 Task: Research new construction projects in San Francisco, California, to compare floor plans, architectural styles, and energy-efficient features.
Action: Mouse moved to (321, 205)
Screenshot: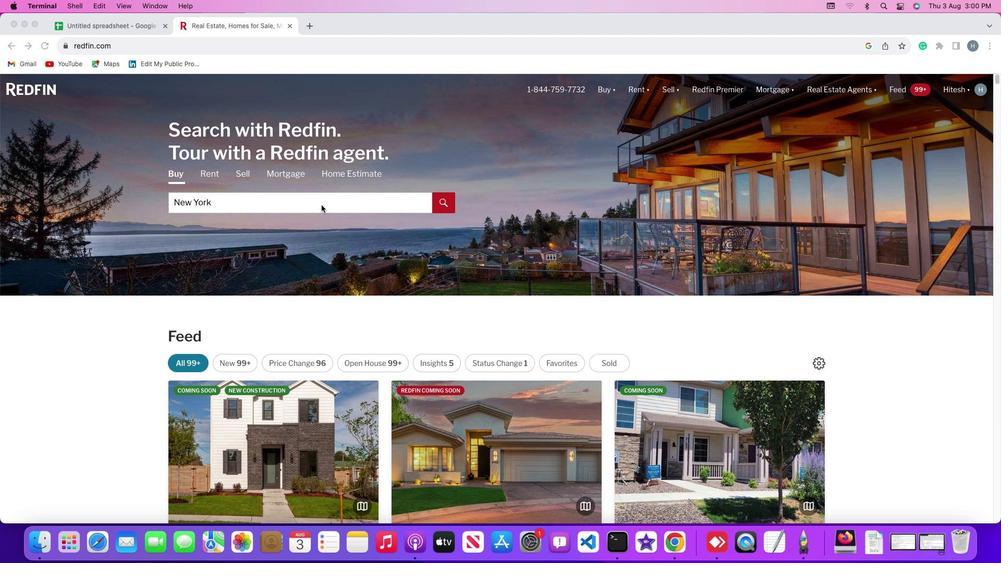 
Action: Mouse pressed left at (321, 205)
Screenshot: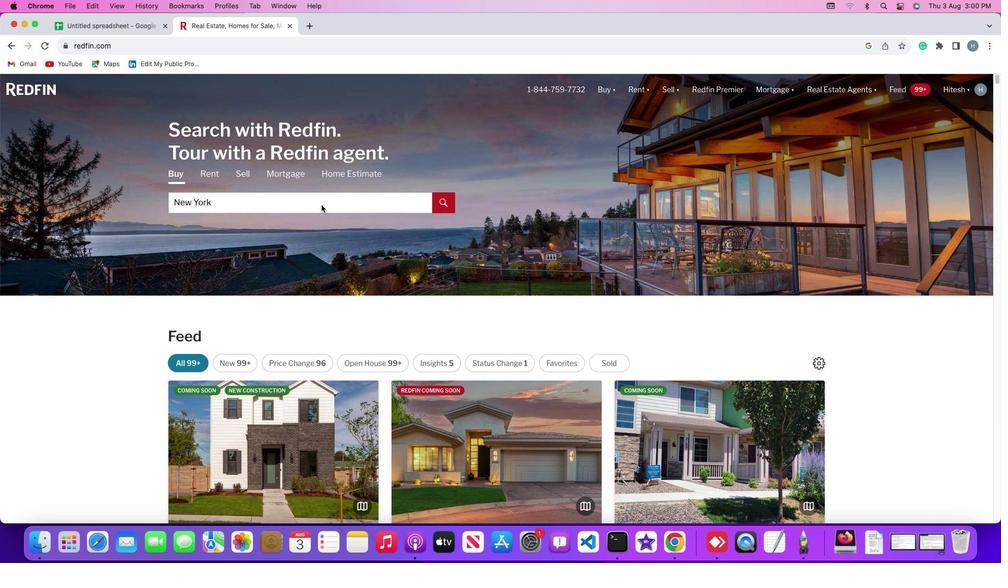 
Action: Mouse moved to (323, 202)
Screenshot: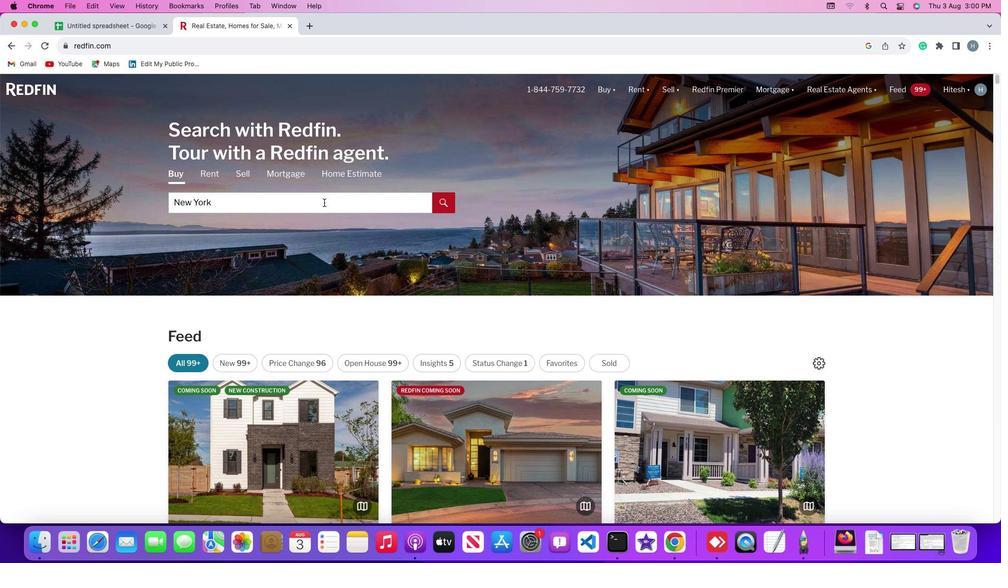 
Action: Mouse pressed left at (323, 202)
Screenshot: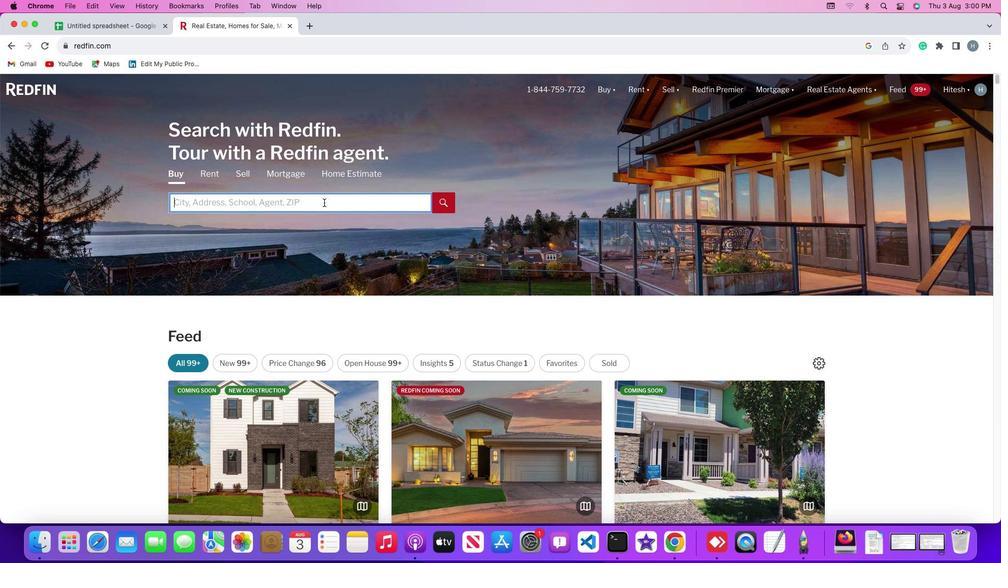 
Action: Mouse moved to (323, 202)
Screenshot: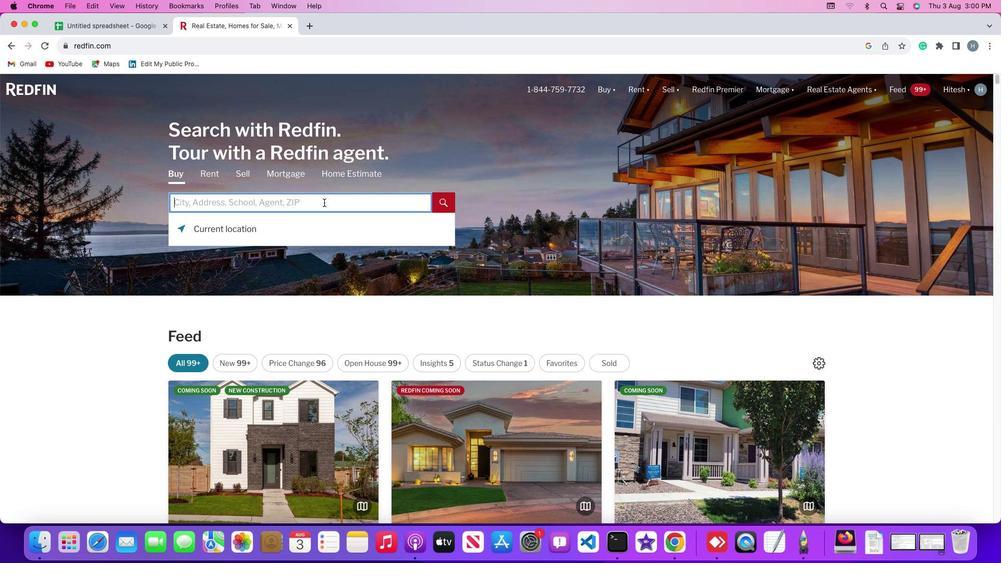 
Action: Key pressed Key.shift'S''a''n'Key.spaceKey.shift'F''r''a''n''c''i''s''c''o'
Screenshot: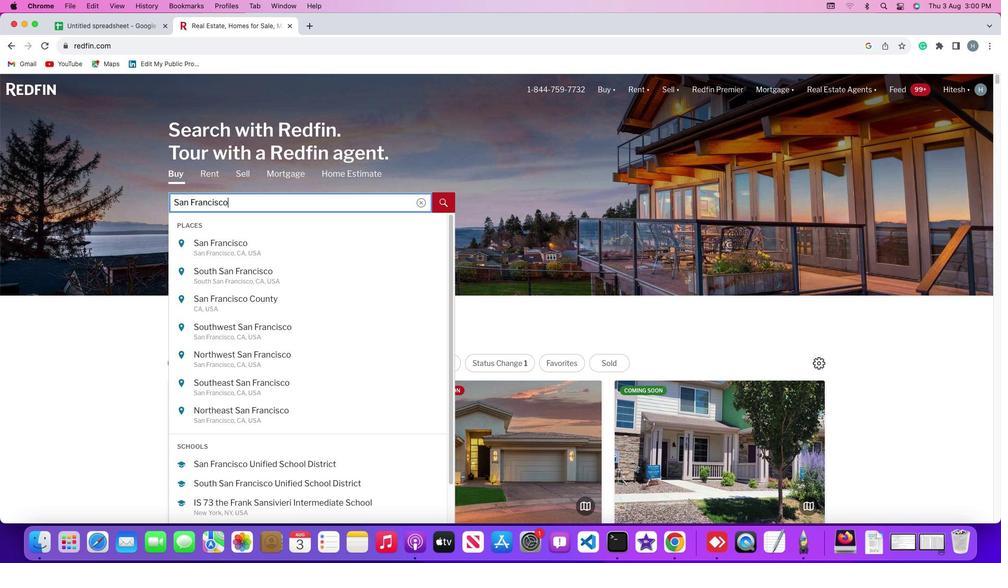 
Action: Mouse moved to (306, 245)
Screenshot: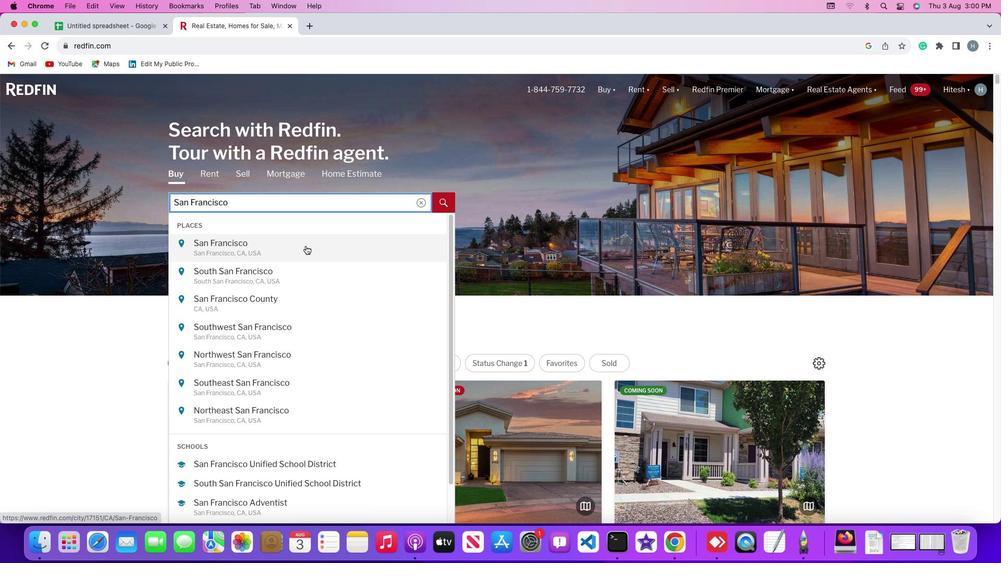 
Action: Mouse pressed left at (306, 245)
Screenshot: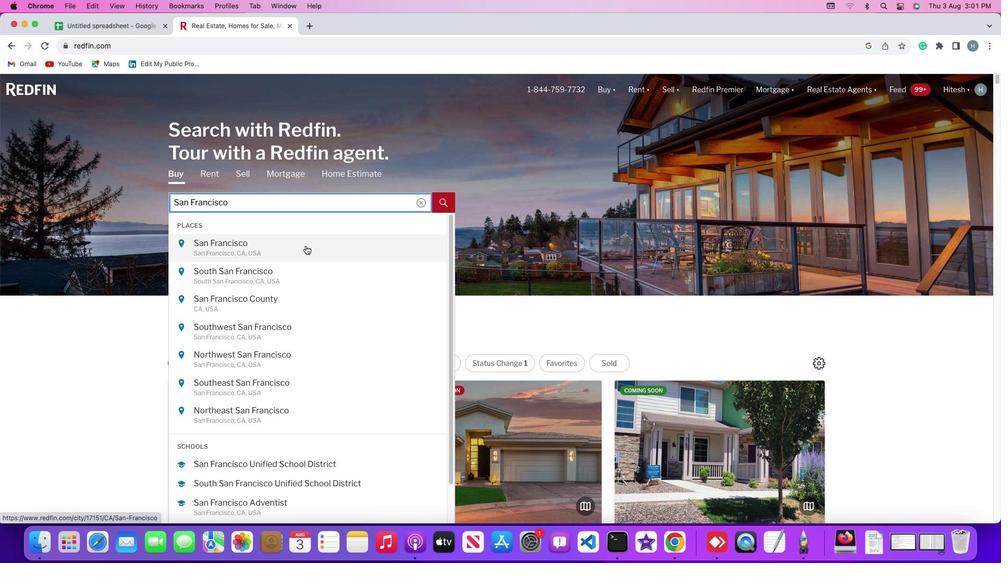 
Action: Mouse moved to (905, 155)
Screenshot: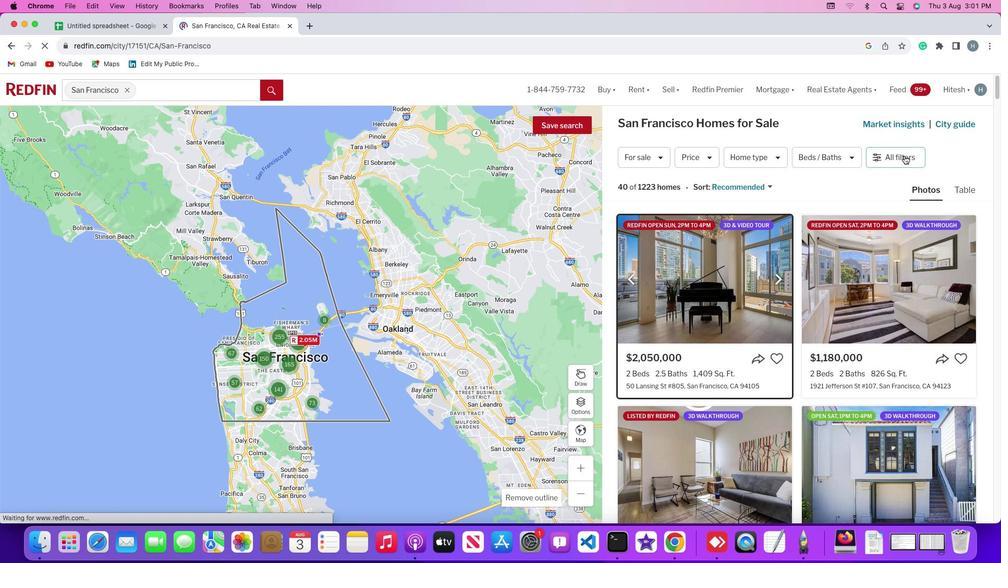 
Action: Mouse pressed left at (905, 155)
Screenshot: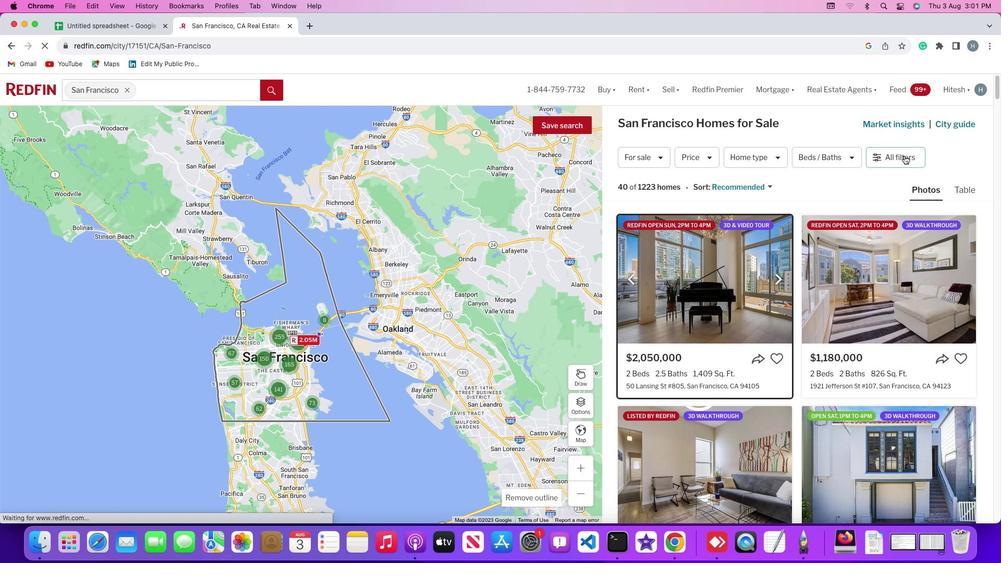 
Action: Mouse moved to (831, 306)
Screenshot: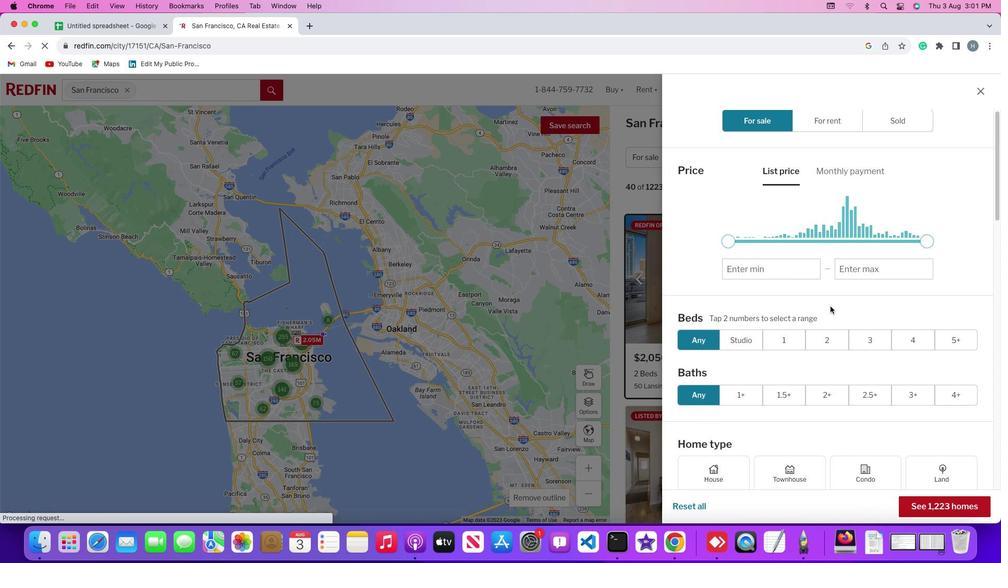 
Action: Mouse scrolled (831, 306) with delta (0, 0)
Screenshot: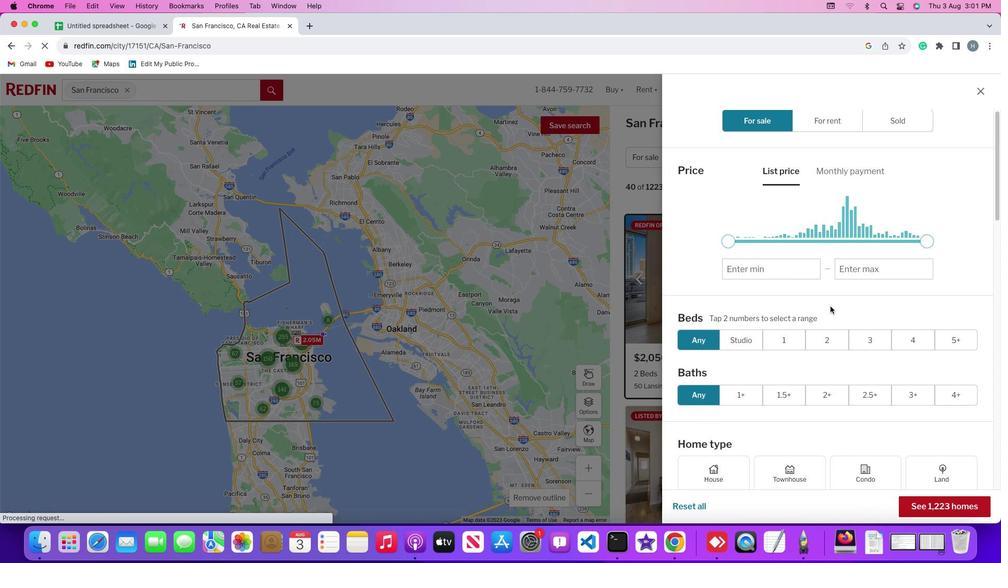 
Action: Mouse moved to (831, 306)
Screenshot: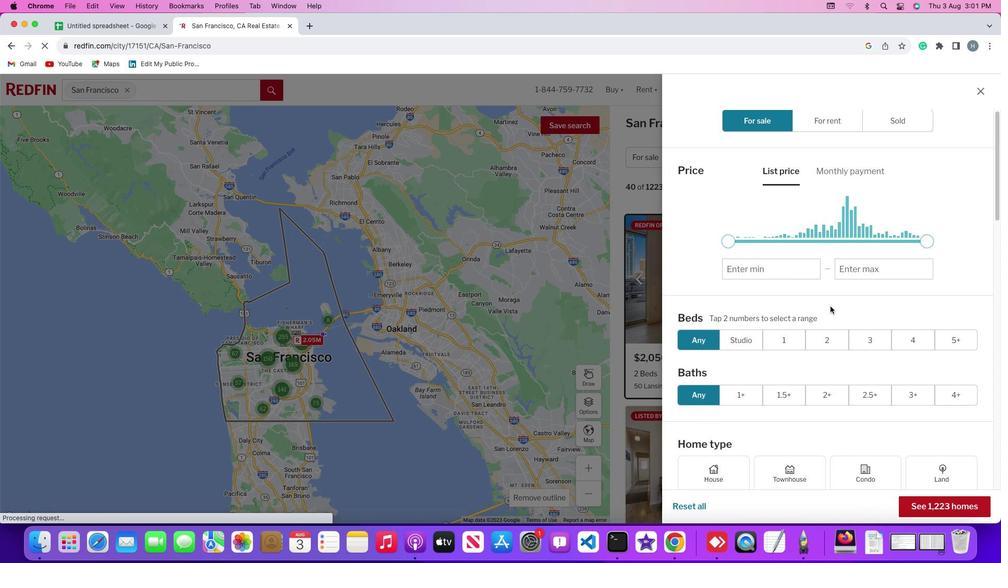 
Action: Mouse scrolled (831, 306) with delta (0, 0)
Screenshot: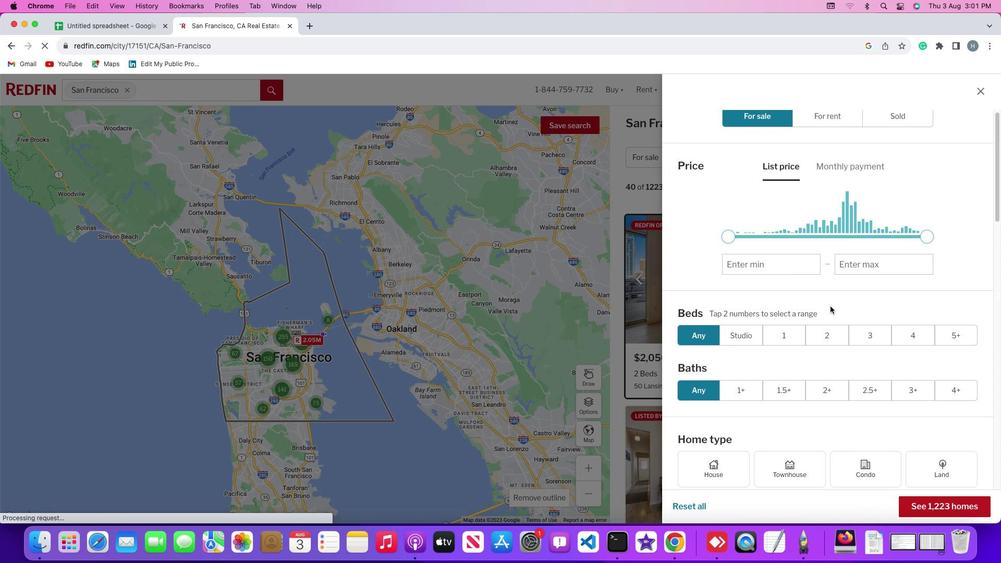 
Action: Mouse scrolled (831, 306) with delta (0, -1)
Screenshot: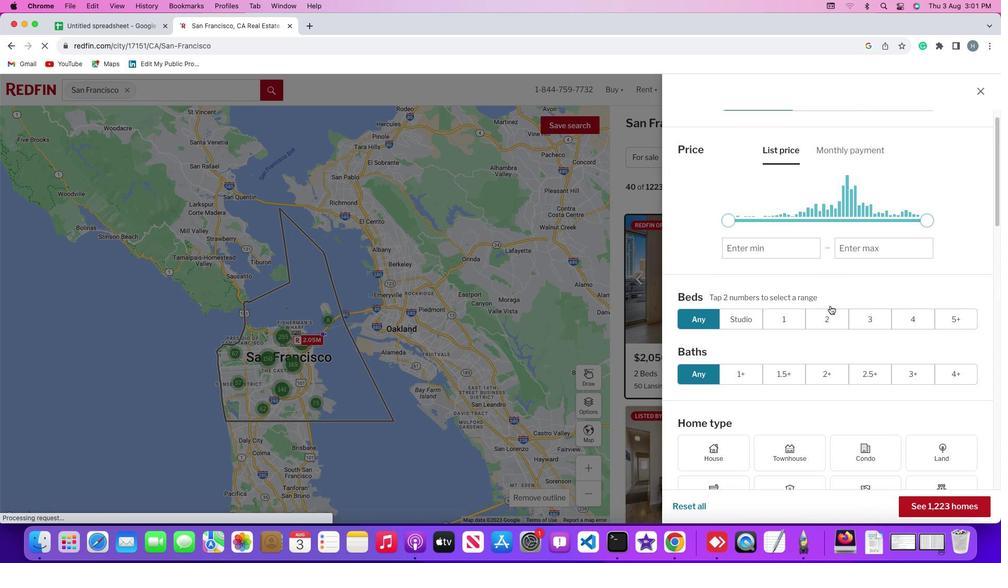 
Action: Mouse scrolled (831, 306) with delta (0, -2)
Screenshot: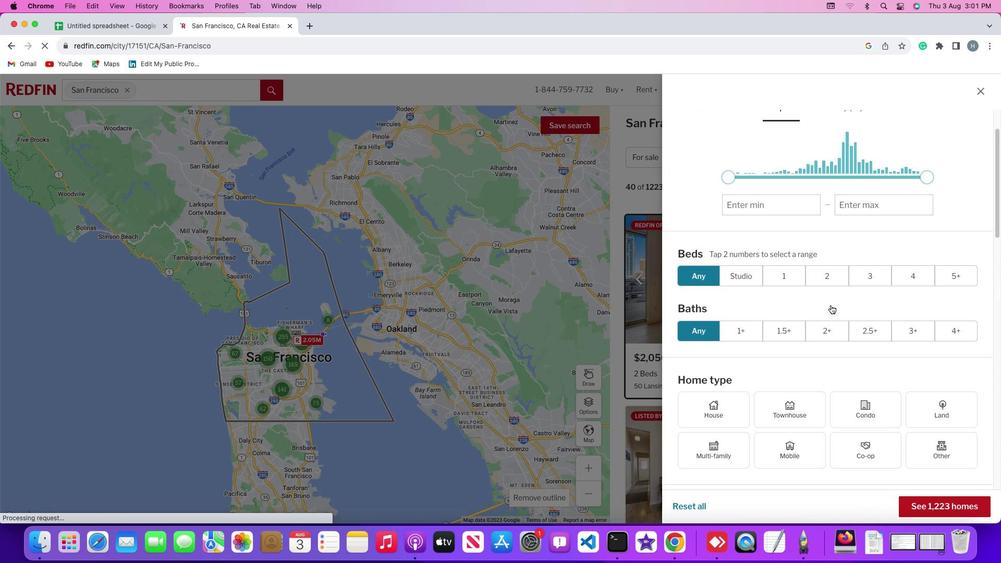 
Action: Mouse moved to (845, 307)
Screenshot: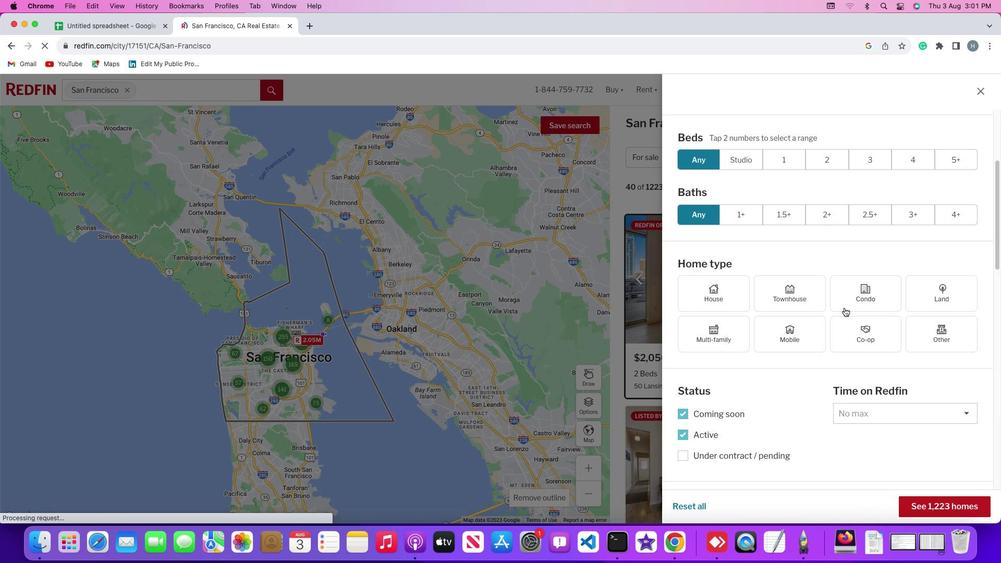 
Action: Mouse scrolled (845, 307) with delta (0, 0)
Screenshot: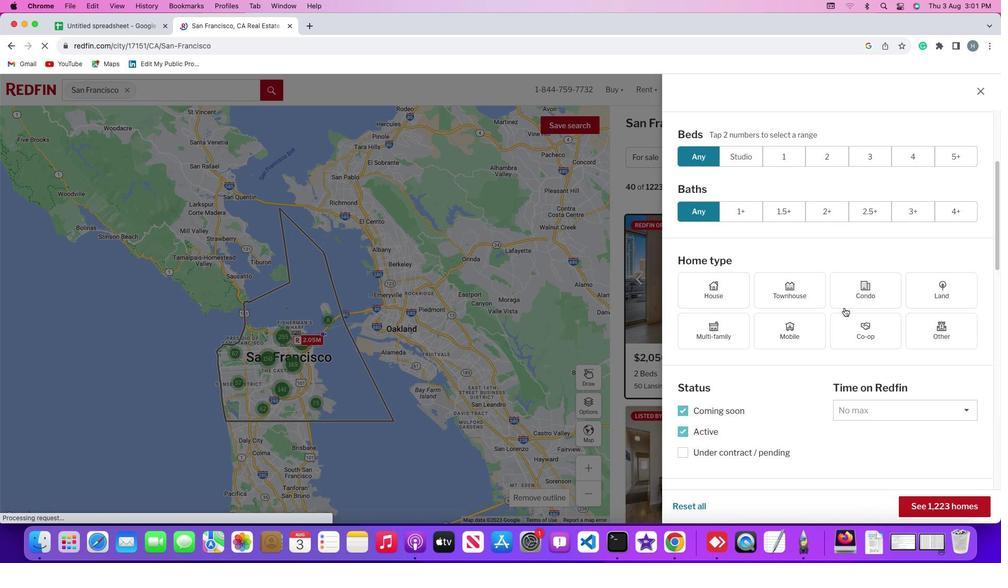
Action: Mouse moved to (845, 307)
Screenshot: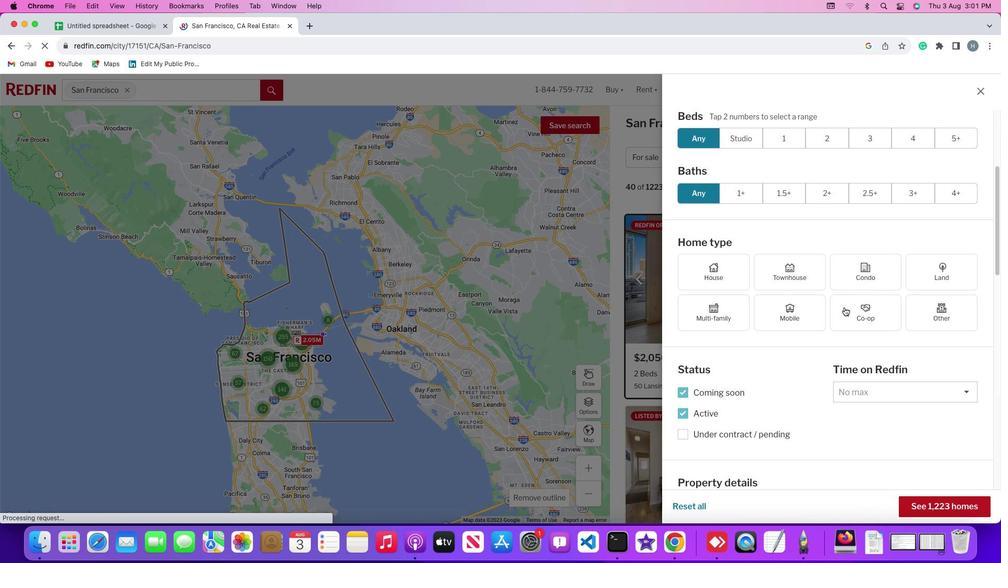 
Action: Mouse scrolled (845, 307) with delta (0, 0)
Screenshot: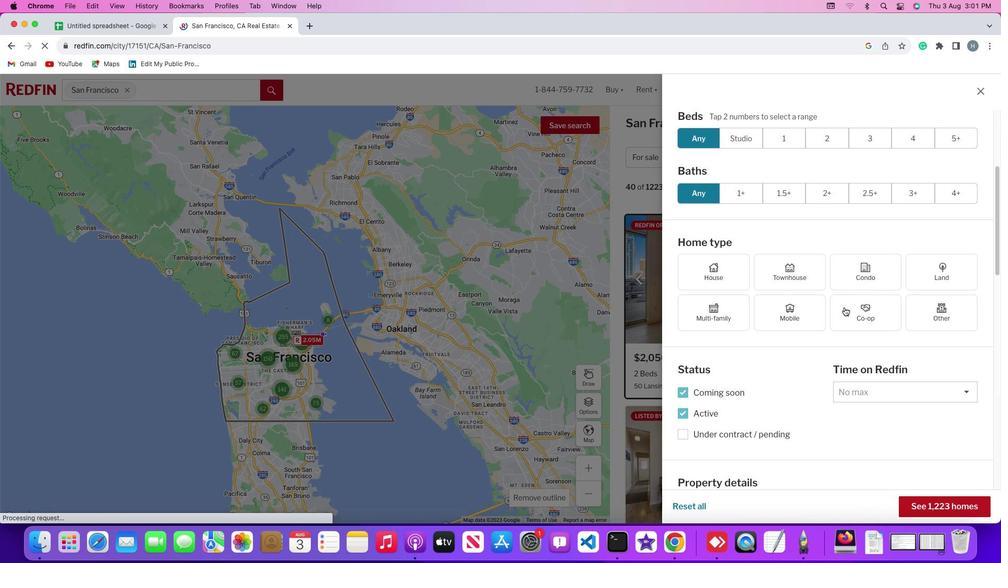 
Action: Mouse scrolled (845, 307) with delta (0, -1)
Screenshot: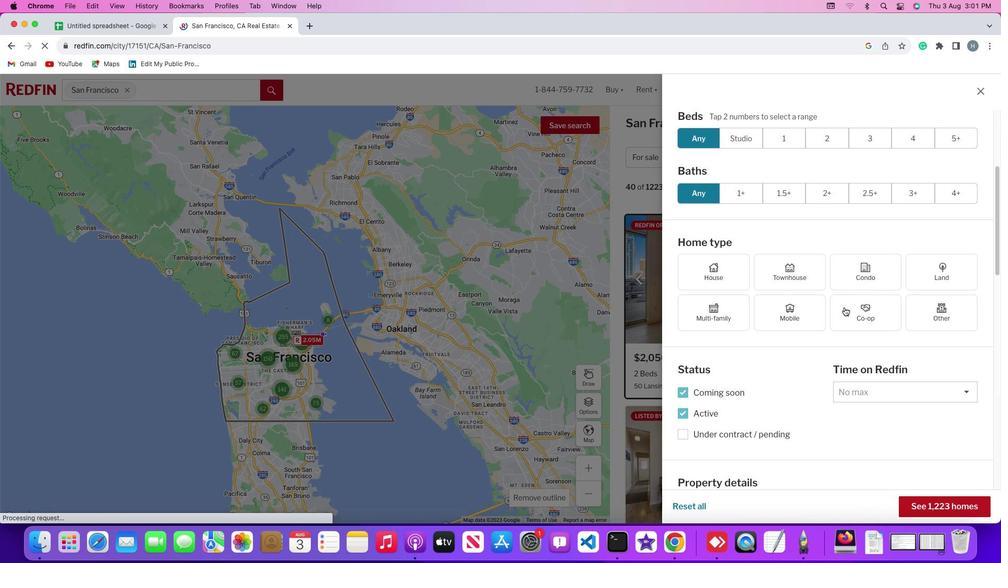 
Action: Mouse moved to (845, 307)
Screenshot: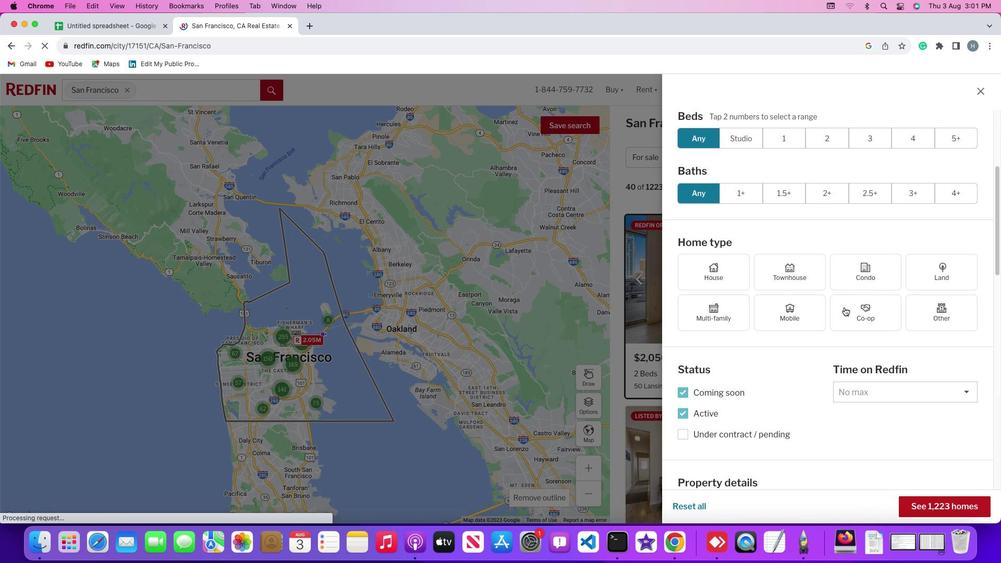 
Action: Mouse scrolled (845, 307) with delta (0, -2)
Screenshot: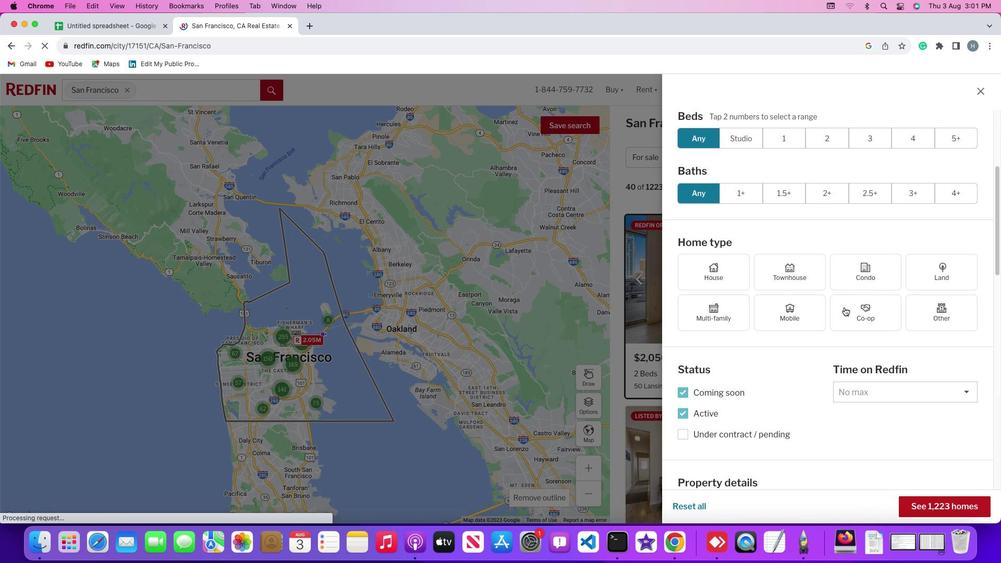 
Action: Mouse moved to (845, 307)
Screenshot: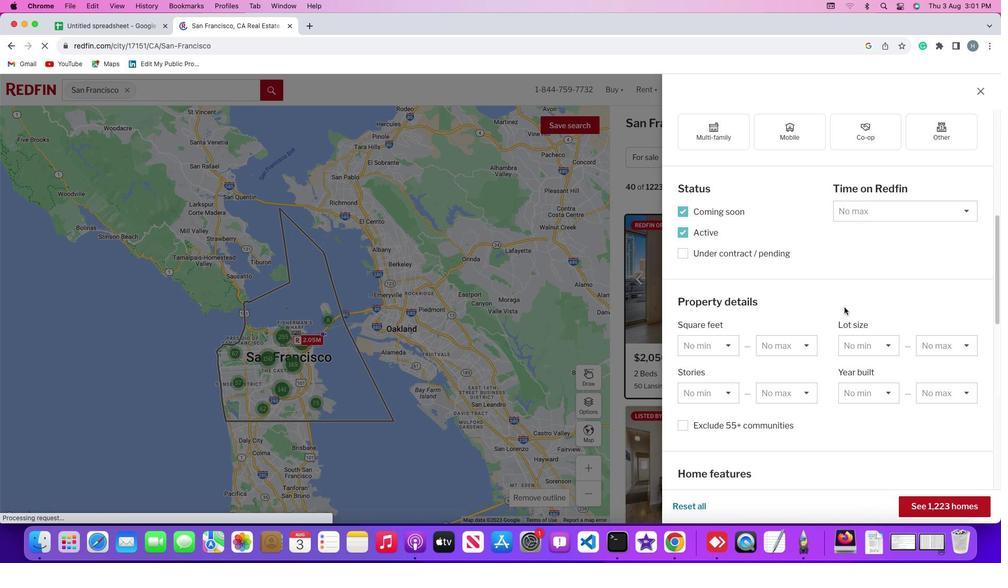 
Action: Mouse scrolled (845, 307) with delta (0, 0)
Screenshot: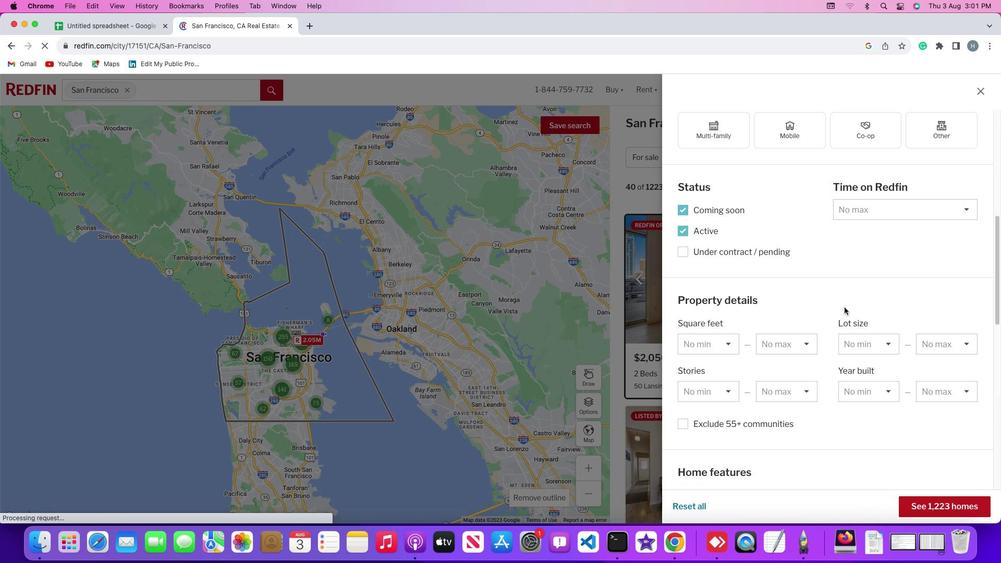 
Action: Mouse scrolled (845, 307) with delta (0, 0)
Screenshot: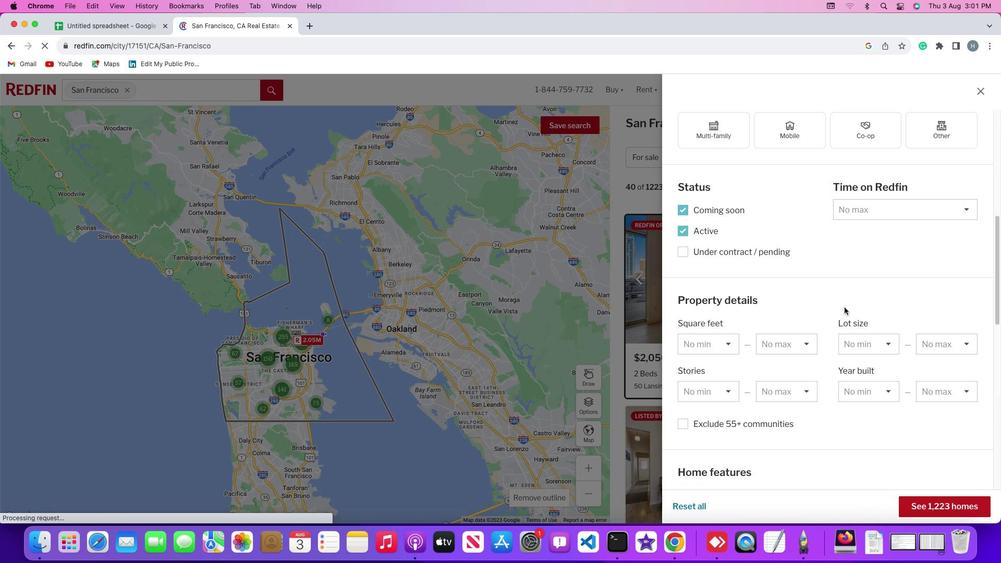 
Action: Mouse scrolled (845, 307) with delta (0, -1)
Screenshot: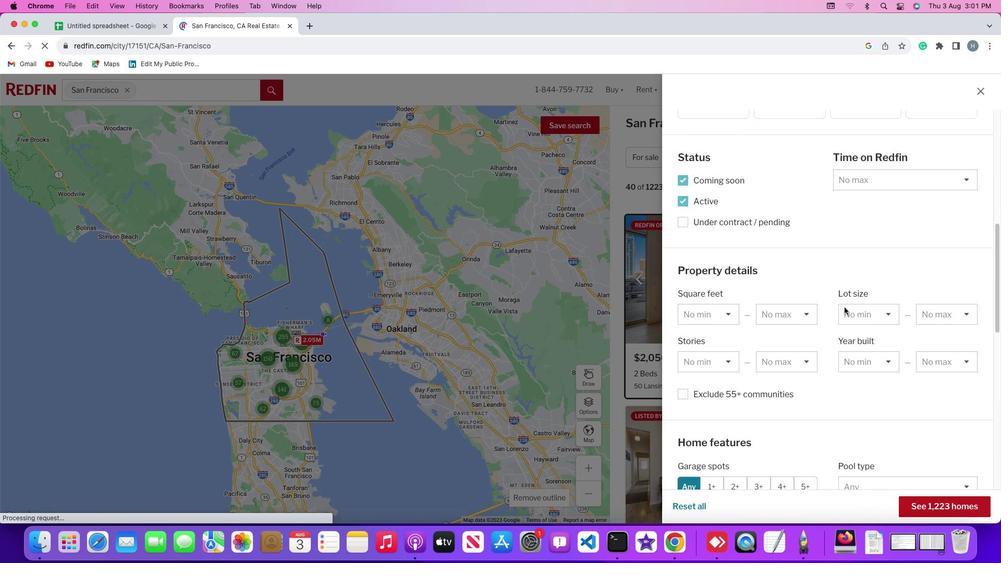 
Action: Mouse scrolled (845, 307) with delta (0, -2)
Screenshot: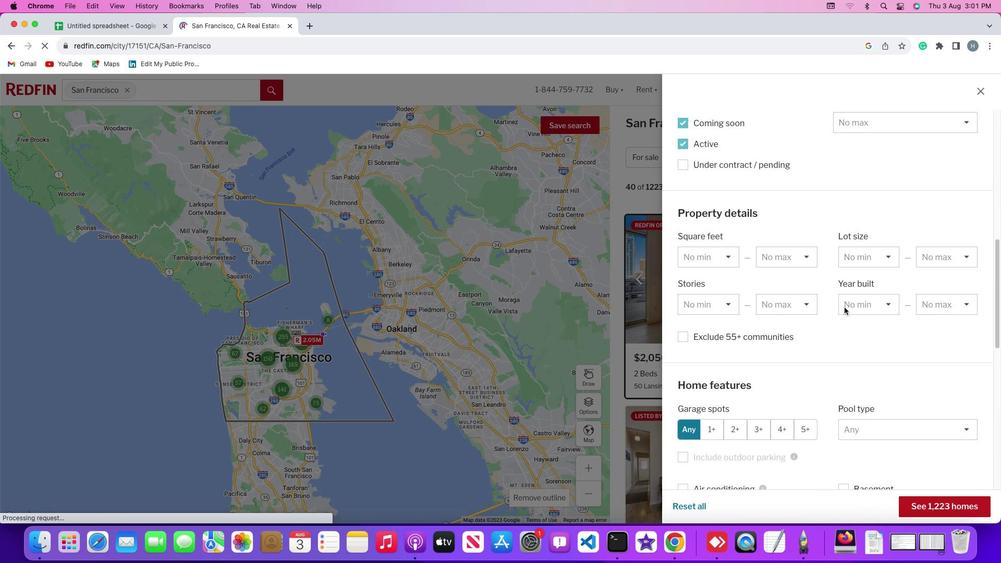 
Action: Mouse scrolled (845, 307) with delta (0, 0)
Screenshot: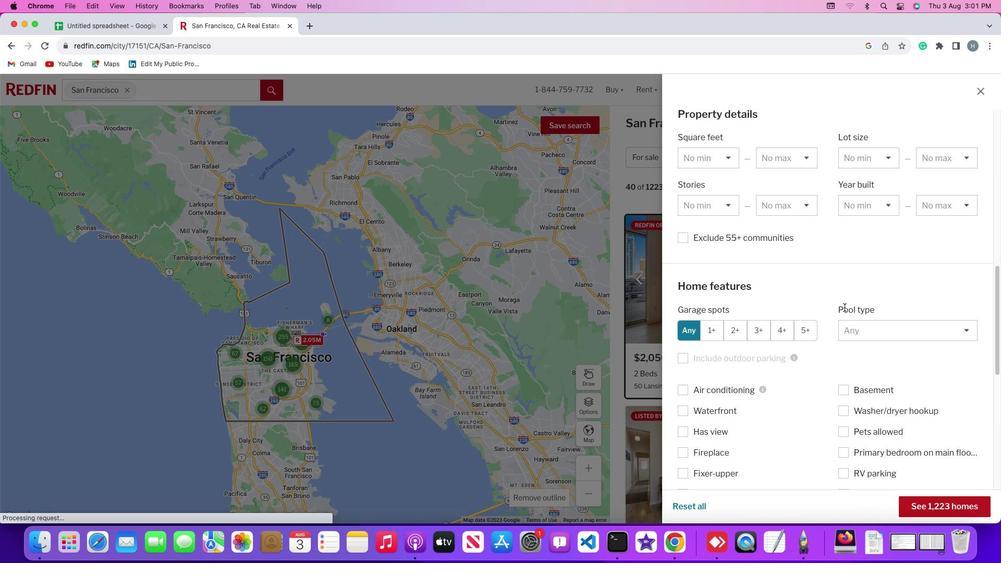 
Action: Mouse scrolled (845, 307) with delta (0, 0)
Screenshot: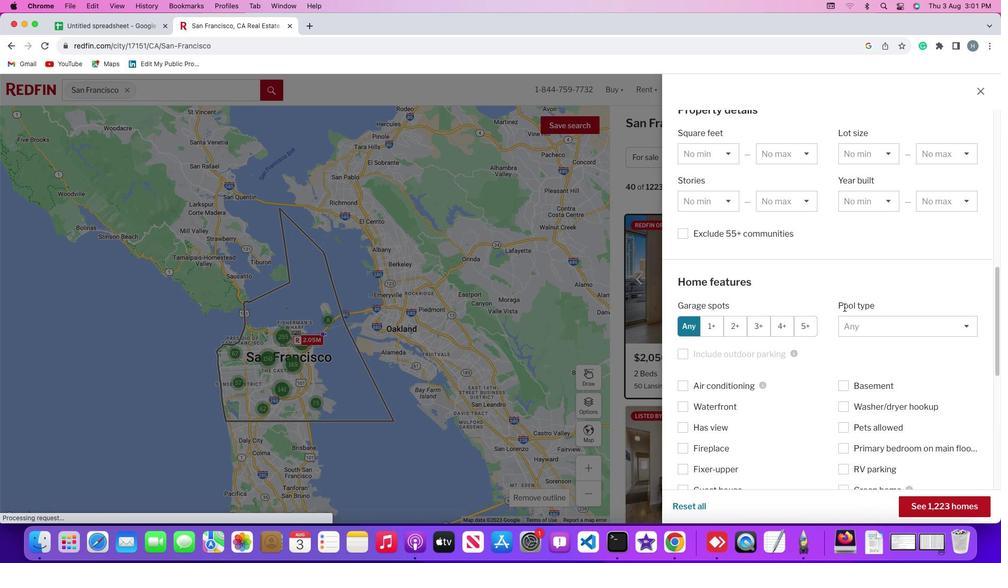 
Action: Mouse scrolled (845, 307) with delta (0, -1)
Screenshot: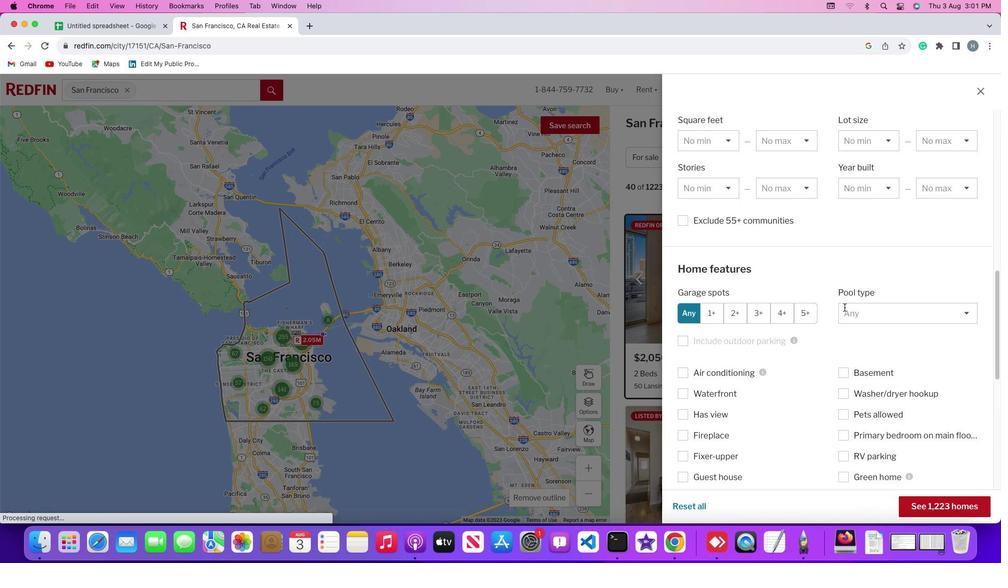 
Action: Mouse scrolled (845, 307) with delta (0, -2)
Screenshot: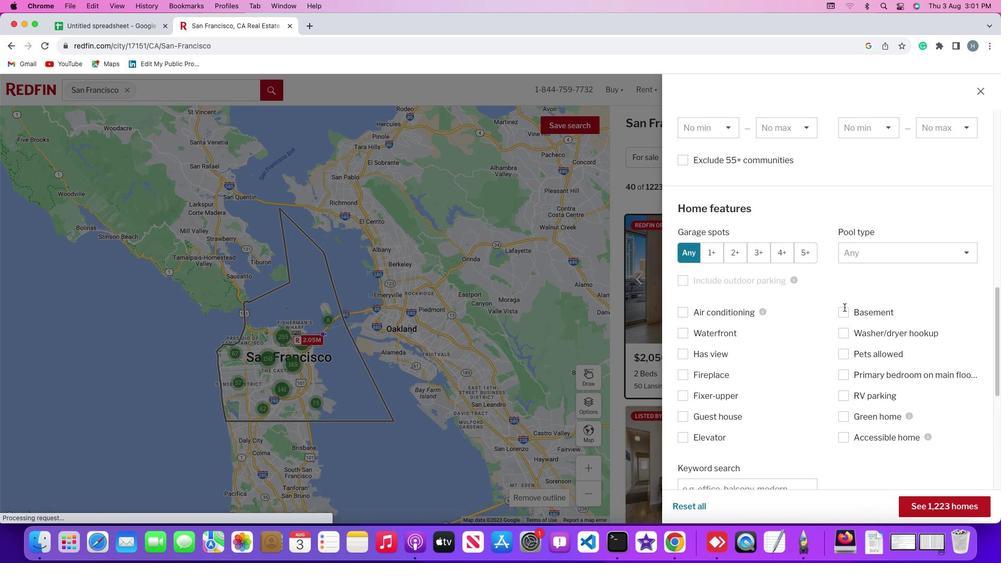 
Action: Mouse scrolled (845, 307) with delta (0, 0)
Screenshot: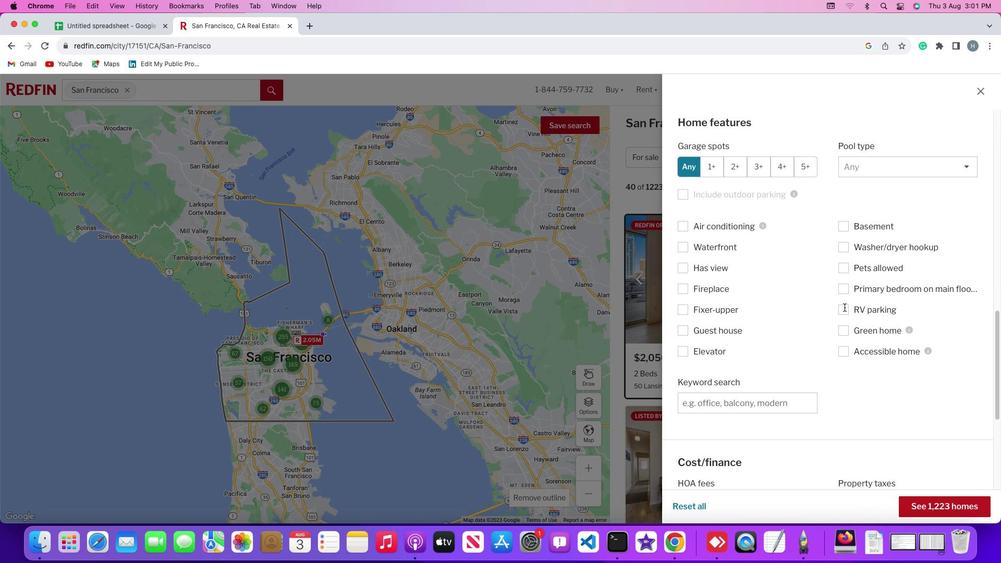 
Action: Mouse scrolled (845, 307) with delta (0, 0)
Screenshot: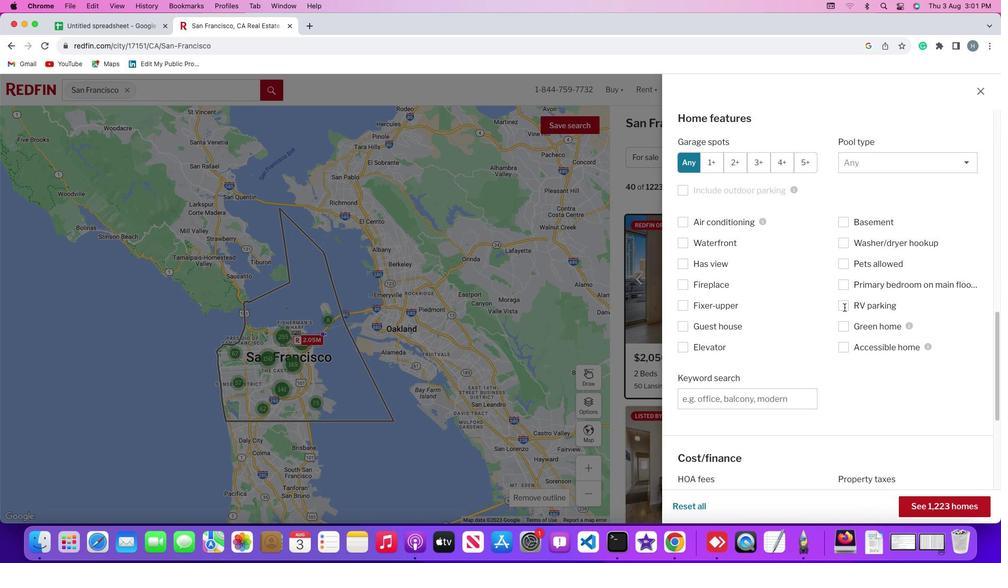 
Action: Mouse scrolled (845, 307) with delta (0, -1)
Screenshot: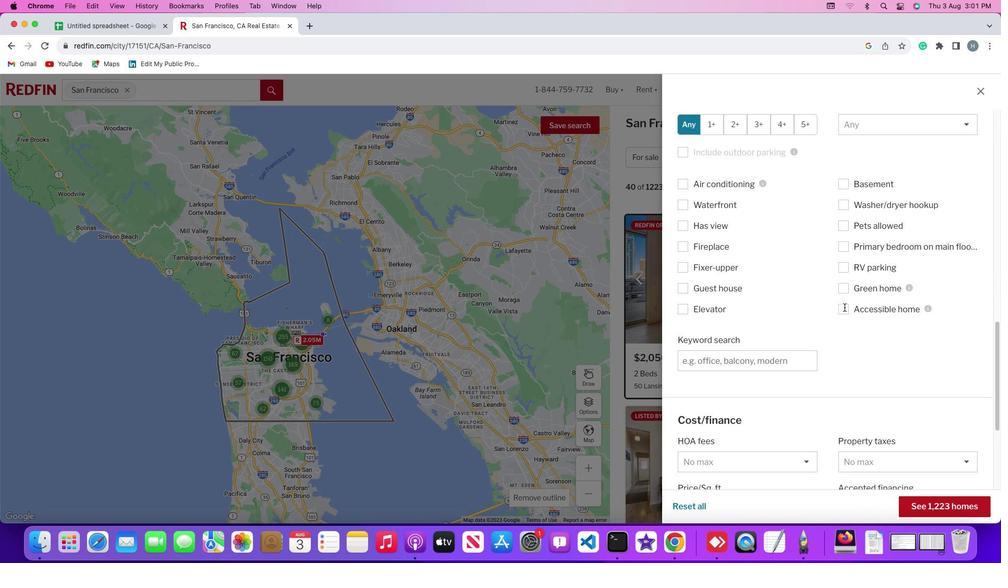 
Action: Mouse scrolled (845, 307) with delta (0, -2)
Screenshot: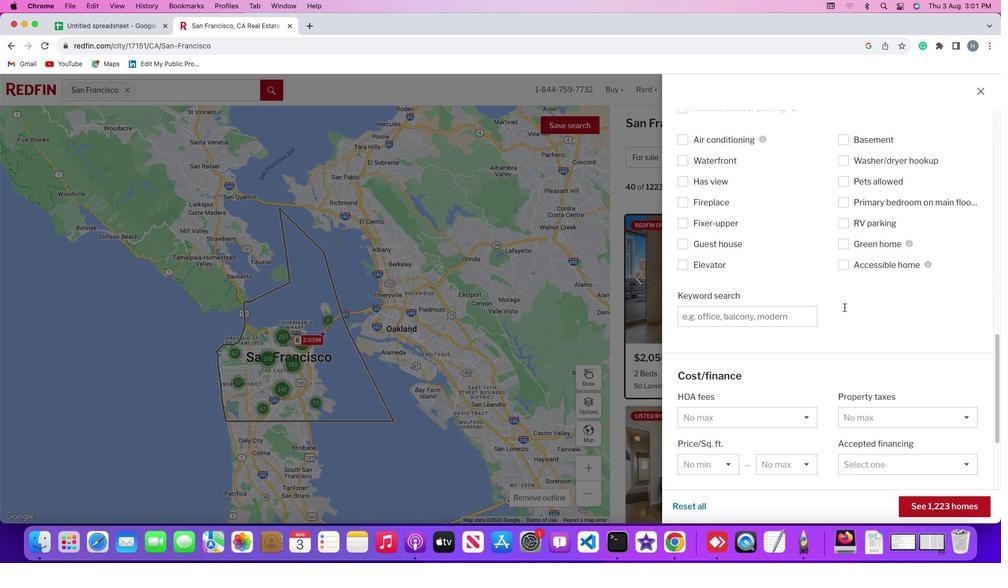 
Action: Mouse scrolled (845, 307) with delta (0, 0)
Screenshot: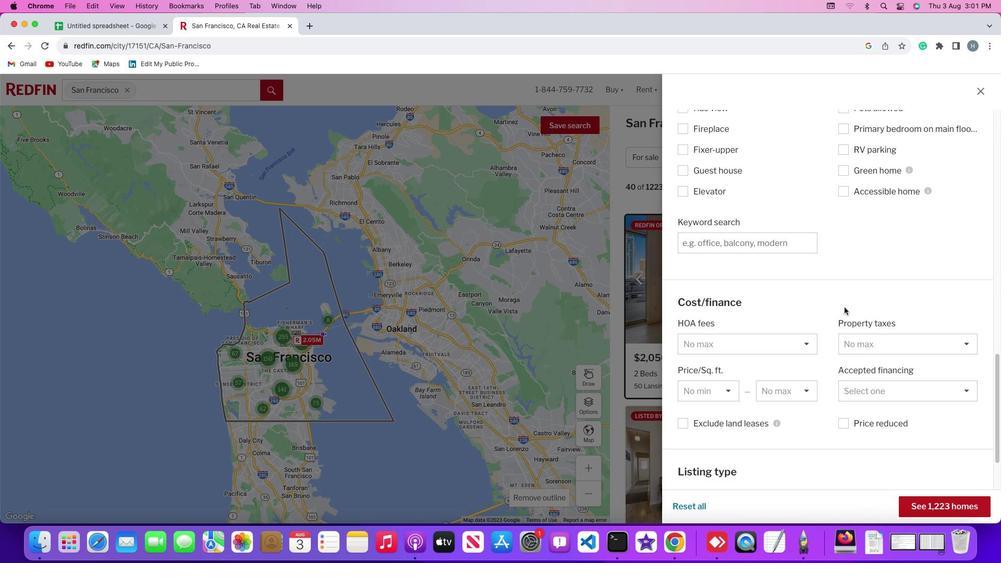 
Action: Mouse scrolled (845, 307) with delta (0, 0)
Screenshot: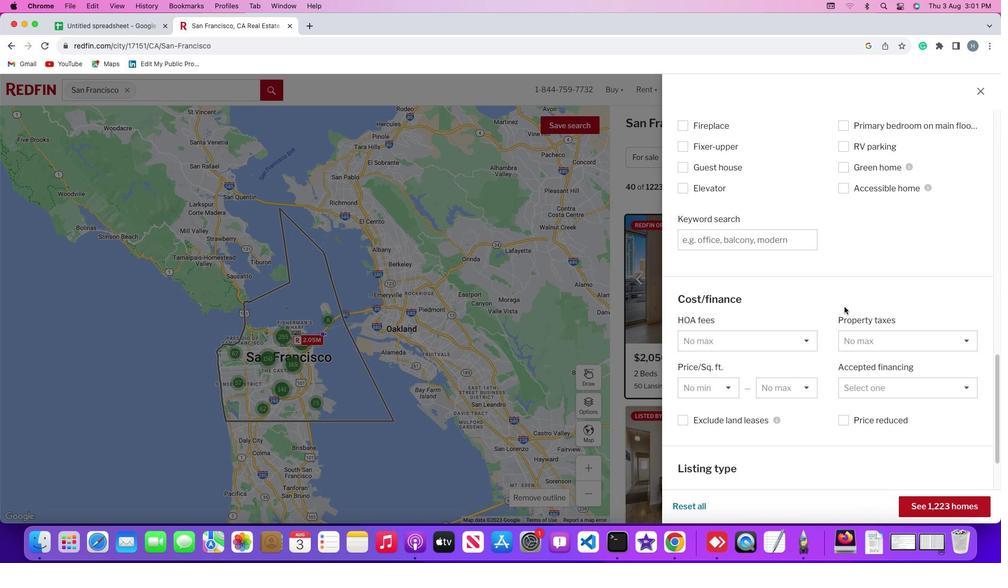 
Action: Mouse moved to (845, 307)
Screenshot: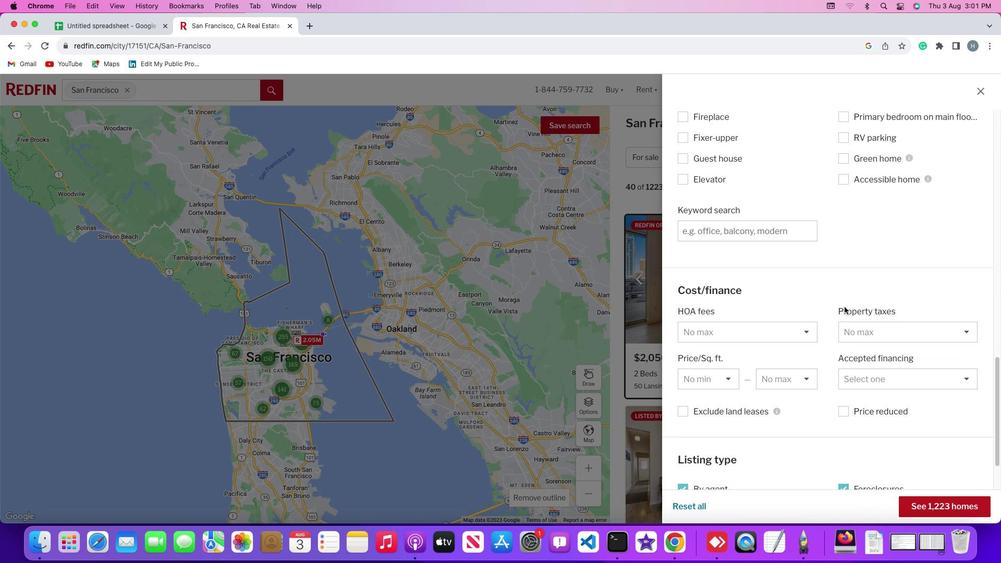
Action: Mouse scrolled (845, 307) with delta (0, -1)
Screenshot: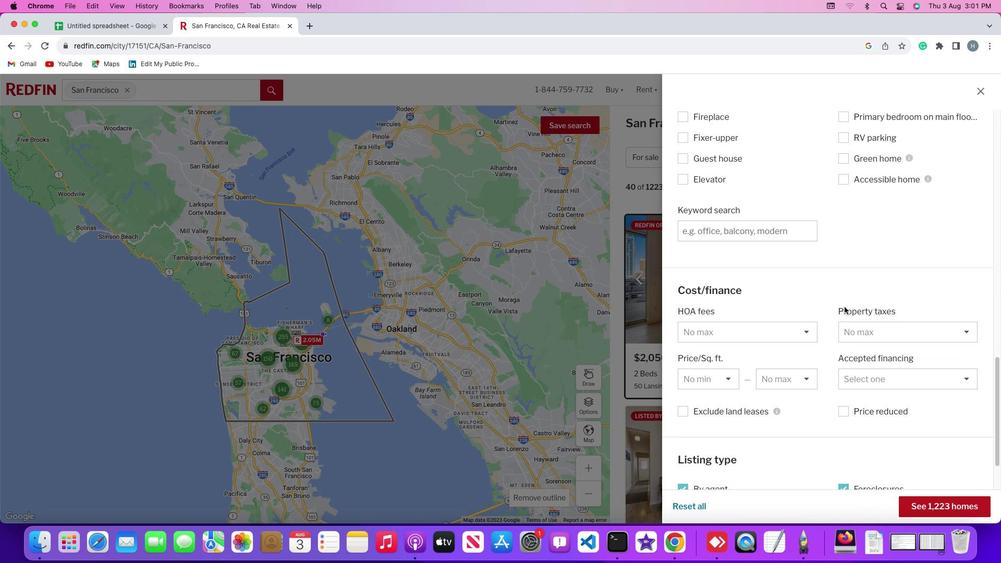 
Action: Mouse moved to (845, 306)
Screenshot: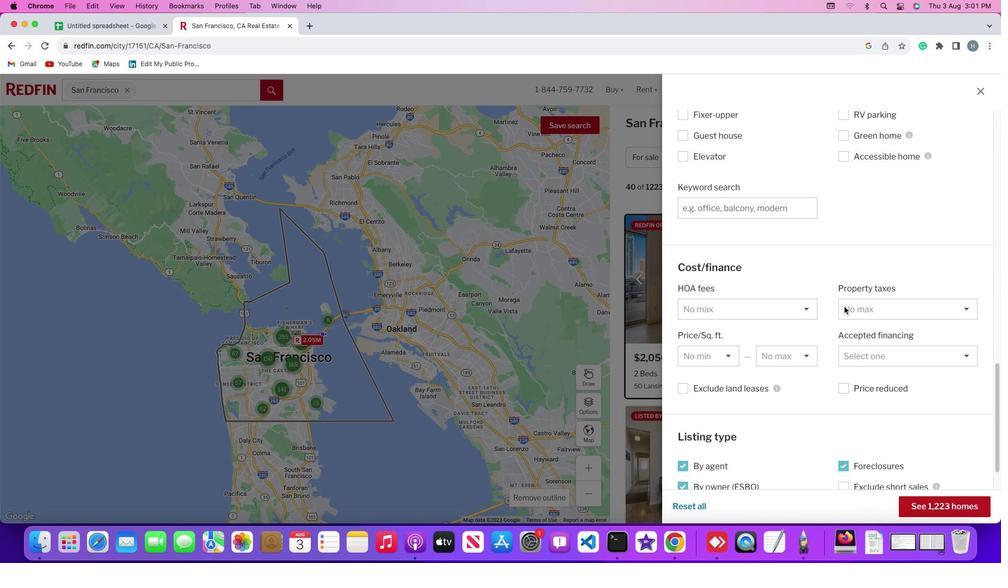 
Action: Mouse scrolled (845, 306) with delta (0, -1)
Screenshot: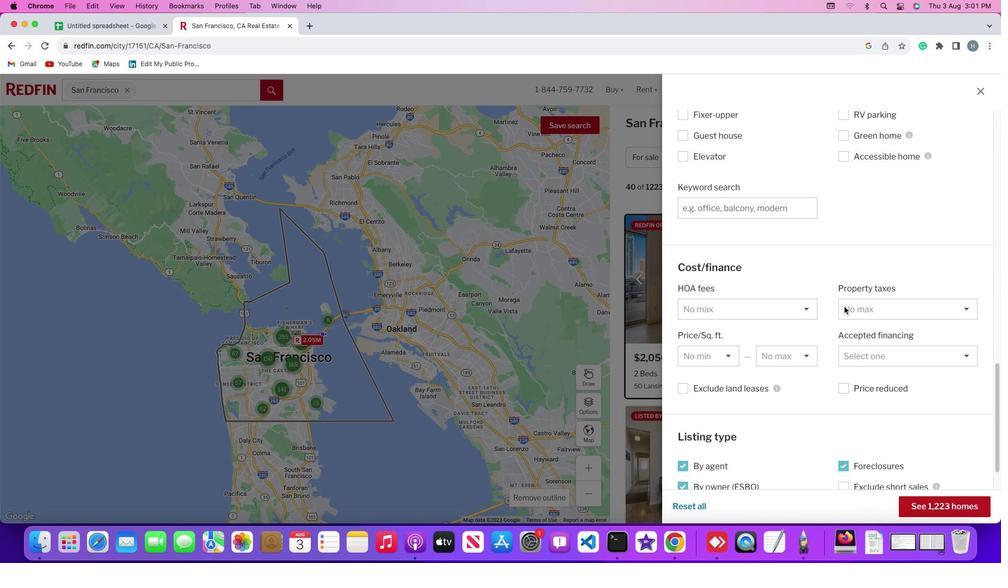 
Action: Mouse scrolled (845, 306) with delta (0, -1)
Screenshot: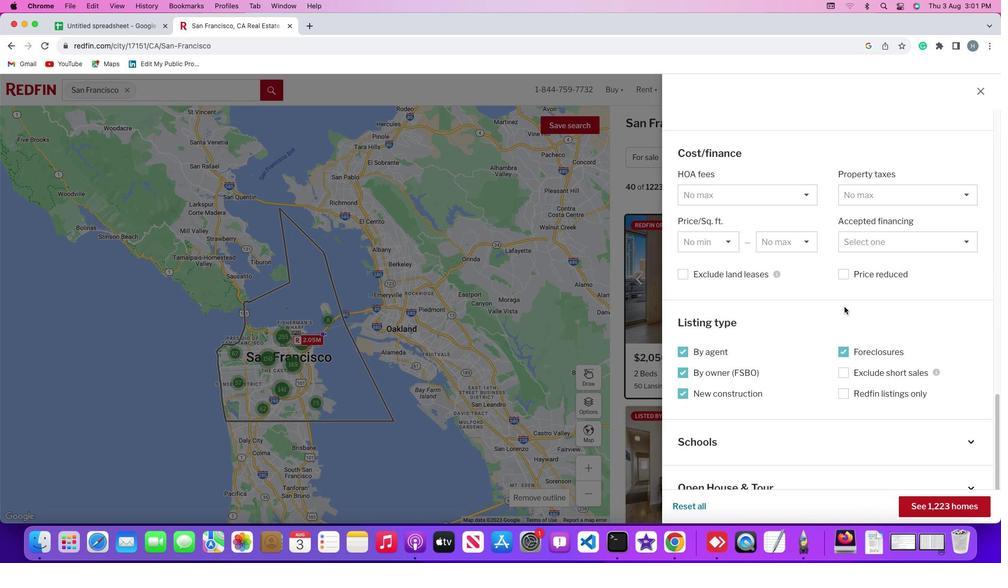 
Action: Mouse scrolled (845, 306) with delta (0, 0)
Screenshot: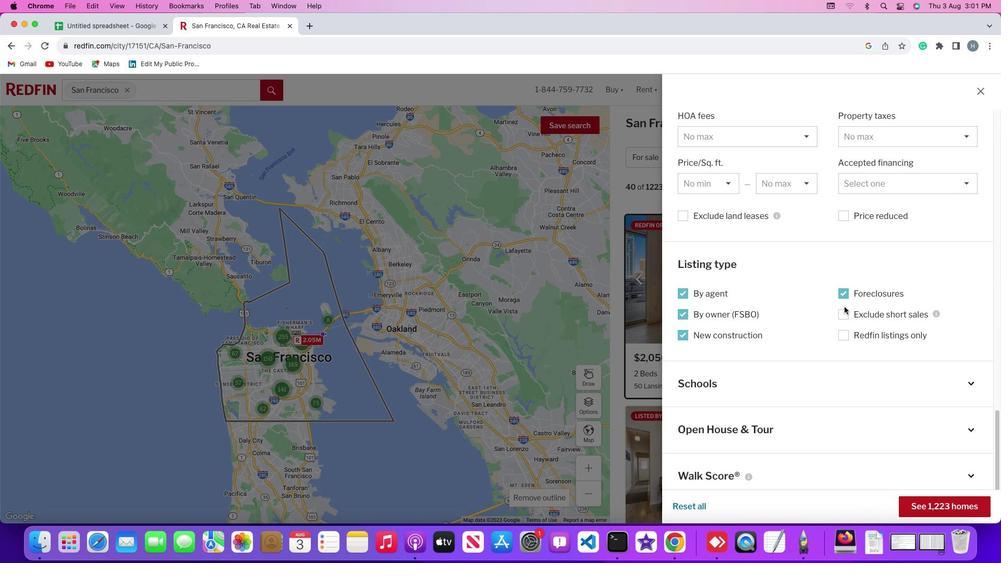 
Action: Mouse scrolled (845, 306) with delta (0, 0)
Screenshot: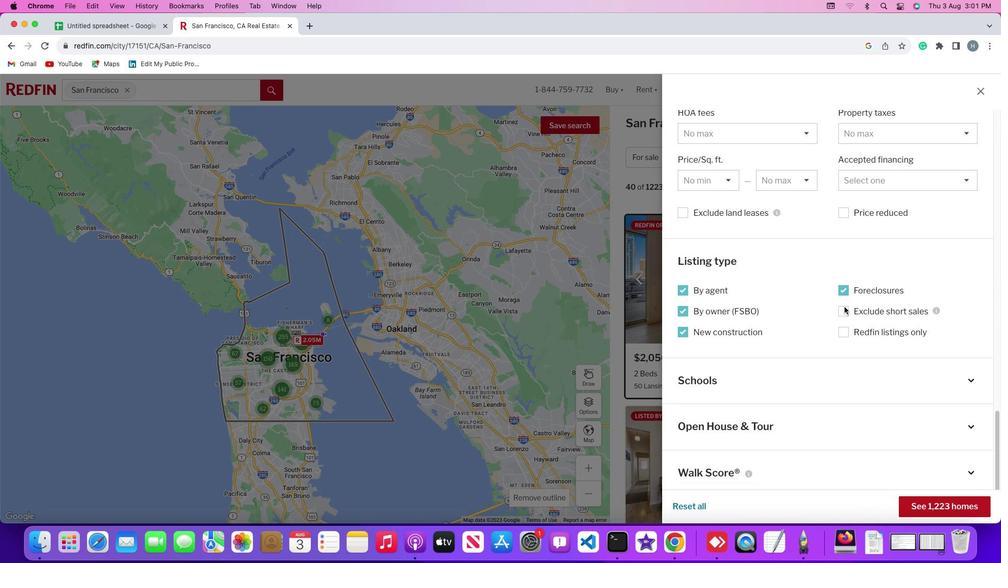 
Action: Mouse scrolled (845, 306) with delta (0, -1)
Screenshot: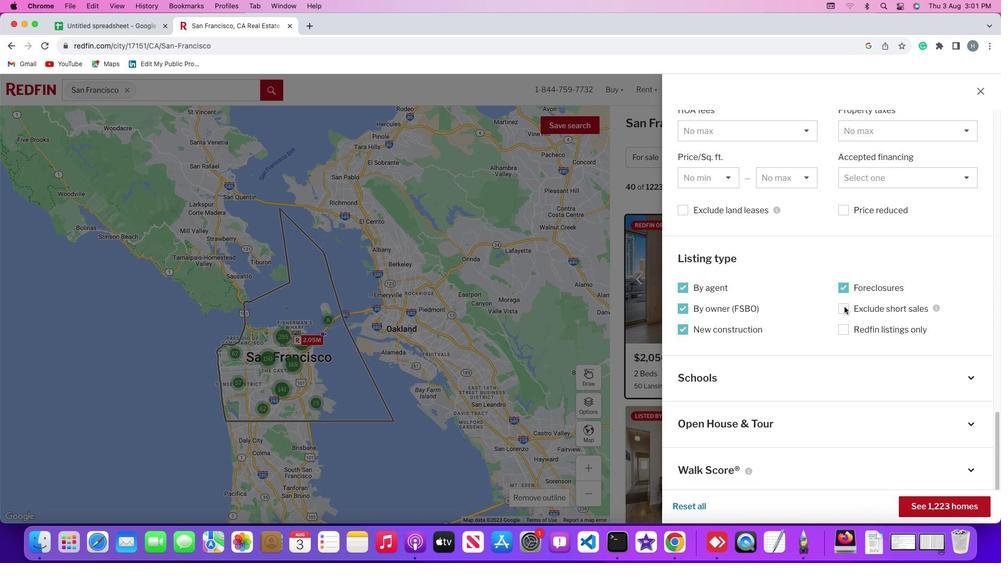 
Action: Mouse scrolled (845, 306) with delta (0, -2)
Screenshot: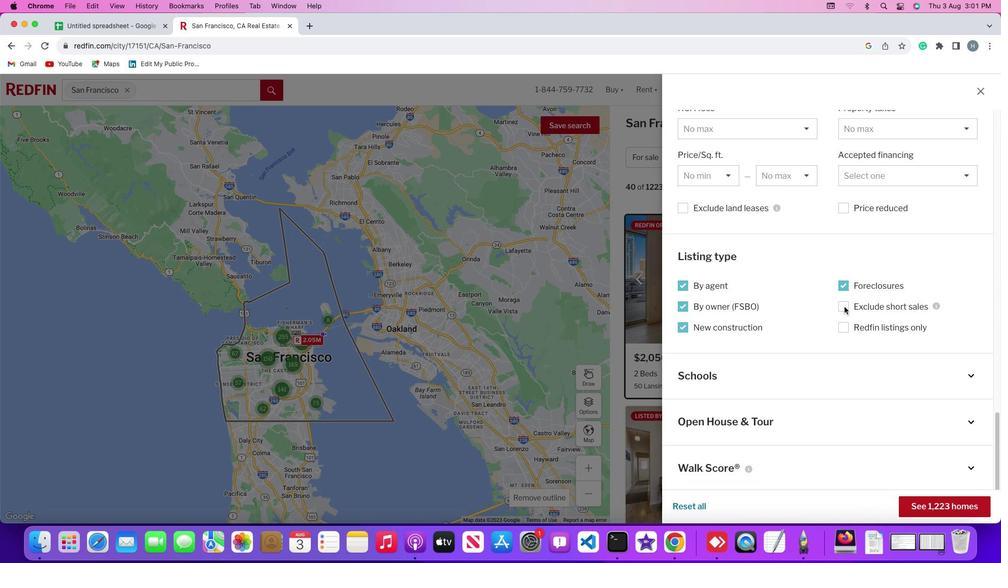 
Action: Mouse moved to (685, 308)
Screenshot: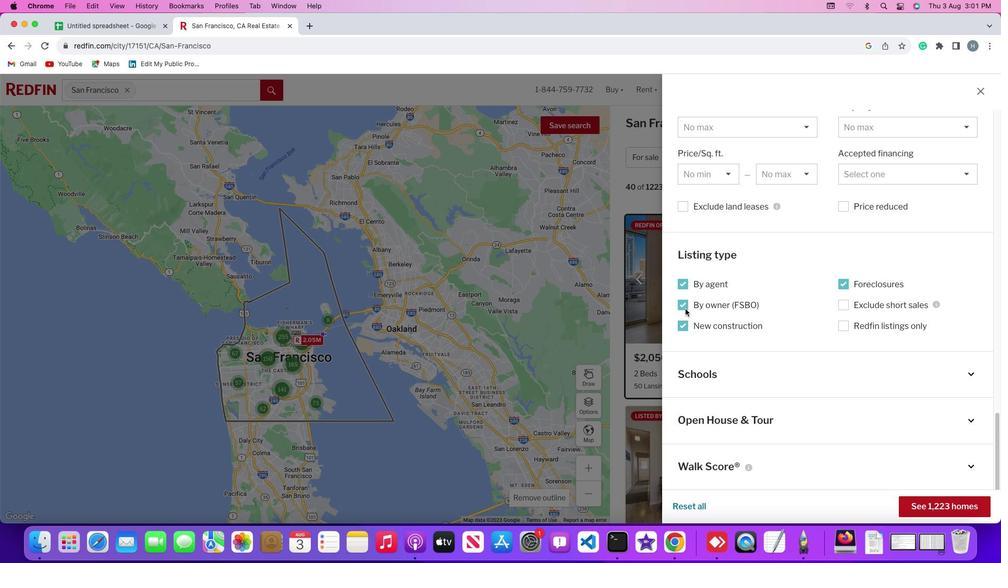 
Action: Mouse pressed left at (685, 308)
Screenshot: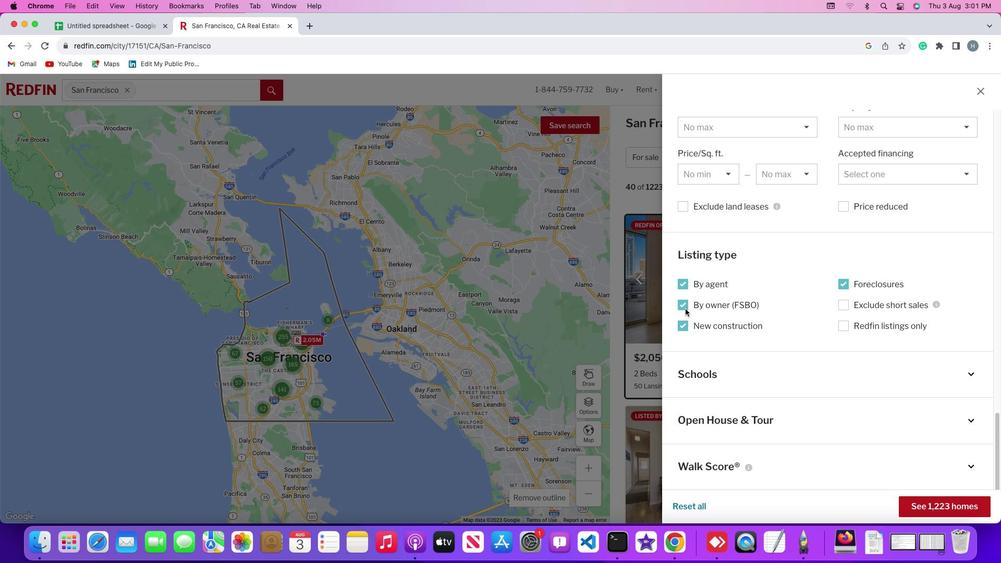 
Action: Mouse moved to (679, 283)
Screenshot: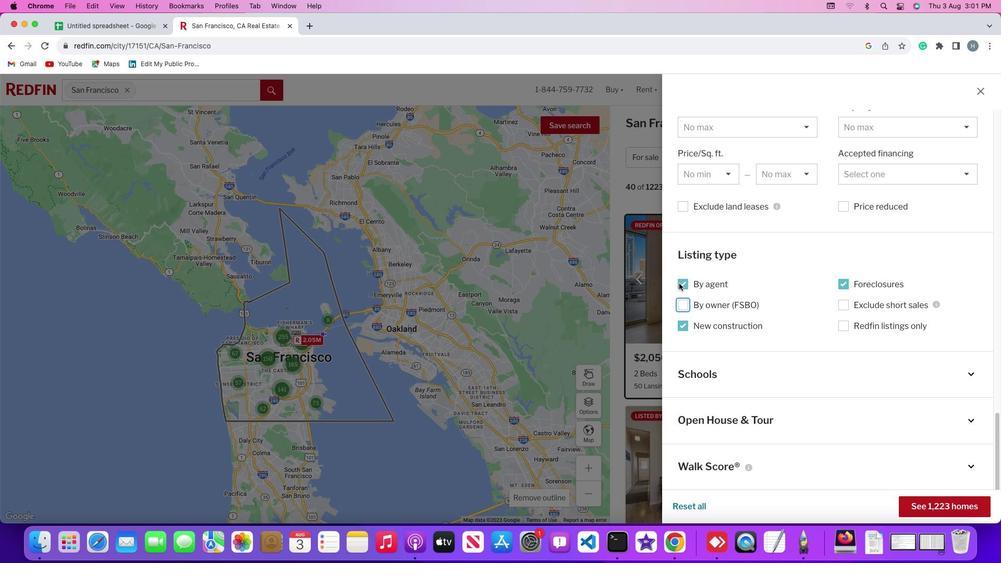 
Action: Mouse pressed left at (679, 283)
Screenshot: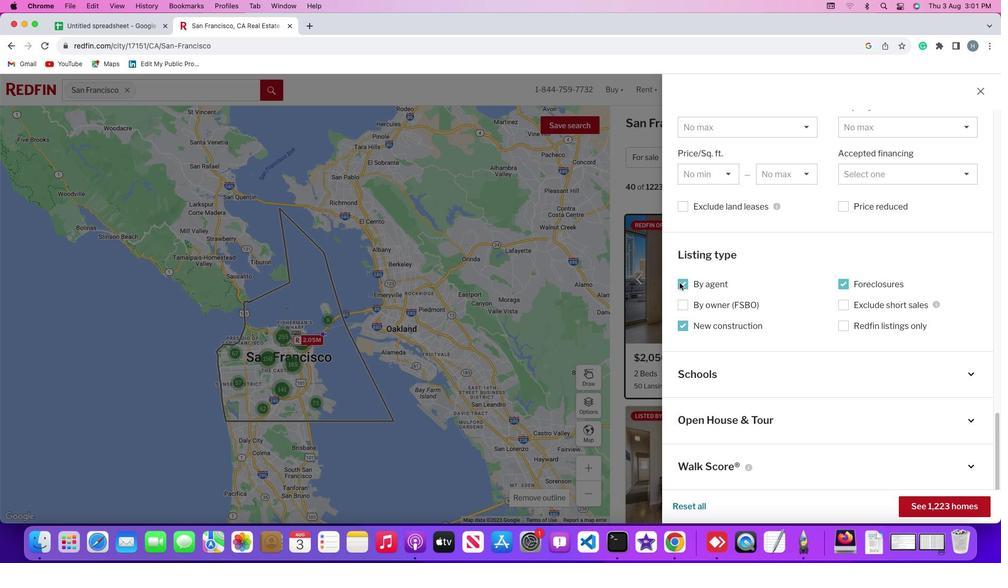 
Action: Mouse moved to (843, 282)
Screenshot: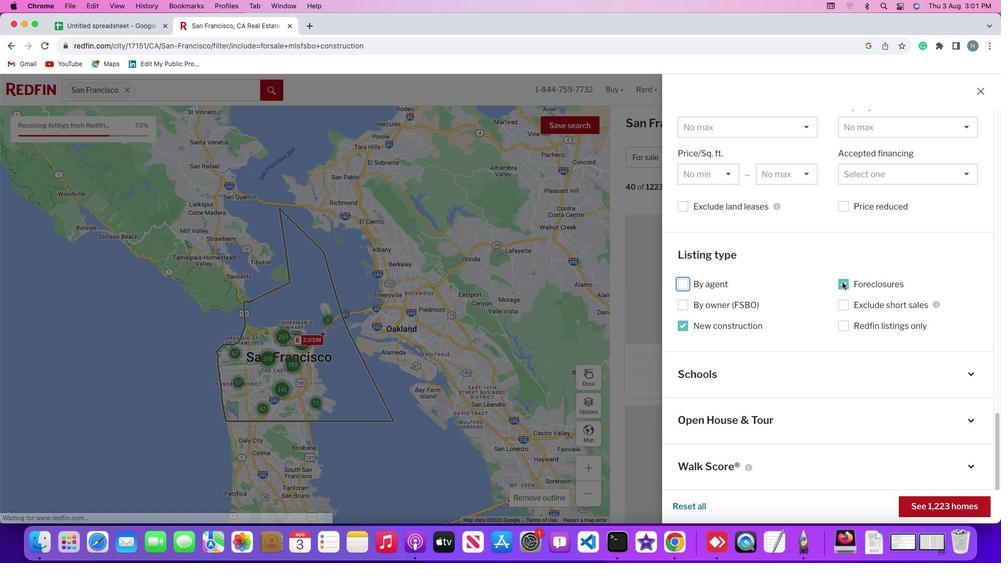
Action: Mouse pressed left at (843, 282)
Screenshot: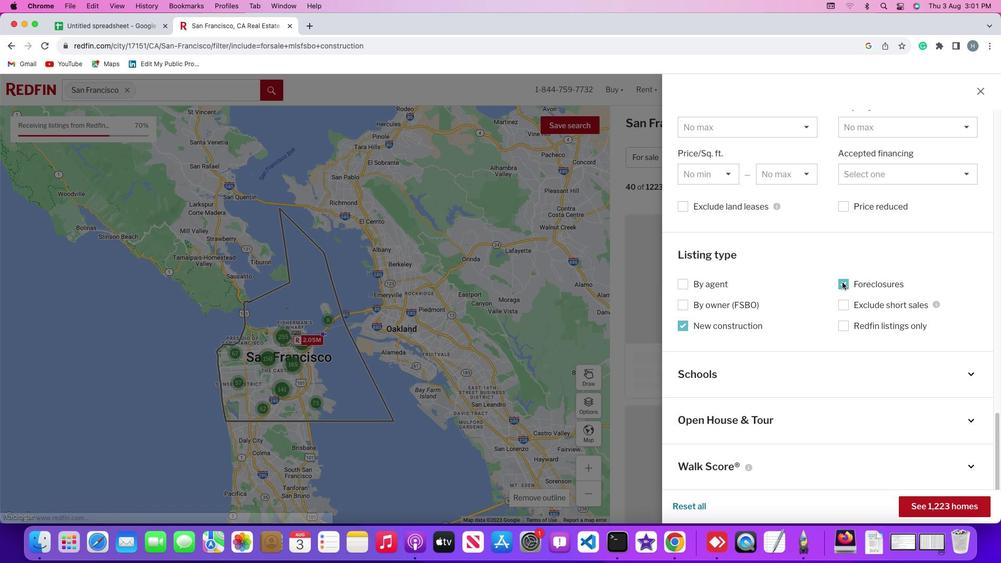 
Action: Mouse moved to (924, 503)
Screenshot: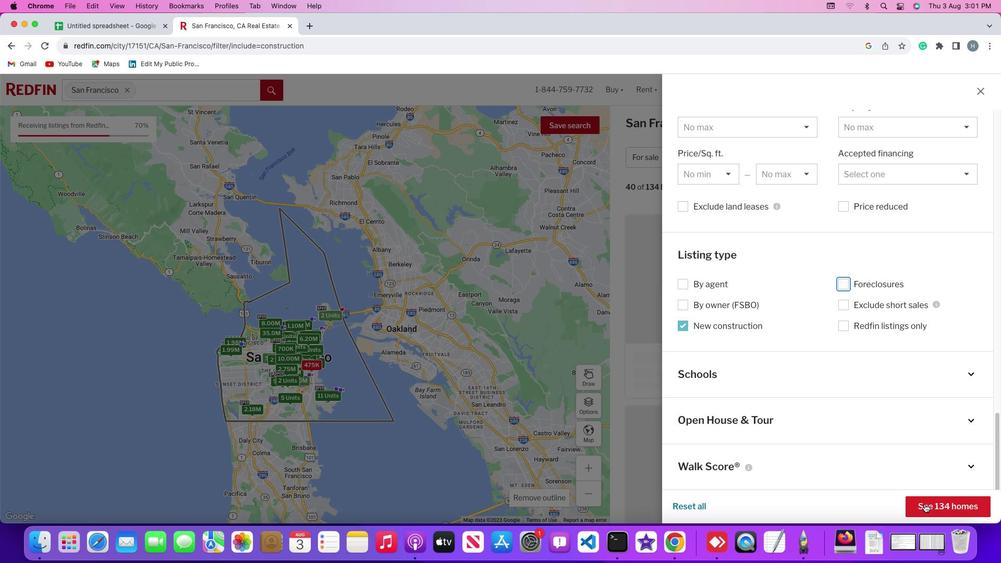 
Action: Mouse pressed left at (924, 503)
Screenshot: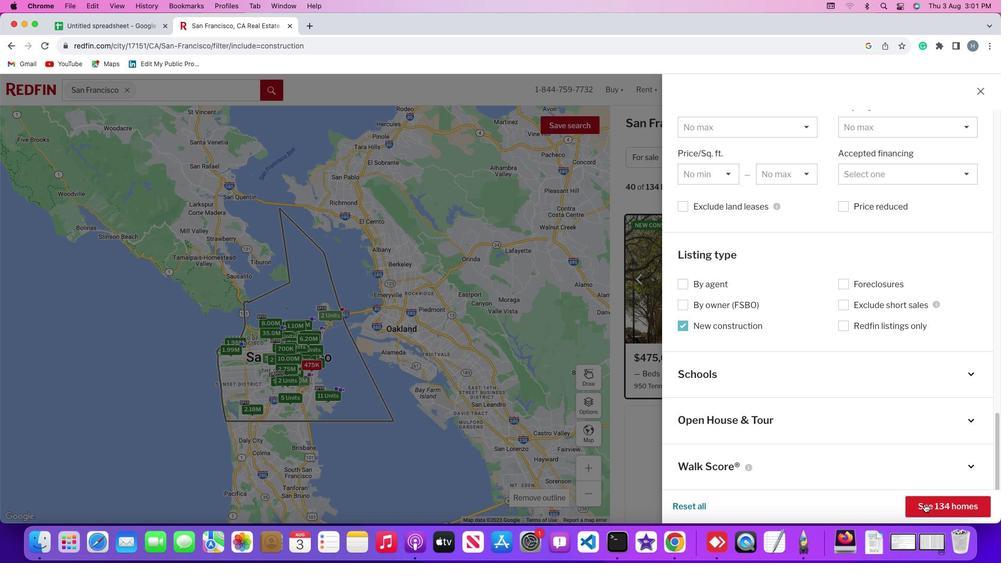 
Action: Mouse moved to (777, 336)
Screenshot: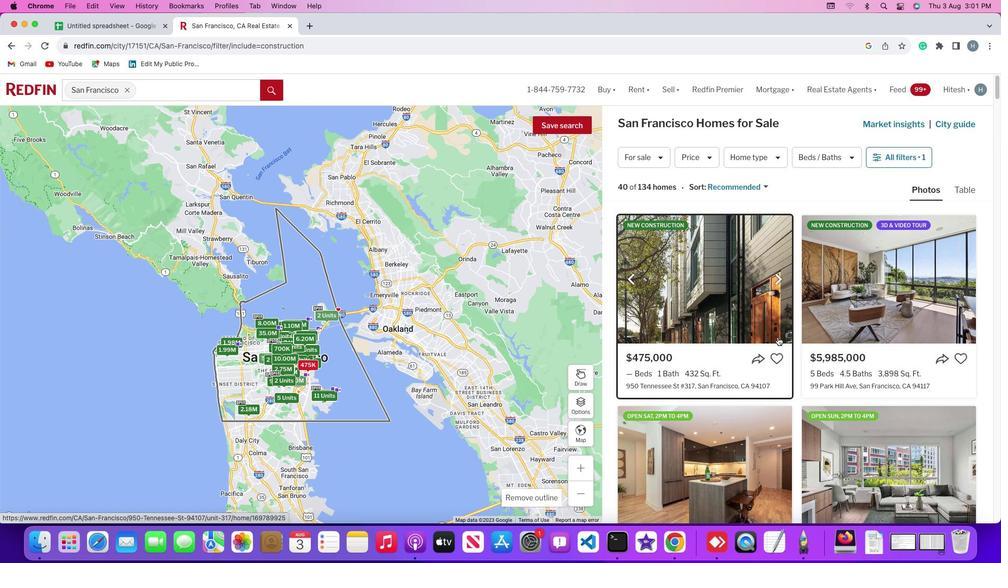 
Action: Mouse scrolled (777, 336) with delta (0, 0)
Screenshot: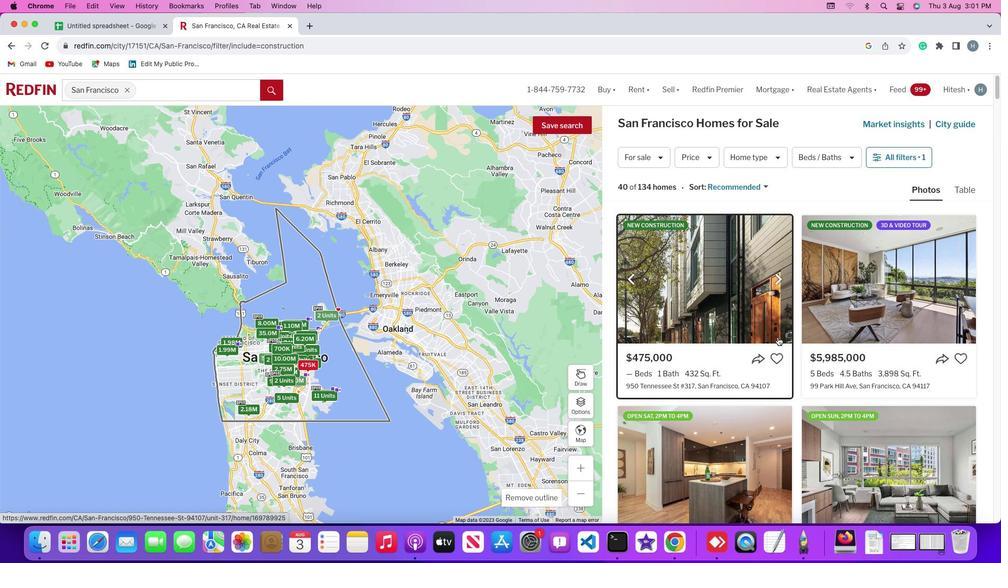 
Action: Mouse moved to (779, 347)
Screenshot: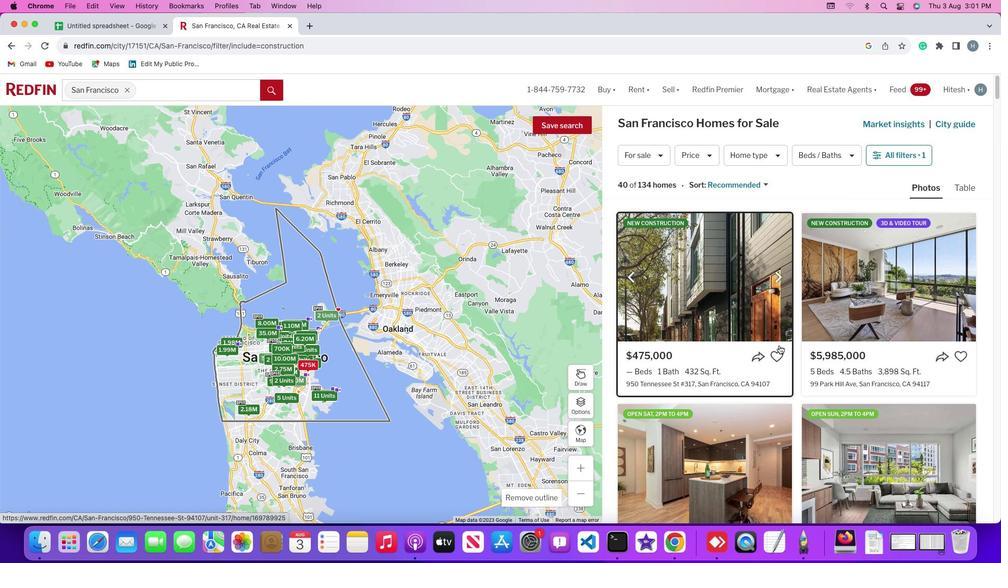 
Action: Mouse scrolled (779, 347) with delta (0, 0)
Screenshot: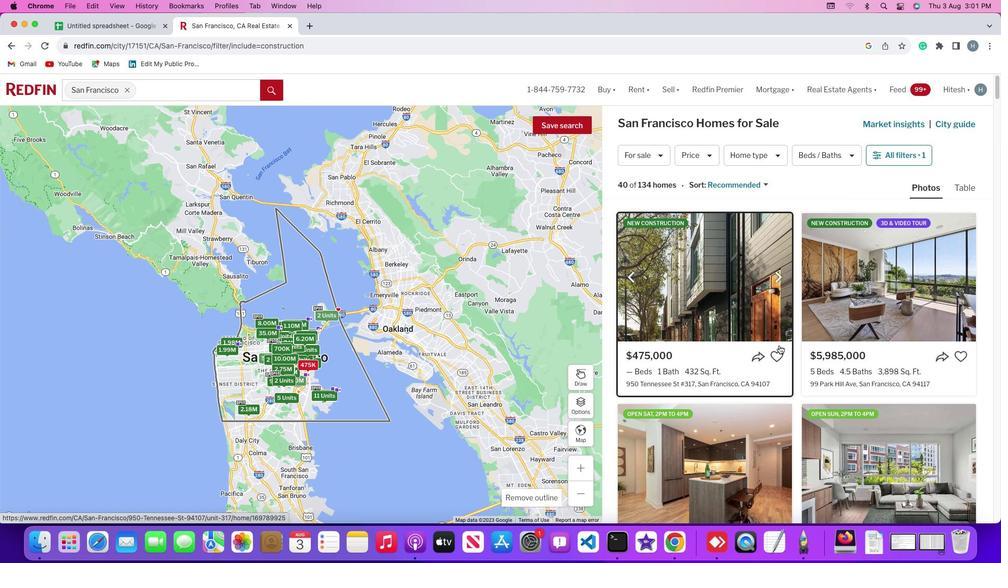 
Action: Mouse moved to (779, 345)
Screenshot: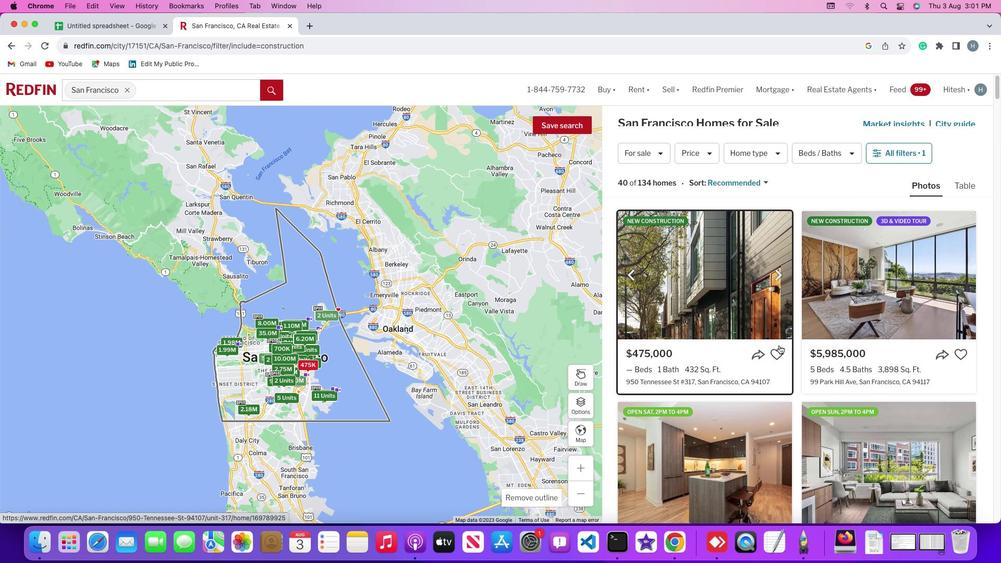 
Action: Mouse scrolled (779, 345) with delta (0, 0)
Screenshot: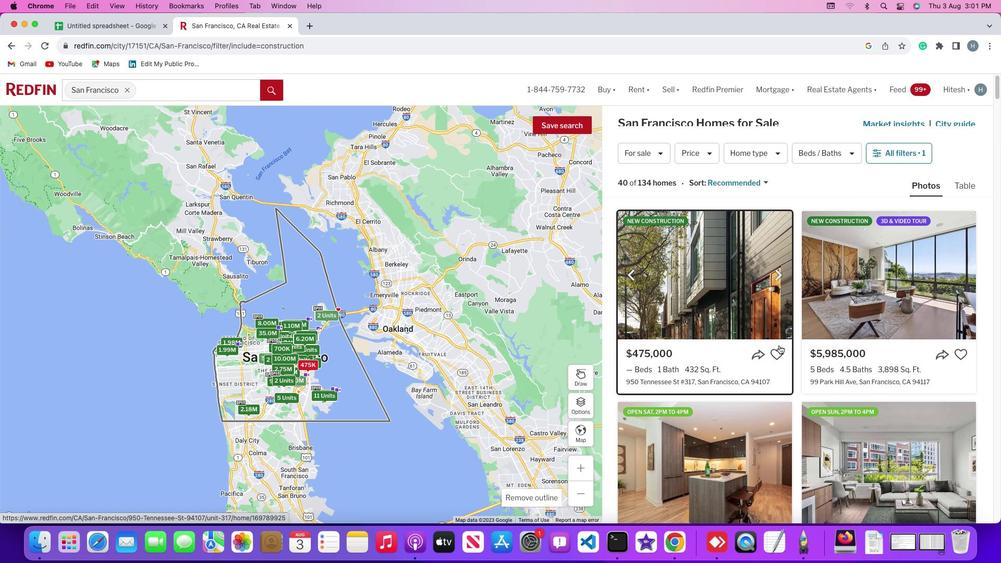 
Action: Mouse moved to (779, 345)
Screenshot: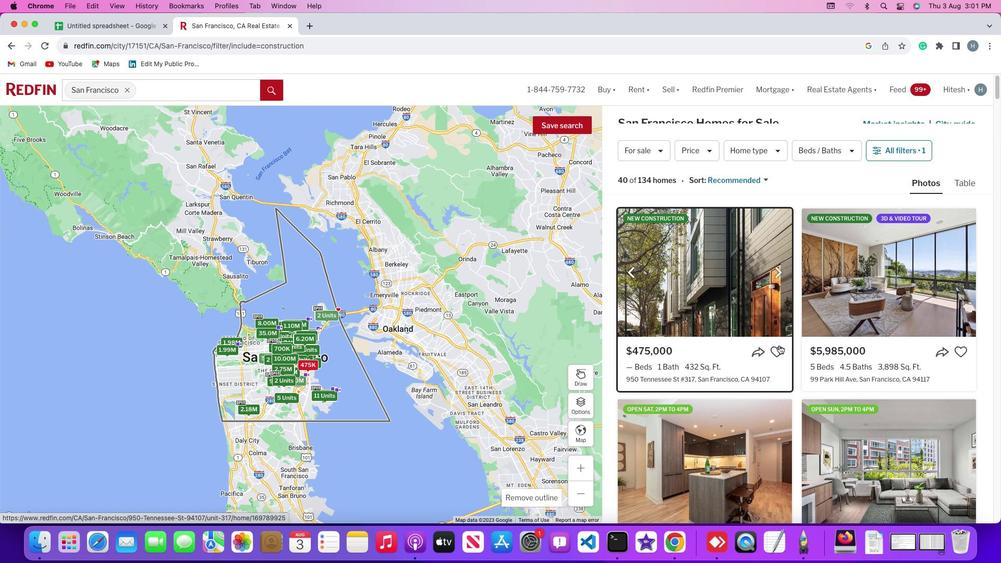 
Action: Mouse scrolled (779, 345) with delta (0, 0)
Screenshot: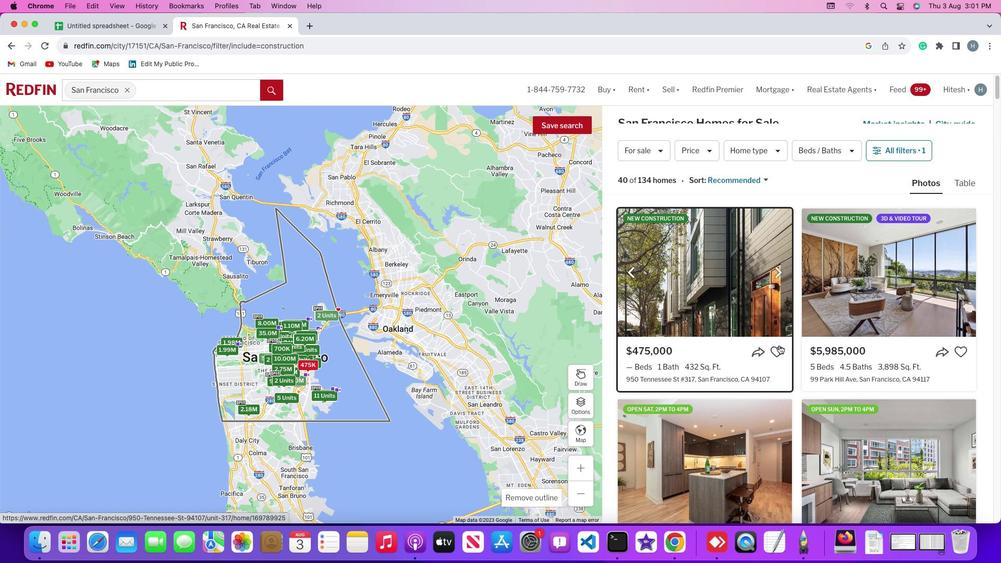
Action: Mouse scrolled (779, 345) with delta (0, -1)
Screenshot: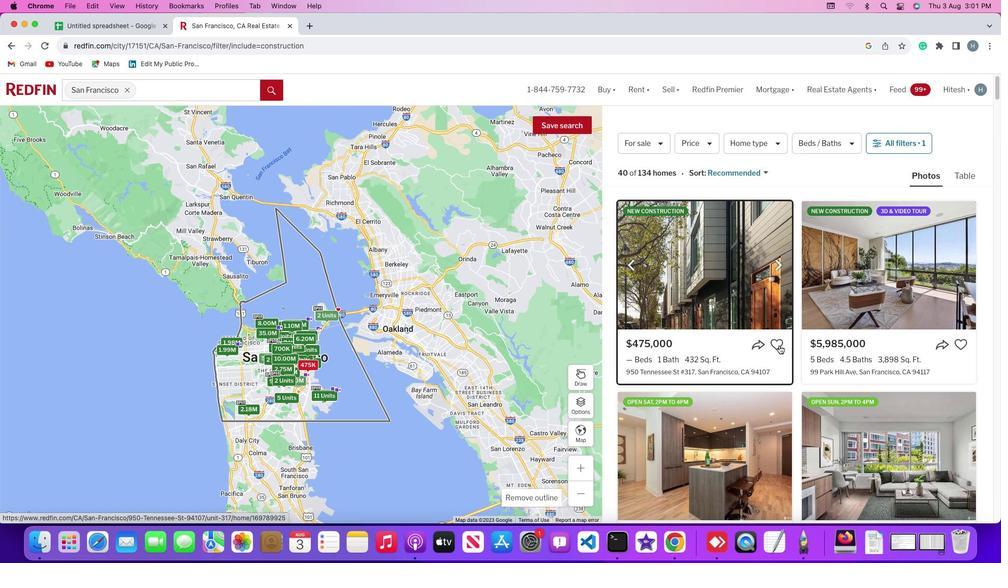 
Action: Mouse moved to (779, 345)
Screenshot: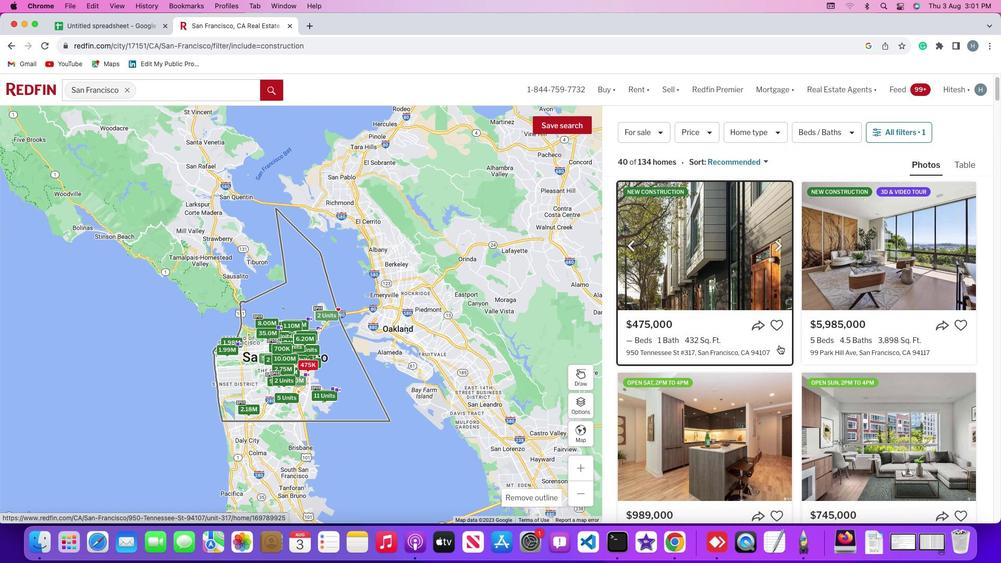 
Action: Mouse scrolled (779, 345) with delta (0, -2)
Screenshot: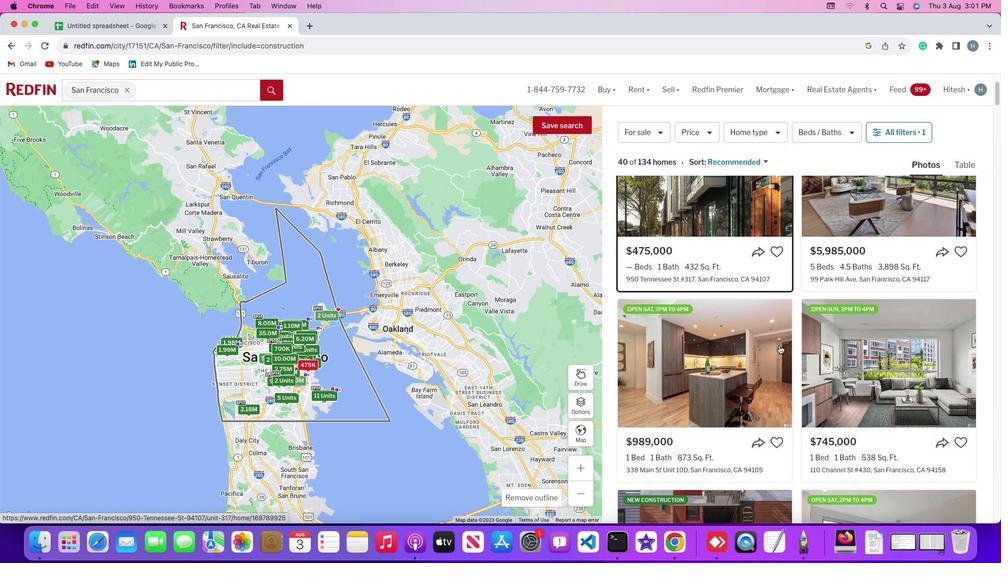 
Action: Mouse moved to (778, 350)
Screenshot: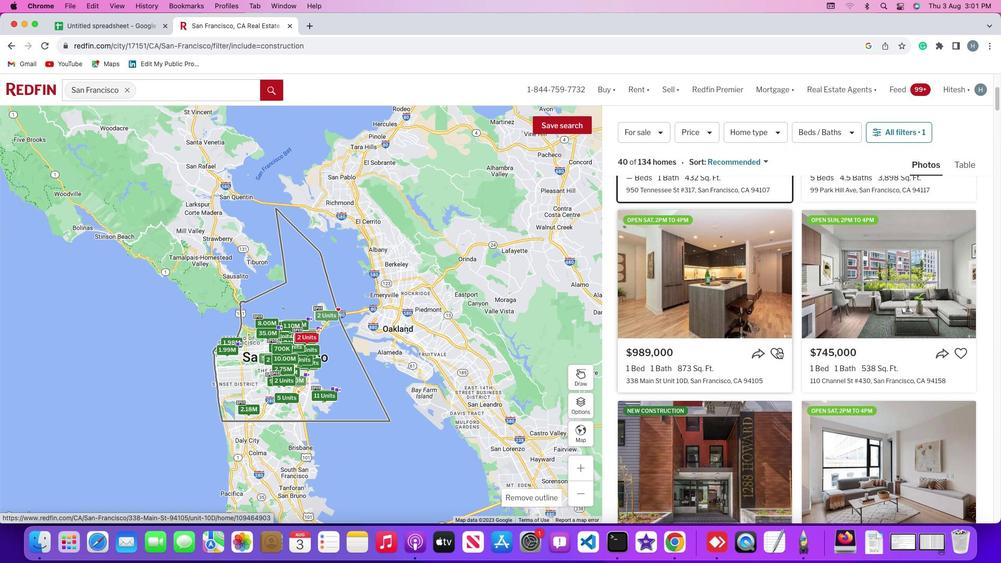 
Action: Mouse scrolled (778, 350) with delta (0, 0)
Screenshot: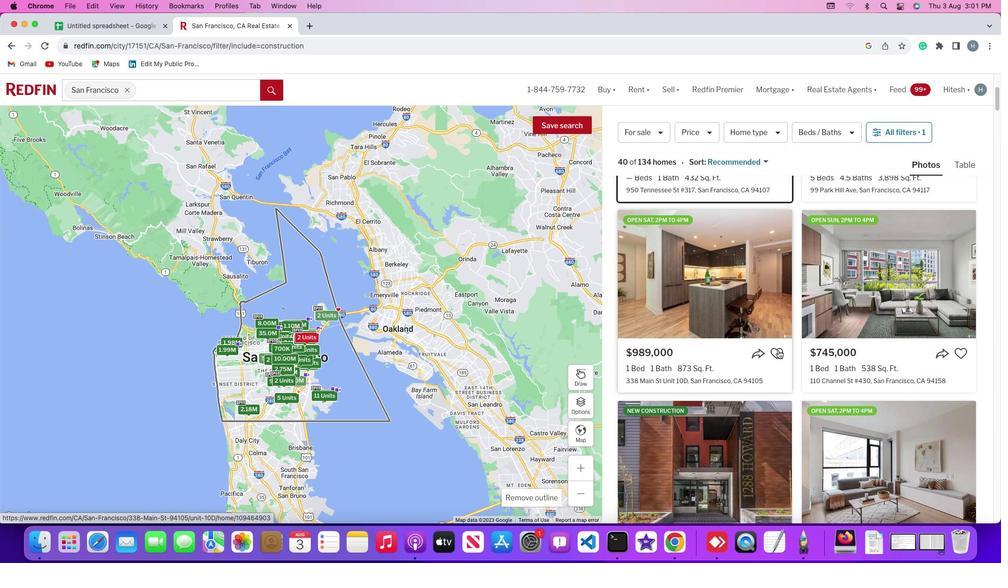 
Action: Mouse scrolled (778, 350) with delta (0, 0)
Screenshot: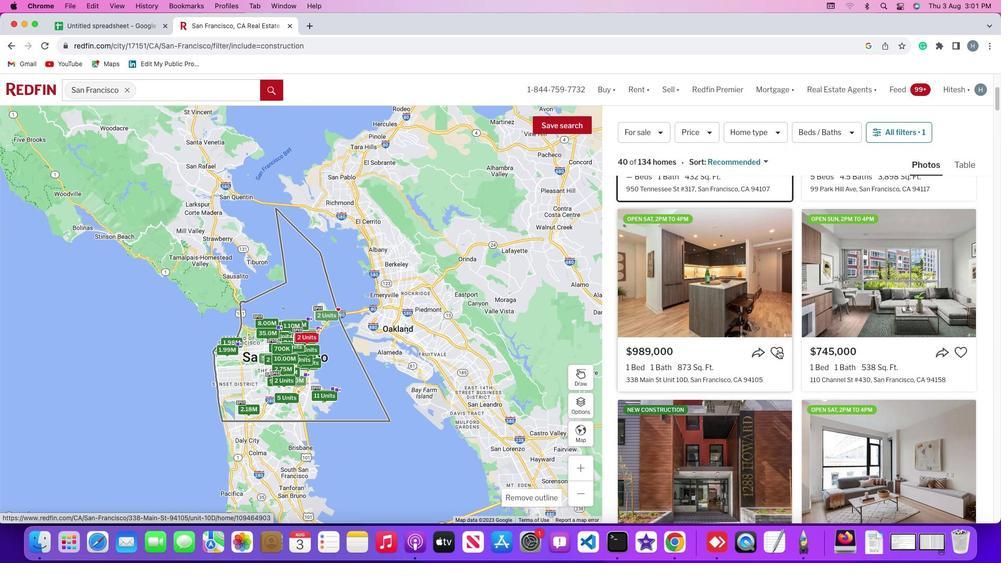 
Action: Mouse scrolled (778, 350) with delta (0, -1)
Screenshot: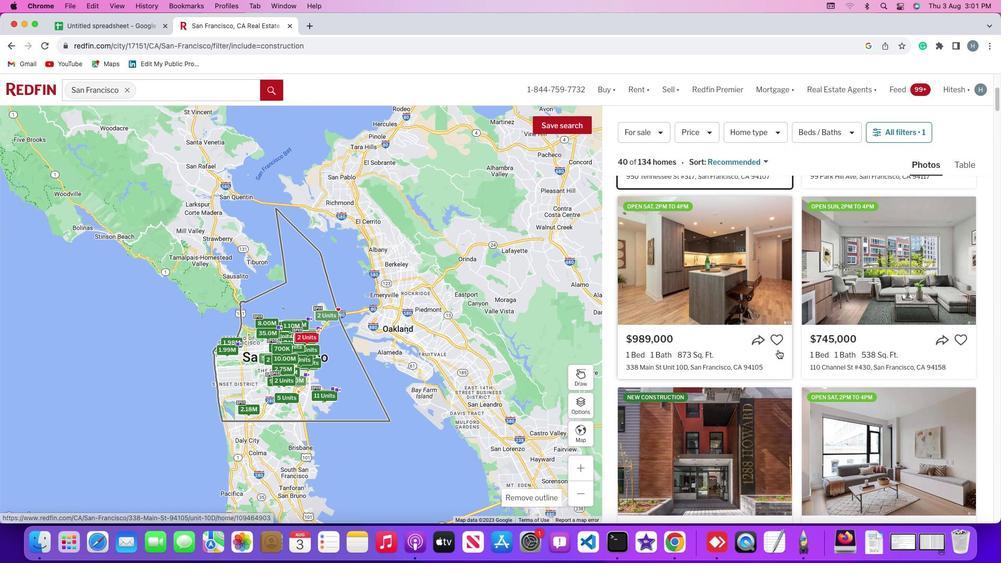 
Action: Mouse scrolled (778, 350) with delta (0, -2)
Screenshot: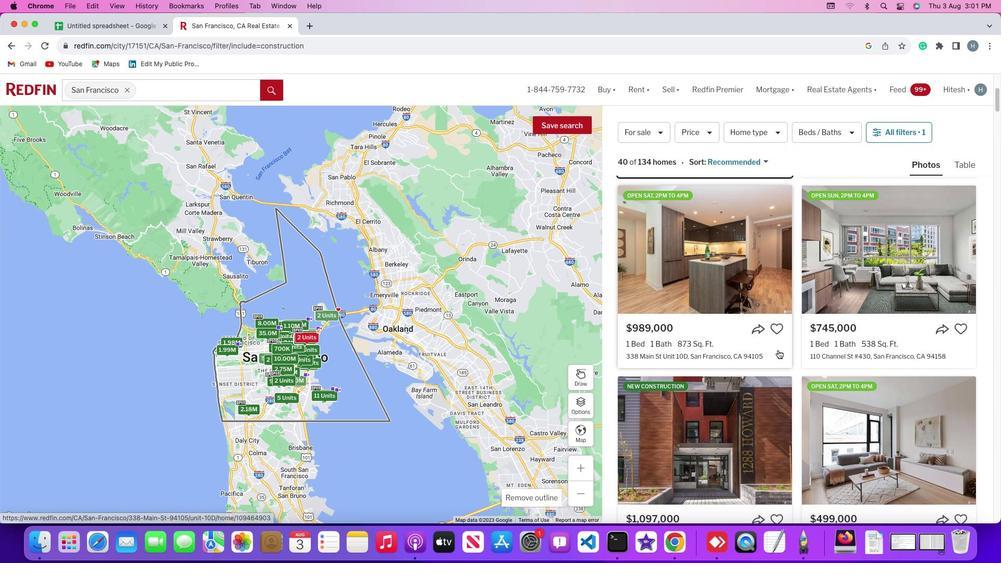 
Action: Mouse moved to (778, 351)
Screenshot: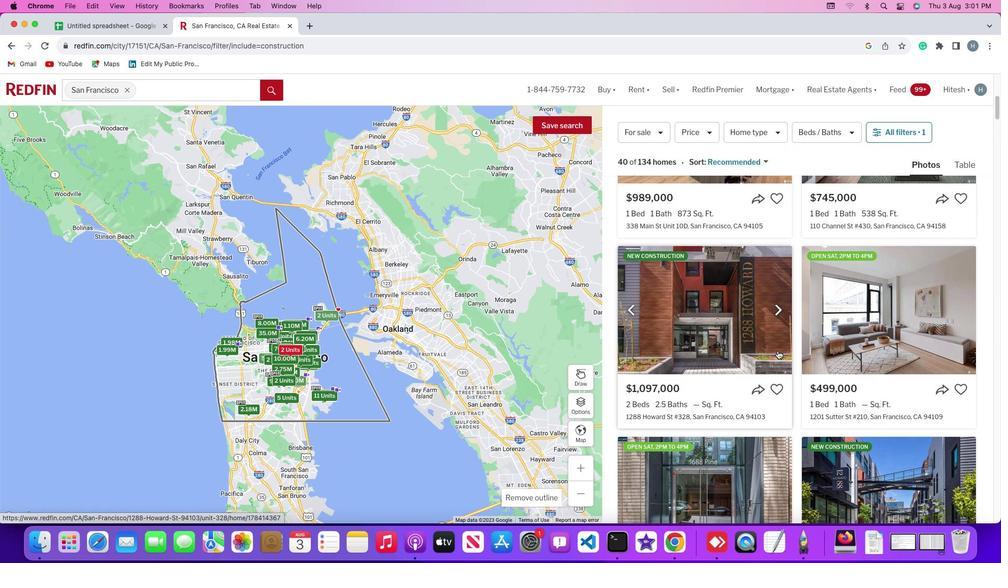 
Action: Mouse scrolled (778, 351) with delta (0, 0)
Screenshot: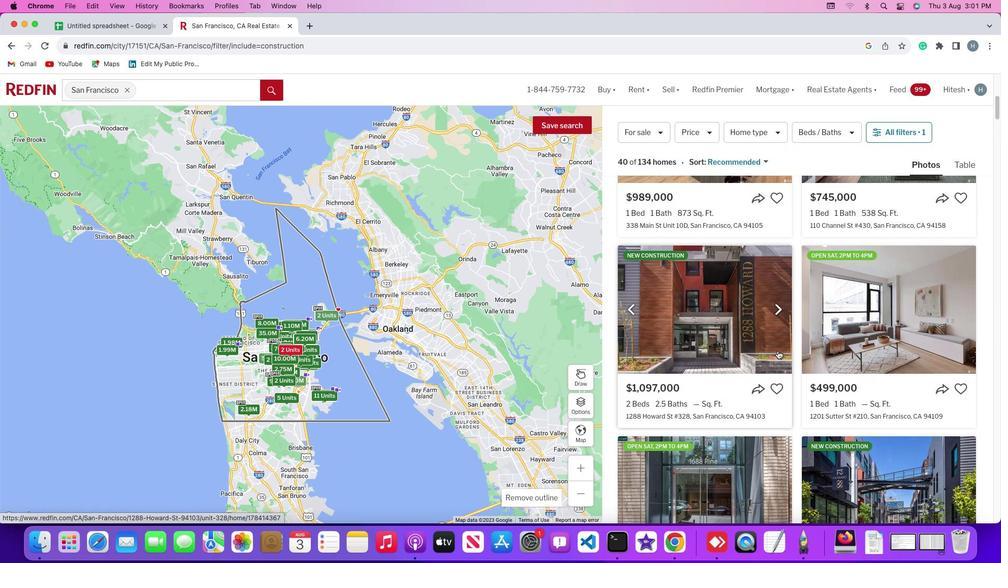 
Action: Mouse scrolled (778, 351) with delta (0, 0)
Screenshot: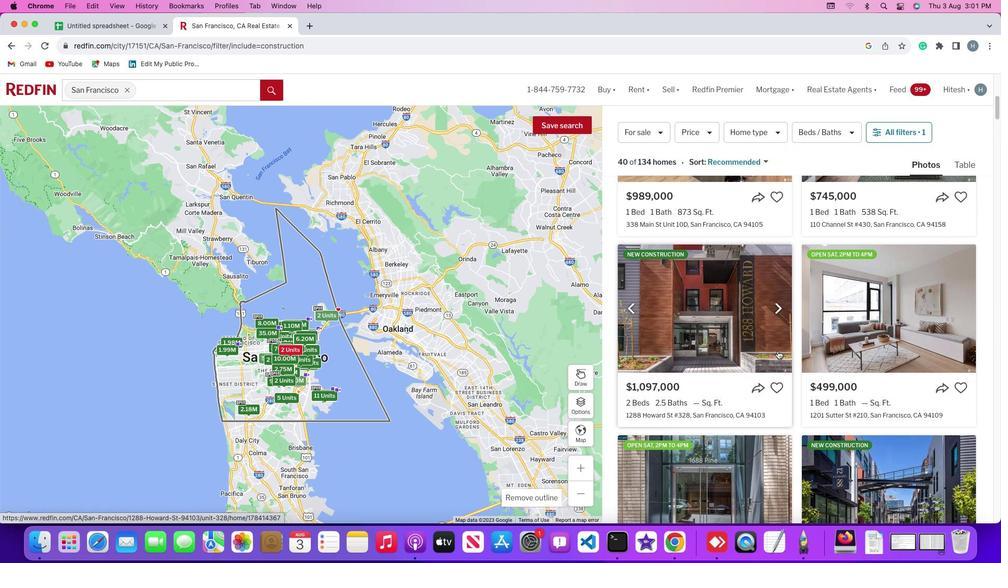 
Action: Mouse scrolled (778, 351) with delta (0, -1)
Screenshot: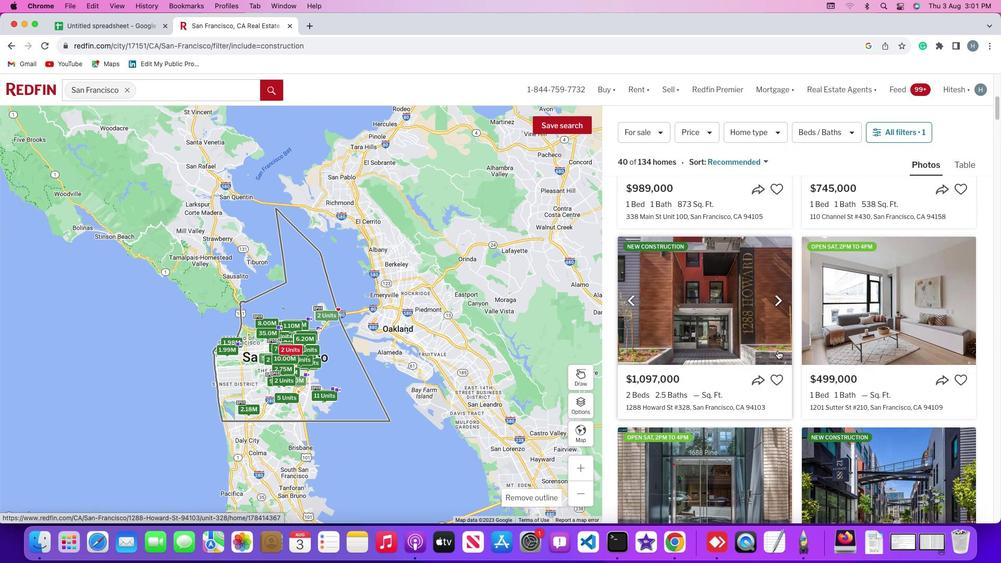
Action: Mouse scrolled (778, 351) with delta (0, -2)
Screenshot: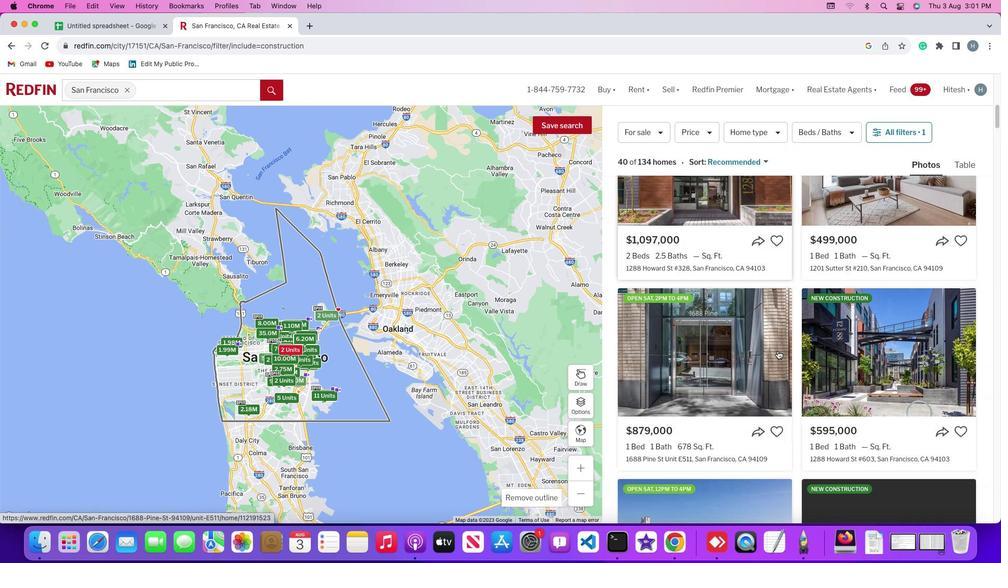 
Action: Mouse scrolled (778, 351) with delta (0, 0)
Screenshot: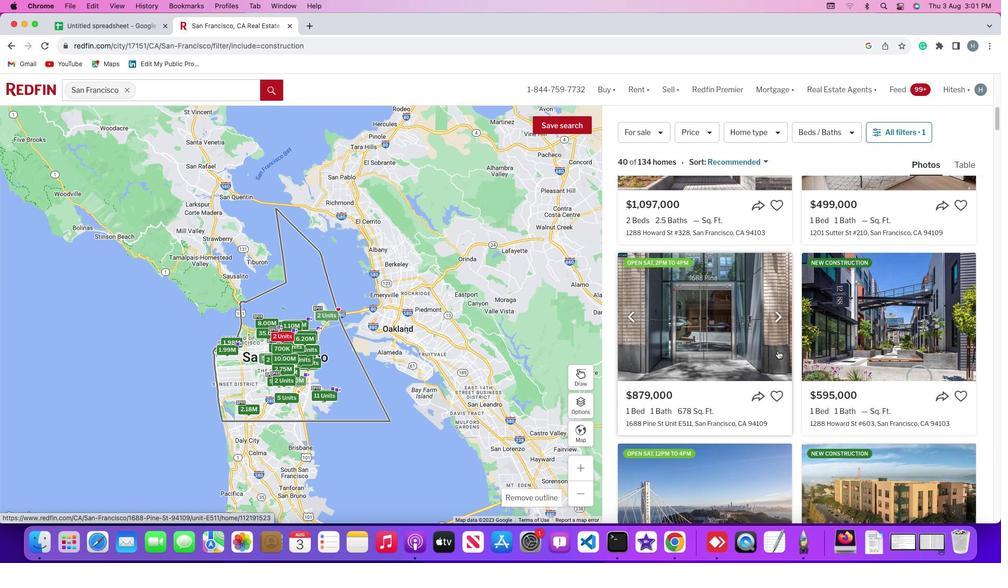 
Action: Mouse scrolled (778, 351) with delta (0, 0)
Screenshot: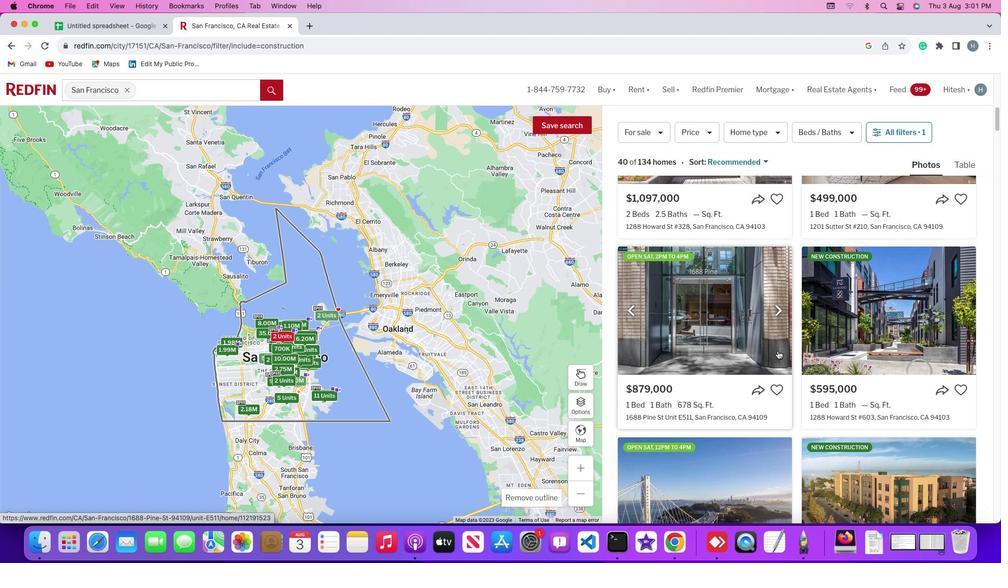 
Action: Mouse scrolled (778, 351) with delta (0, -1)
Screenshot: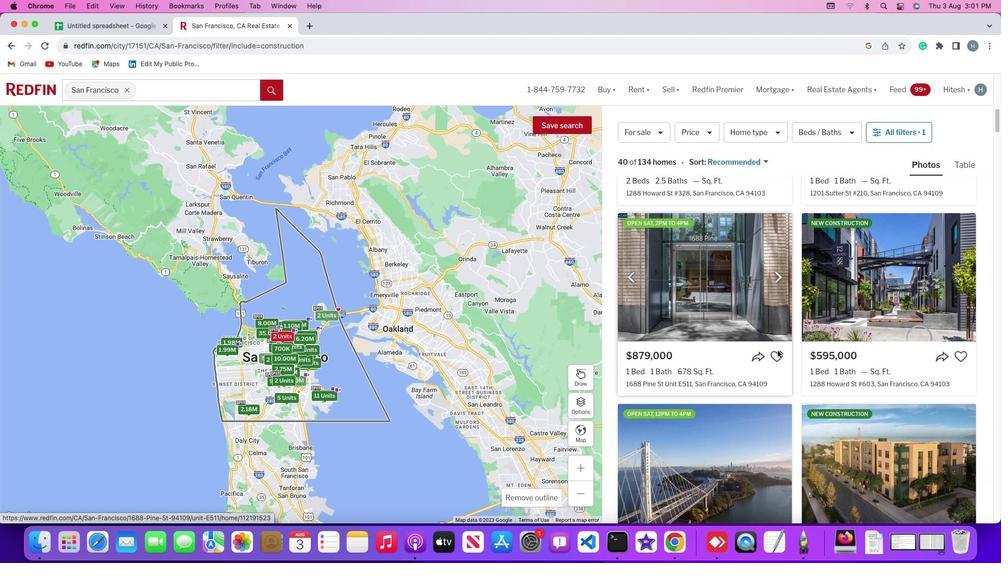 
Action: Mouse scrolled (778, 351) with delta (0, -2)
Screenshot: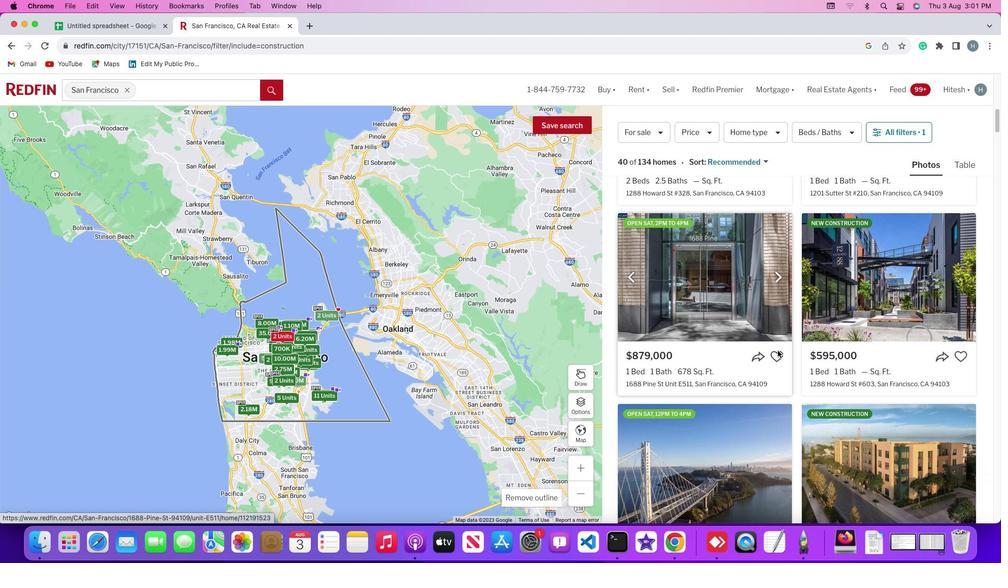 
Action: Mouse scrolled (778, 351) with delta (0, 0)
Screenshot: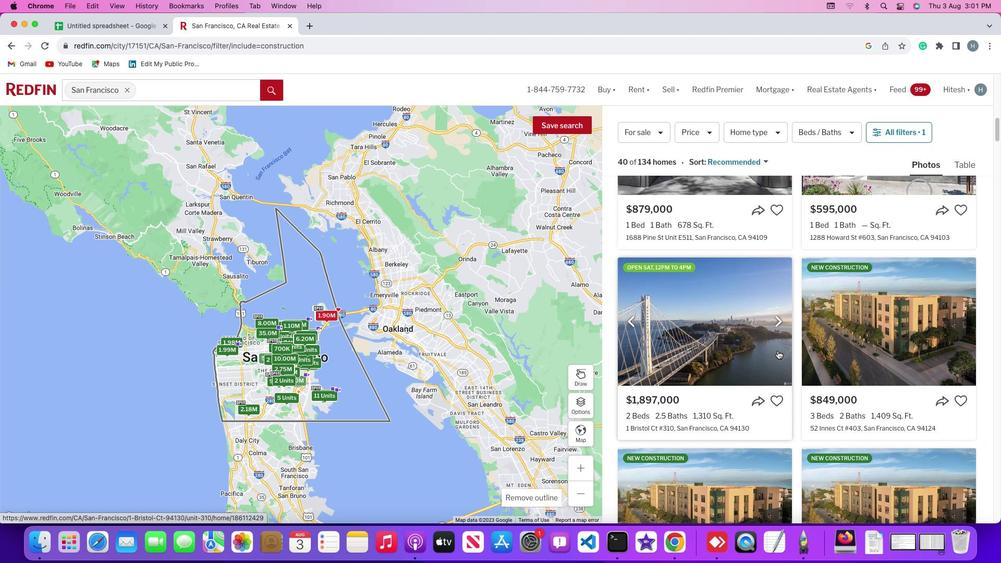 
Action: Mouse scrolled (778, 351) with delta (0, 0)
Screenshot: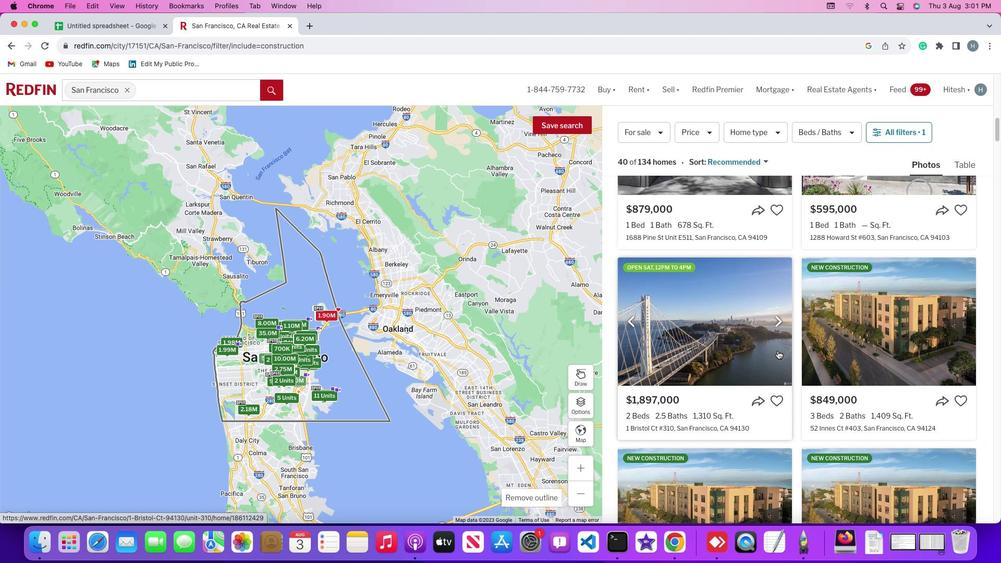 
Action: Mouse scrolled (778, 351) with delta (0, -1)
Screenshot: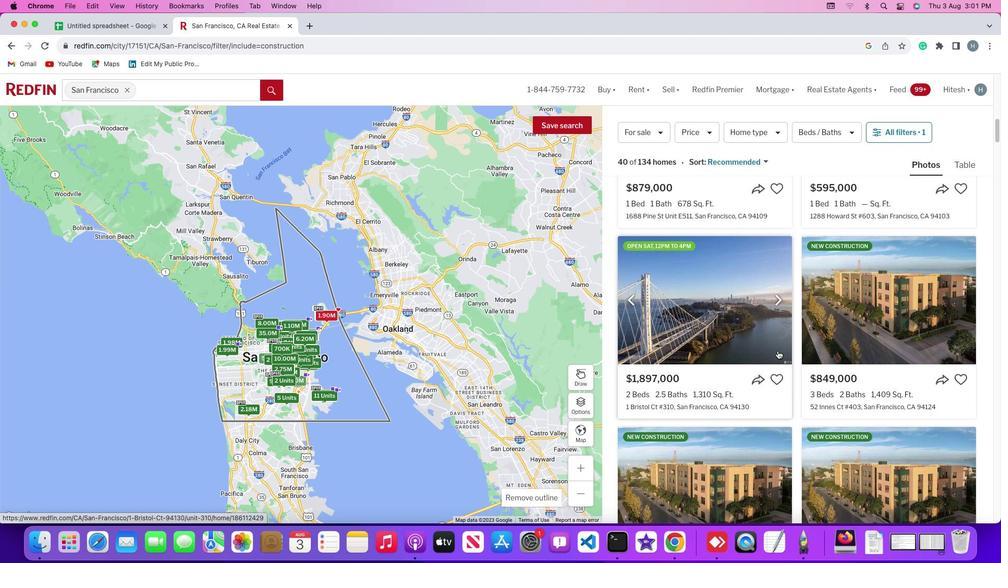 
Action: Mouse scrolled (778, 351) with delta (0, -2)
Screenshot: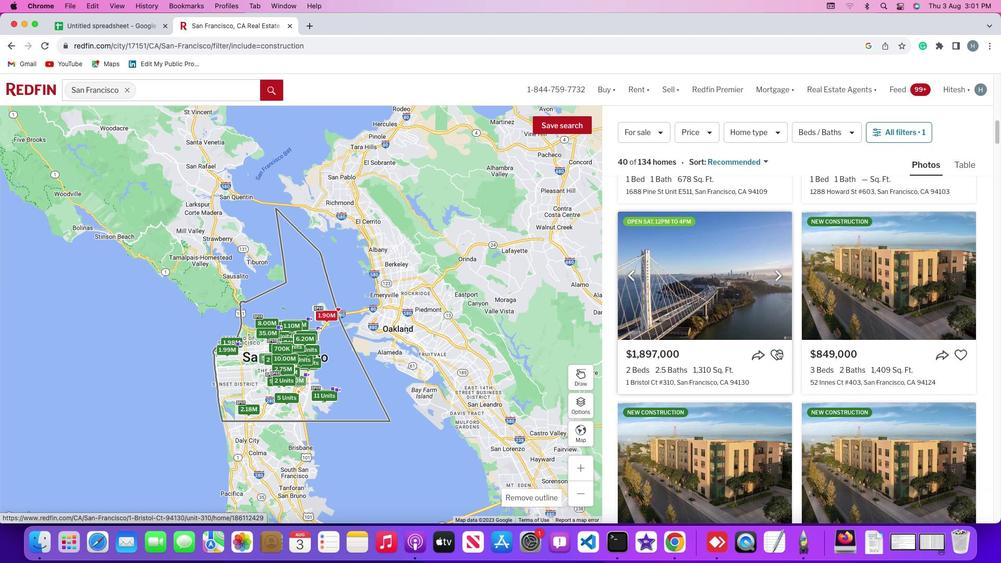 
Action: Mouse scrolled (778, 351) with delta (0, 0)
Screenshot: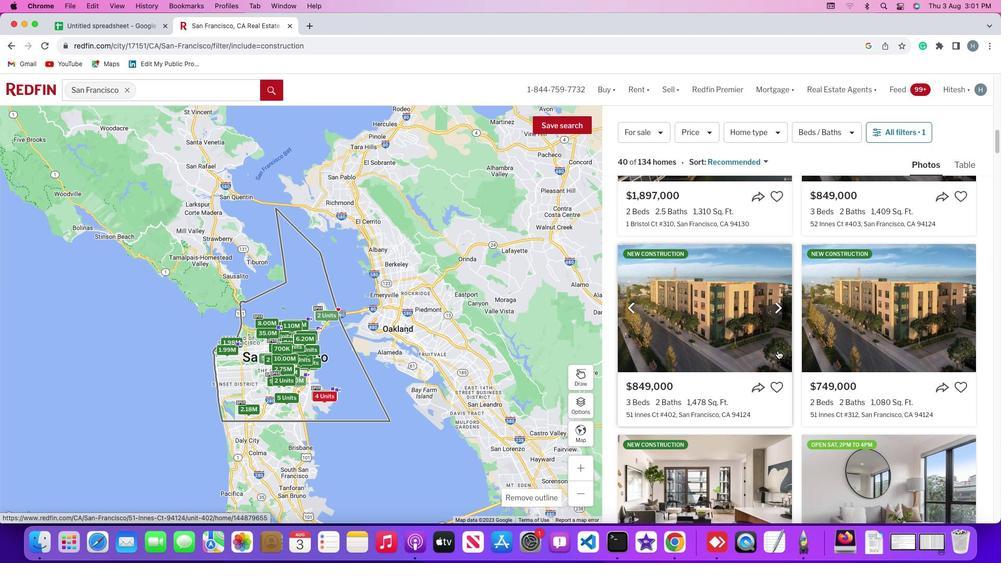 
Action: Mouse scrolled (778, 351) with delta (0, 0)
Screenshot: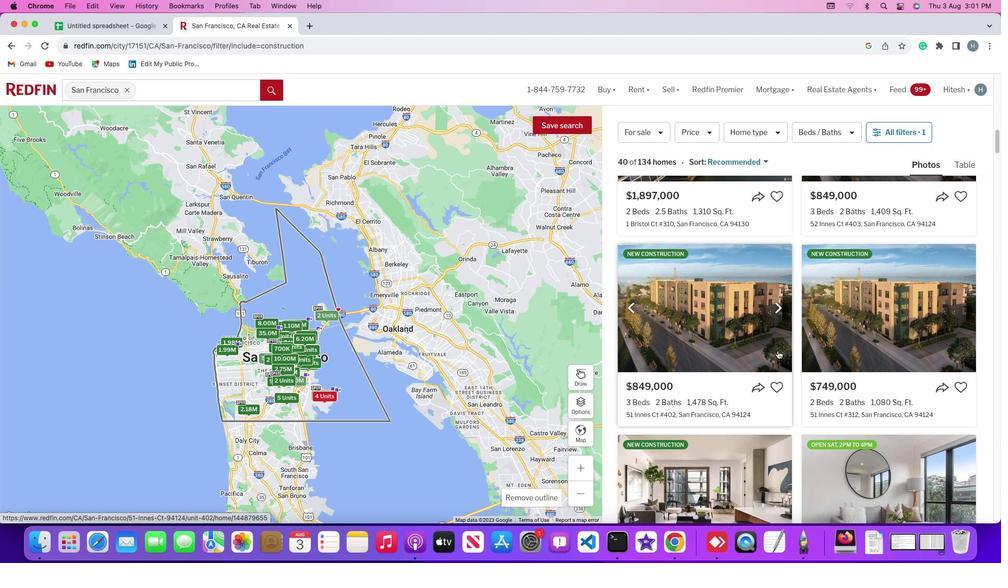 
Action: Mouse scrolled (778, 351) with delta (0, -1)
Screenshot: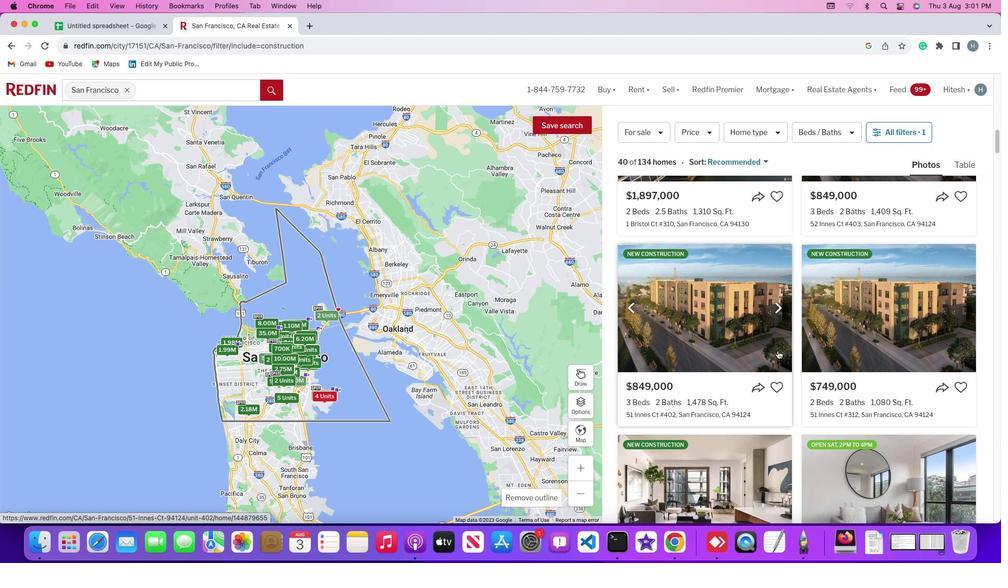 
Action: Mouse scrolled (778, 351) with delta (0, -2)
Screenshot: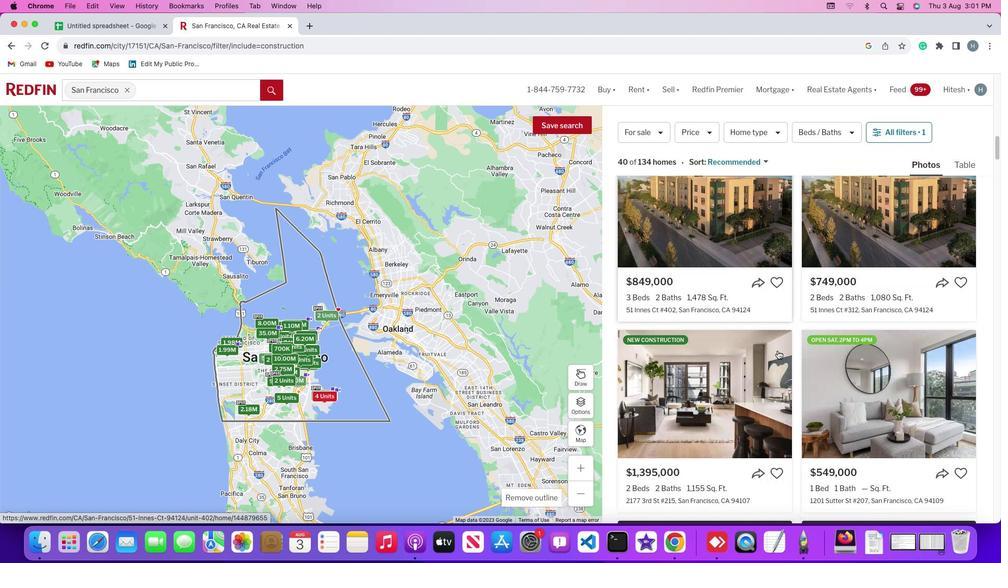 
Action: Mouse moved to (777, 350)
Screenshot: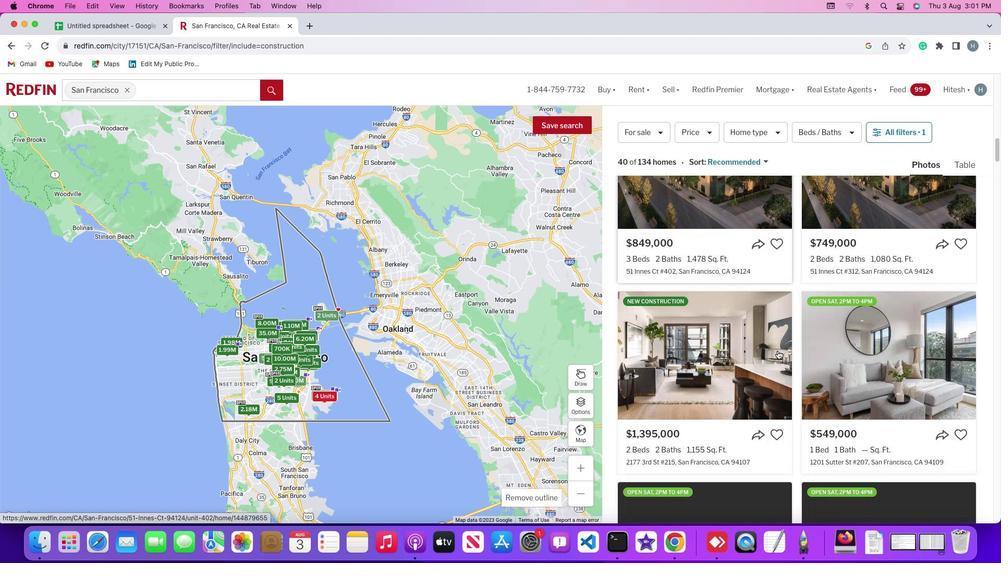 
Action: Mouse scrolled (777, 350) with delta (0, 0)
Screenshot: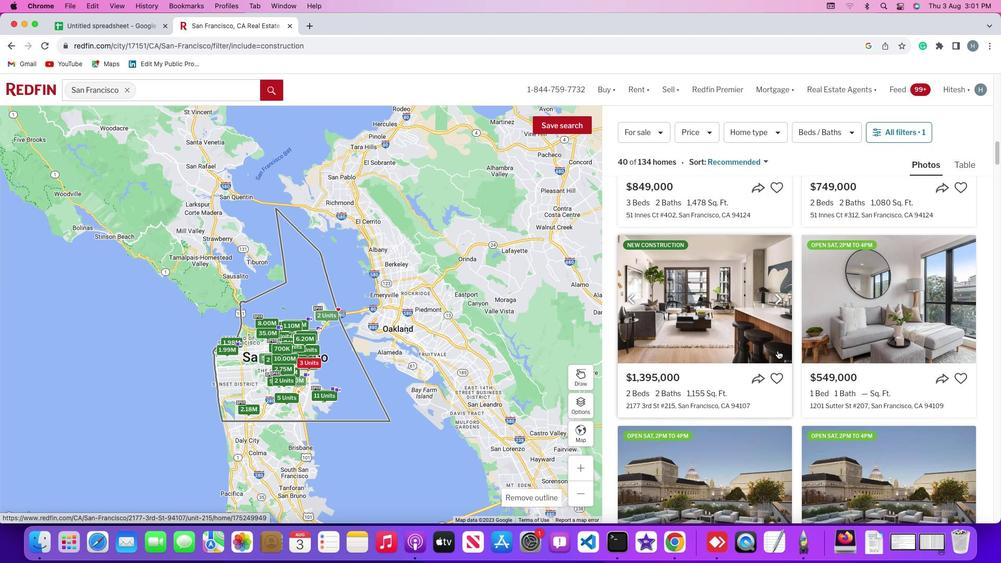 
Action: Mouse scrolled (777, 350) with delta (0, 0)
Screenshot: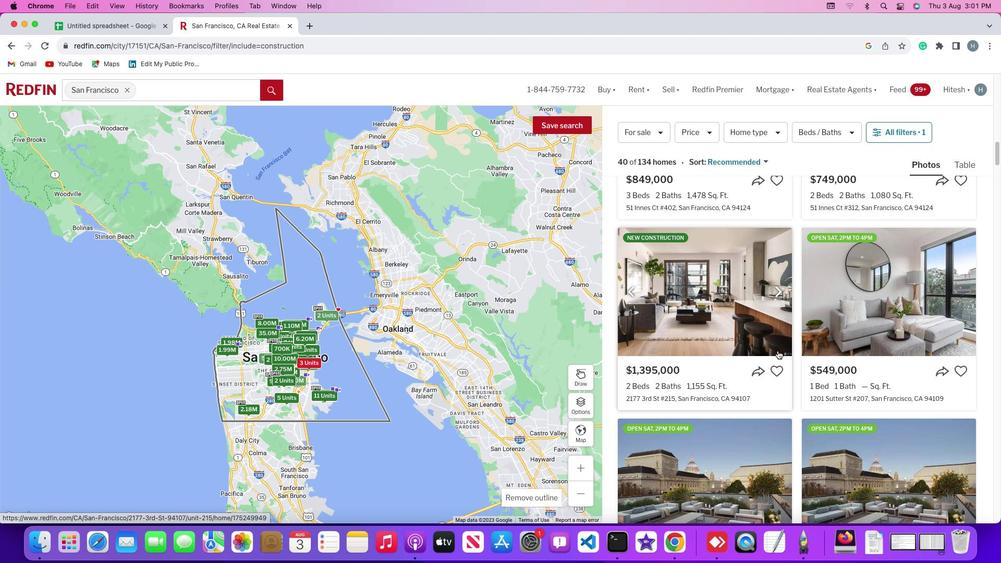 
Action: Mouse scrolled (777, 350) with delta (0, -1)
Screenshot: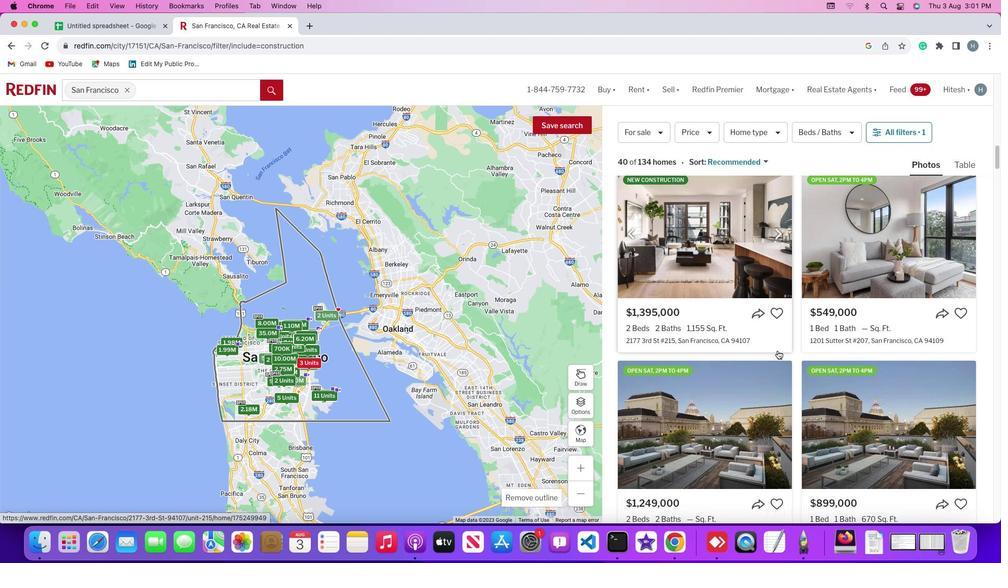
Action: Mouse scrolled (777, 350) with delta (0, -2)
Screenshot: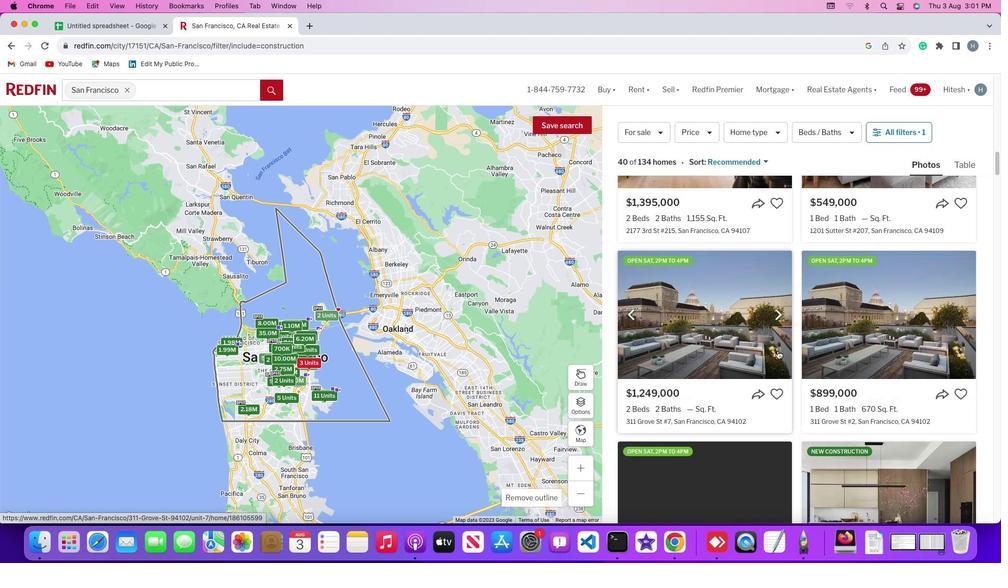 
Action: Mouse scrolled (777, 350) with delta (0, 0)
Screenshot: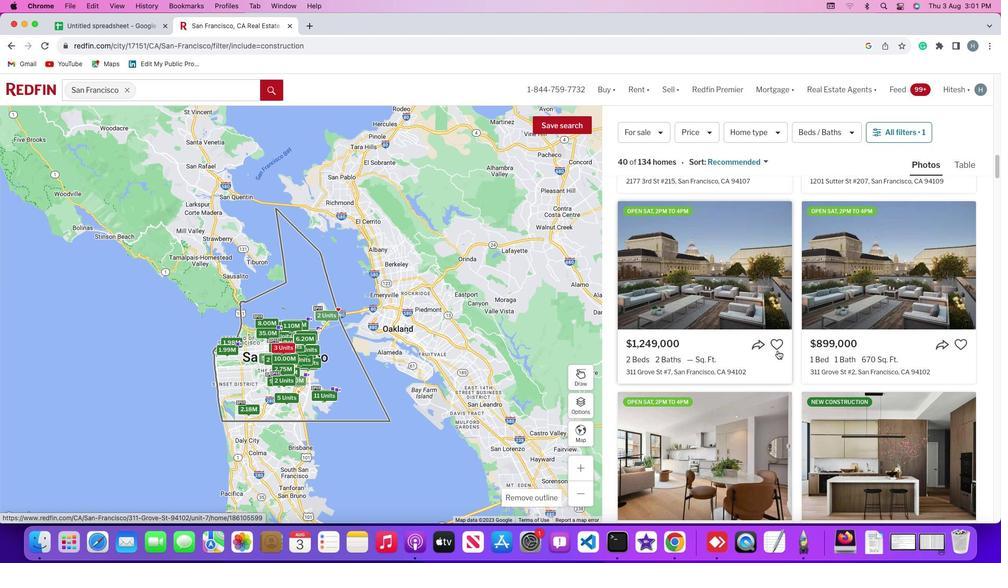 
Action: Mouse scrolled (777, 350) with delta (0, 0)
Screenshot: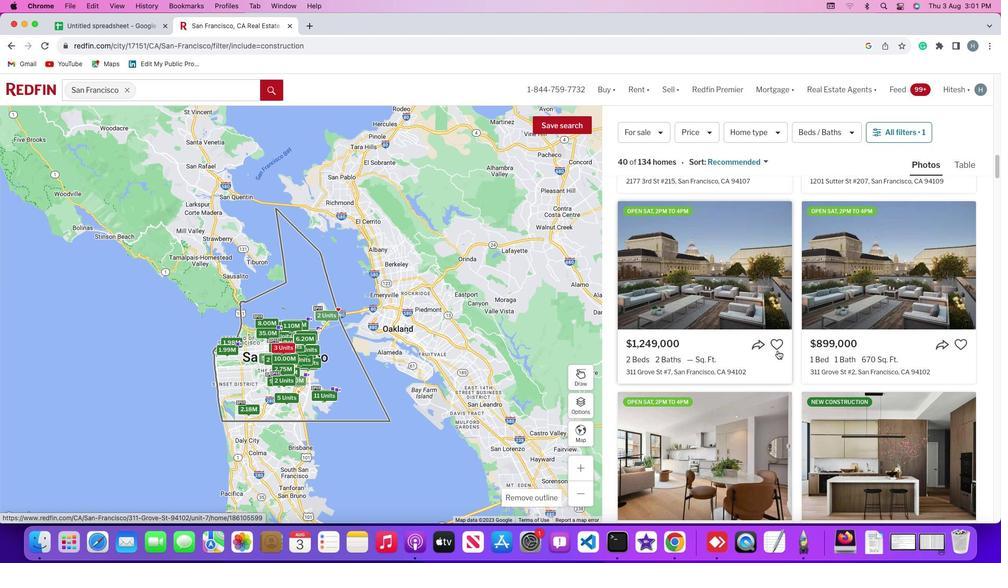 
Action: Mouse scrolled (777, 350) with delta (0, -1)
Screenshot: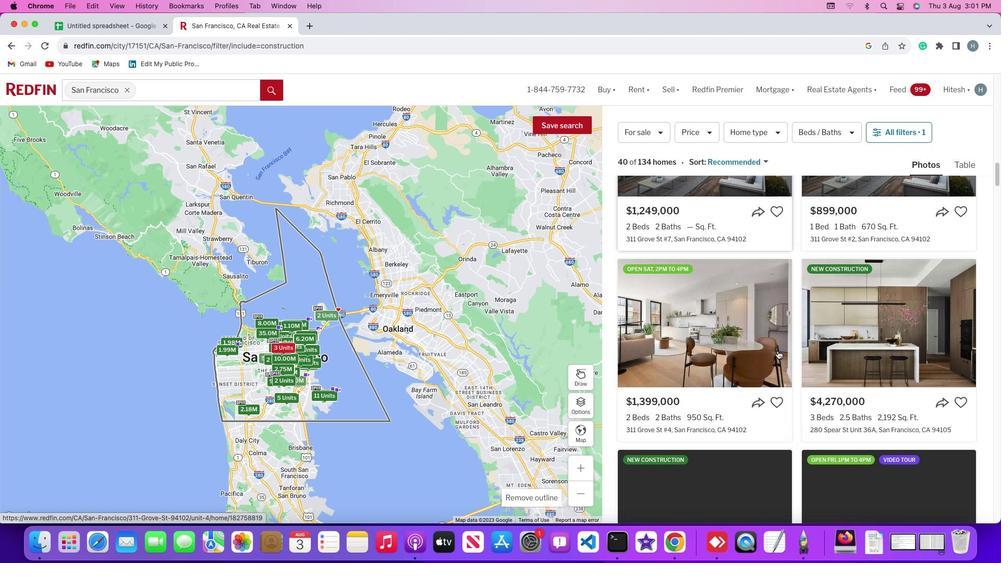 
Action: Mouse scrolled (777, 350) with delta (0, -2)
Screenshot: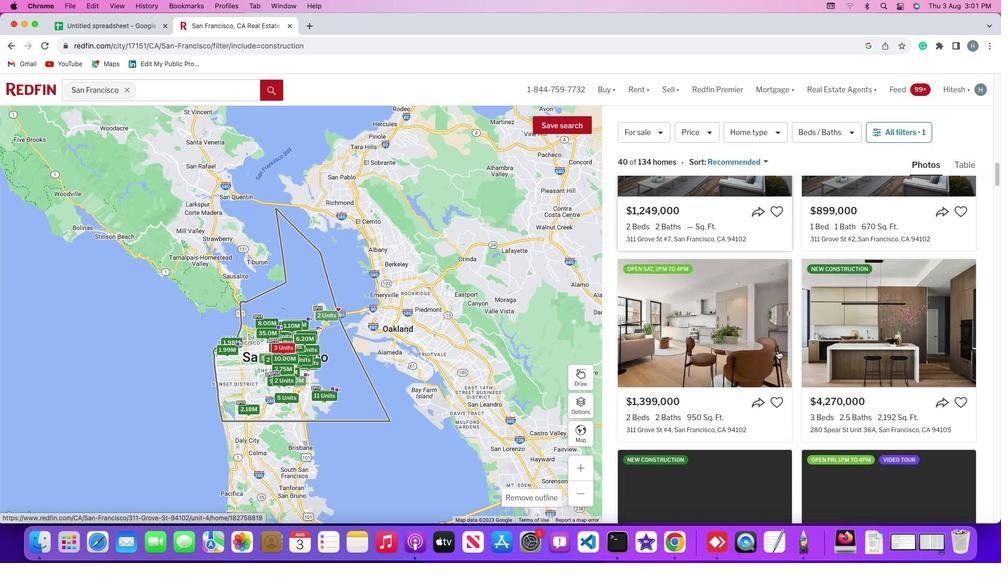 
Action: Mouse scrolled (777, 350) with delta (0, -2)
Screenshot: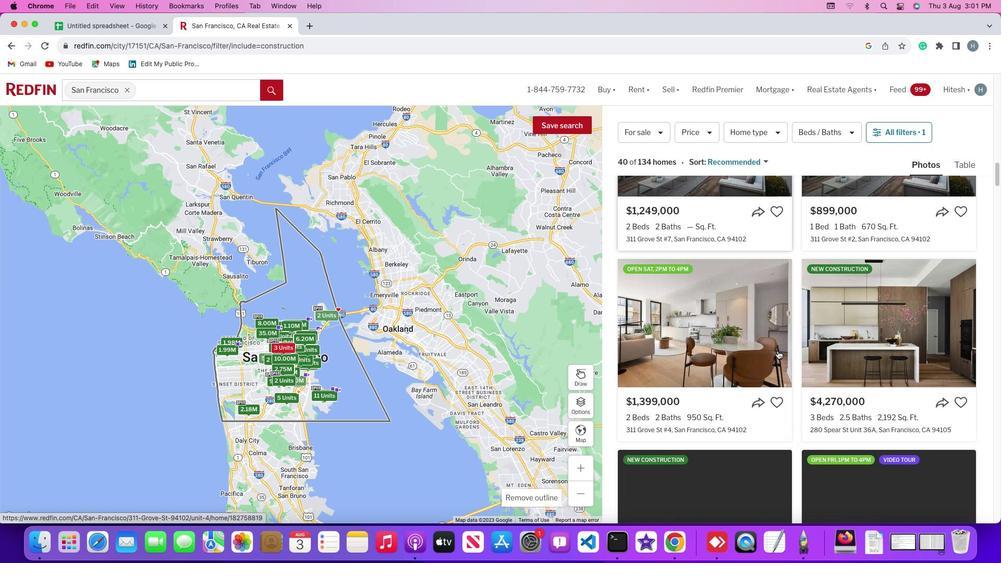 
Action: Mouse moved to (777, 350)
Screenshot: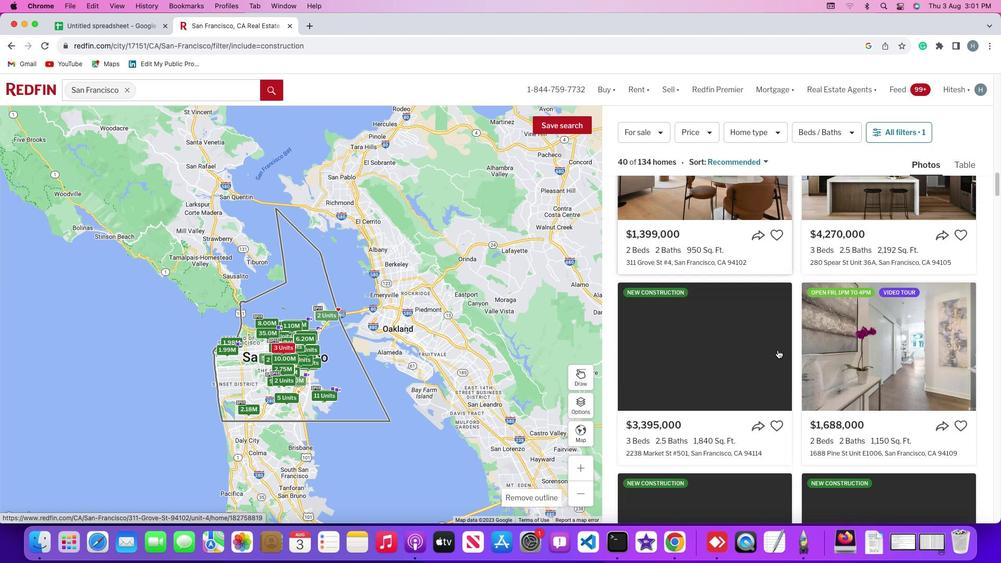 
Action: Mouse scrolled (777, 350) with delta (0, 0)
Screenshot: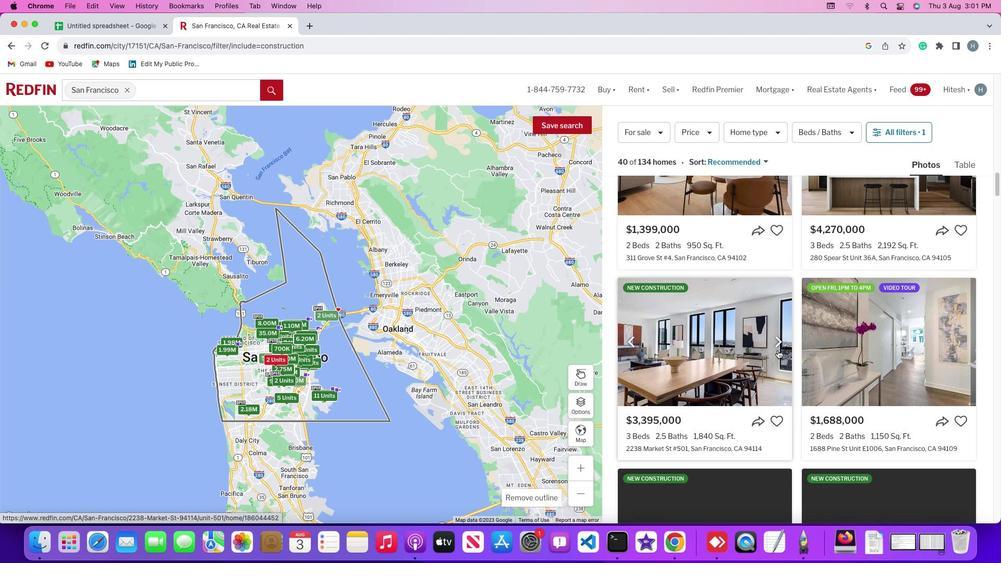 
Action: Mouse scrolled (777, 350) with delta (0, 0)
Screenshot: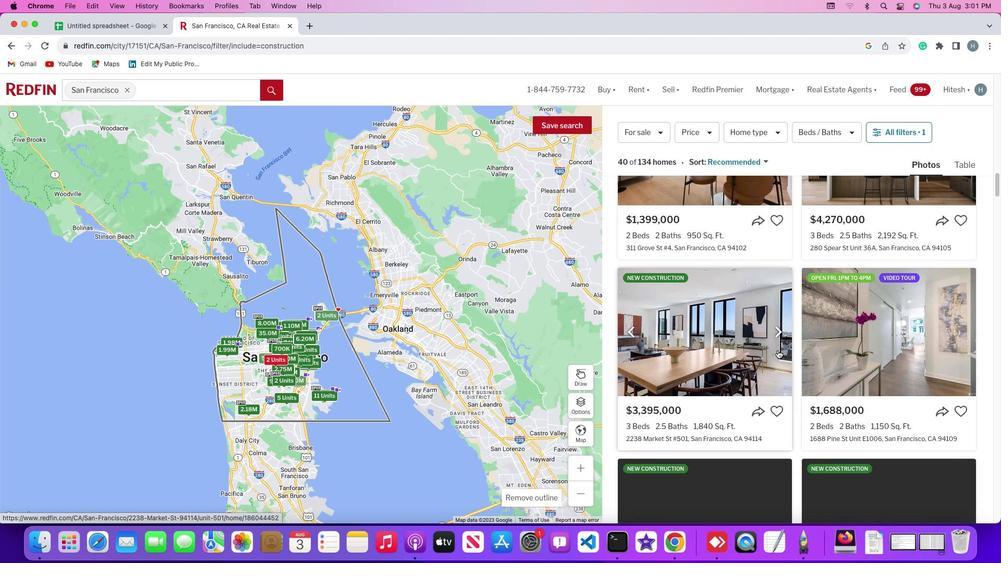 
Action: Mouse scrolled (777, 350) with delta (0, -1)
Screenshot: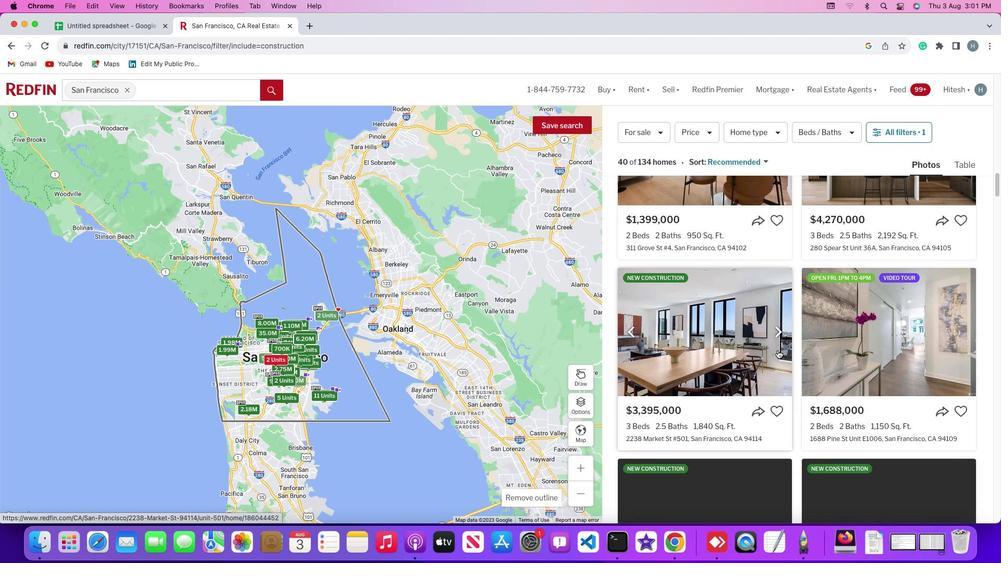 
Action: Mouse scrolled (777, 350) with delta (0, -2)
Screenshot: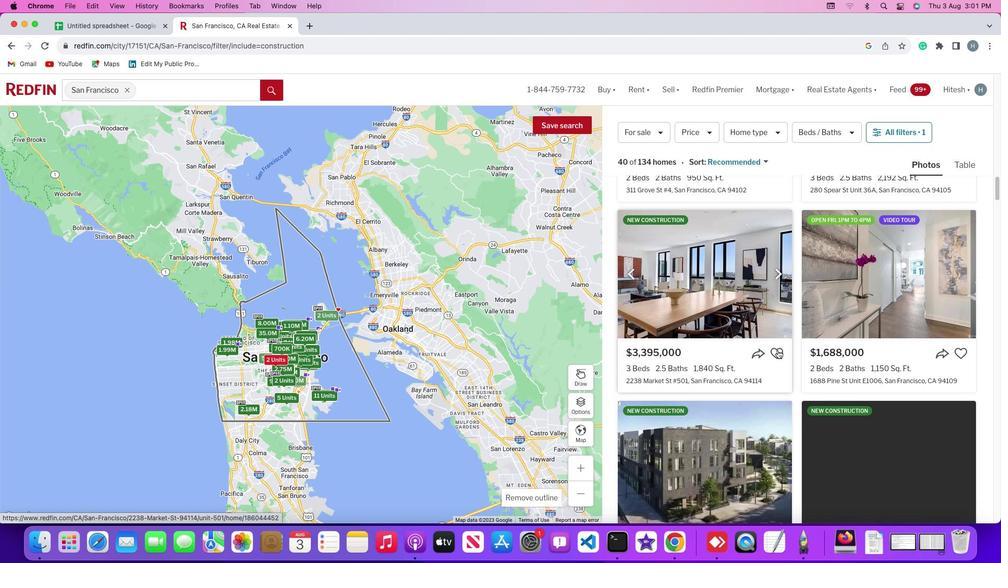 
Action: Mouse scrolled (777, 350) with delta (0, 0)
Screenshot: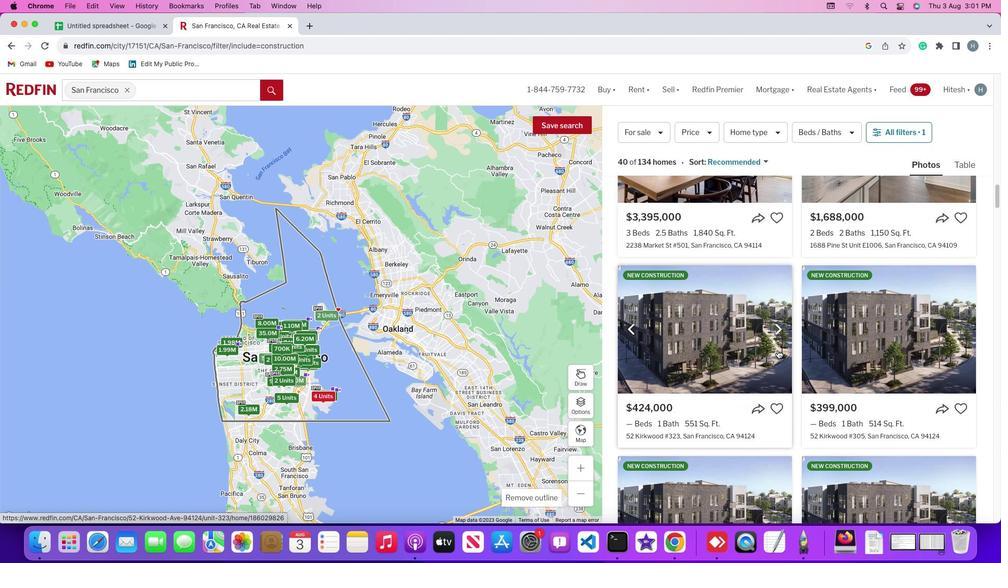 
Action: Mouse scrolled (777, 350) with delta (0, 0)
Screenshot: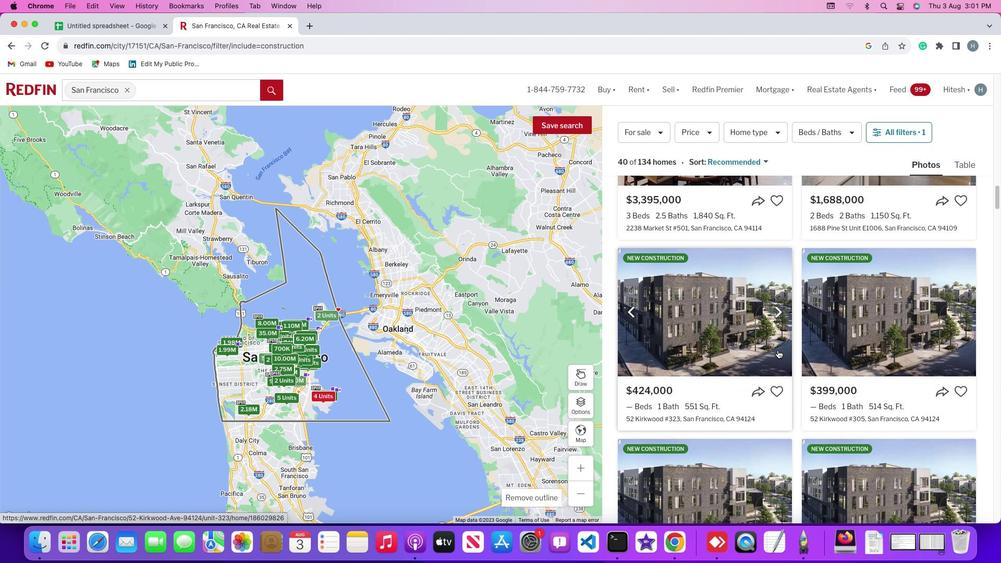 
Action: Mouse scrolled (777, 350) with delta (0, -1)
Screenshot: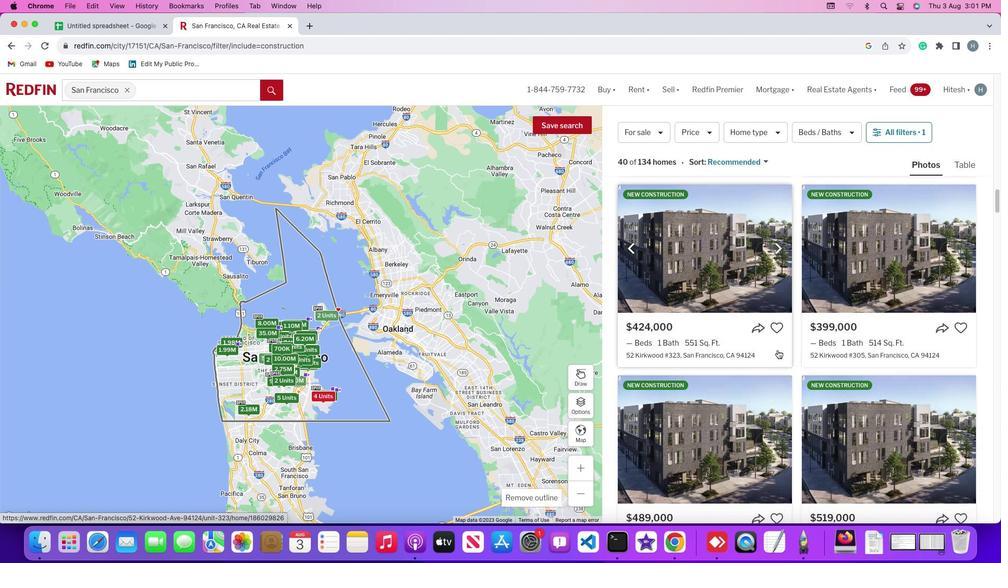 
Action: Mouse scrolled (777, 350) with delta (0, -2)
Screenshot: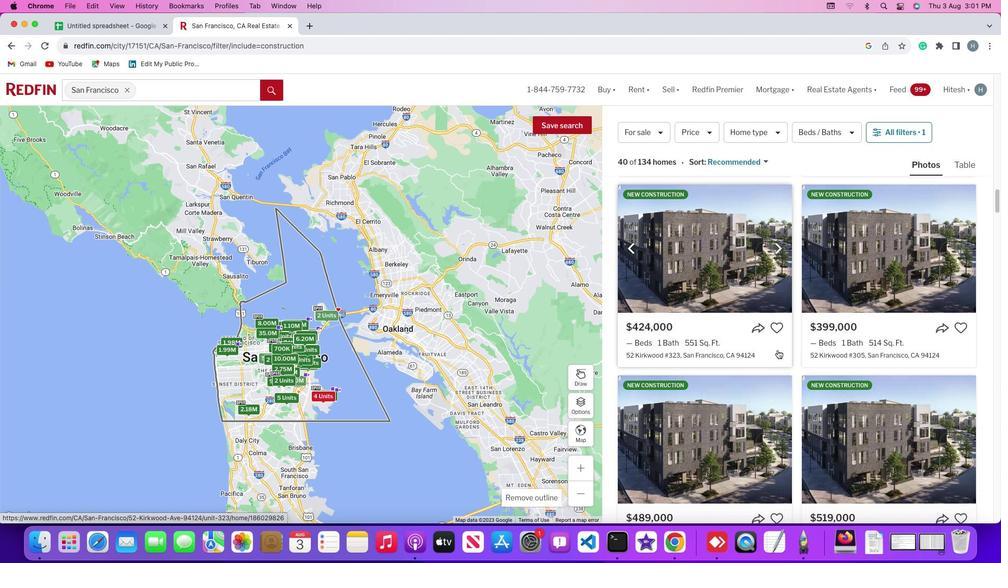 
Action: Mouse moved to (777, 350)
Screenshot: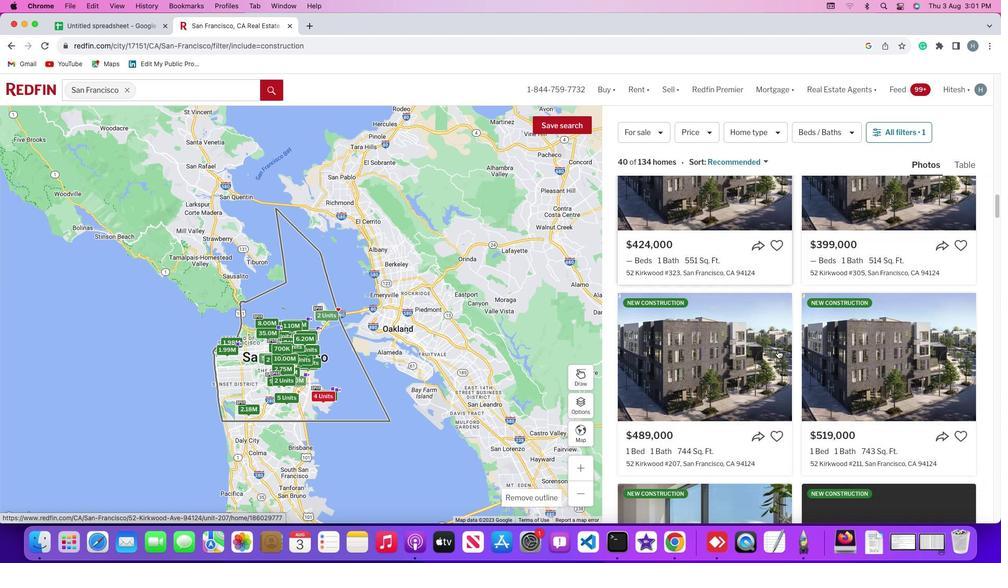 
Action: Mouse scrolled (777, 350) with delta (0, 0)
Screenshot: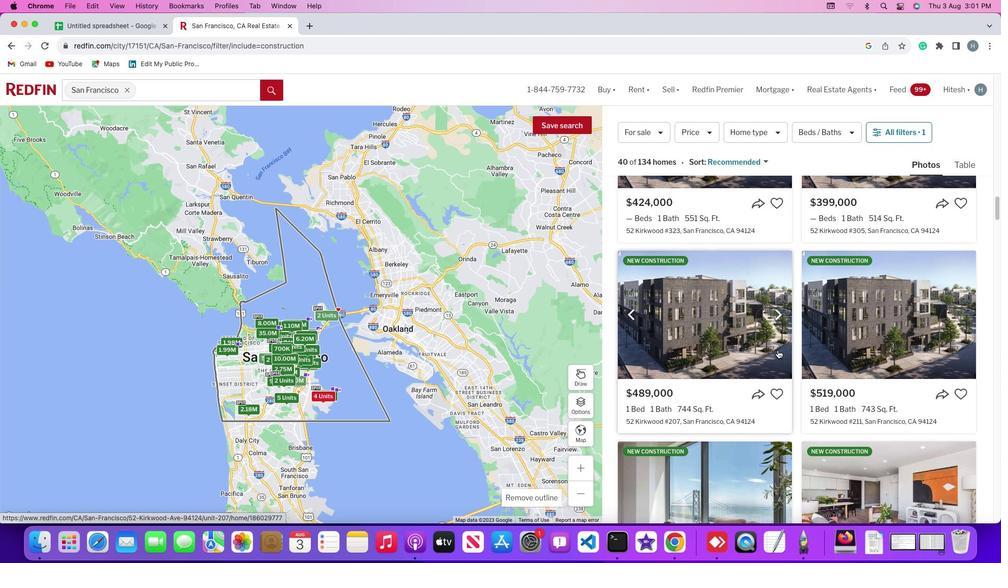
Action: Mouse scrolled (777, 350) with delta (0, 0)
Screenshot: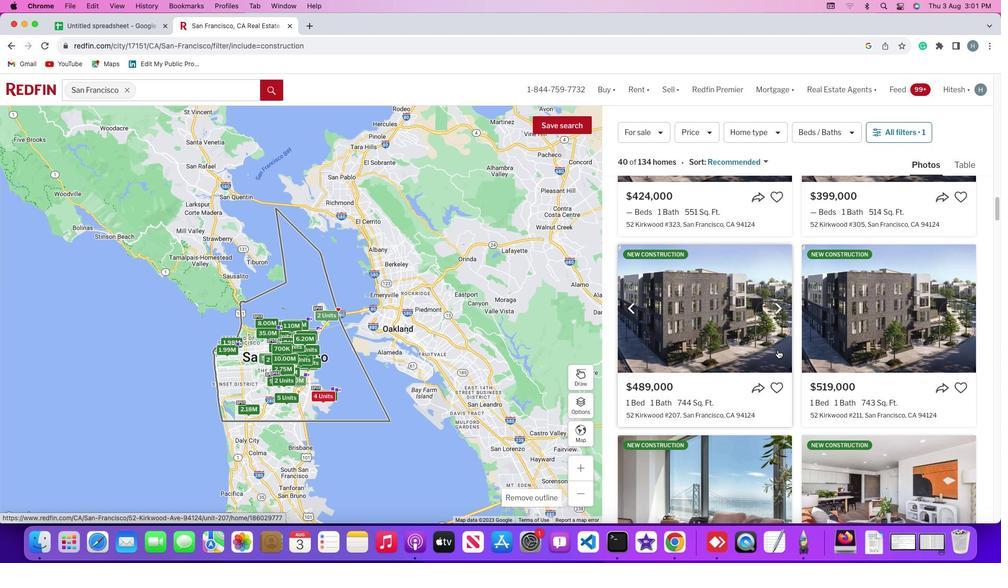 
Action: Mouse scrolled (777, 350) with delta (0, -1)
Screenshot: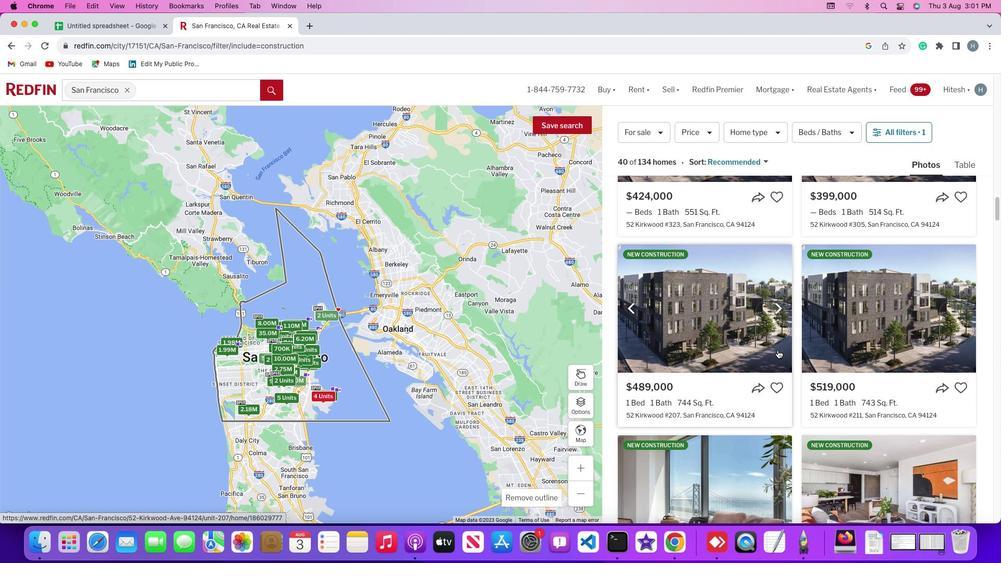 
Action: Mouse scrolled (777, 350) with delta (0, -2)
Screenshot: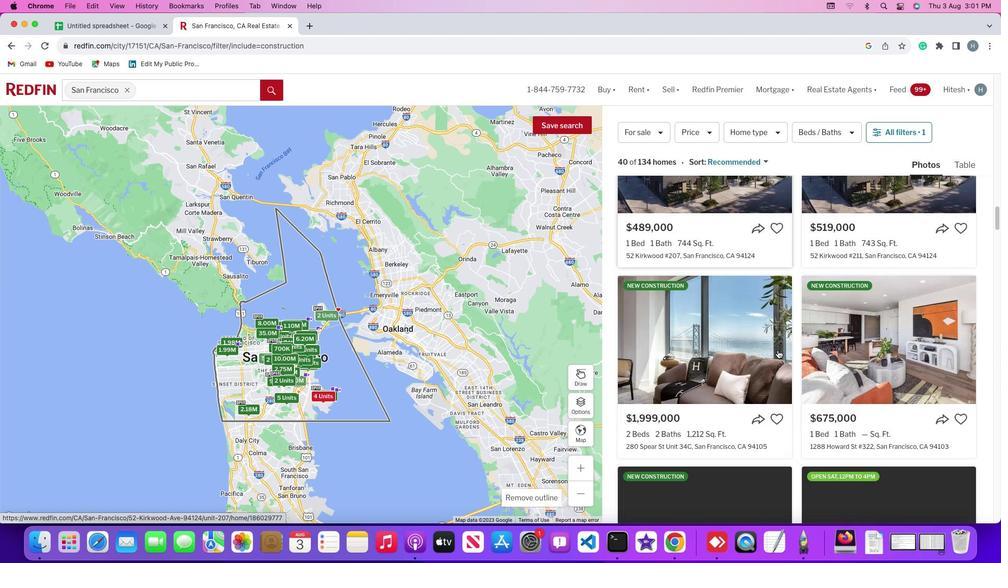
Action: Mouse scrolled (777, 350) with delta (0, 0)
Screenshot: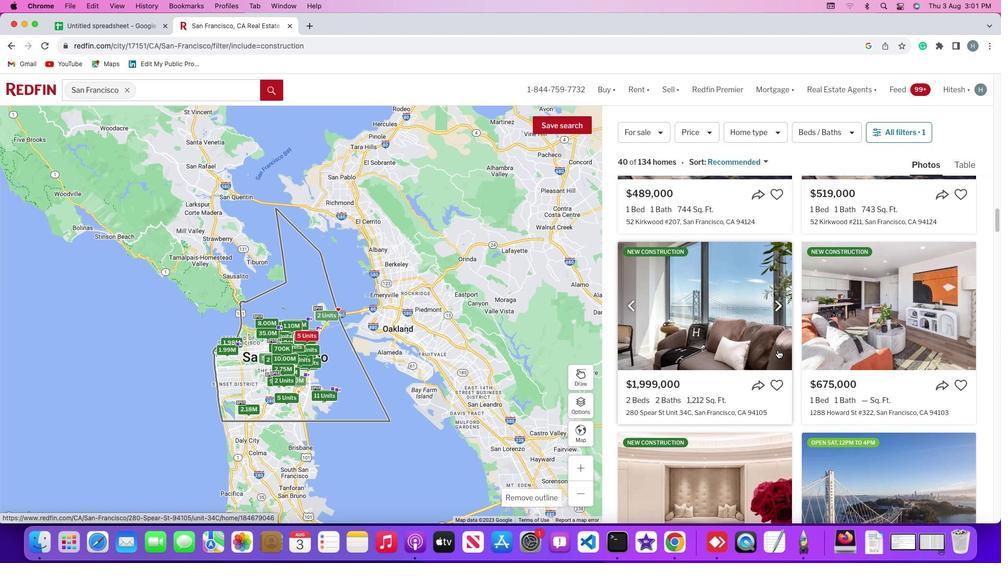 
Action: Mouse scrolled (777, 350) with delta (0, 0)
Screenshot: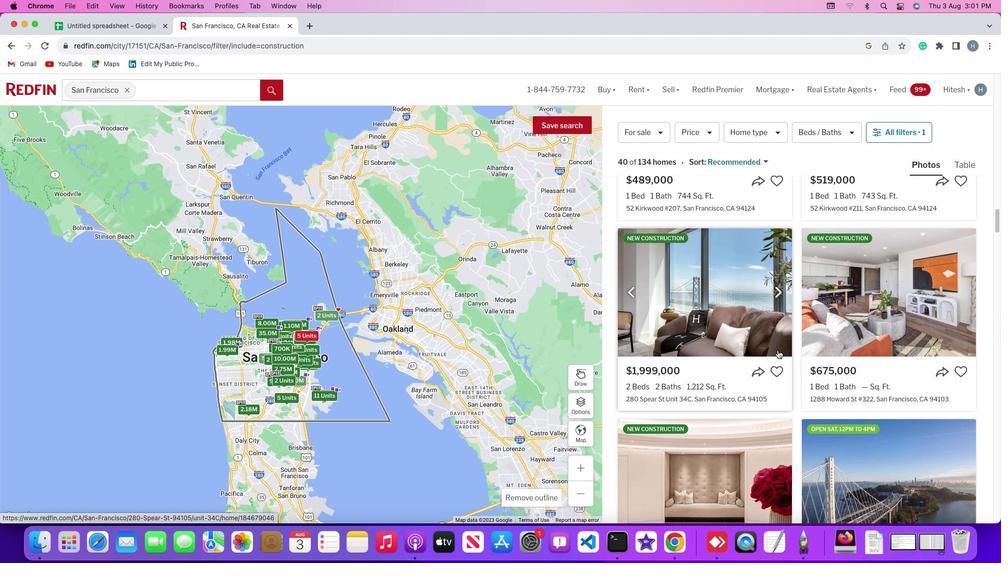 
Action: Mouse scrolled (777, 350) with delta (0, -1)
Screenshot: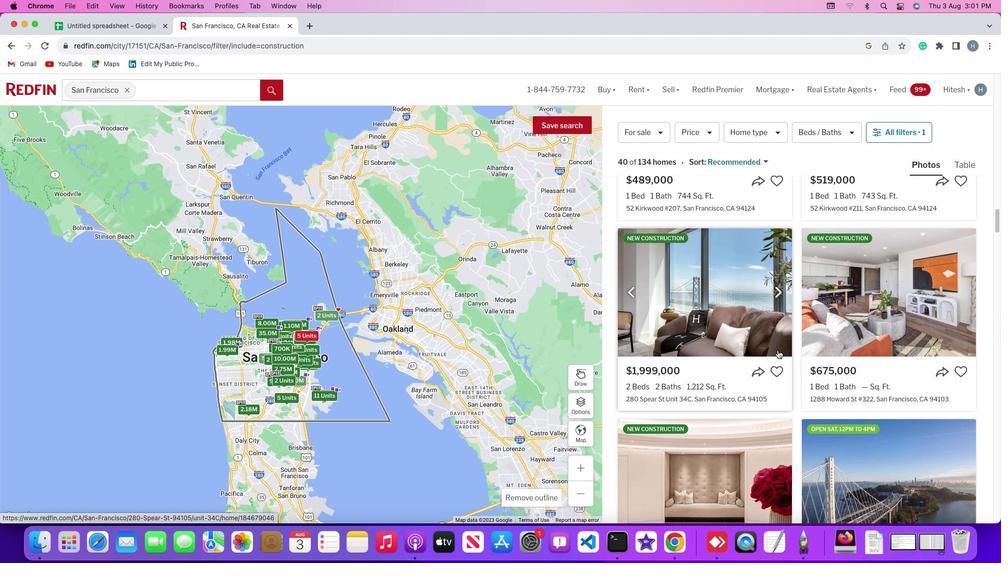
Action: Mouse scrolled (777, 350) with delta (0, -2)
Screenshot: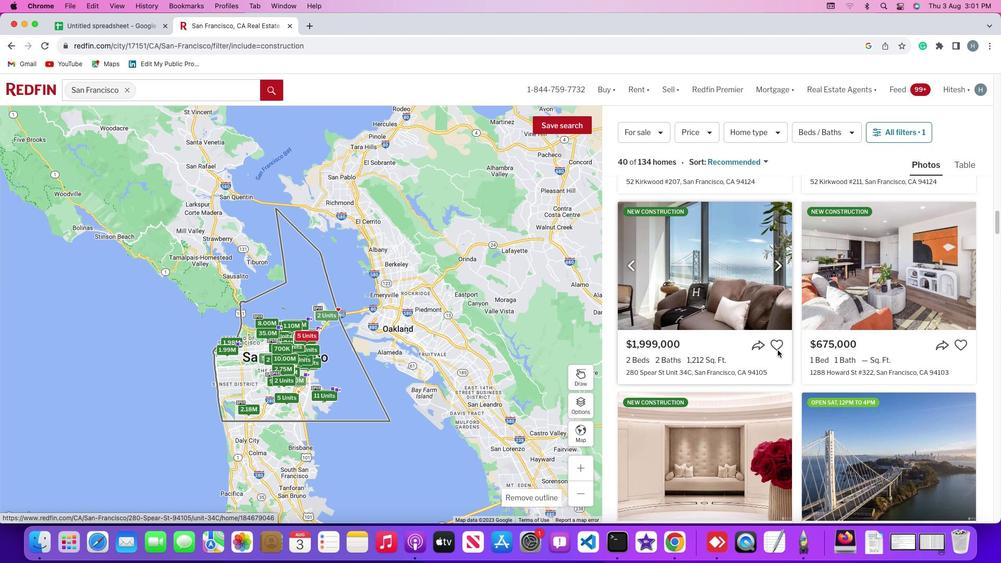 
Action: Mouse scrolled (777, 350) with delta (0, 0)
Screenshot: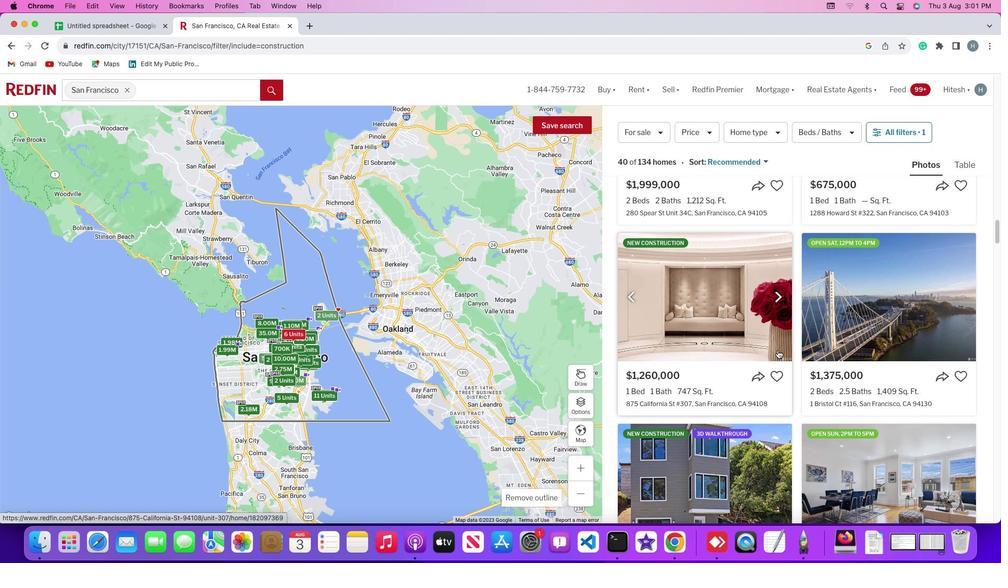 
Action: Mouse scrolled (777, 350) with delta (0, 0)
Screenshot: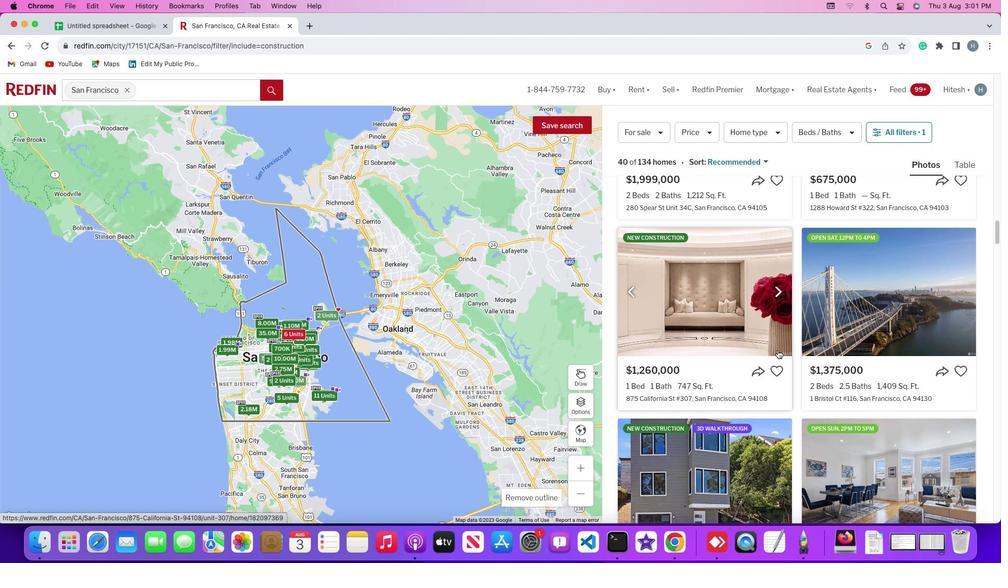 
Action: Mouse scrolled (777, 350) with delta (0, -1)
Screenshot: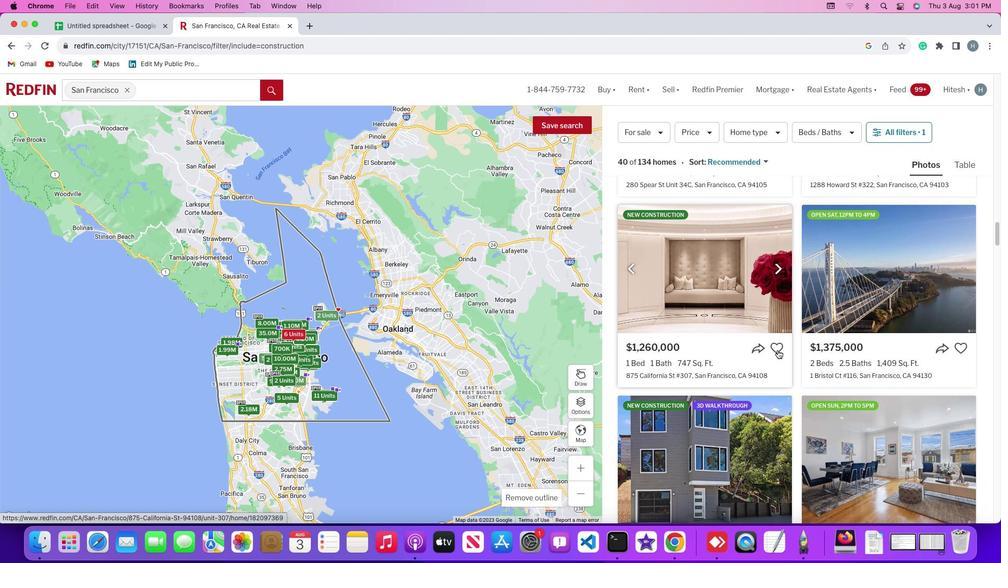 
Action: Mouse scrolled (777, 350) with delta (0, -2)
Screenshot: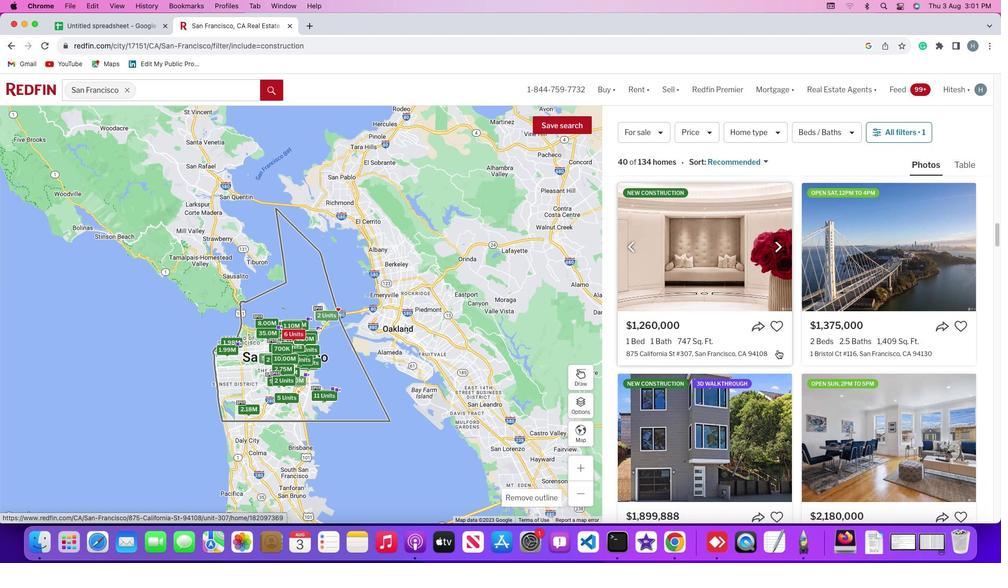 
Action: Mouse scrolled (777, 350) with delta (0, -2)
Screenshot: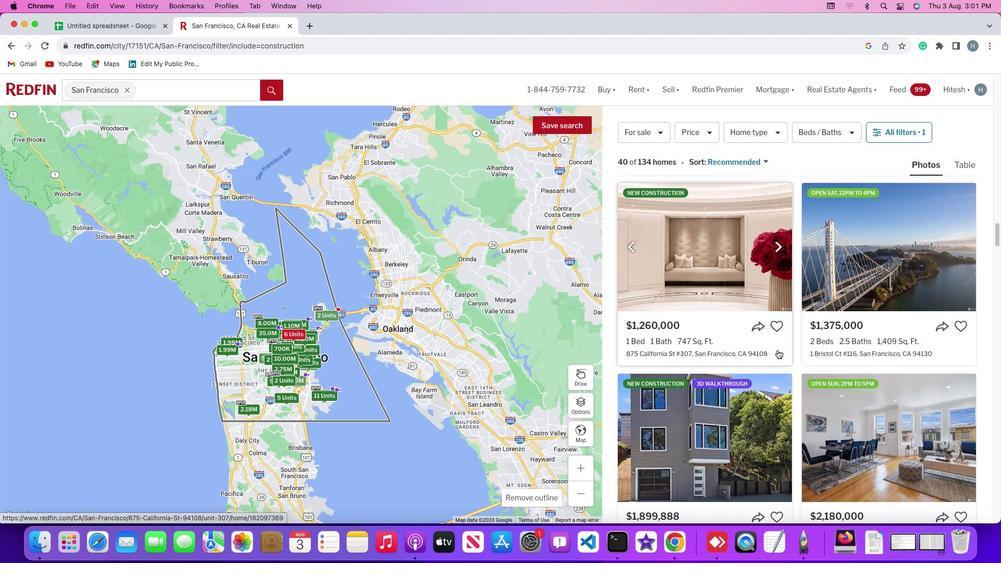 
Action: Mouse moved to (777, 350)
Screenshot: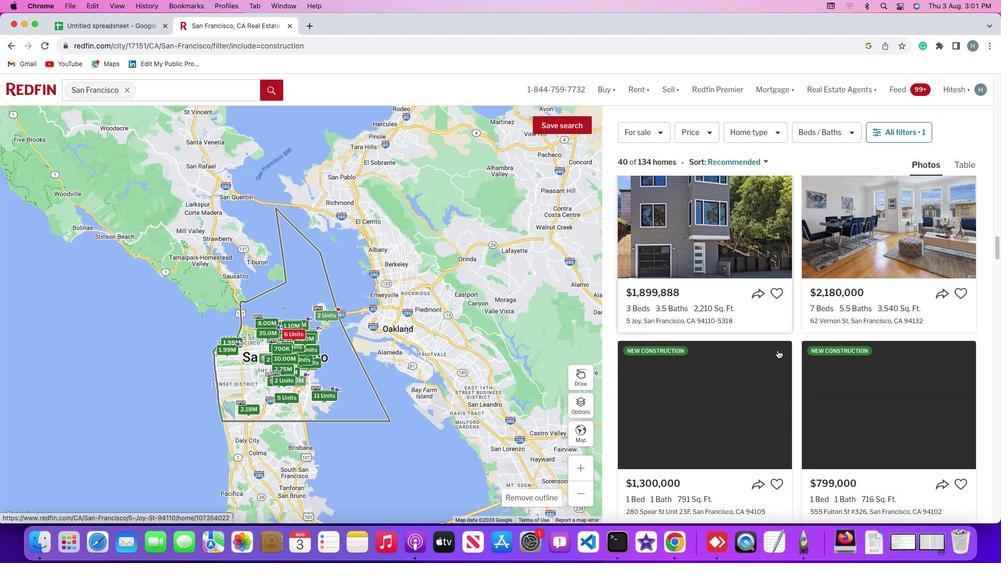 
Action: Mouse scrolled (777, 350) with delta (0, 0)
Screenshot: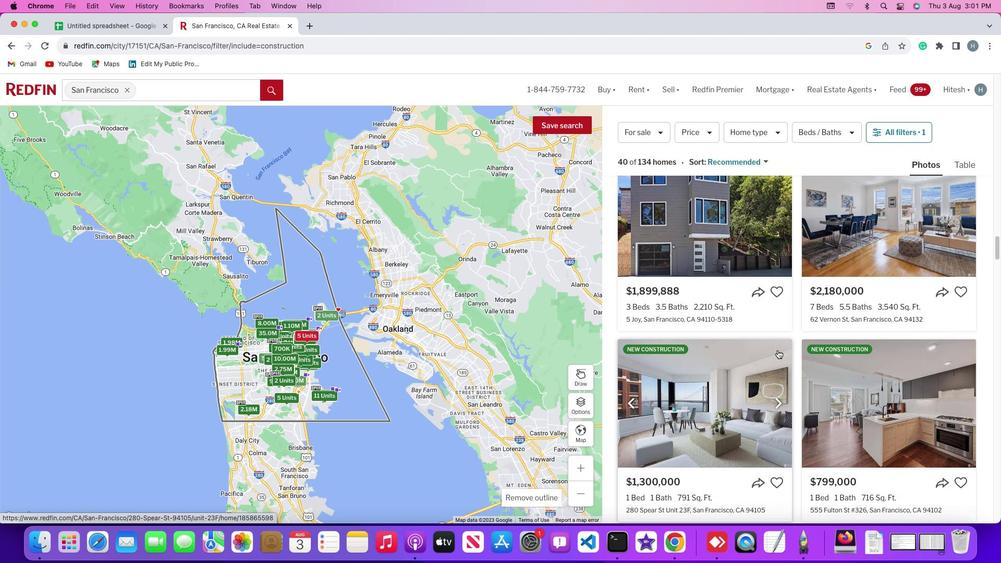 
Action: Mouse scrolled (777, 350) with delta (0, 0)
Screenshot: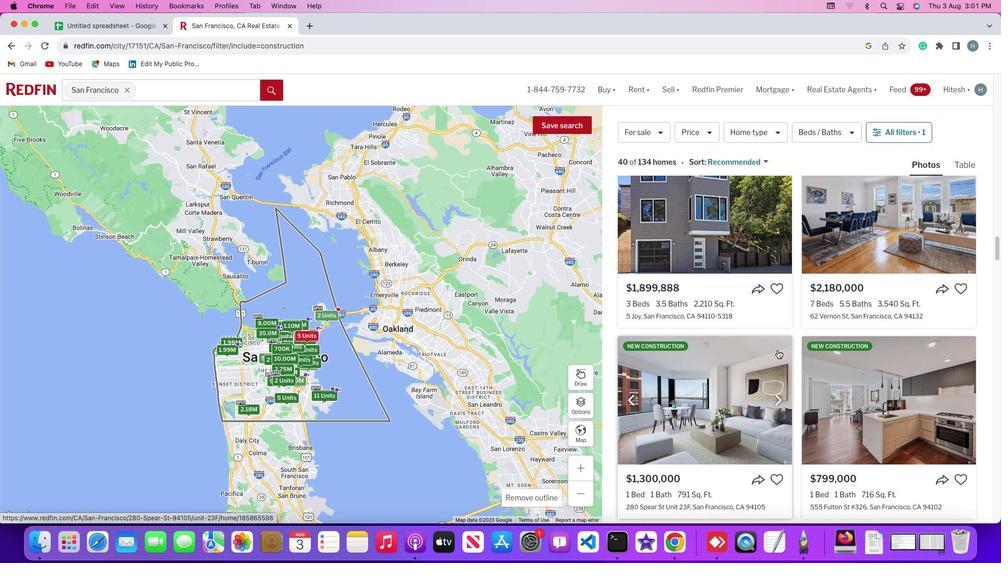 
Action: Mouse scrolled (777, 350) with delta (0, -1)
Screenshot: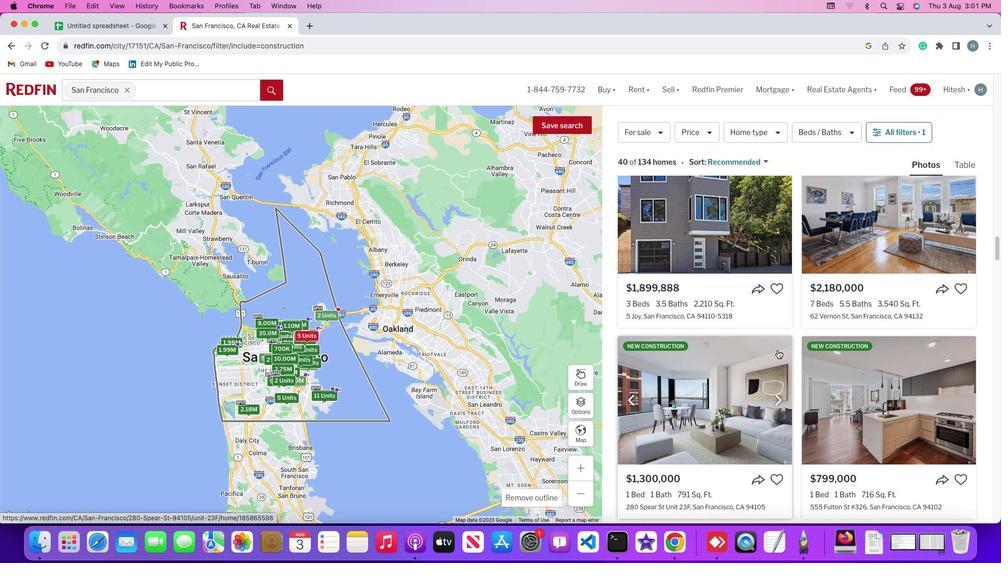 
Action: Mouse scrolled (777, 350) with delta (0, -2)
Screenshot: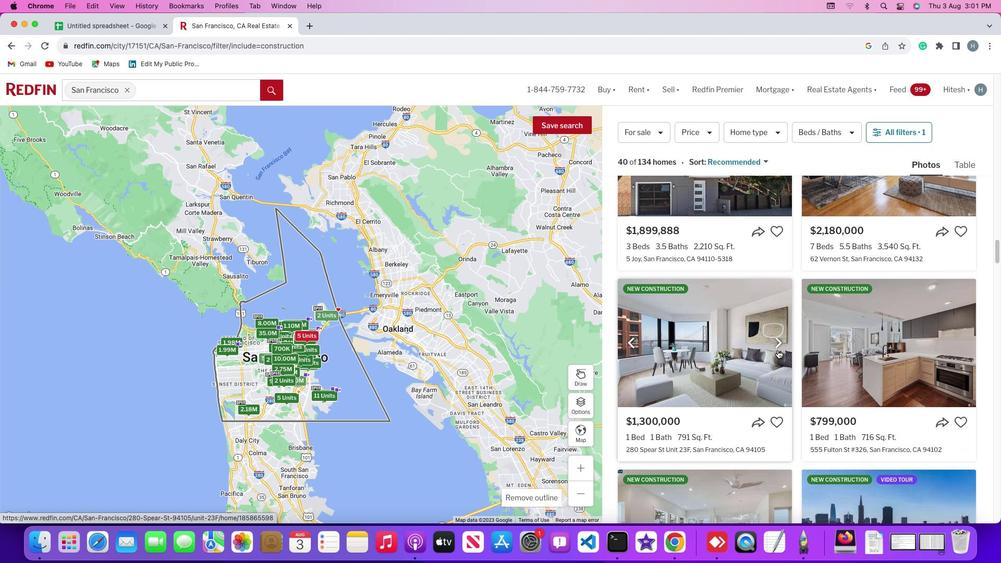
Action: Mouse scrolled (777, 350) with delta (0, 0)
Screenshot: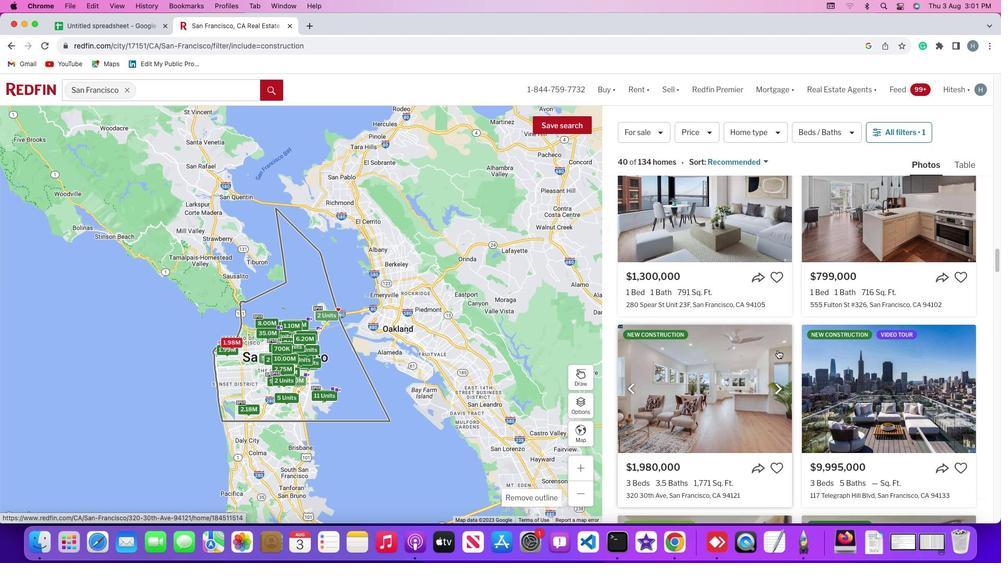 
Action: Mouse scrolled (777, 350) with delta (0, 0)
Screenshot: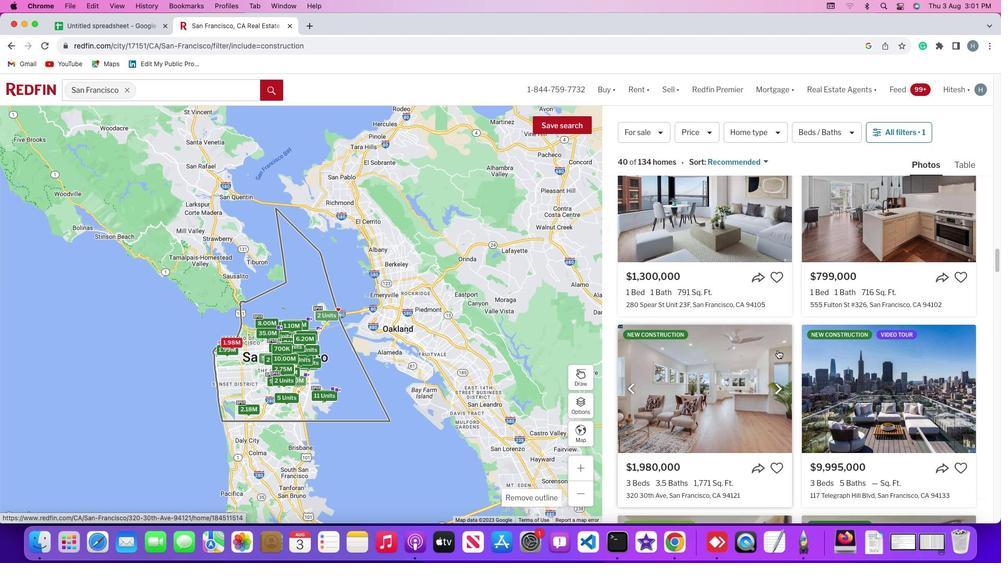 
Action: Mouse scrolled (777, 350) with delta (0, -1)
Screenshot: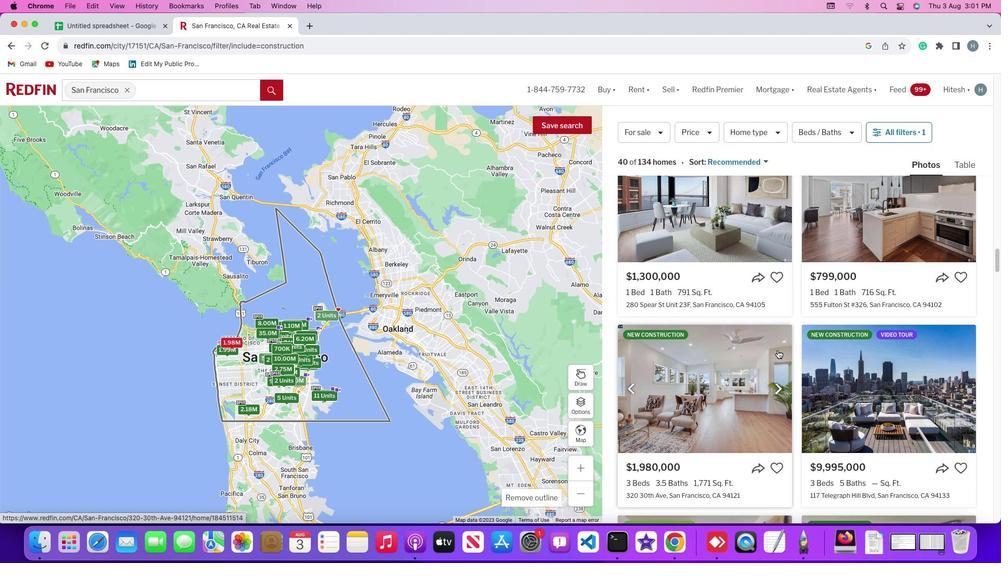 
Action: Mouse scrolled (777, 350) with delta (0, -2)
Screenshot: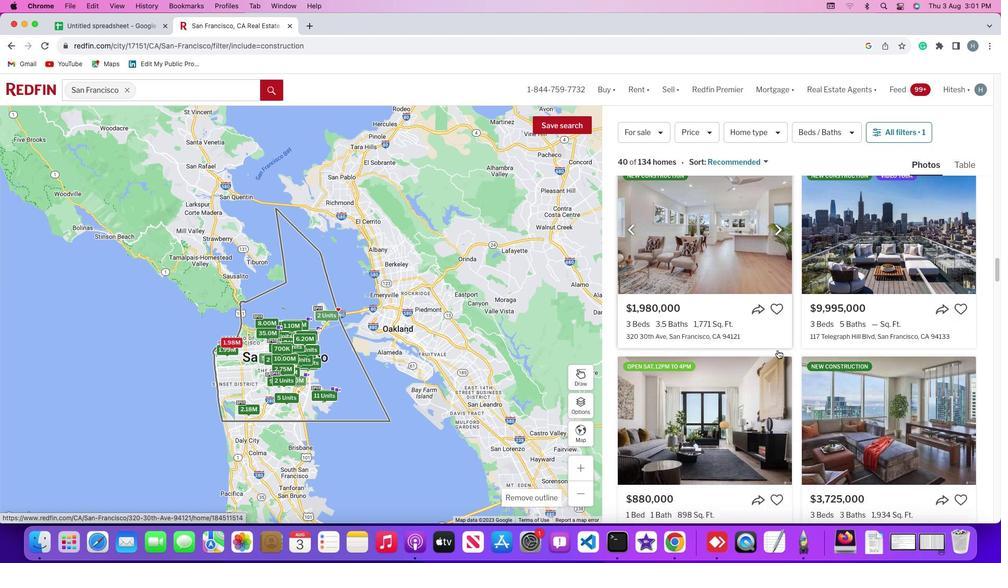
Action: Mouse scrolled (777, 350) with delta (0, 0)
Screenshot: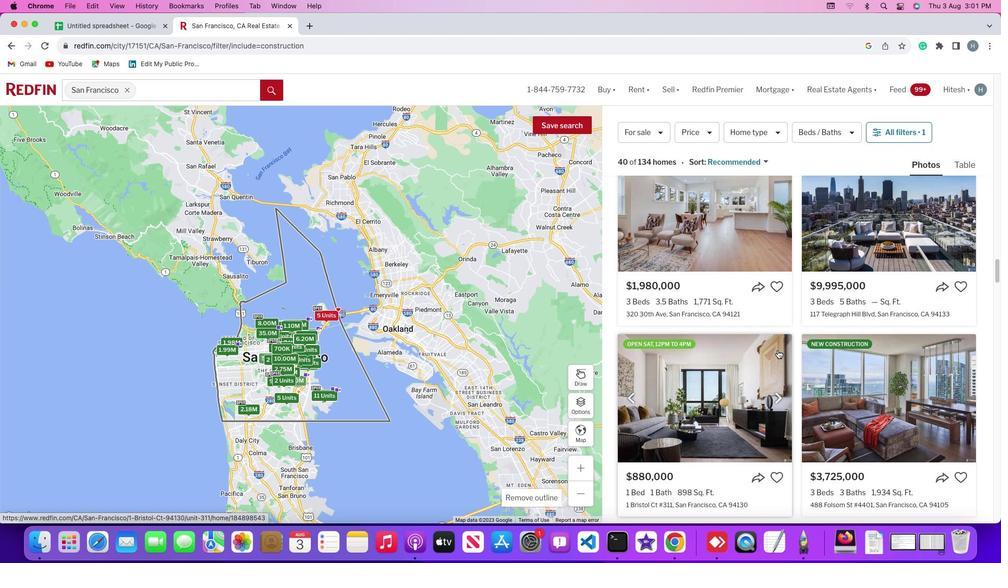 
Action: Mouse scrolled (777, 350) with delta (0, 0)
Screenshot: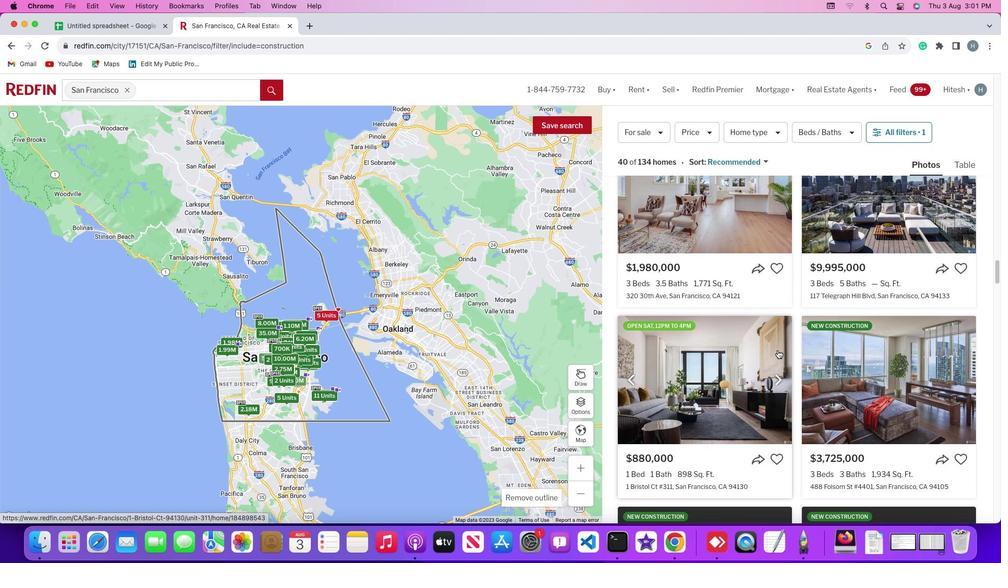
Action: Mouse scrolled (777, 350) with delta (0, -1)
Screenshot: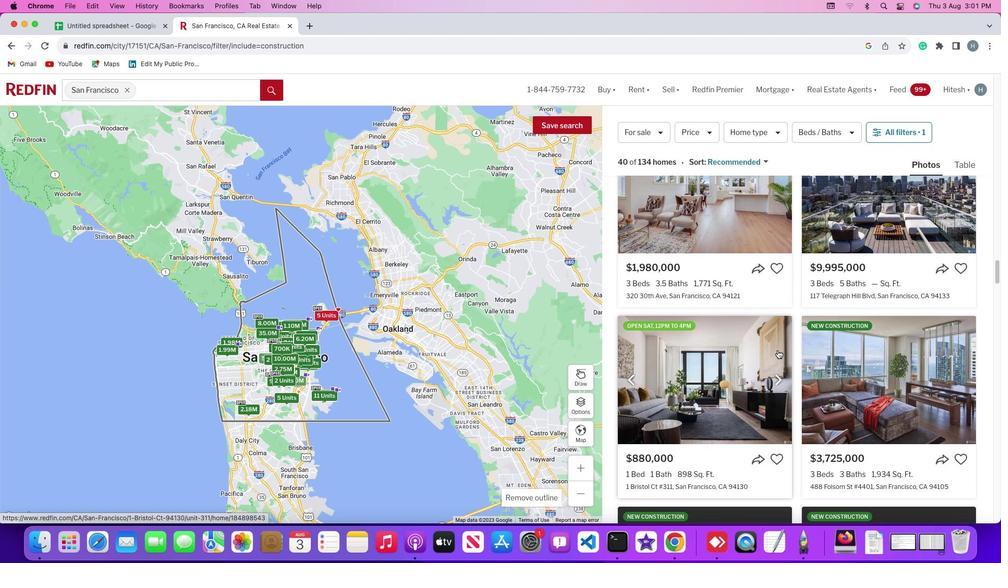 
Action: Mouse scrolled (777, 350) with delta (0, -2)
Screenshot: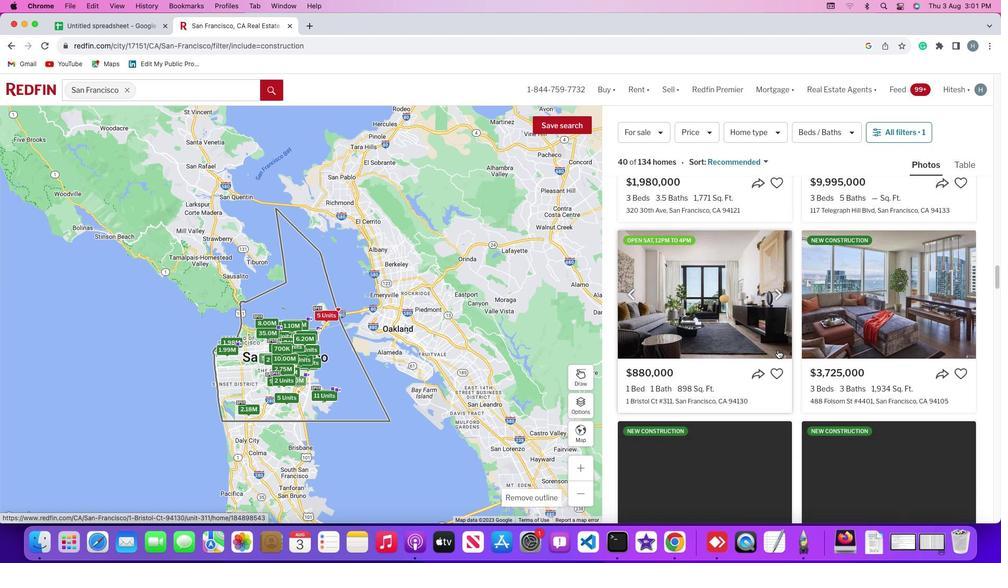
Action: Mouse scrolled (777, 350) with delta (0, 0)
Screenshot: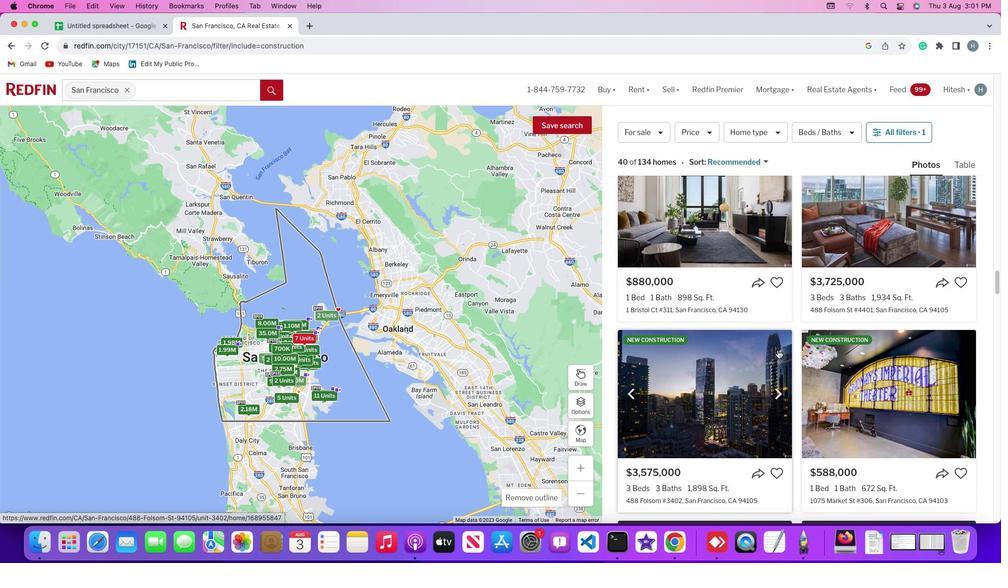 
Action: Mouse scrolled (777, 350) with delta (0, 0)
Screenshot: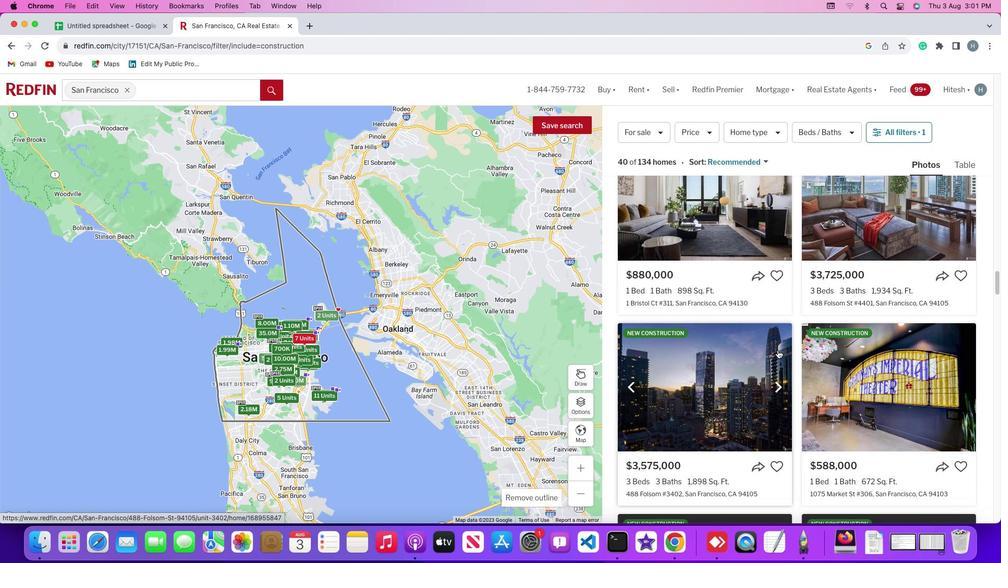 
Action: Mouse scrolled (777, 350) with delta (0, -1)
Screenshot: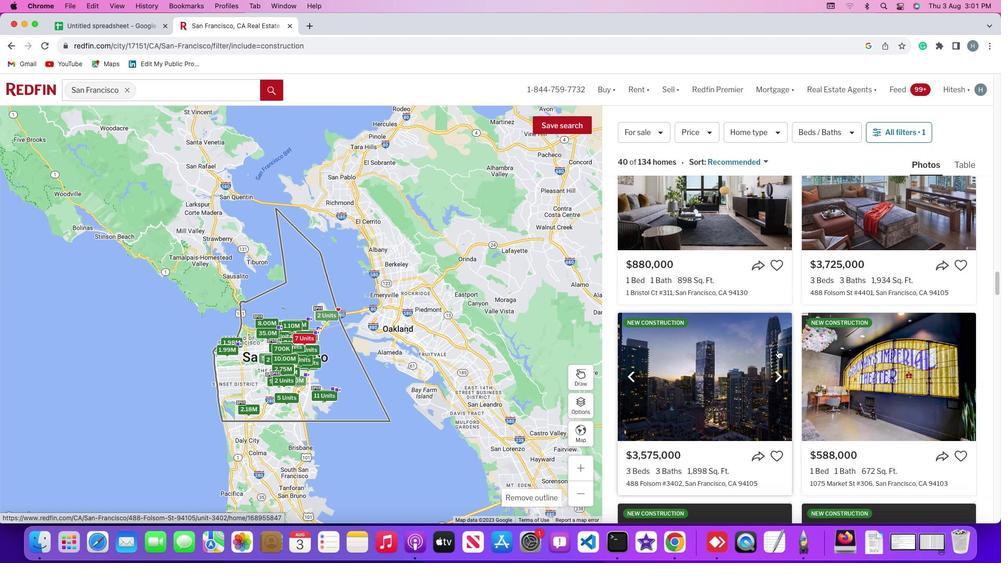 
Action: Mouse scrolled (777, 350) with delta (0, -2)
Screenshot: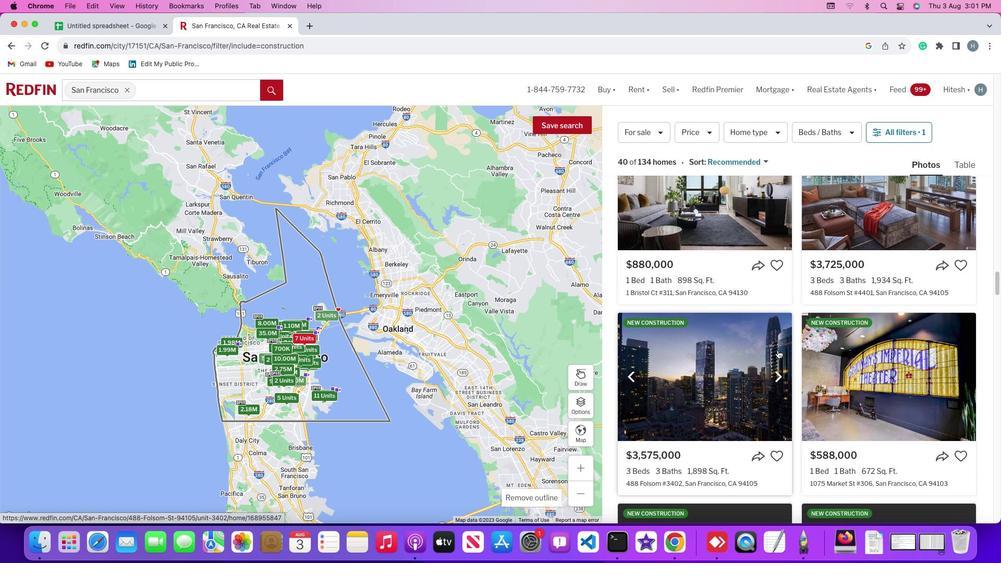 
Action: Mouse scrolled (777, 350) with delta (0, 0)
Screenshot: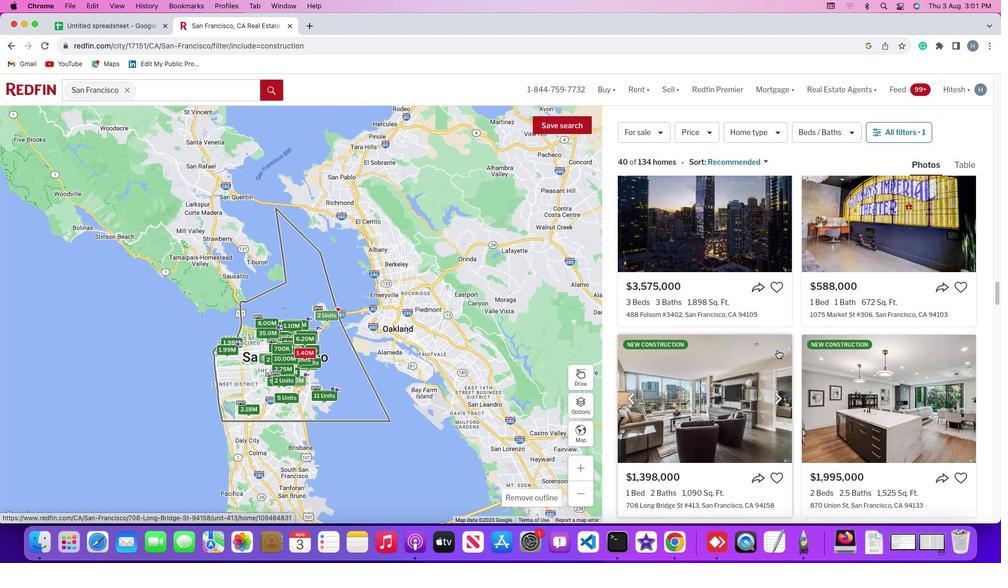 
Action: Mouse scrolled (777, 350) with delta (0, 0)
Screenshot: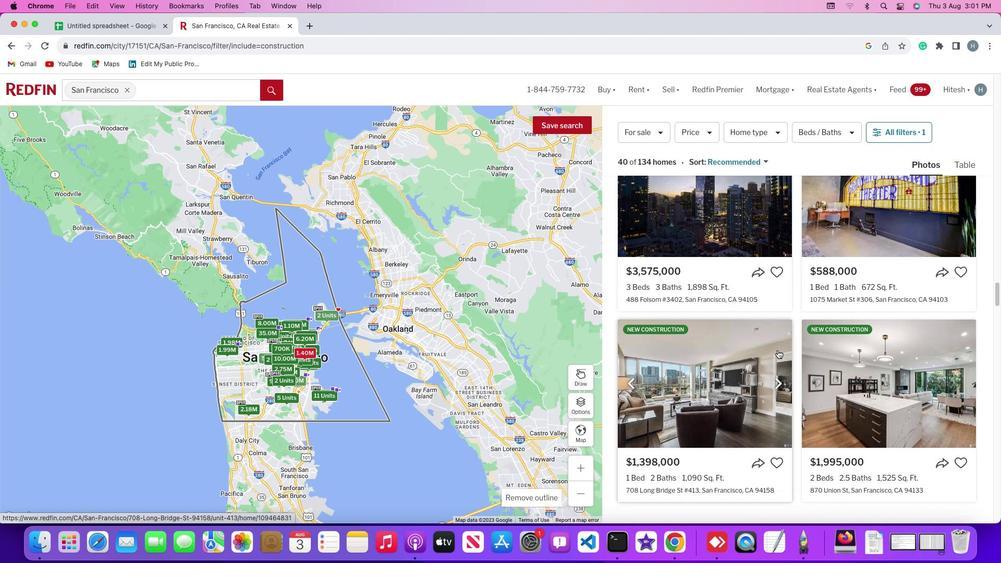 
Action: Mouse scrolled (777, 350) with delta (0, -1)
Screenshot: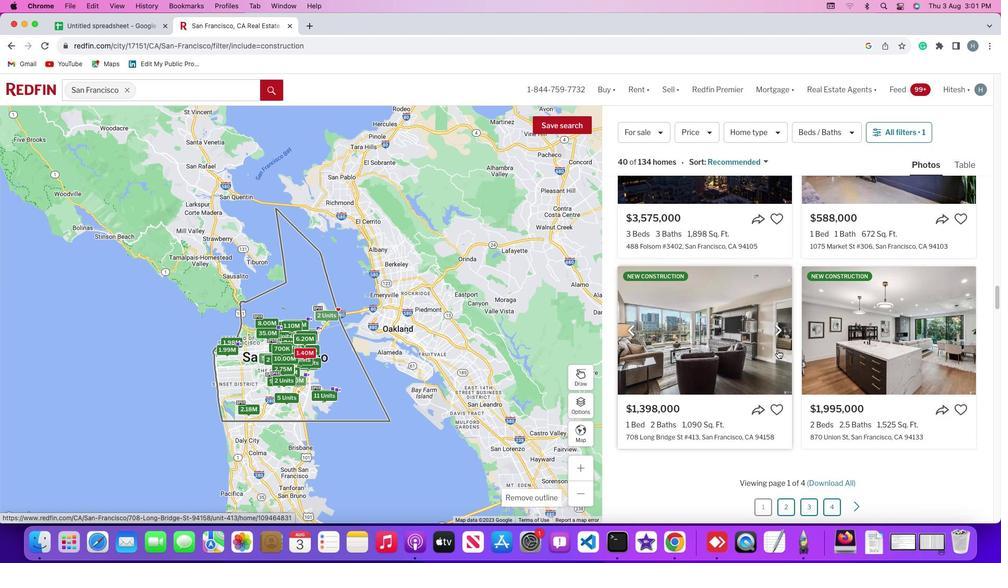 
Action: Mouse scrolled (777, 350) with delta (0, -2)
Screenshot: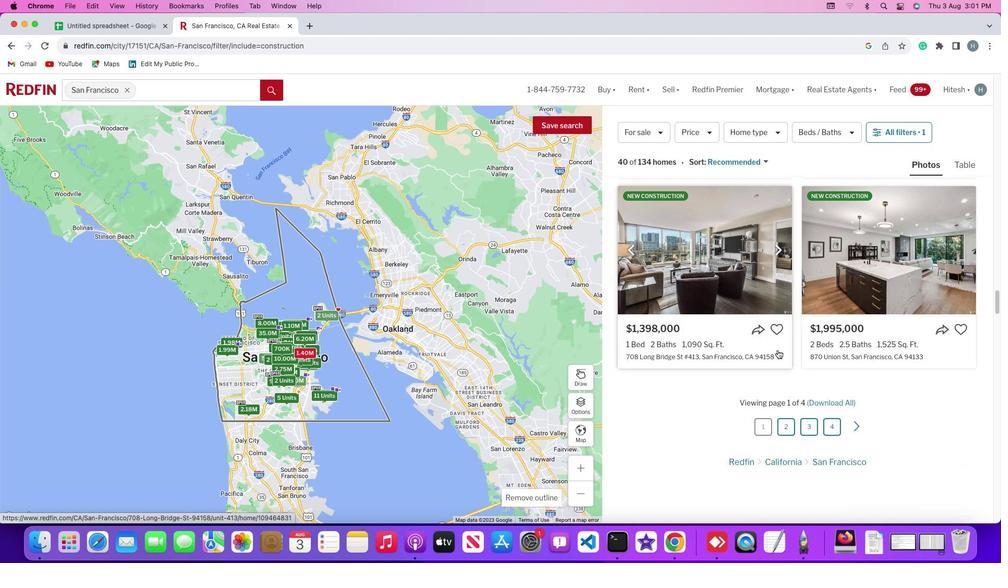 
Action: Mouse scrolled (777, 350) with delta (0, -2)
Screenshot: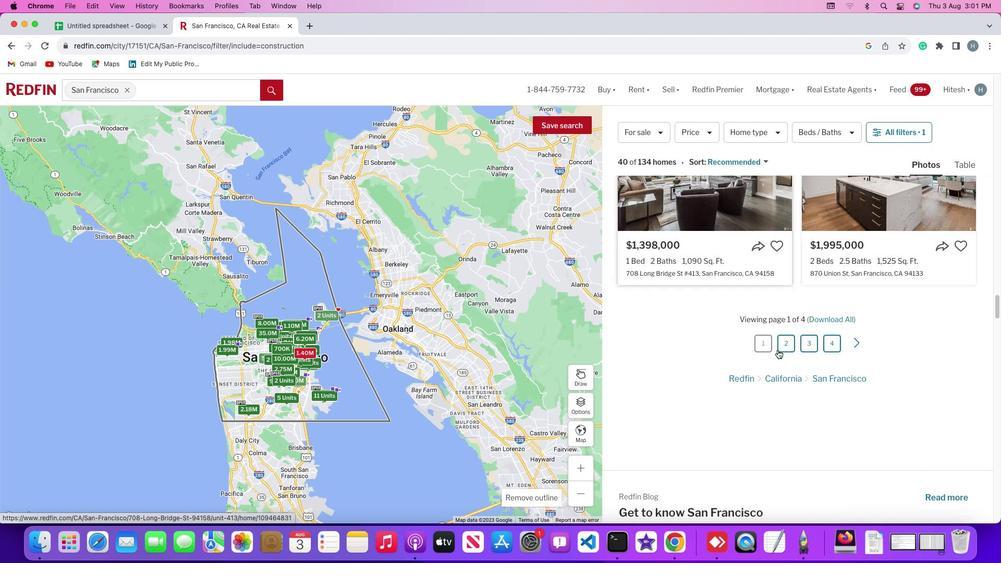 
Action: Mouse scrolled (777, 350) with delta (0, 0)
Screenshot: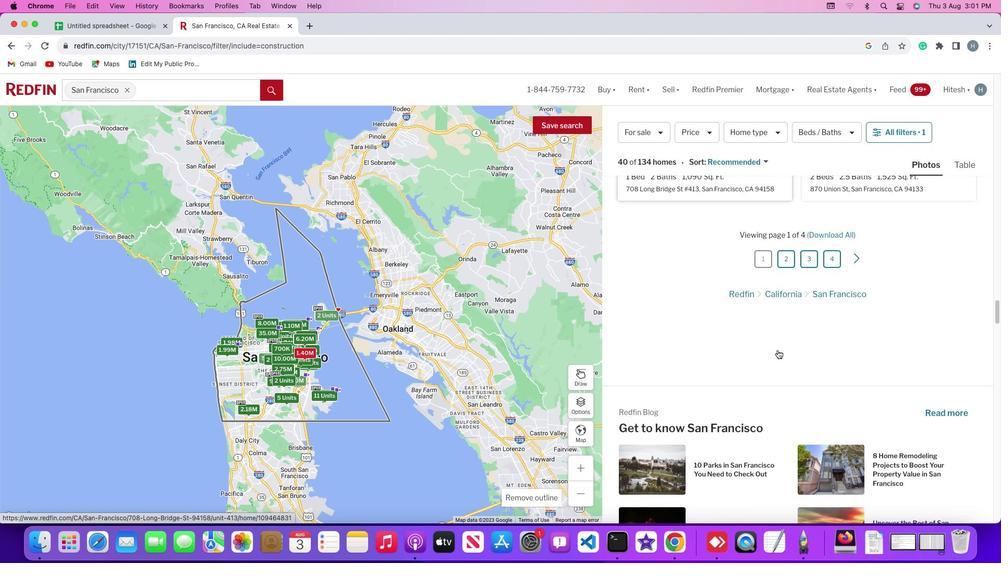 
Action: Mouse scrolled (777, 350) with delta (0, 0)
Screenshot: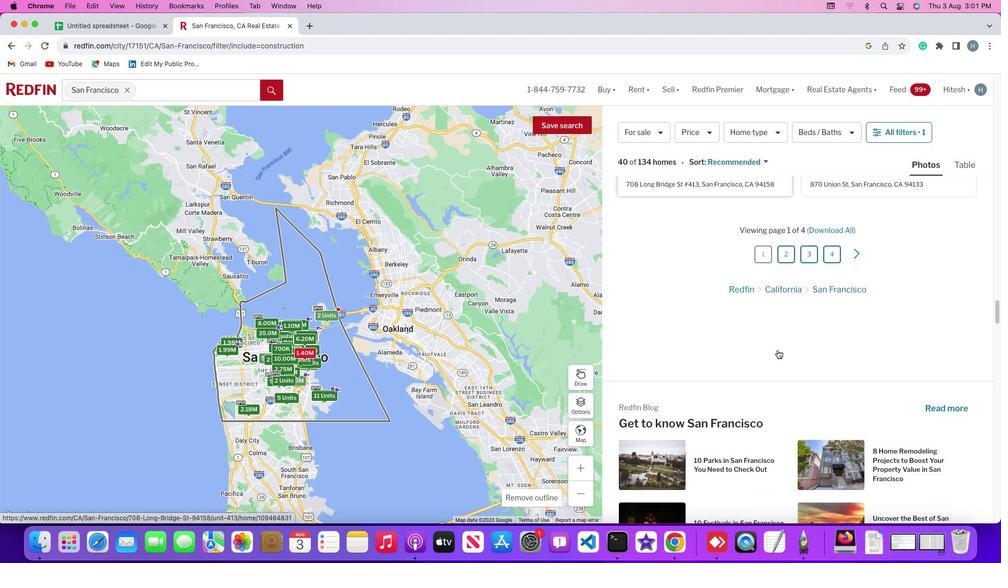 
Action: Mouse scrolled (777, 350) with delta (0, 0)
Screenshot: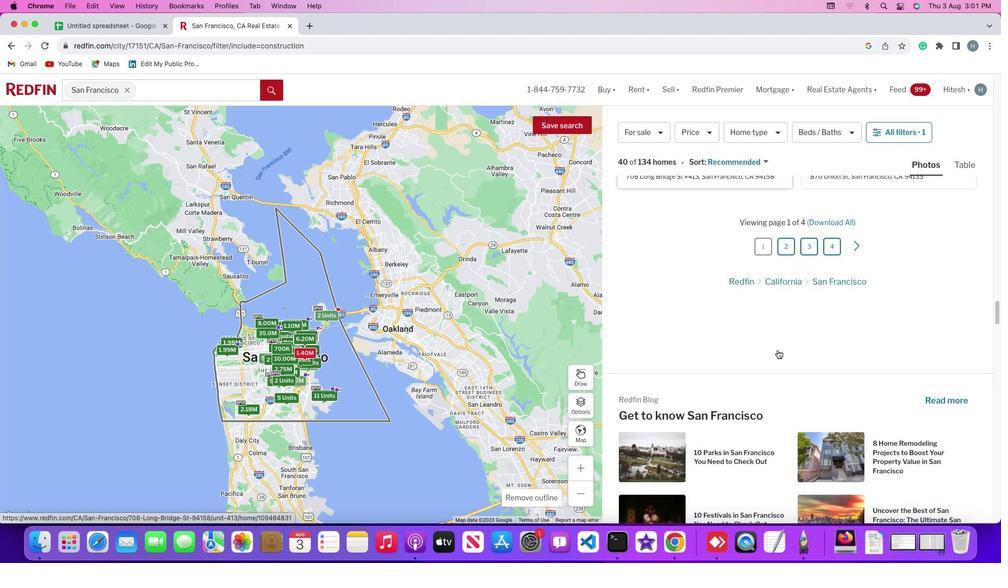 
Action: Mouse scrolled (777, 350) with delta (0, 0)
Screenshot: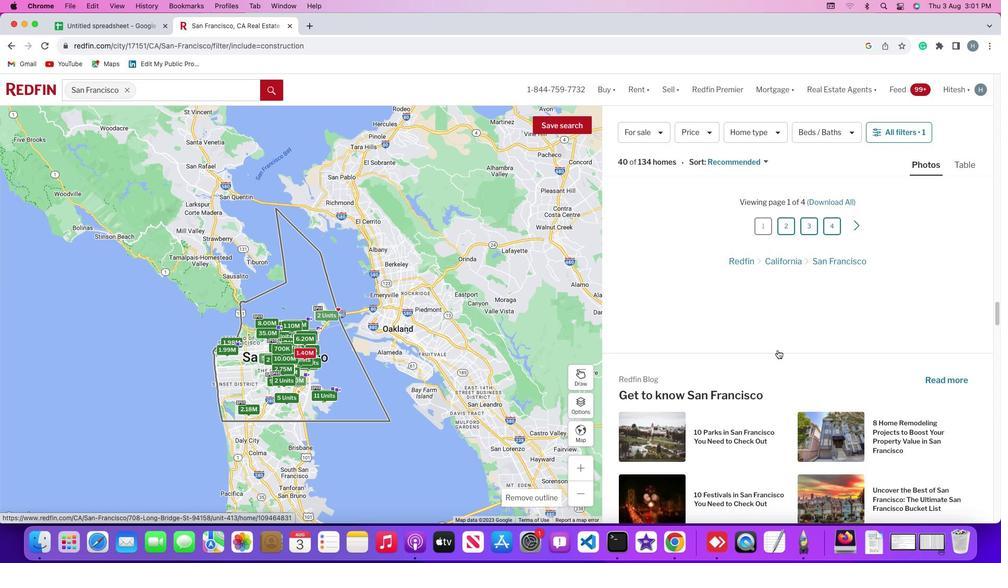 
Action: Mouse scrolled (777, 350) with delta (0, 0)
Screenshot: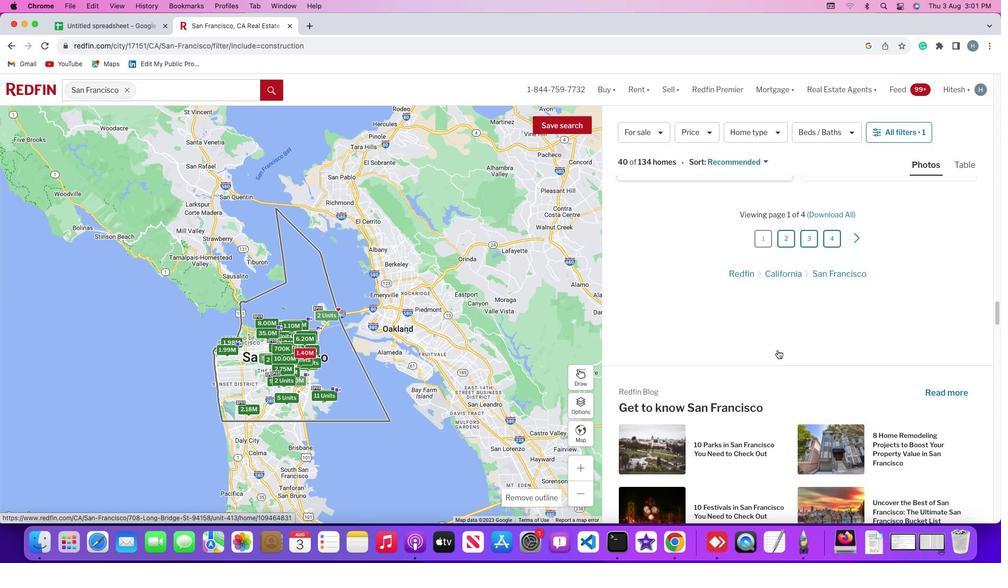 
Action: Mouse scrolled (777, 350) with delta (0, 1)
Screenshot: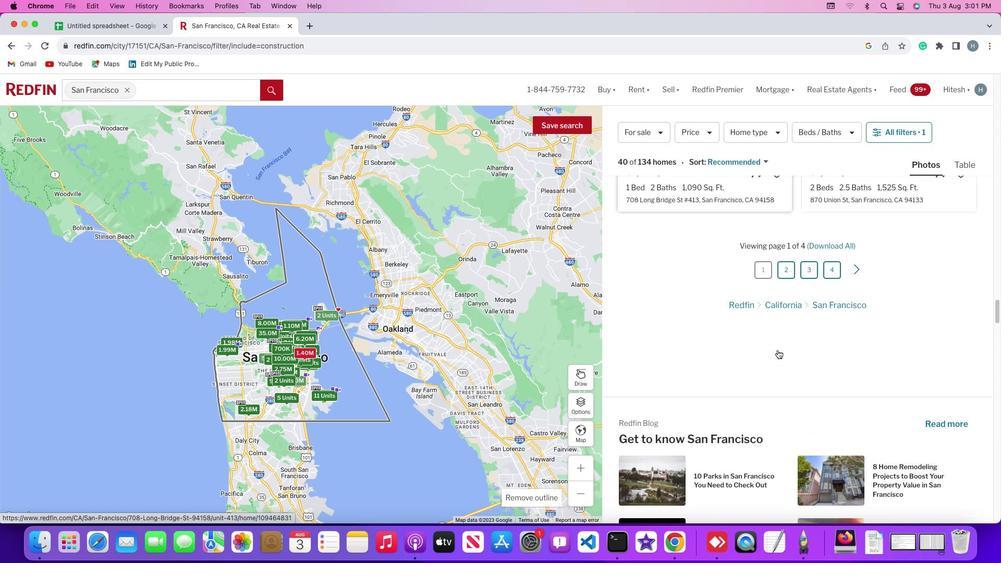 
Action: Mouse scrolled (777, 350) with delta (0, 2)
Screenshot: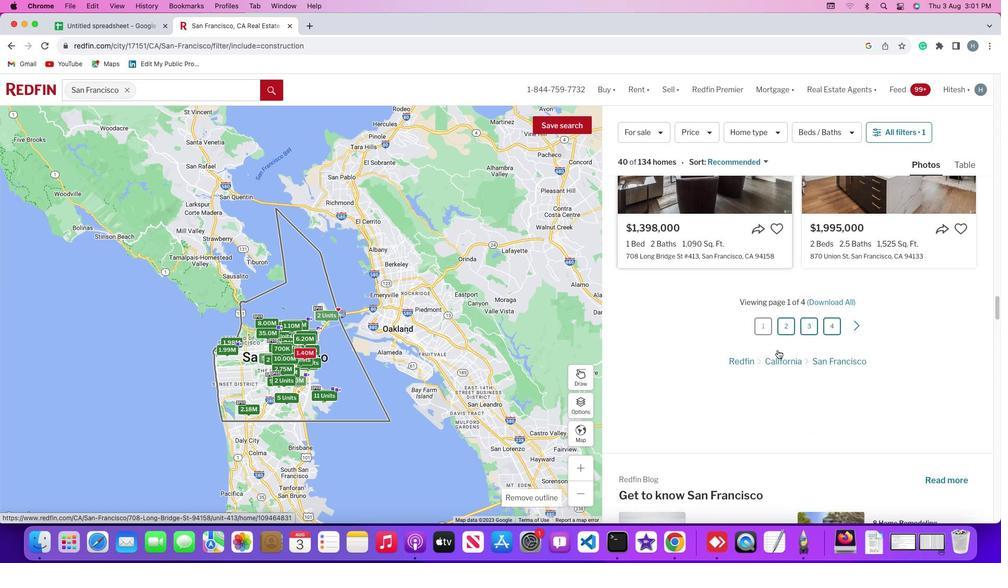 
Action: Mouse scrolled (777, 350) with delta (0, 2)
Screenshot: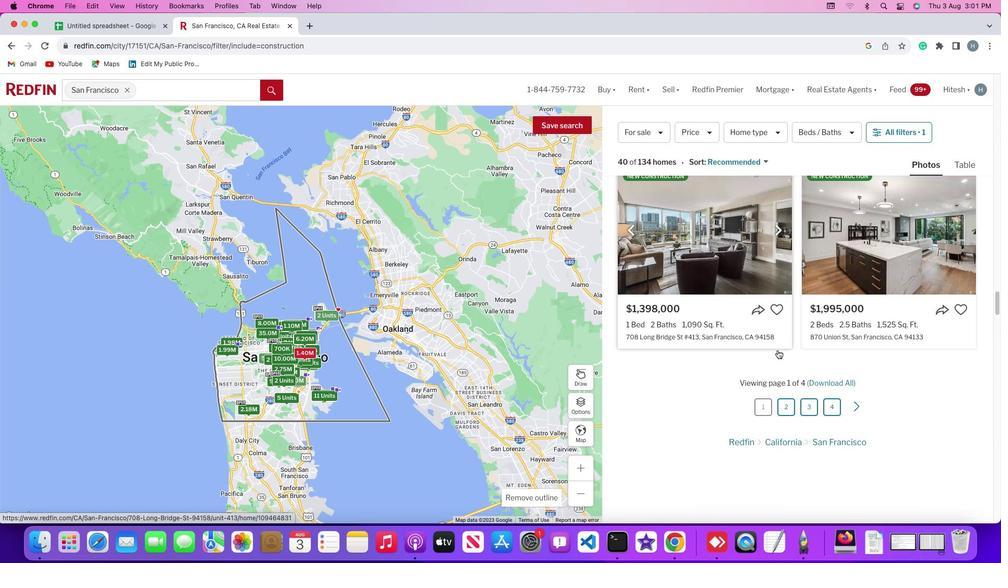 
Action: Mouse scrolled (777, 350) with delta (0, 0)
Screenshot: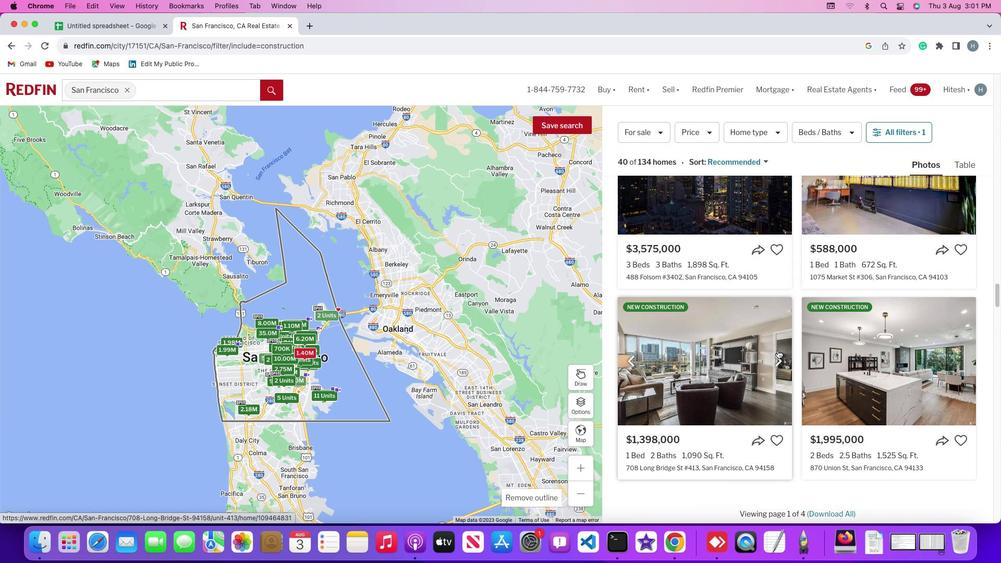 
Action: Mouse scrolled (777, 350) with delta (0, 0)
Screenshot: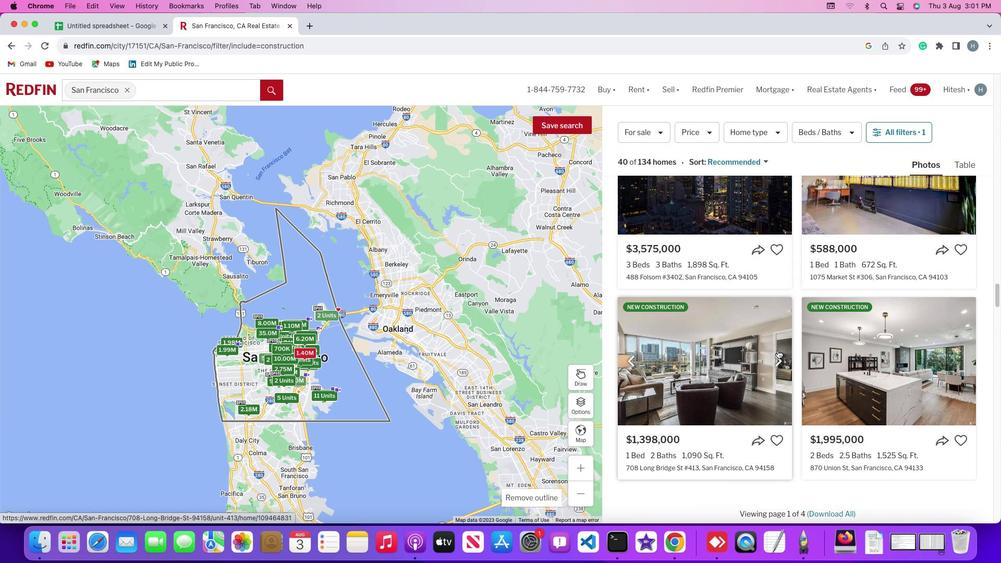 
Action: Mouse scrolled (777, 350) with delta (0, 2)
Screenshot: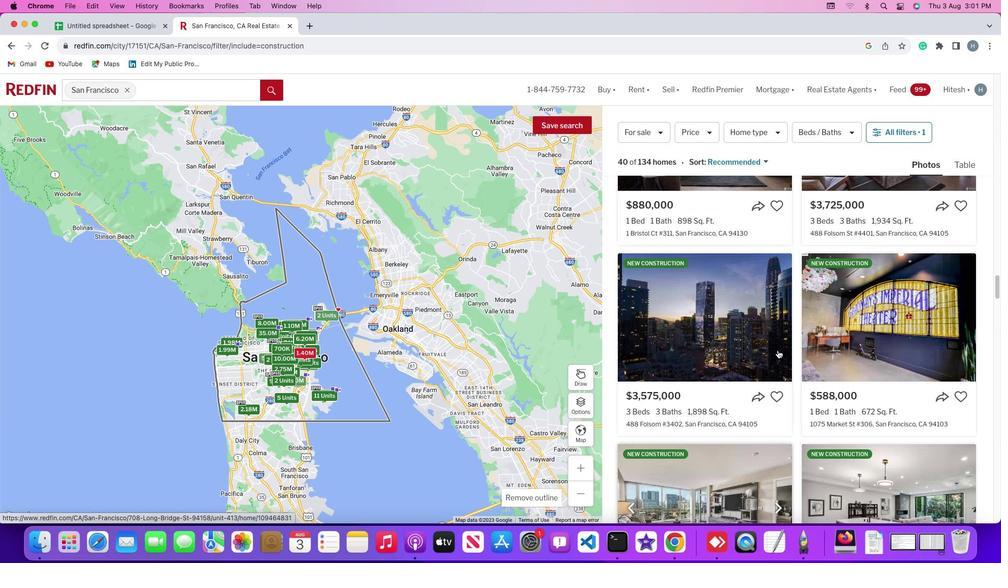 
Action: Mouse scrolled (777, 350) with delta (0, 2)
Screenshot: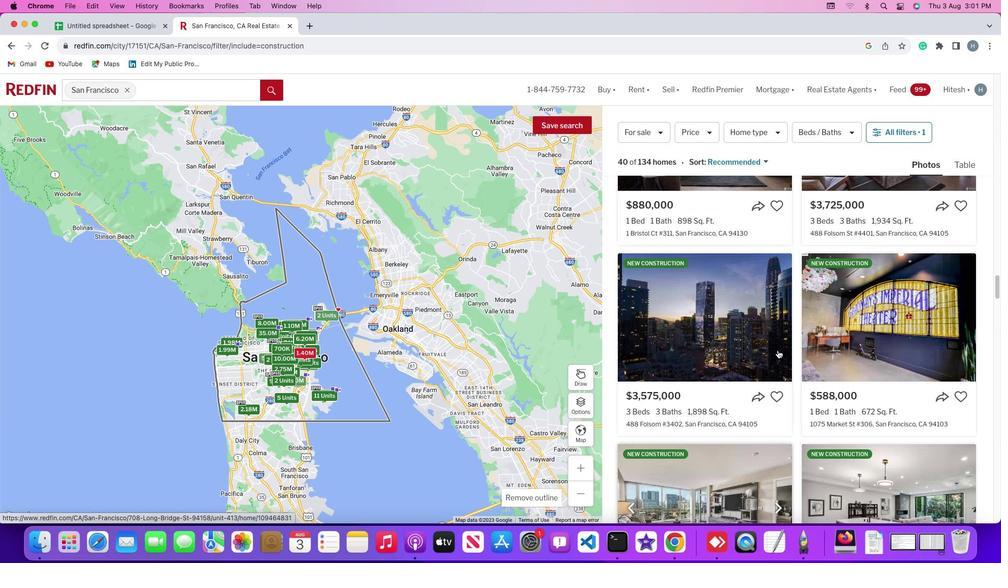 
Action: Mouse scrolled (777, 350) with delta (0, 3)
Screenshot: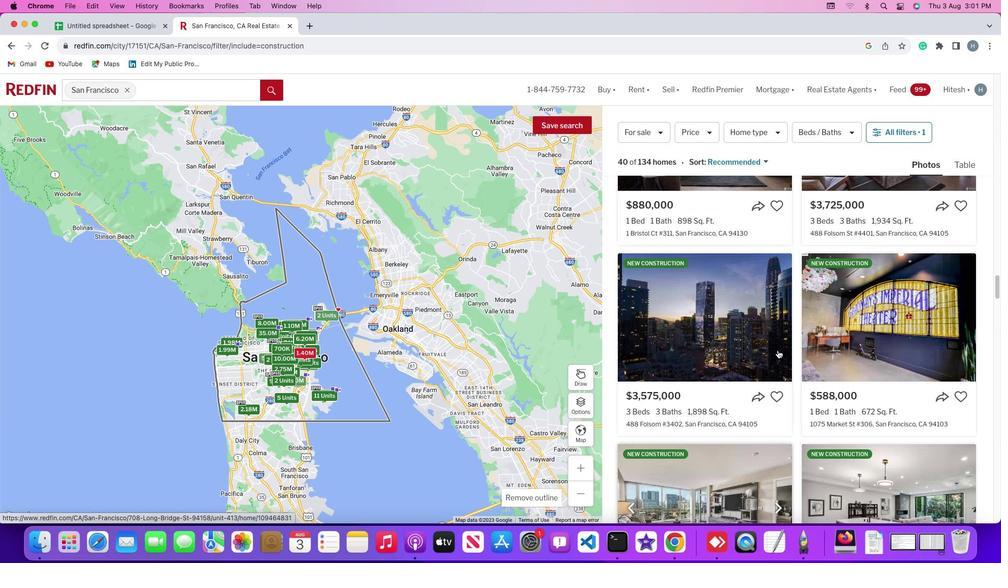 
Action: Mouse scrolled (777, 350) with delta (0, 3)
Screenshot: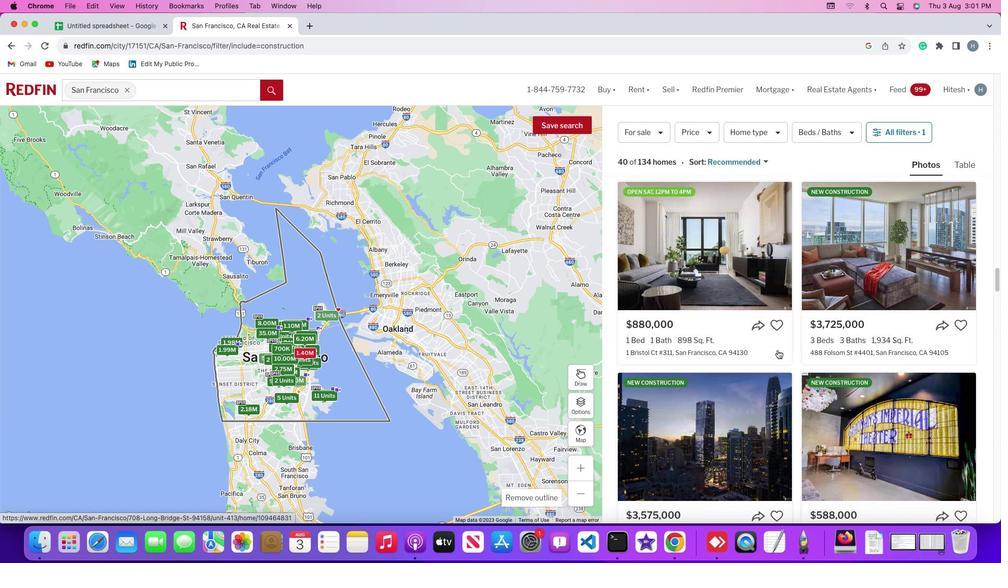 
Action: Mouse scrolled (777, 350) with delta (0, 3)
Screenshot: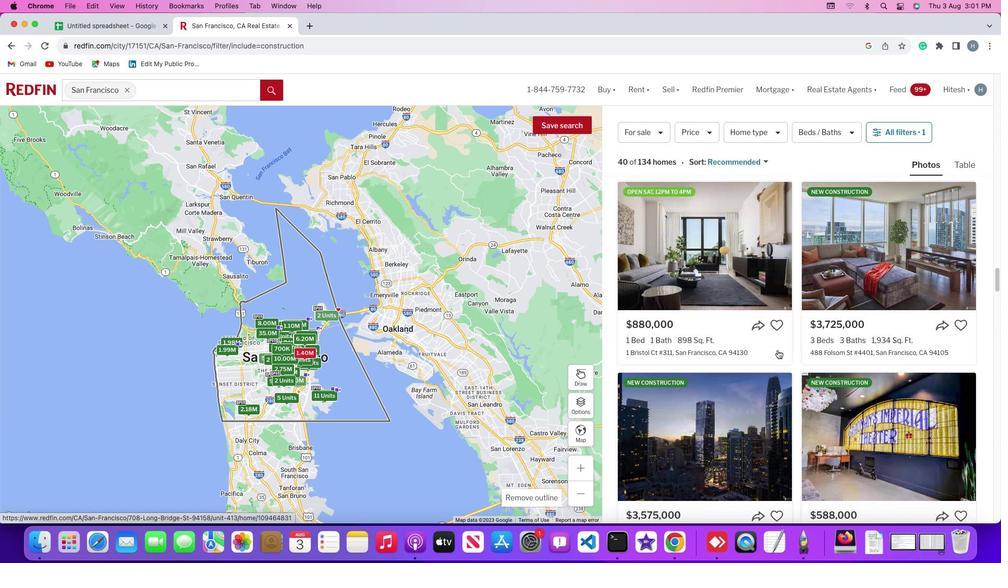
Action: Mouse moved to (778, 350)
Screenshot: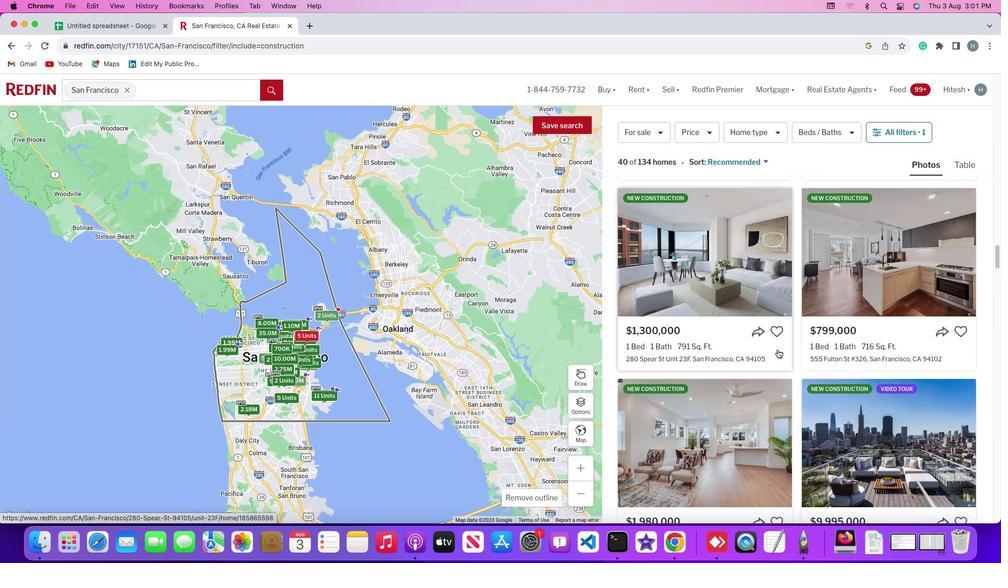 
Action: Mouse scrolled (778, 350) with delta (0, 0)
Screenshot: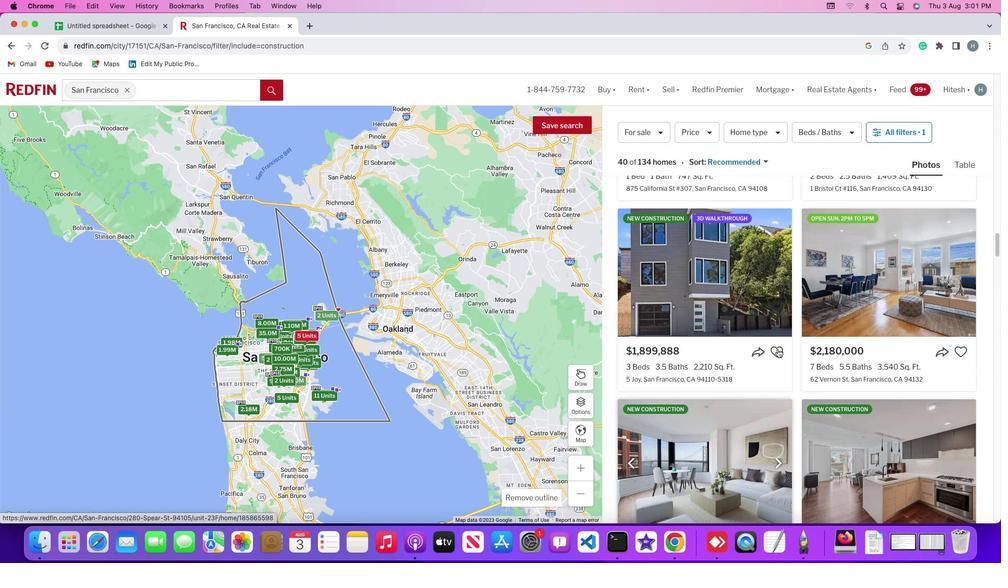 
Action: Mouse scrolled (778, 350) with delta (0, 0)
Screenshot: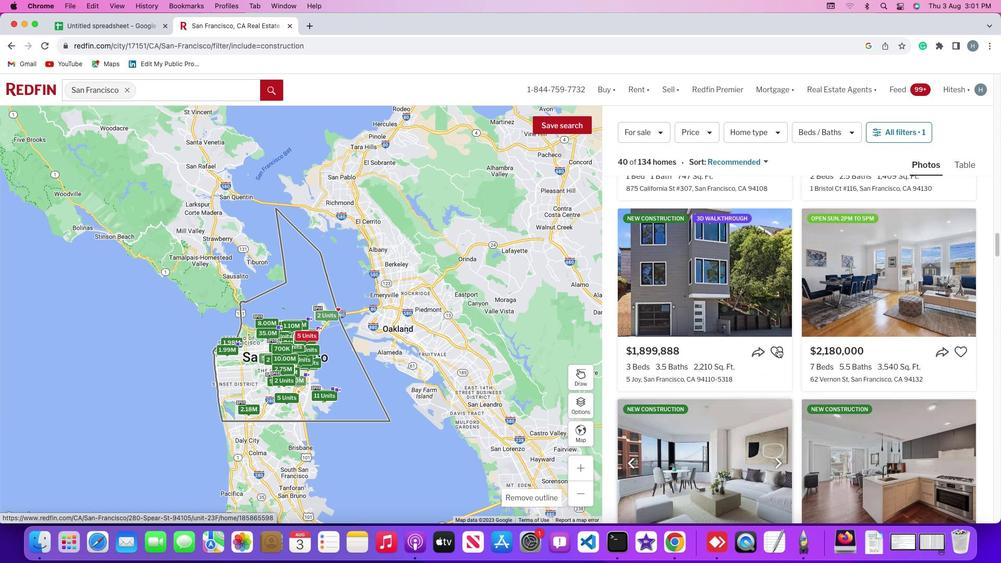 
Action: Mouse scrolled (778, 350) with delta (0, 2)
Screenshot: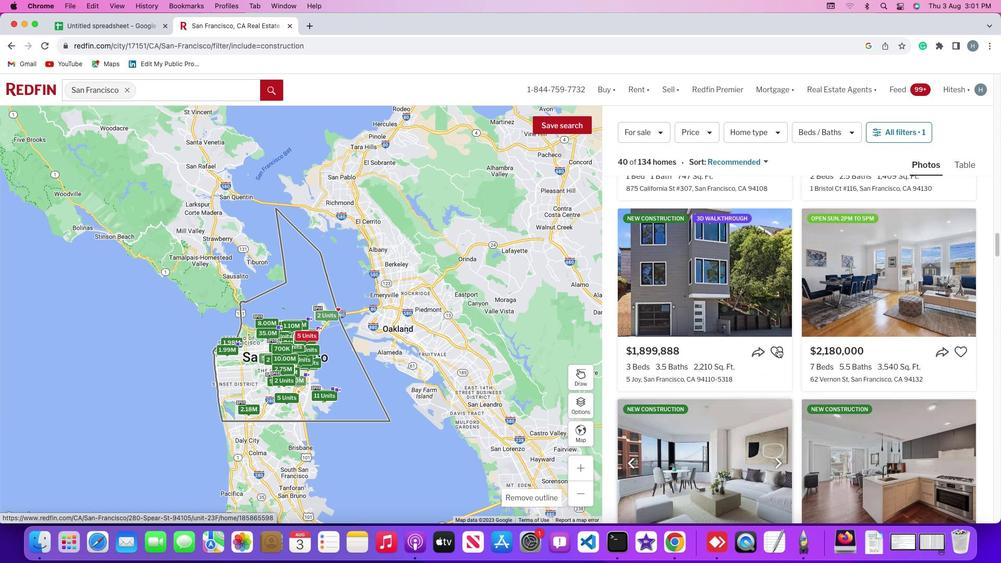 
Action: Mouse moved to (778, 349)
Screenshot: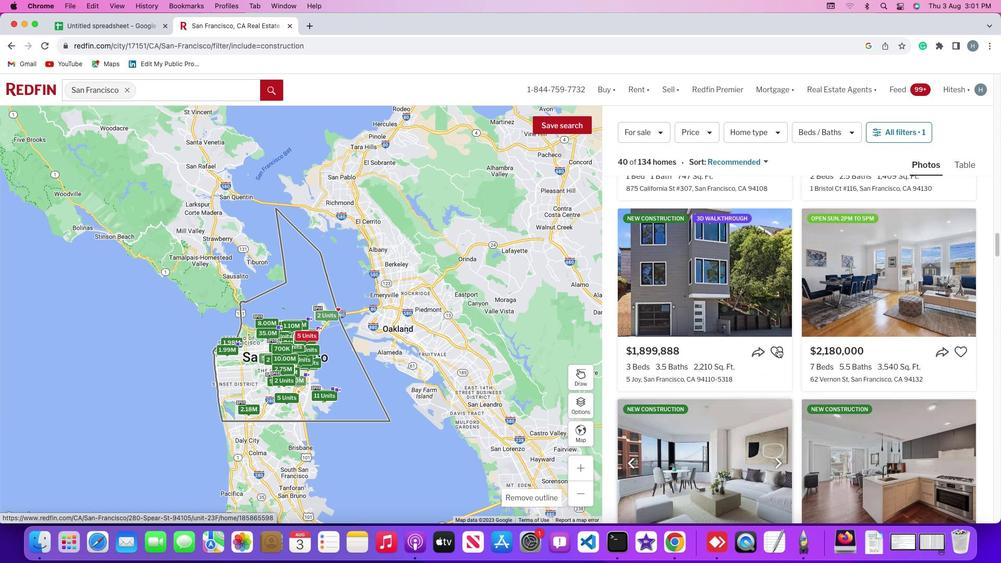 
Action: Mouse scrolled (778, 349) with delta (0, 2)
Screenshot: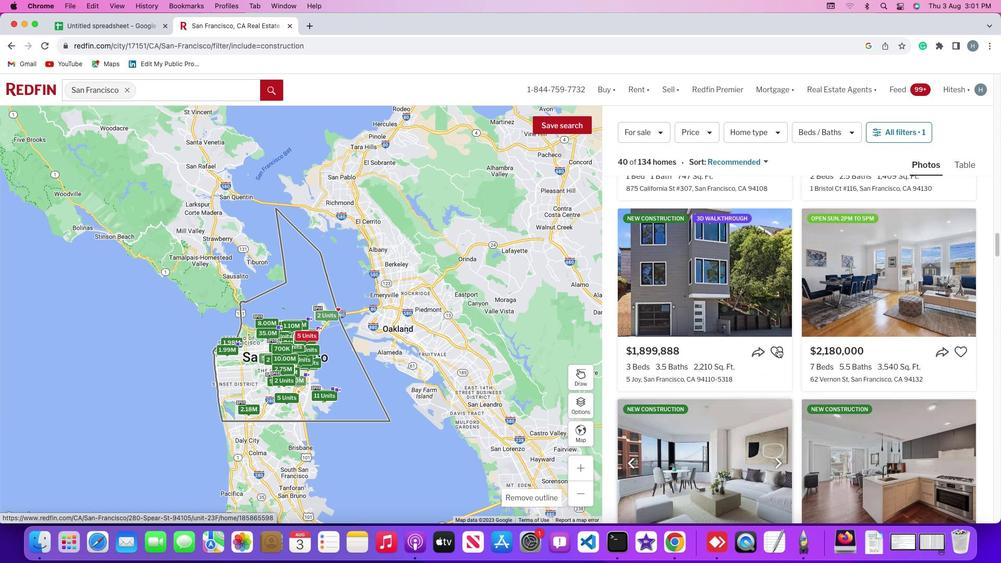 
Action: Mouse moved to (777, 349)
Screenshot: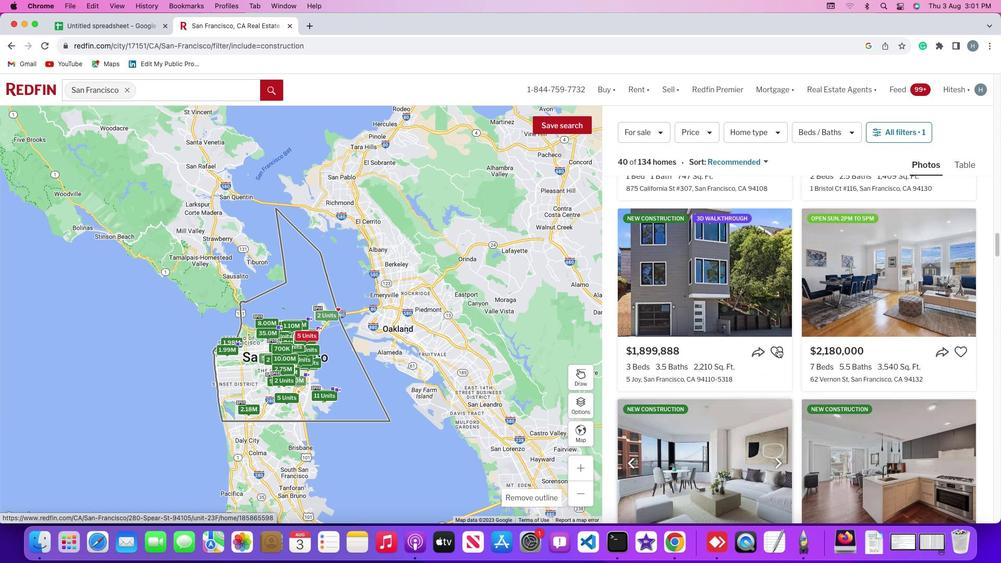 
Action: Mouse scrolled (777, 349) with delta (0, 3)
Screenshot: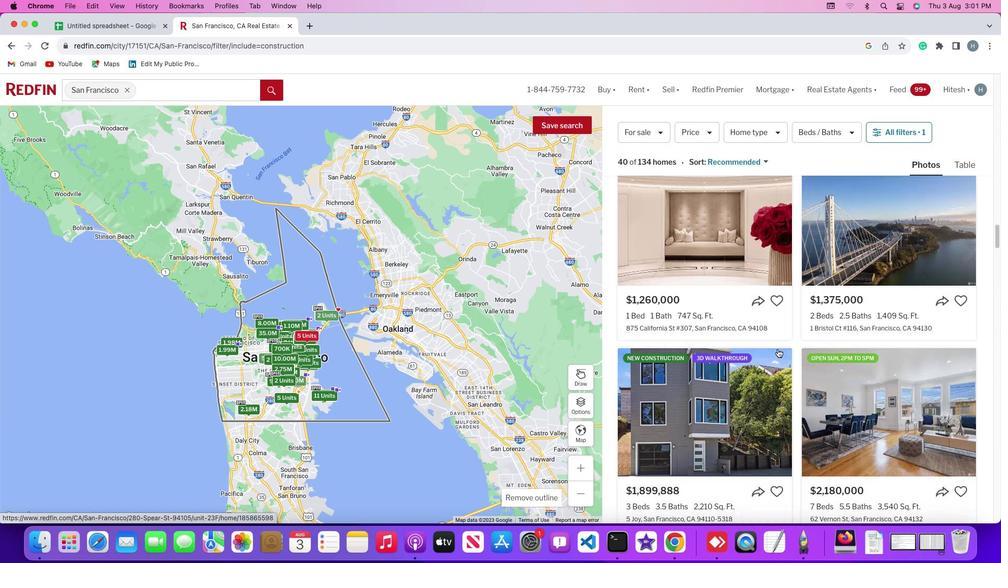 
Action: Mouse scrolled (777, 349) with delta (0, 3)
Screenshot: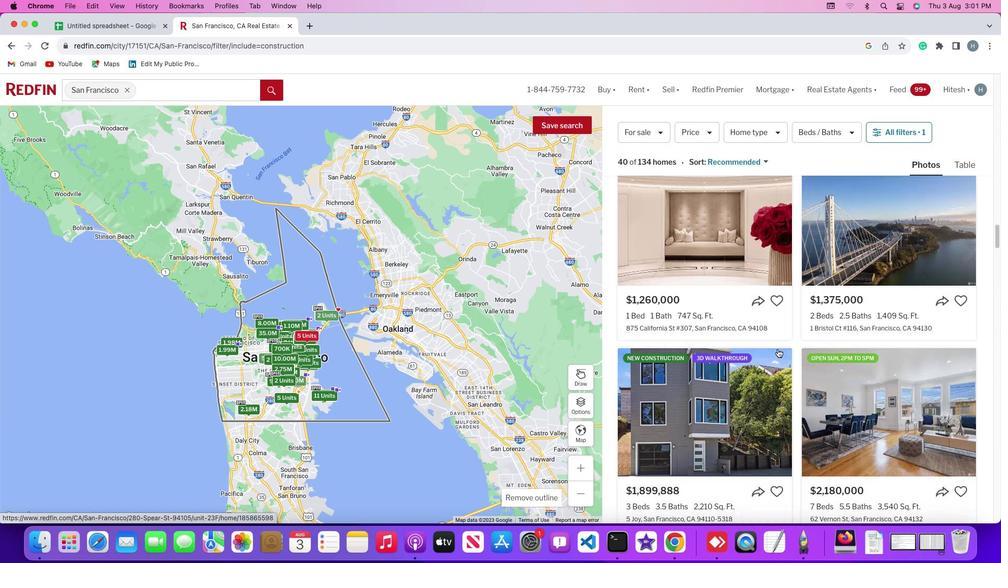 
Action: Mouse moved to (777, 348)
Screenshot: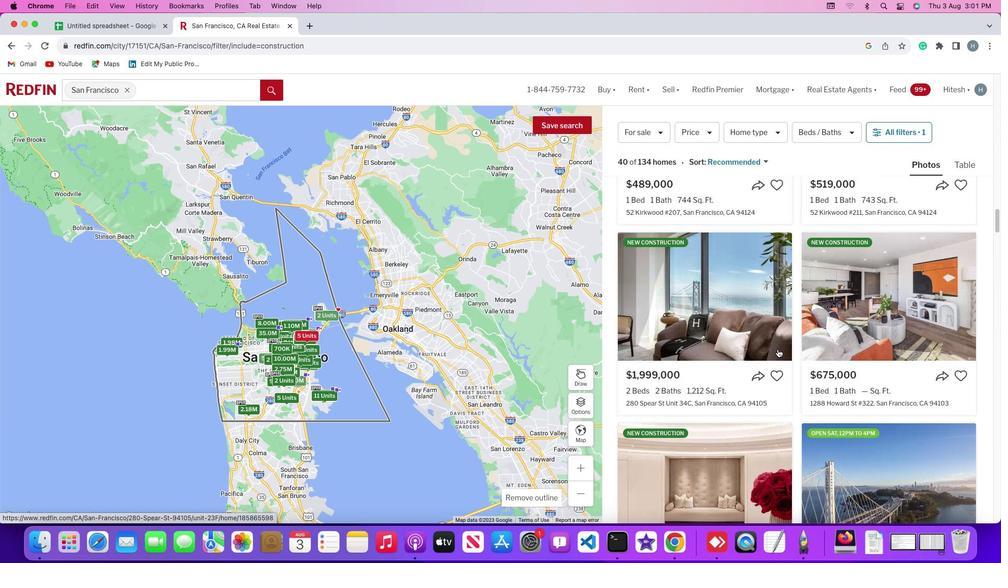 
Action: Mouse scrolled (777, 348) with delta (0, 3)
Screenshot: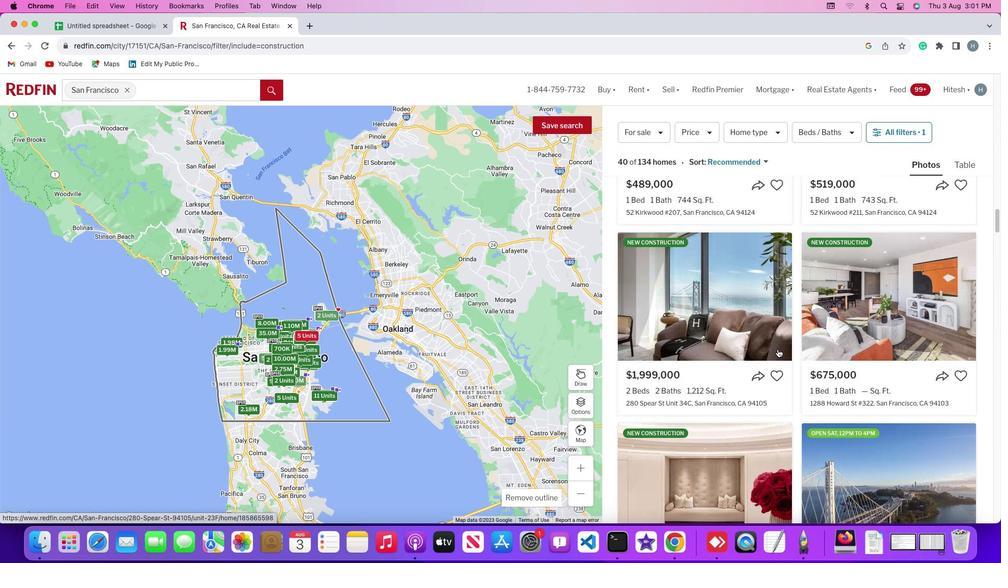 
Action: Mouse scrolled (777, 348) with delta (0, 0)
Screenshot: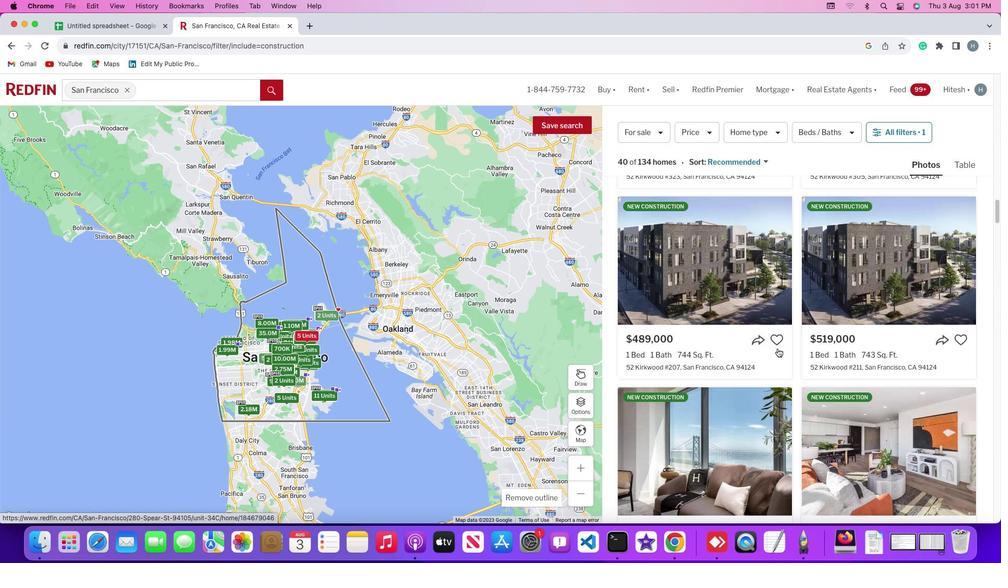 
Action: Mouse scrolled (777, 348) with delta (0, 0)
Screenshot: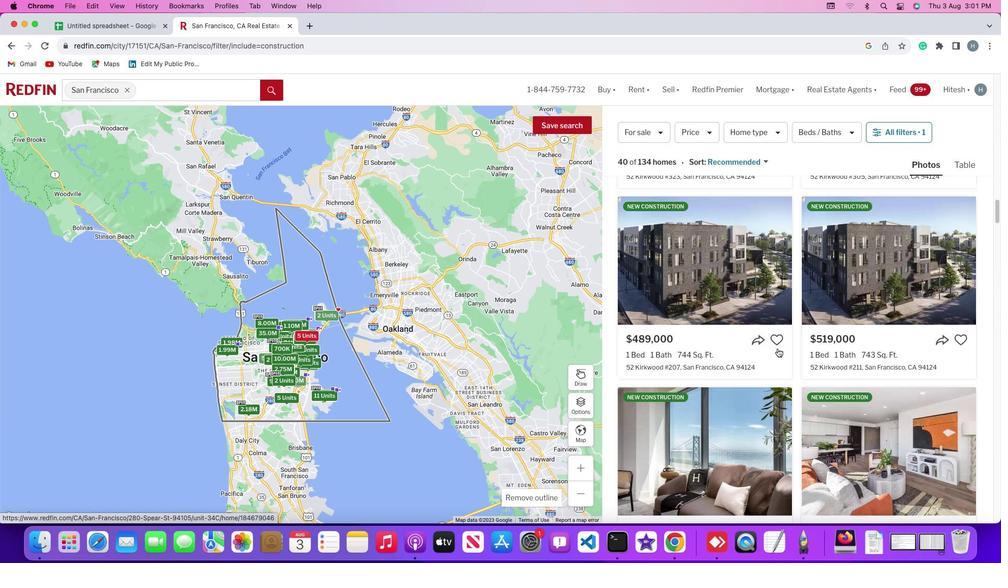 
Action: Mouse scrolled (777, 348) with delta (0, 2)
Screenshot: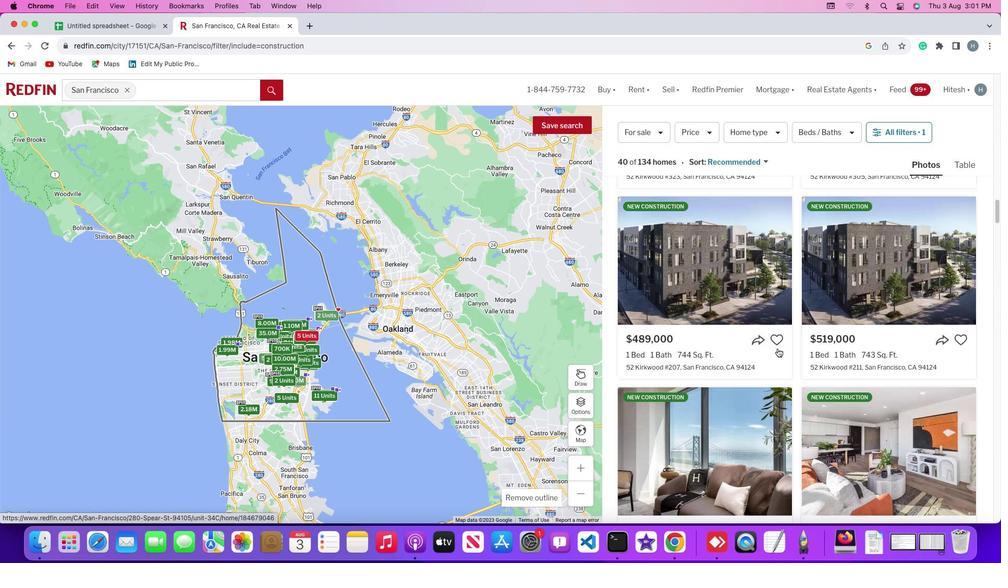 
Action: Mouse scrolled (777, 348) with delta (0, 2)
Screenshot: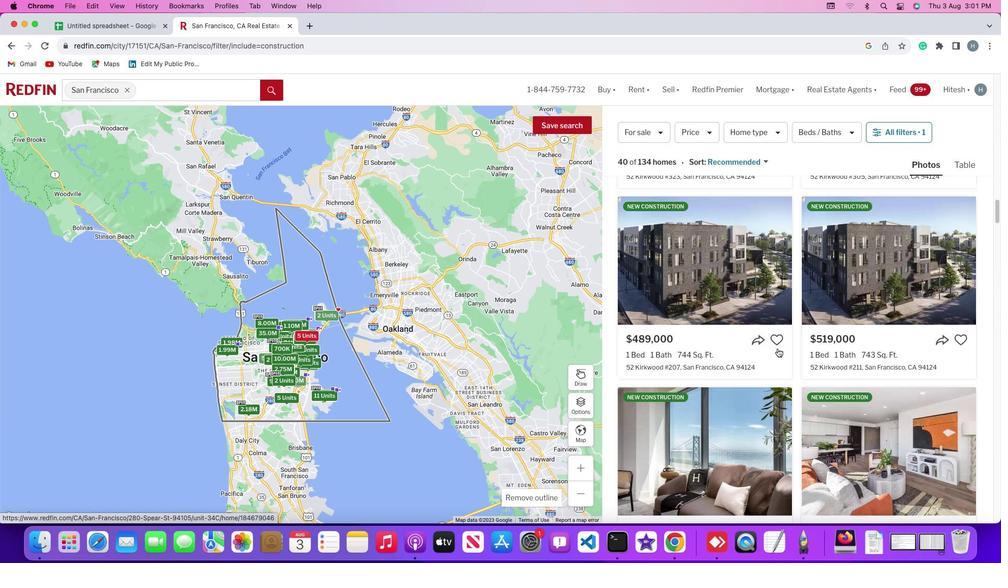 
Action: Mouse moved to (777, 348)
Screenshot: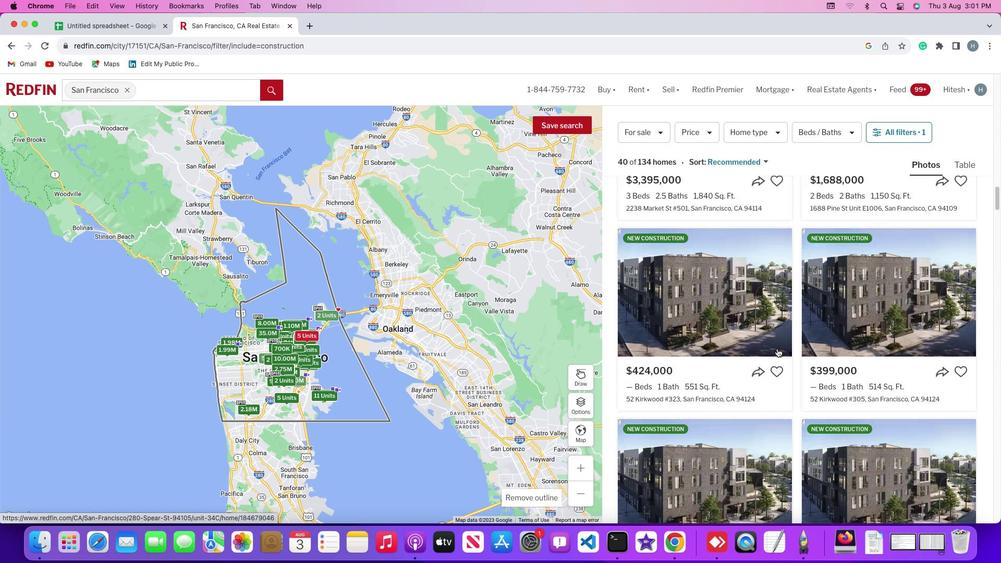 
Action: Mouse scrolled (777, 348) with delta (0, 3)
Screenshot: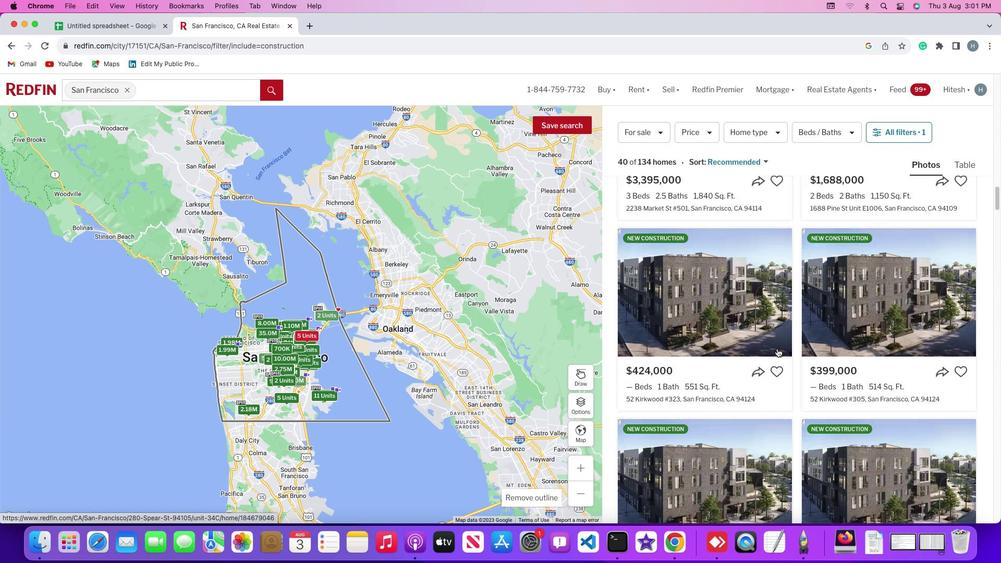 
Action: Mouse scrolled (777, 348) with delta (0, 3)
Screenshot: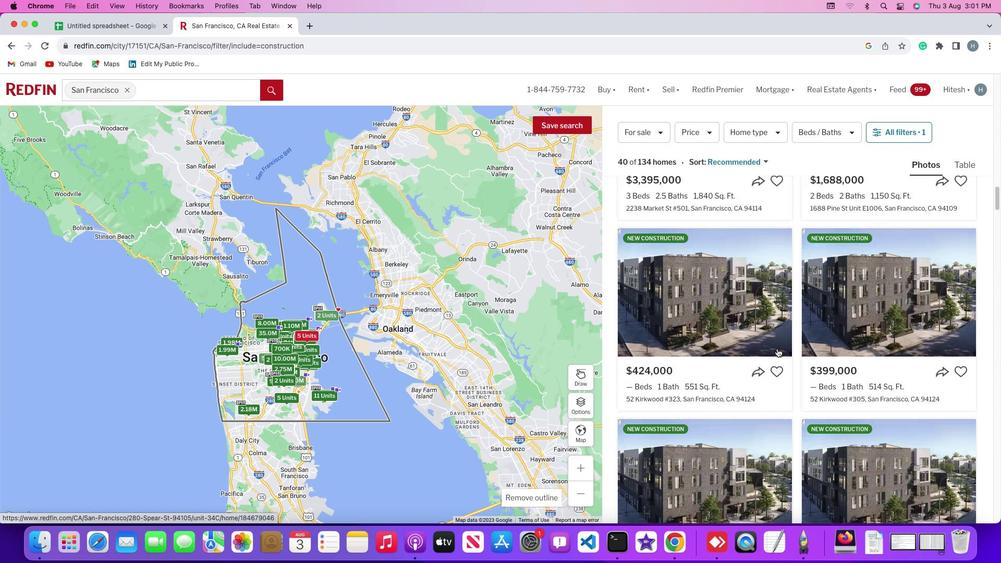 
Action: Mouse scrolled (777, 348) with delta (0, 3)
Screenshot: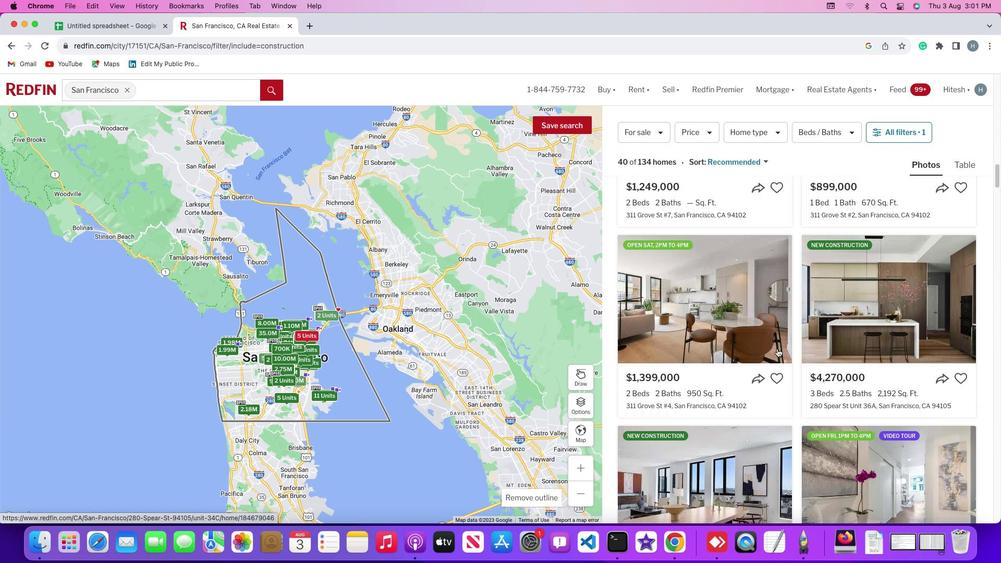 
Action: Mouse moved to (777, 348)
Screenshot: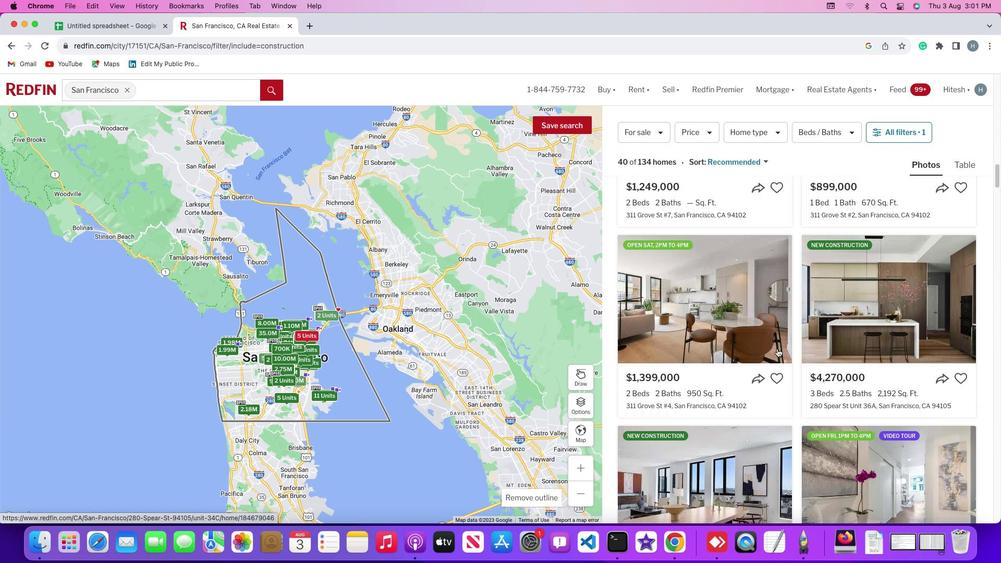 
Action: Mouse scrolled (777, 348) with delta (0, 0)
Screenshot: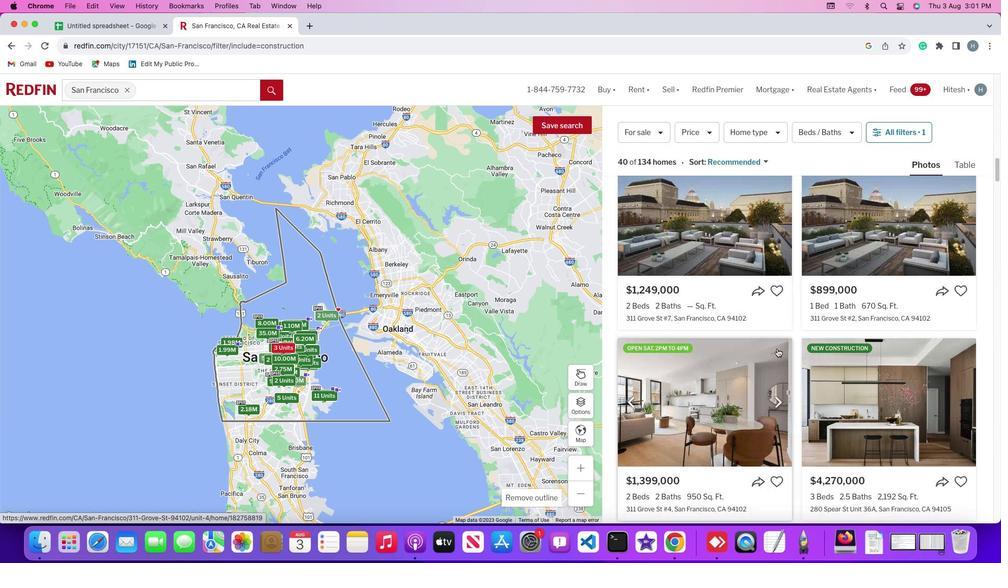 
Action: Mouse scrolled (777, 348) with delta (0, 0)
Screenshot: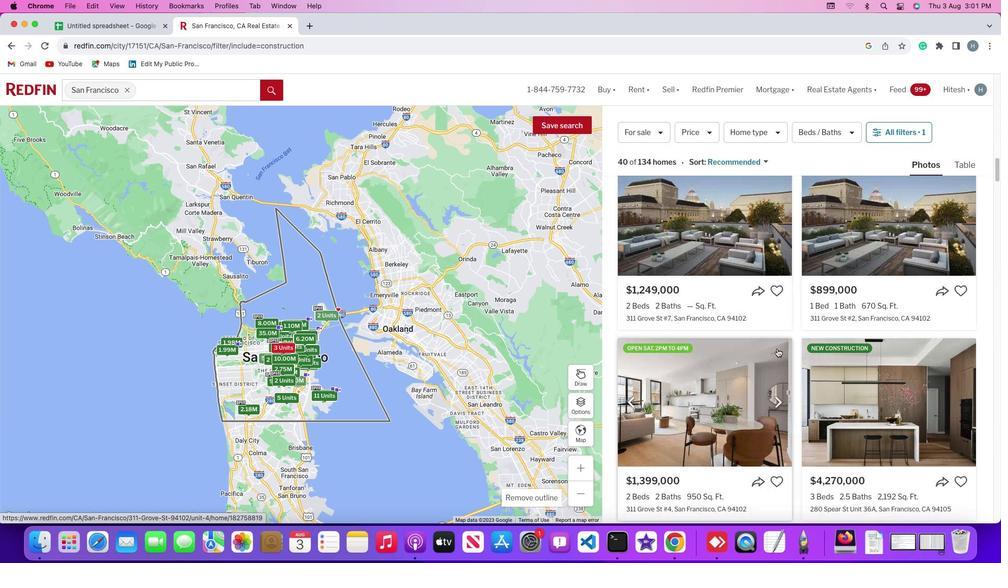 
Action: Mouse scrolled (777, 348) with delta (0, 2)
Screenshot: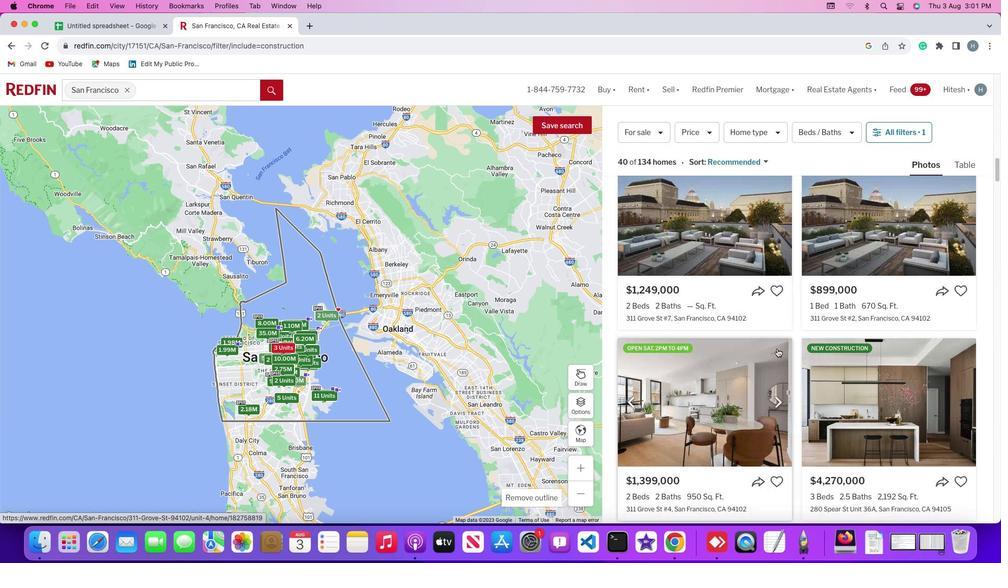 
Action: Mouse scrolled (777, 348) with delta (0, 2)
Screenshot: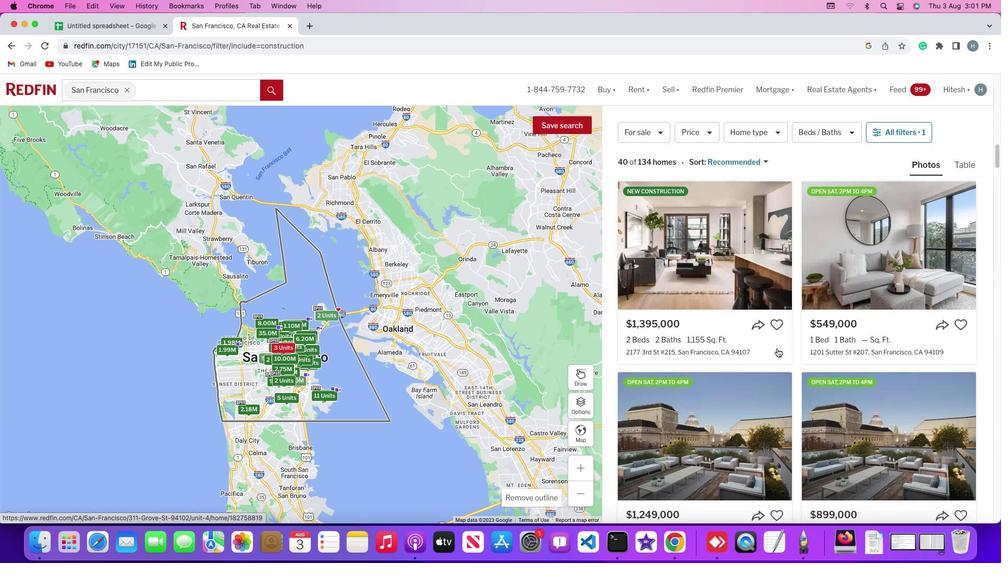 
Action: Mouse scrolled (777, 348) with delta (0, 3)
Screenshot: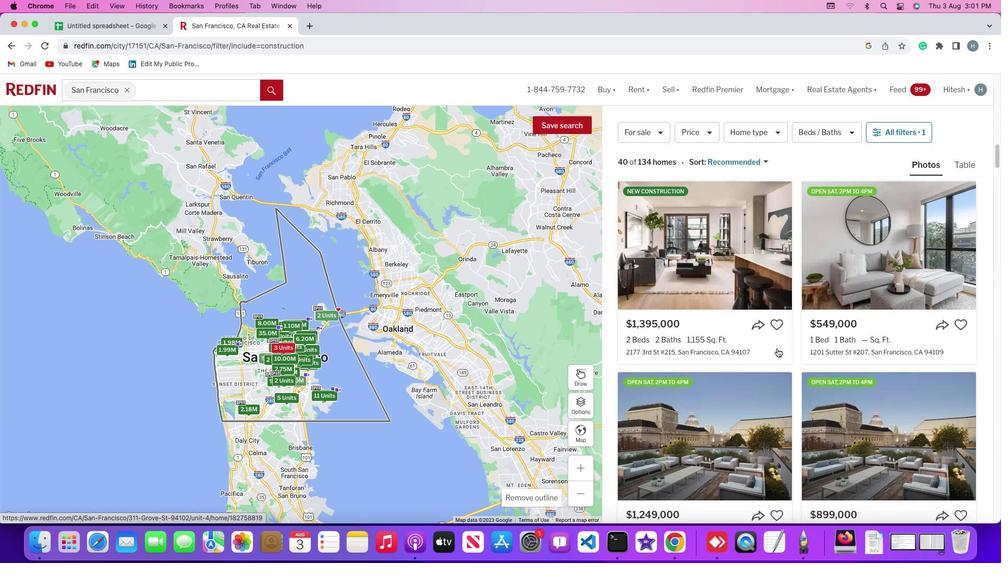 
Action: Mouse scrolled (777, 348) with delta (0, 3)
Screenshot: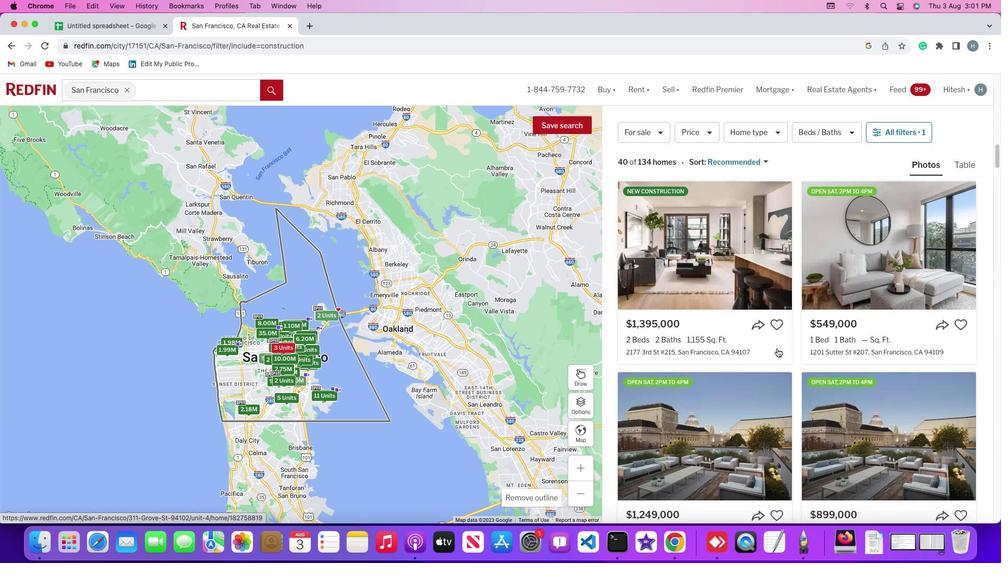 
Action: Mouse moved to (779, 339)
Screenshot: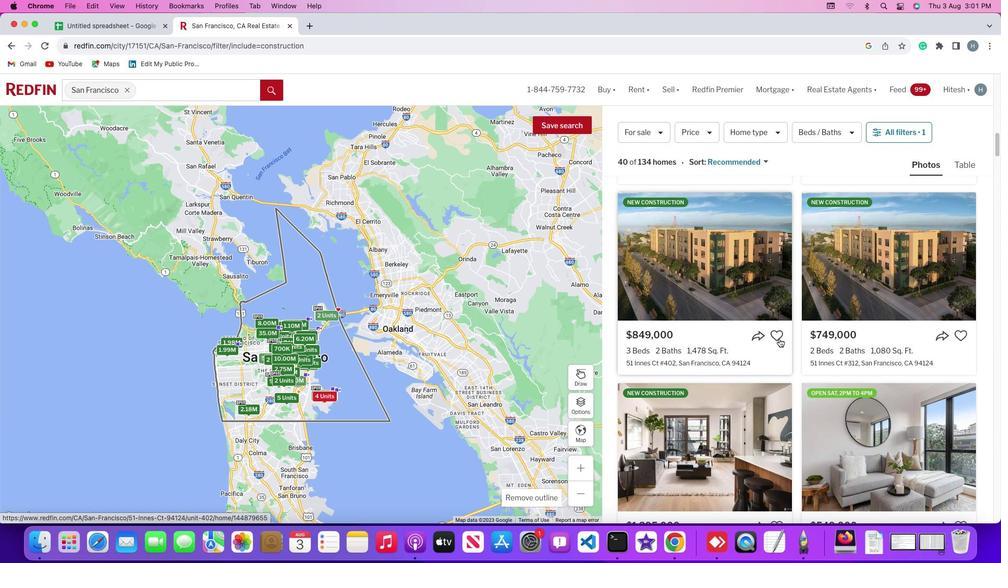 
Action: Mouse scrolled (779, 339) with delta (0, 0)
Screenshot: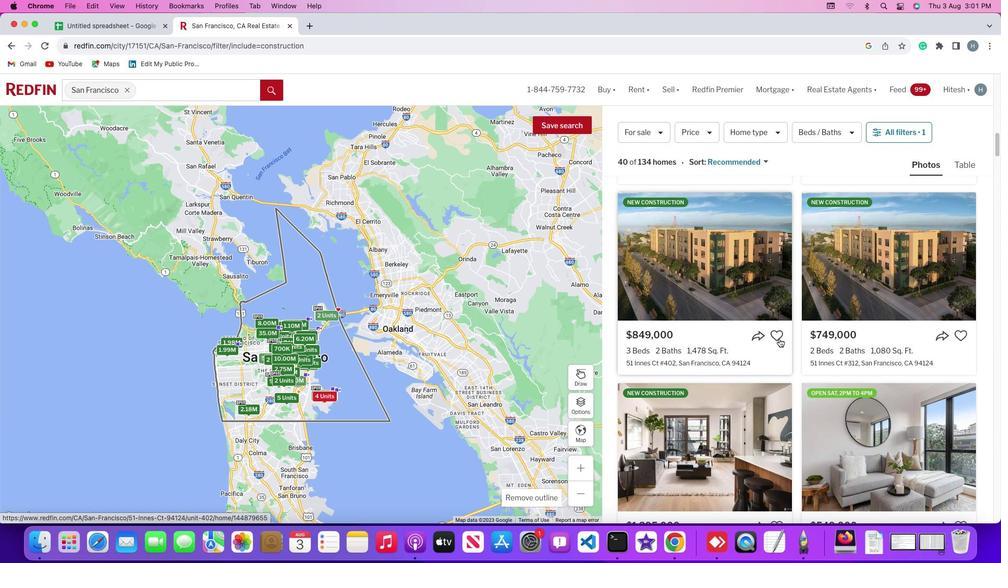
Action: Mouse scrolled (779, 339) with delta (0, 0)
Screenshot: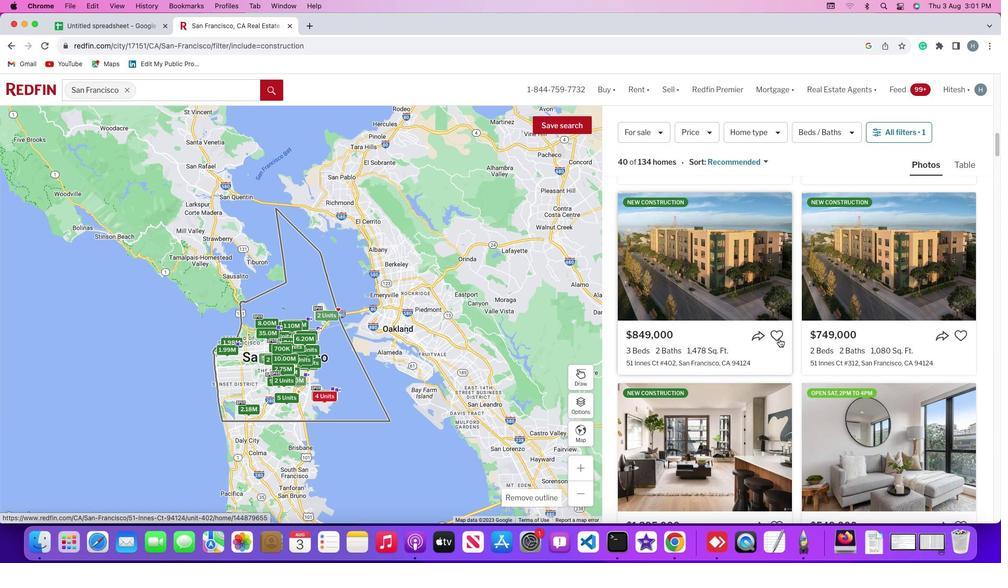 
Action: Mouse scrolled (779, 339) with delta (0, 2)
Screenshot: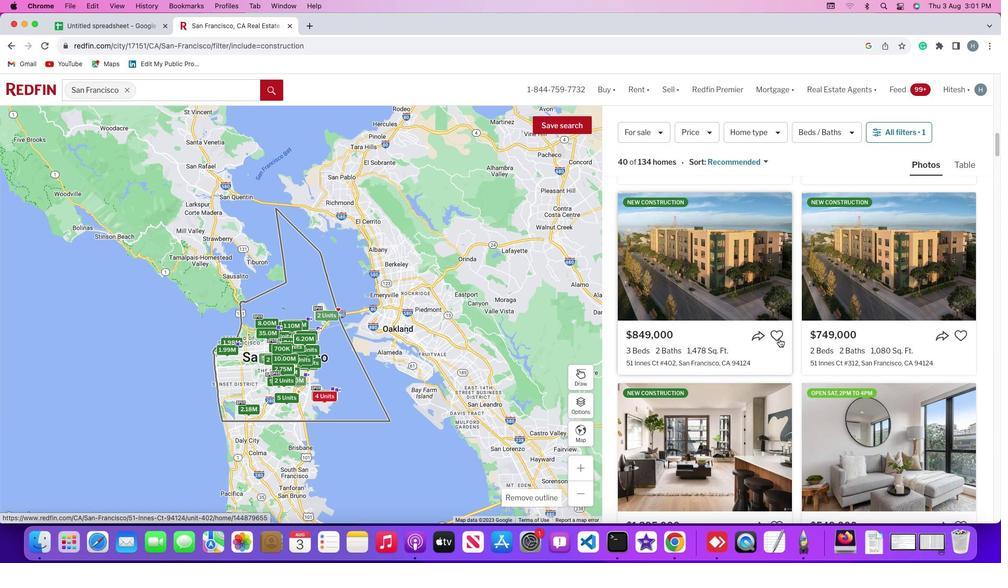 
Action: Mouse scrolled (779, 339) with delta (0, 3)
Screenshot: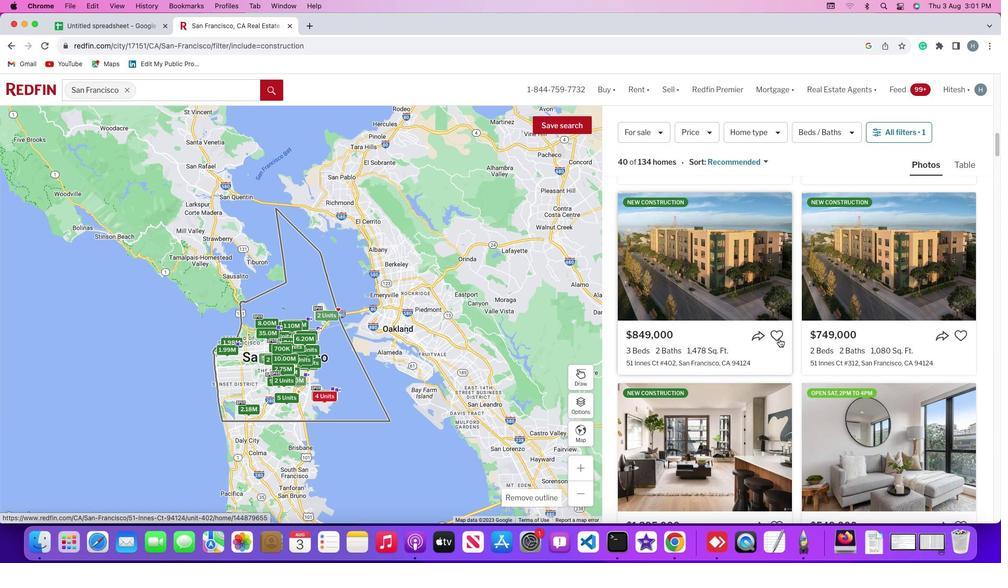 
Action: Mouse scrolled (779, 339) with delta (0, 3)
Screenshot: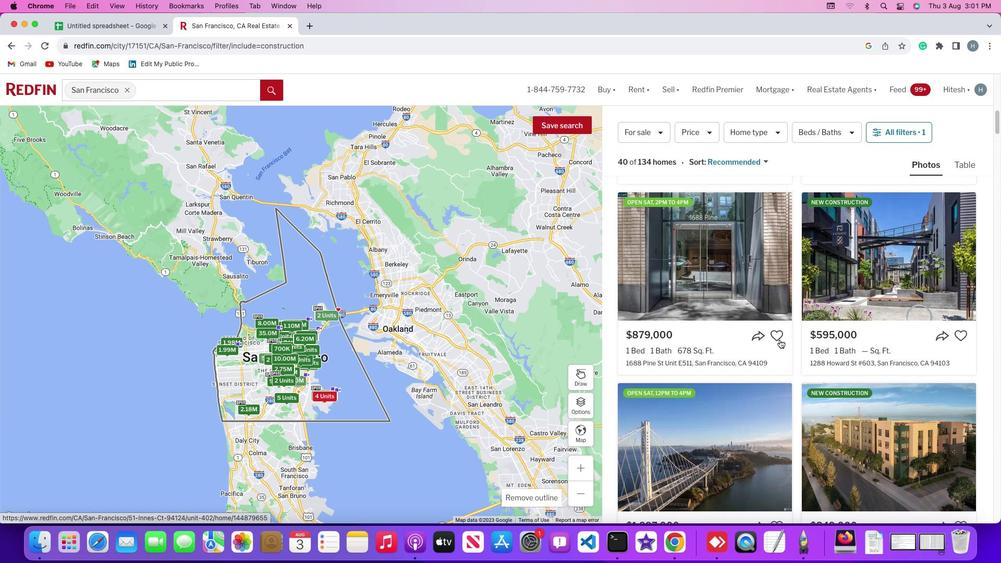 
Action: Mouse scrolled (779, 339) with delta (0, 4)
Screenshot: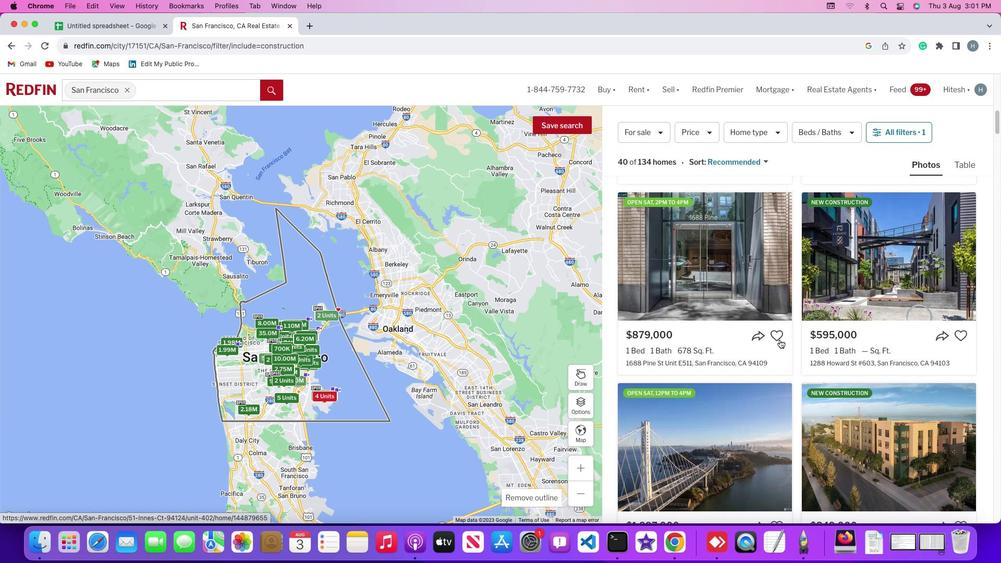 
Action: Mouse scrolled (779, 339) with delta (0, 4)
Screenshot: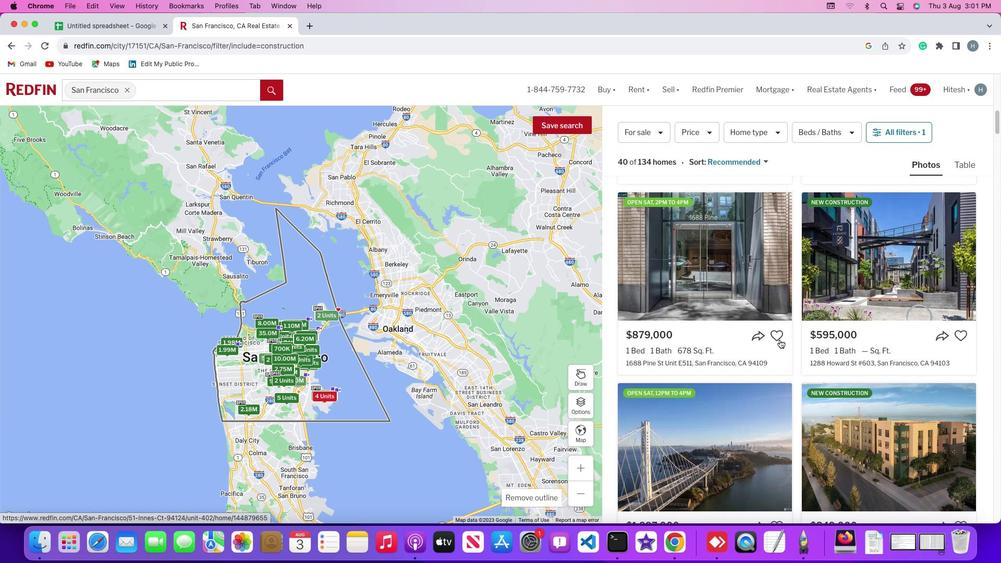 
Action: Mouse moved to (780, 339)
Screenshot: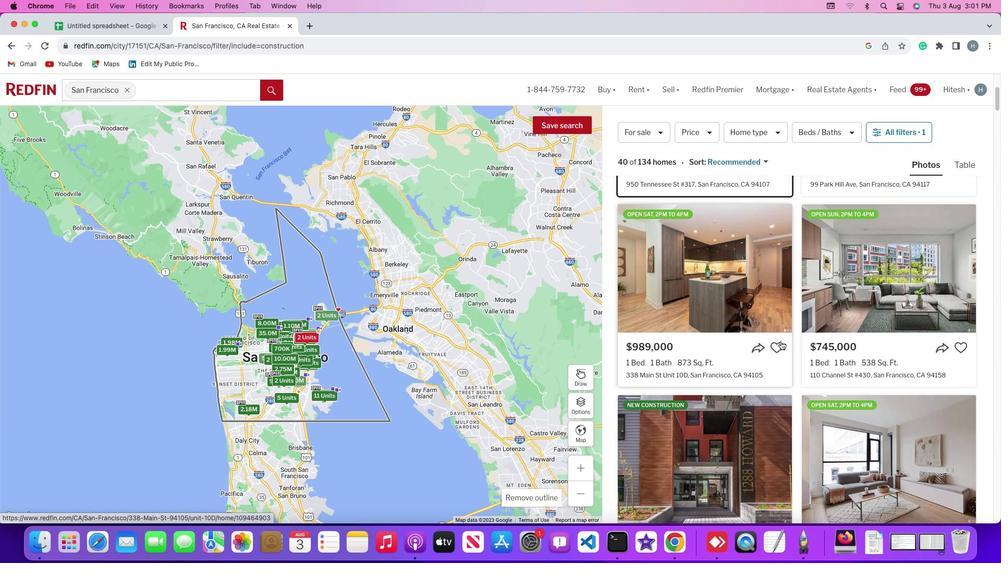 
Action: Mouse scrolled (780, 339) with delta (0, 0)
Screenshot: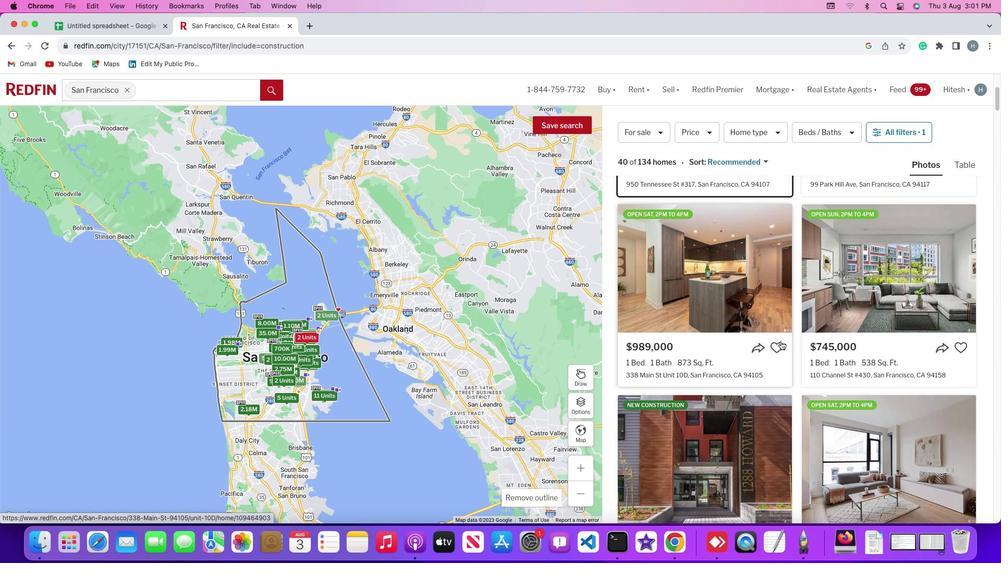 
Action: Mouse moved to (780, 340)
Screenshot: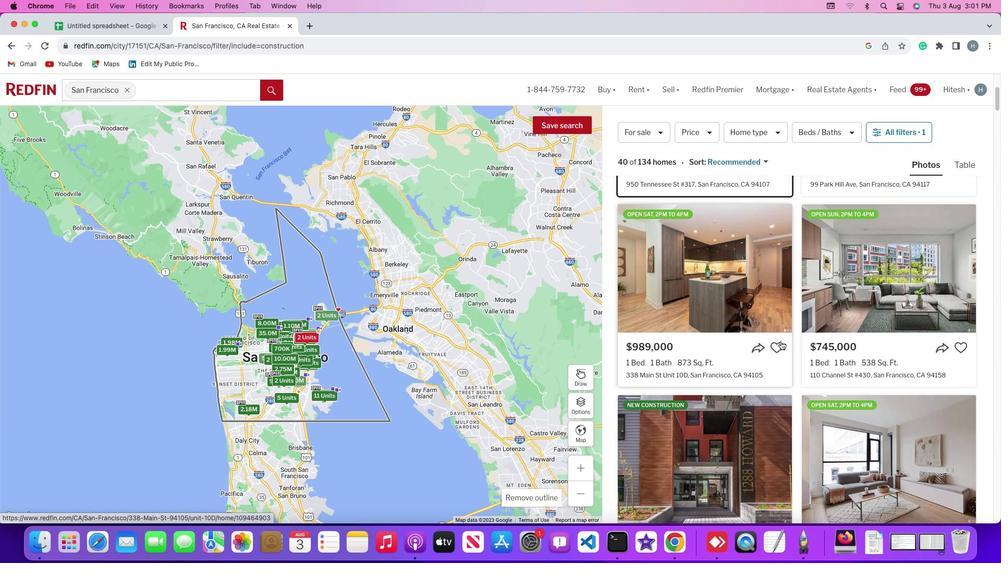 
Action: Mouse scrolled (780, 340) with delta (0, 0)
Screenshot: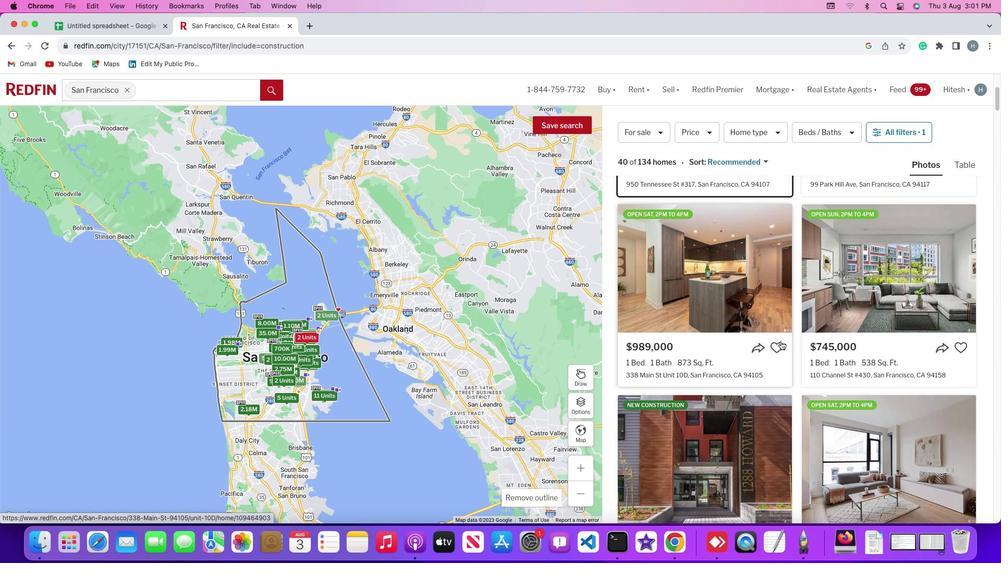 
Action: Mouse moved to (780, 340)
Screenshot: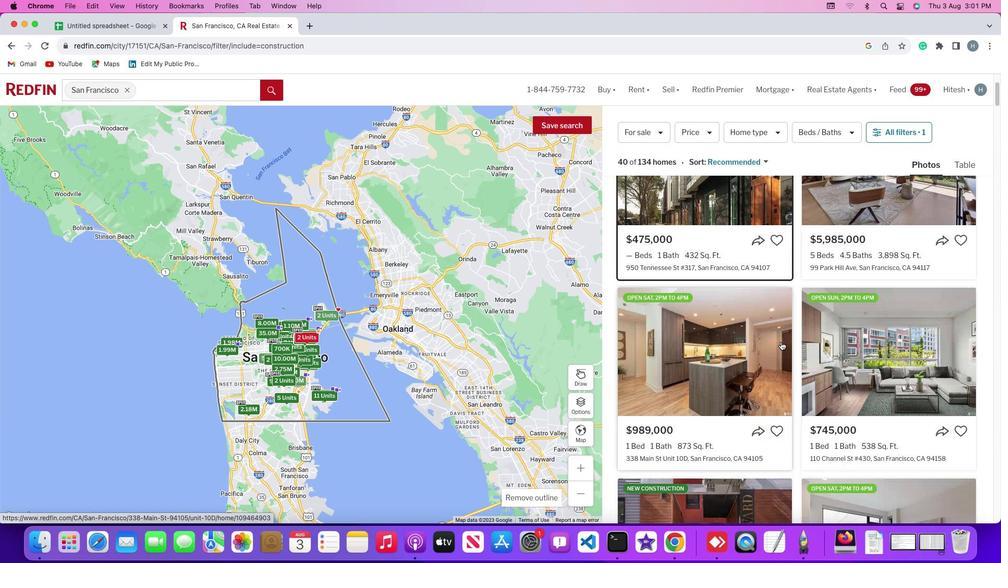 
Action: Mouse scrolled (780, 340) with delta (0, 2)
Screenshot: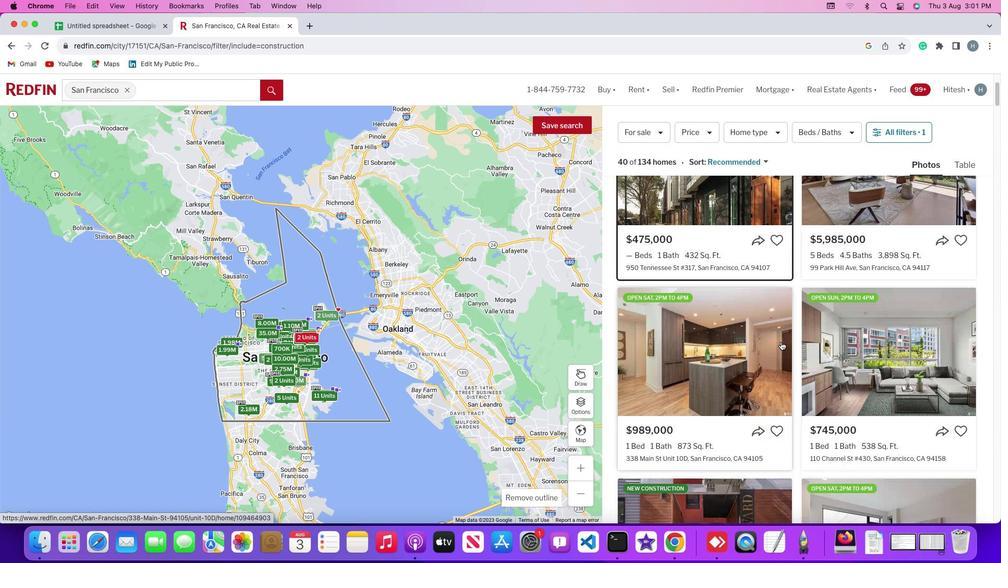 
Action: Mouse scrolled (780, 340) with delta (0, 2)
Screenshot: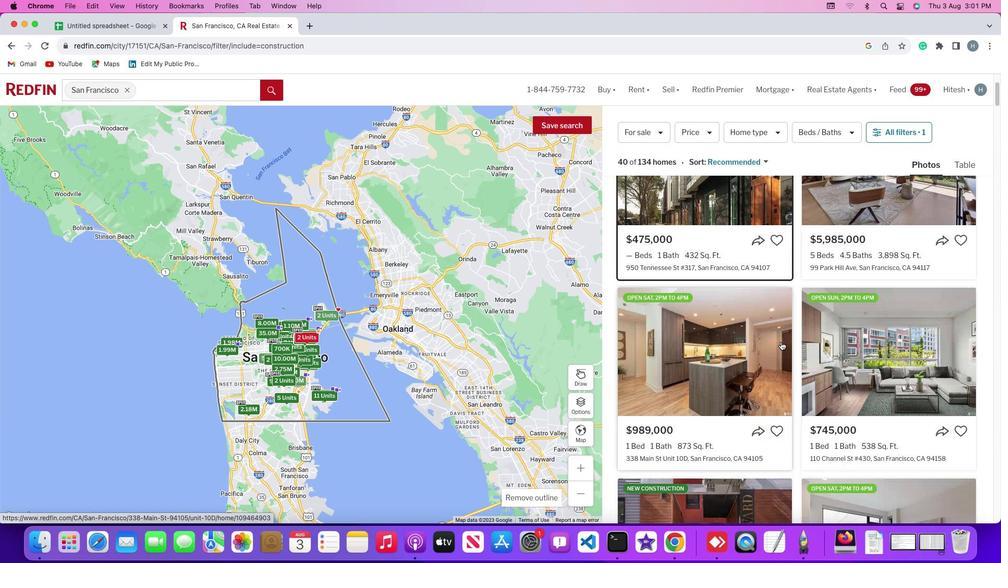 
Action: Mouse scrolled (780, 340) with delta (0, 3)
Screenshot: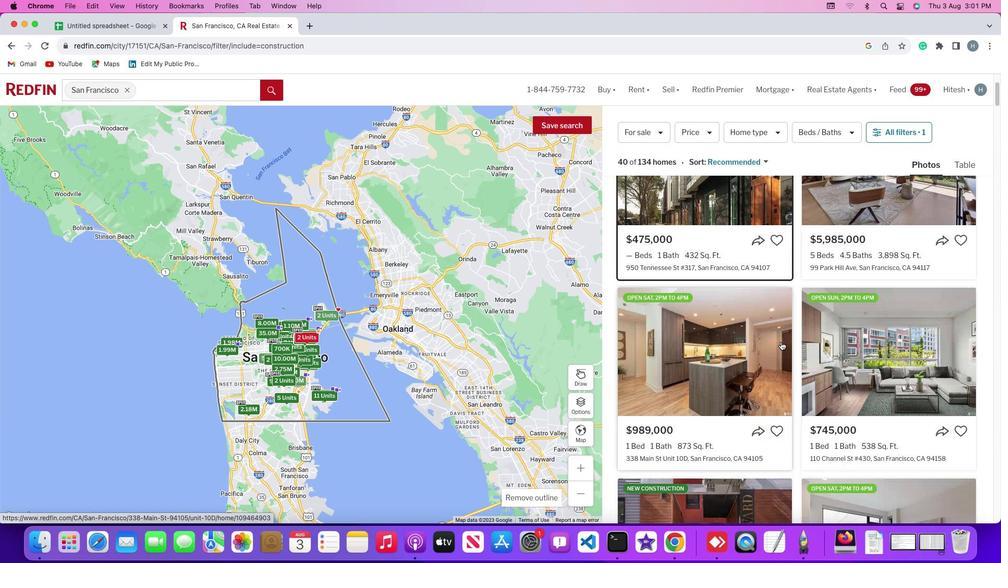
Action: Mouse scrolled (780, 340) with delta (0, 3)
Screenshot: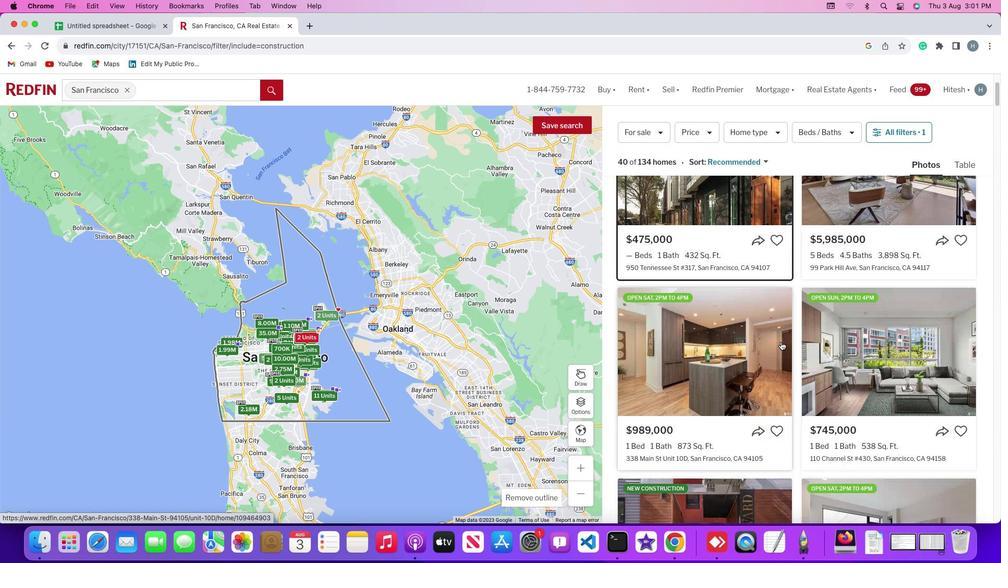 
Action: Mouse moved to (780, 340)
Screenshot: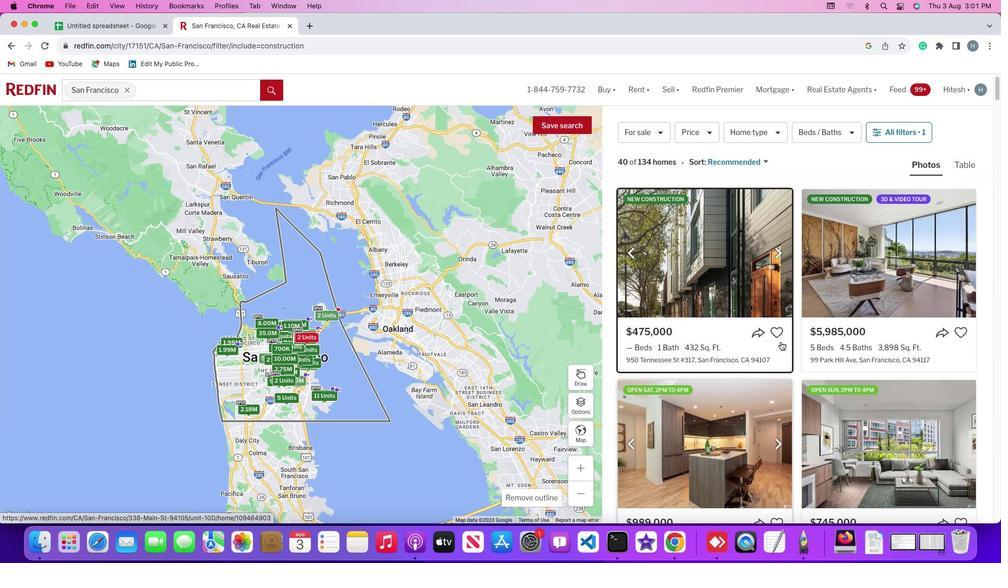 
Action: Mouse scrolled (780, 340) with delta (0, 4)
Screenshot: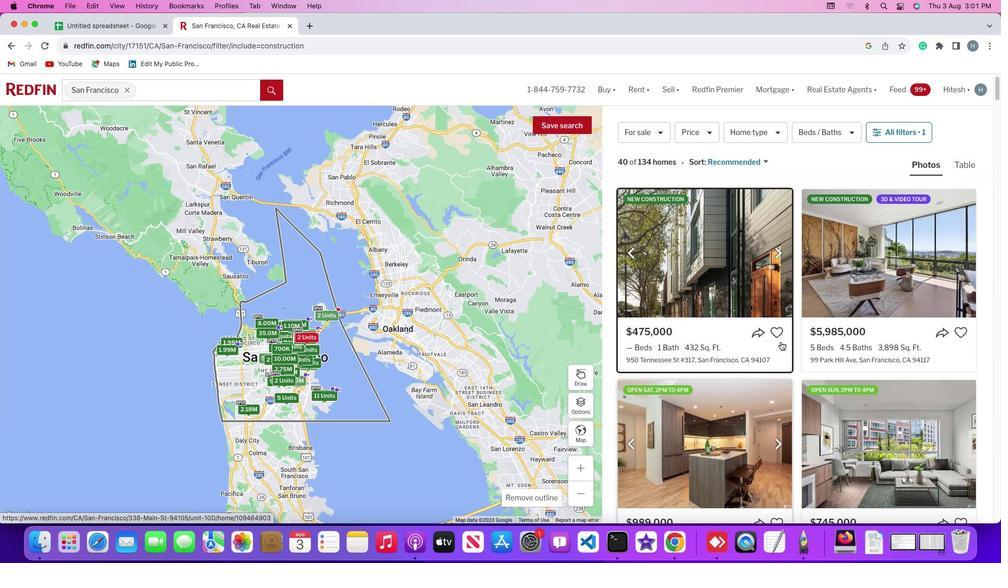 
Action: Mouse scrolled (780, 340) with delta (0, 4)
Screenshot: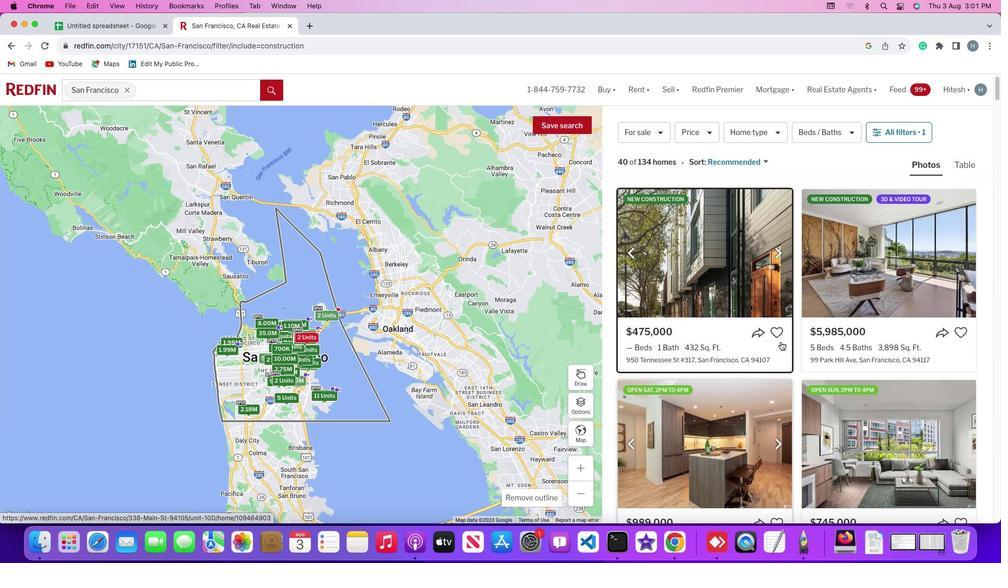 
Action: Mouse moved to (824, 290)
Screenshot: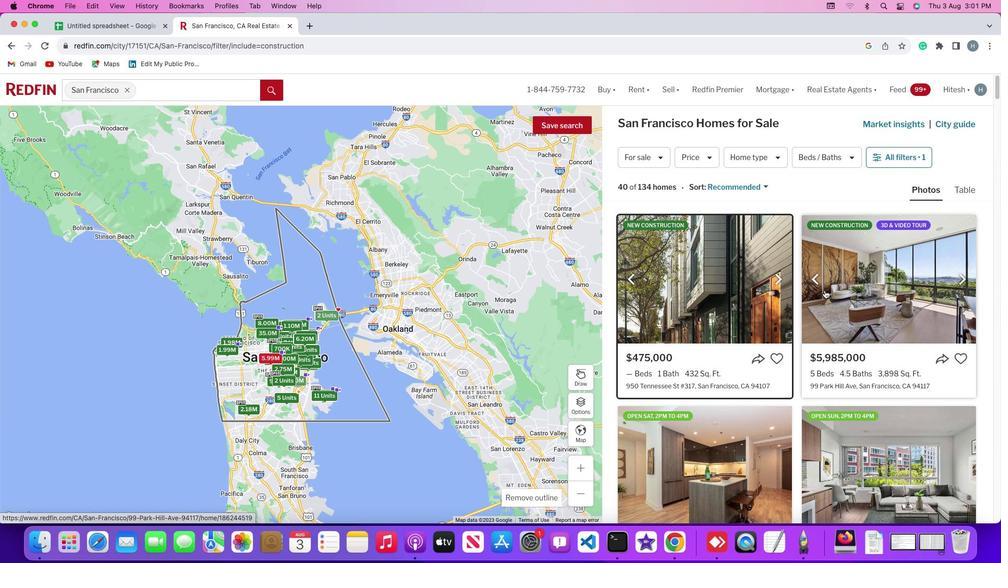 
Action: Mouse scrolled (824, 290) with delta (0, 0)
Screenshot: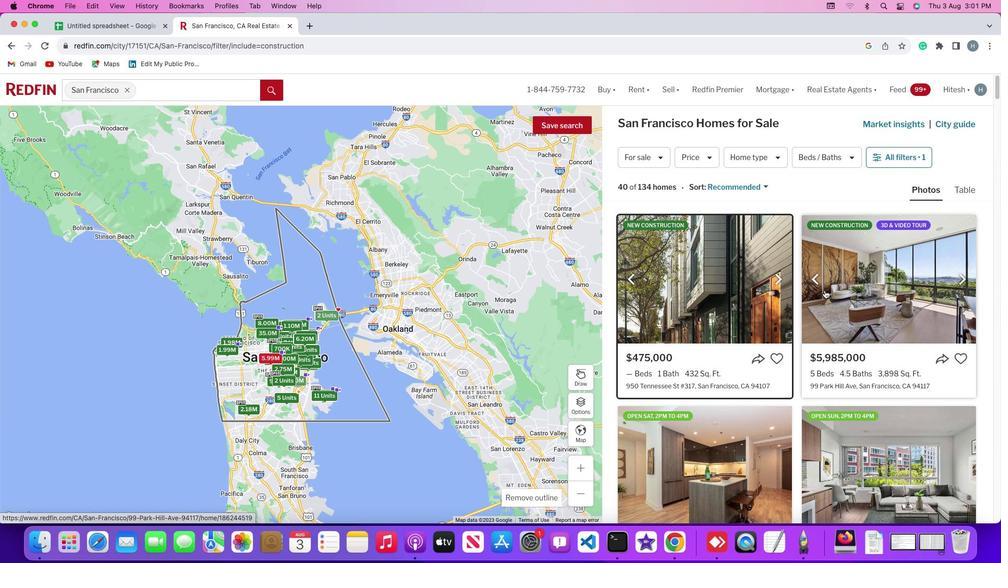 
Action: Mouse scrolled (824, 290) with delta (0, 0)
Screenshot: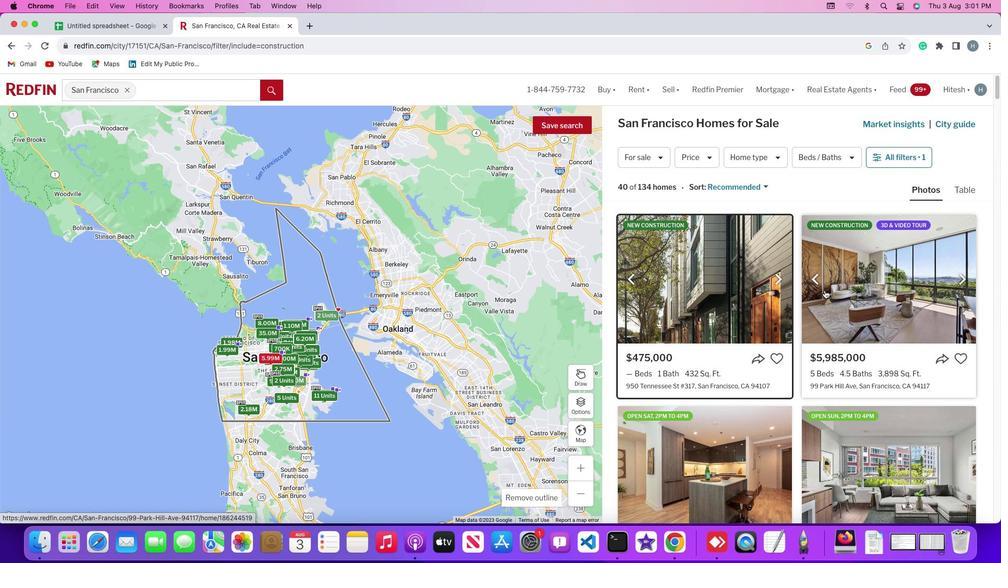 
Action: Mouse scrolled (824, 290) with delta (0, 2)
Screenshot: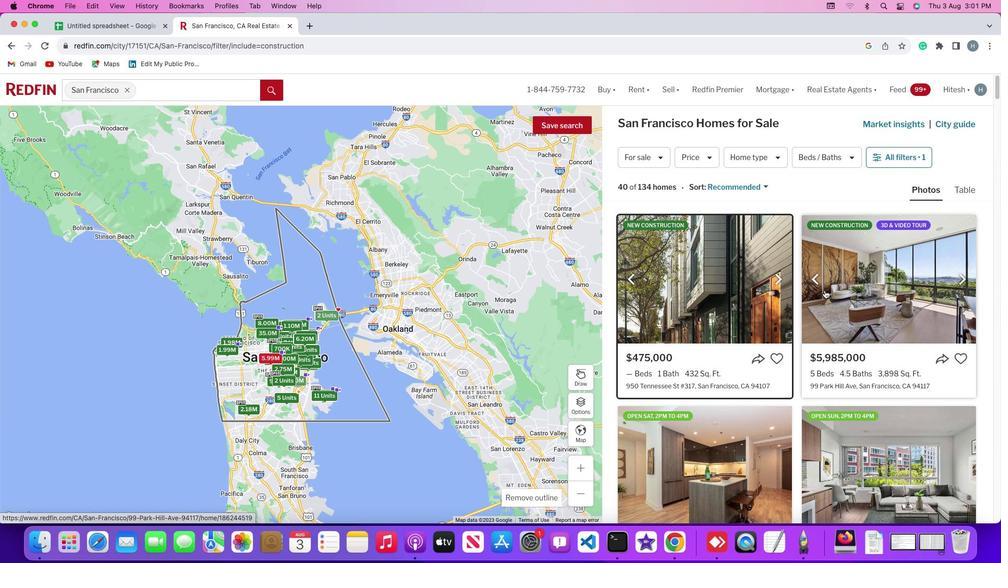 
Action: Mouse scrolled (824, 290) with delta (0, 2)
Screenshot: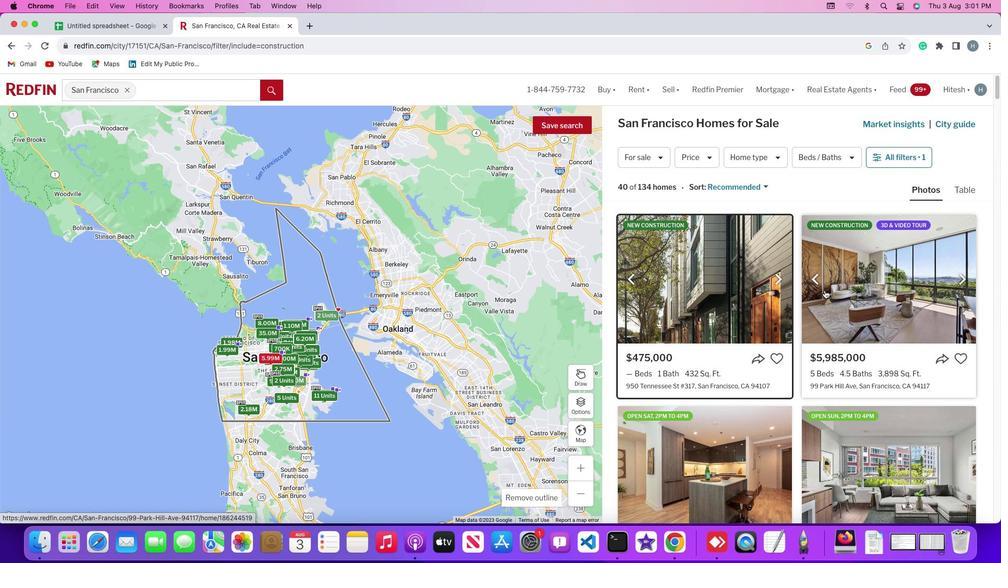 
Action: Mouse scrolled (824, 290) with delta (0, 3)
Screenshot: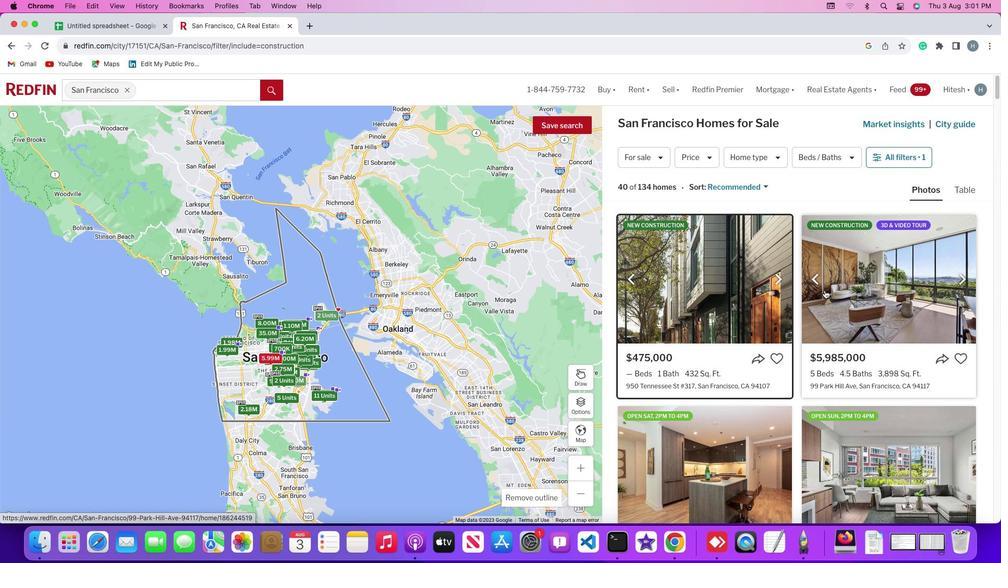 
Action: Mouse moved to (724, 286)
Screenshot: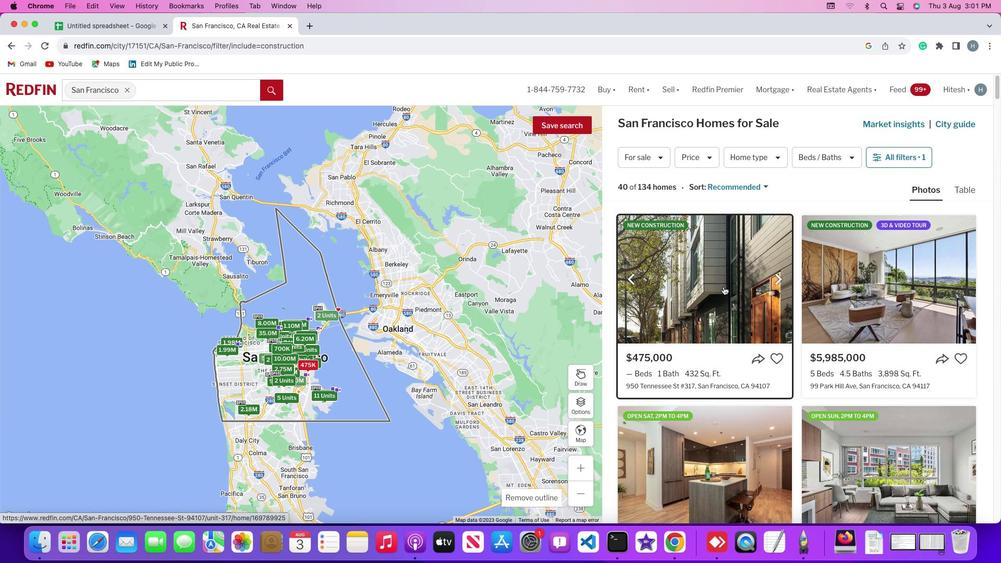 
Action: Mouse pressed left at (724, 286)
Screenshot: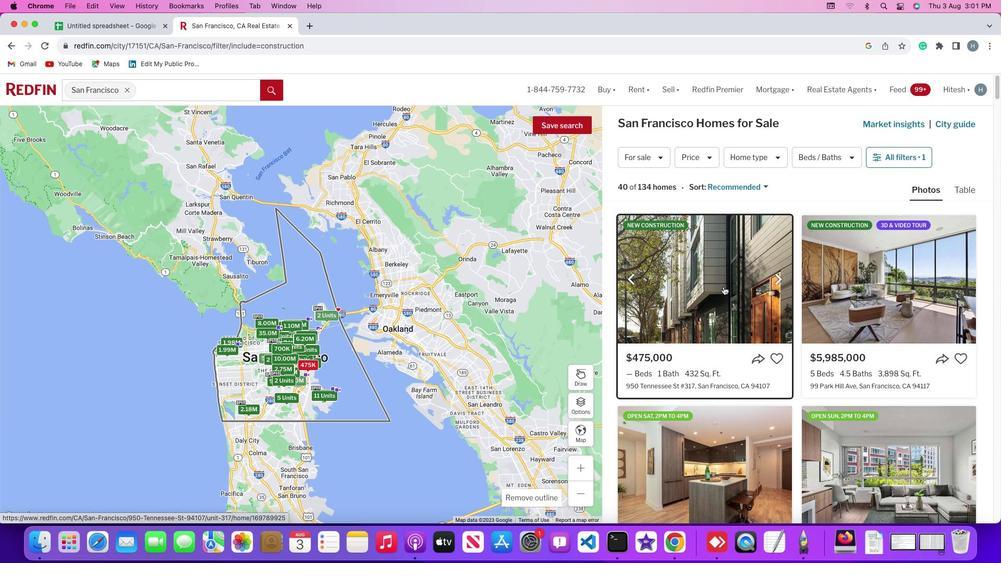 
Action: Mouse moved to (448, 292)
Screenshot: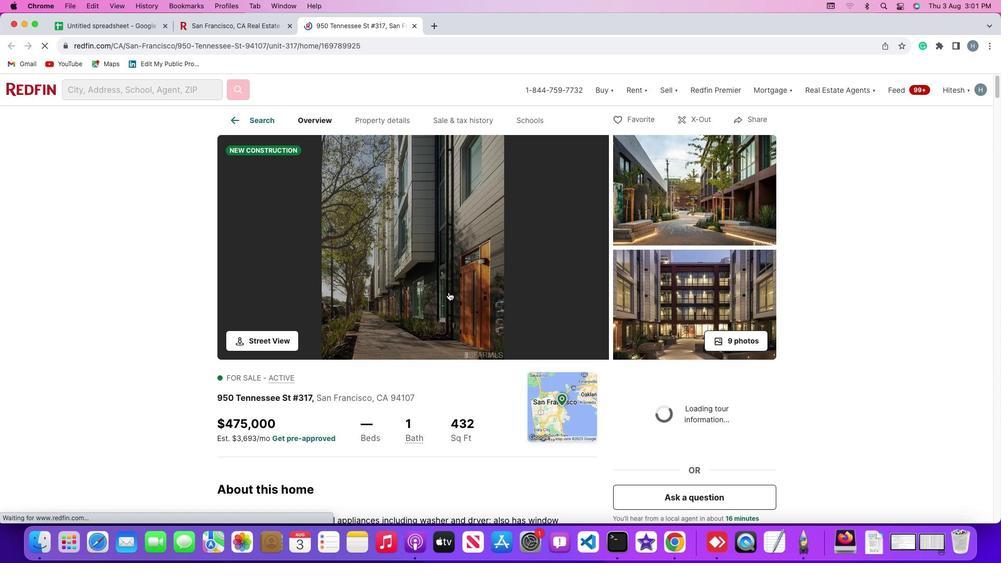 
Action: Mouse pressed left at (448, 292)
Screenshot: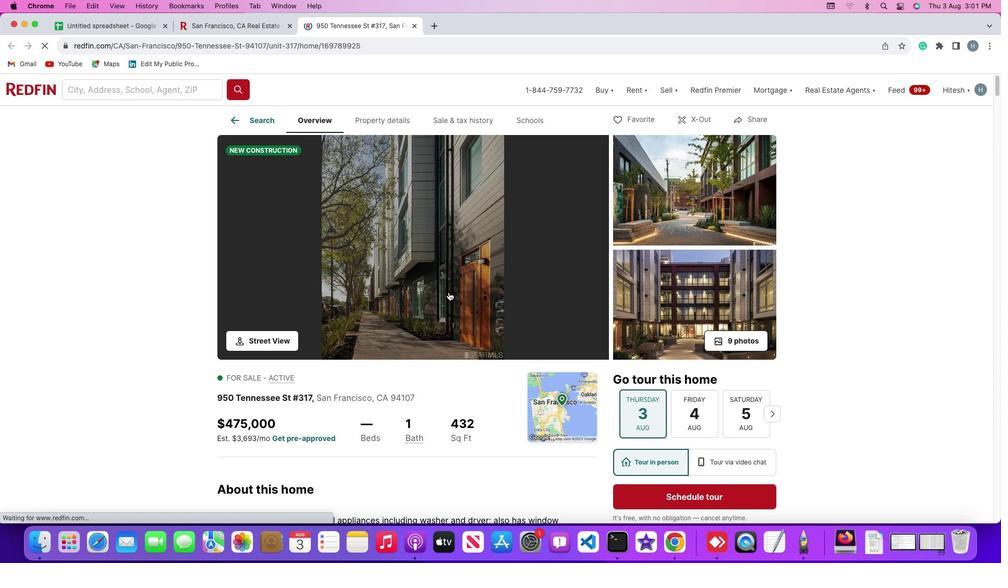 
Action: Mouse moved to (91, 343)
Screenshot: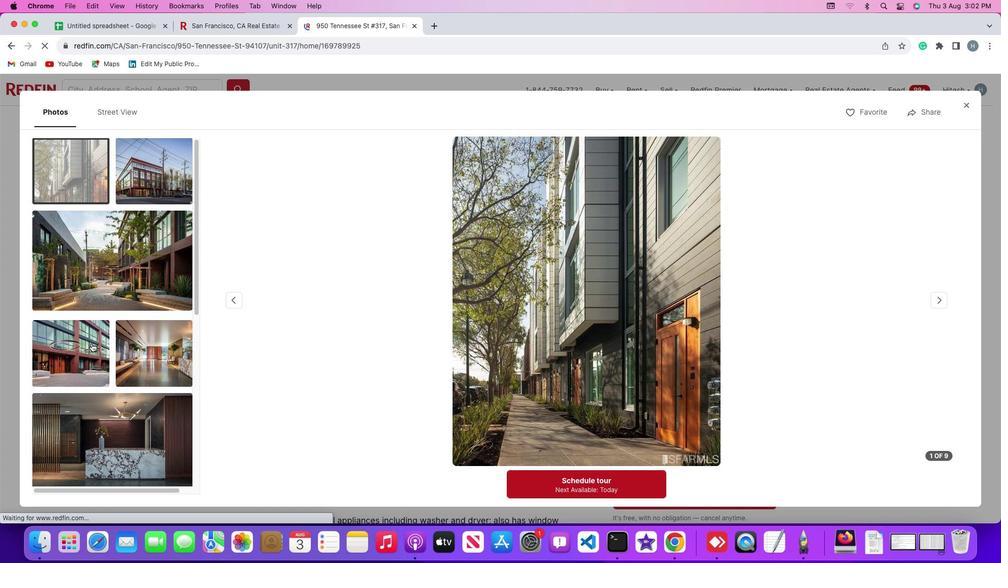
Action: Mouse scrolled (91, 343) with delta (0, 0)
Screenshot: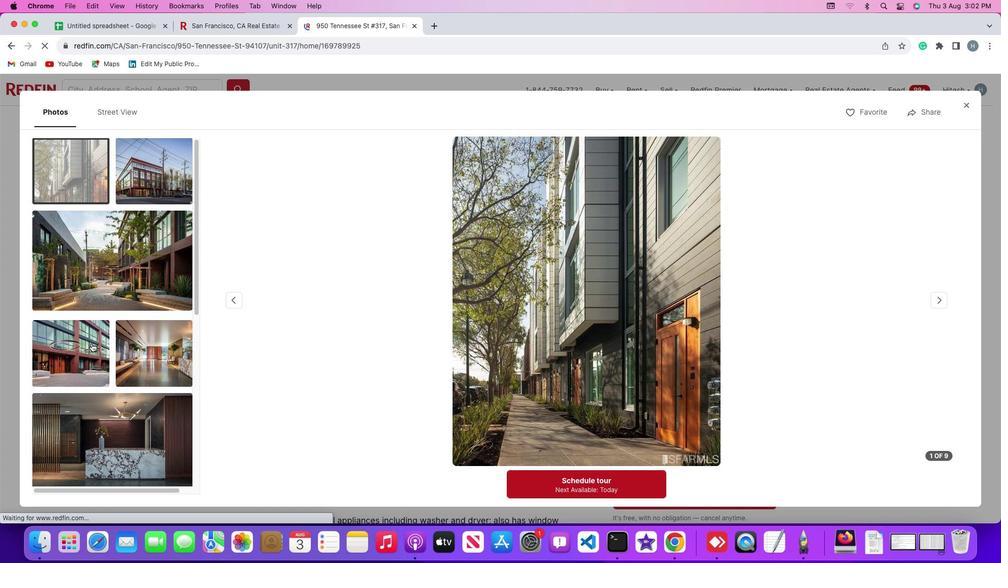 
Action: Mouse scrolled (91, 343) with delta (0, 0)
Screenshot: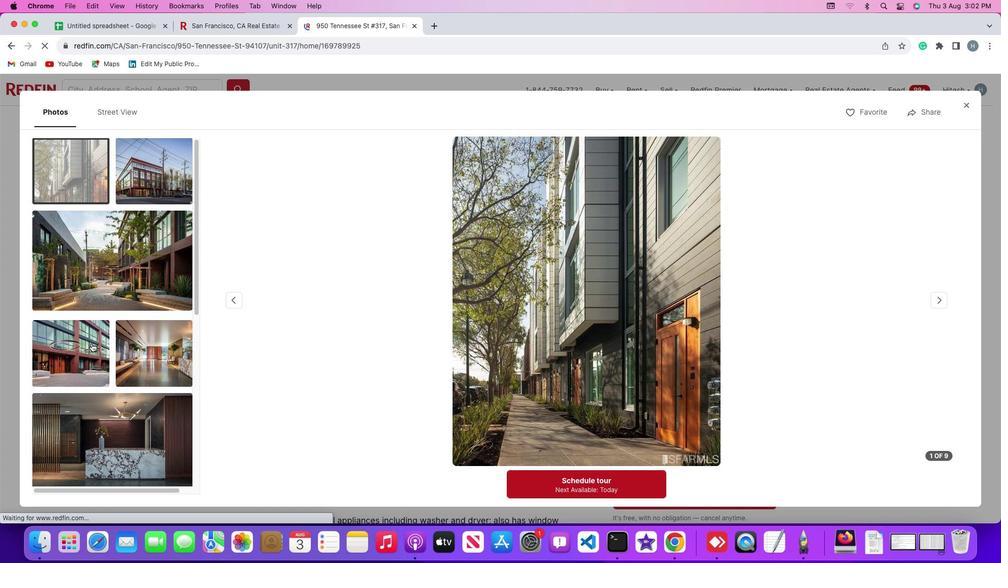 
Action: Mouse scrolled (91, 343) with delta (0, -1)
Screenshot: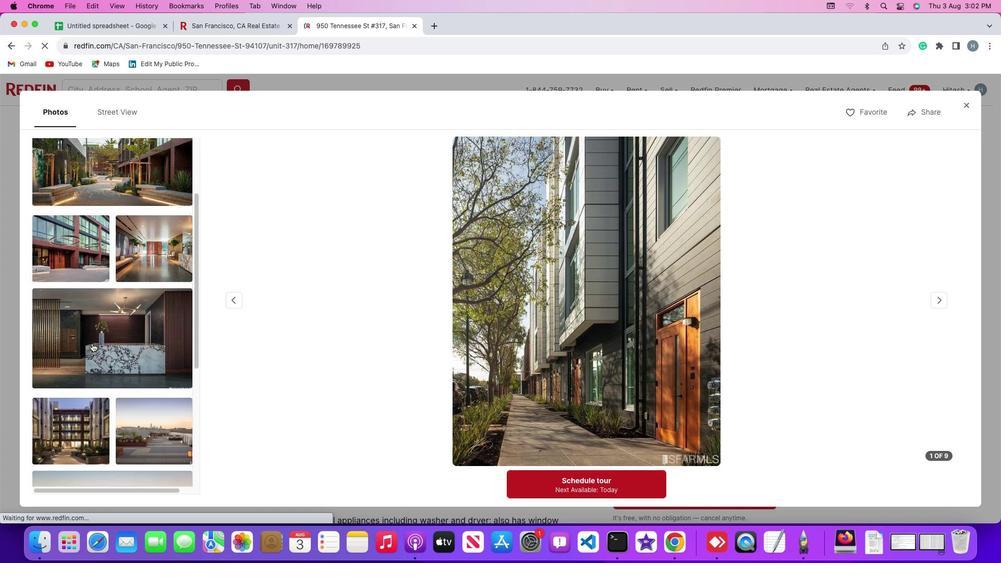 
Action: Mouse moved to (91, 343)
Screenshot: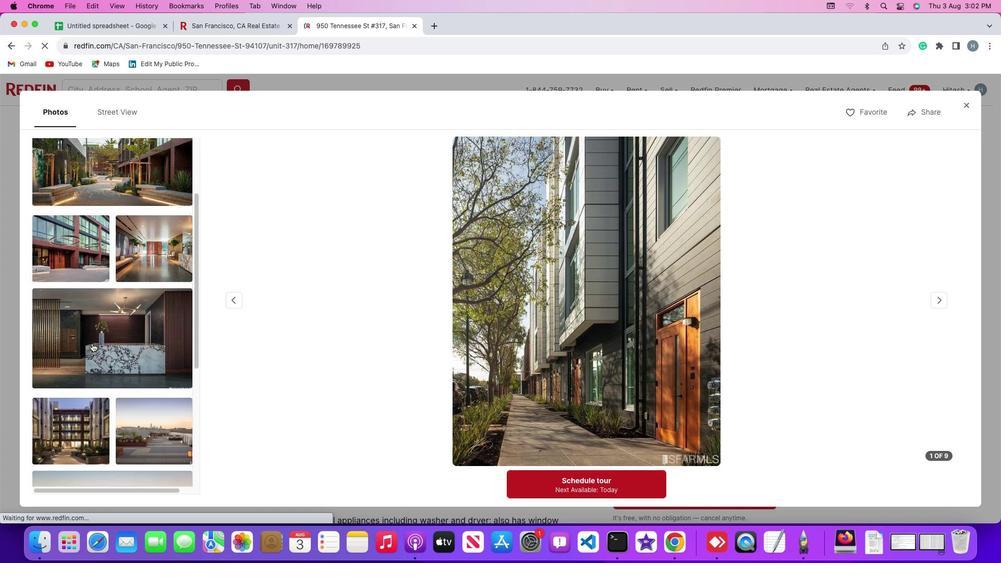 
Action: Mouse scrolled (91, 343) with delta (0, -2)
Screenshot: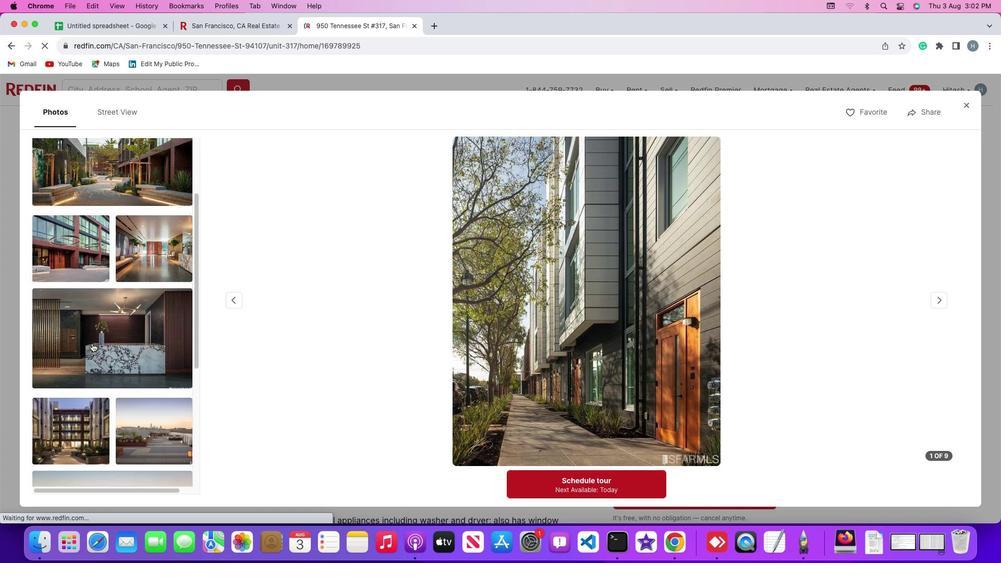 
Action: Mouse moved to (91, 343)
Screenshot: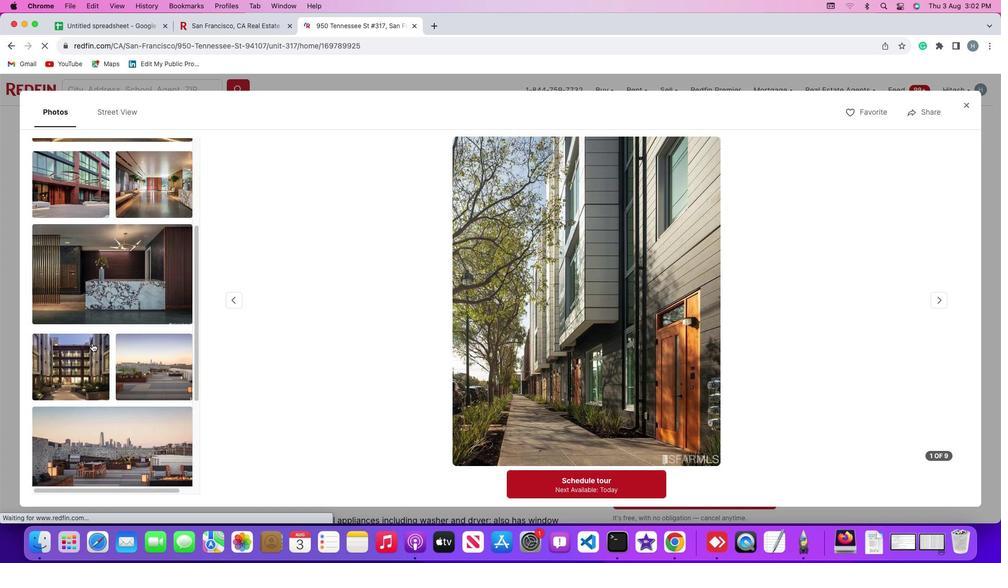 
Action: Mouse scrolled (91, 343) with delta (0, -2)
Screenshot: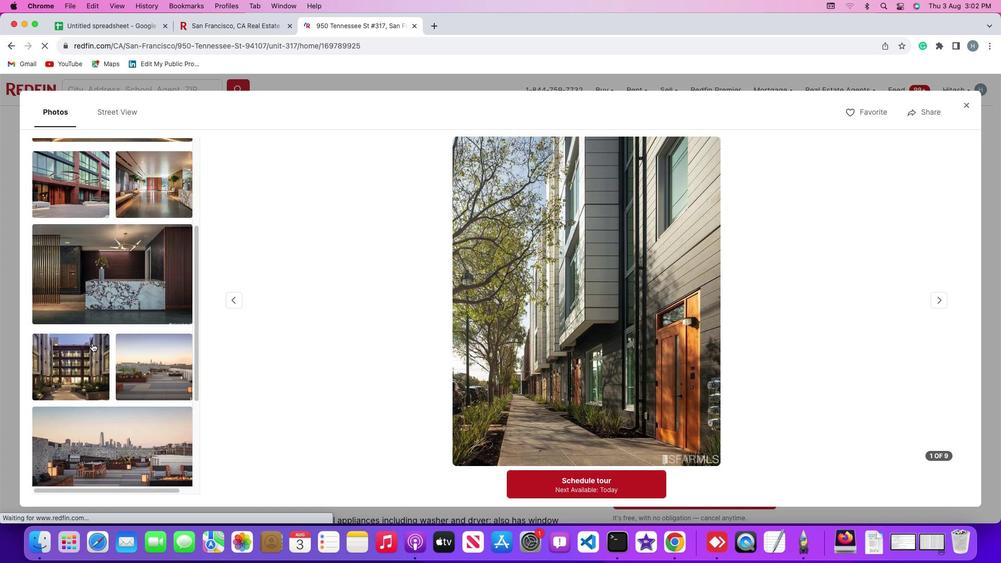 
Action: Mouse moved to (114, 337)
Screenshot: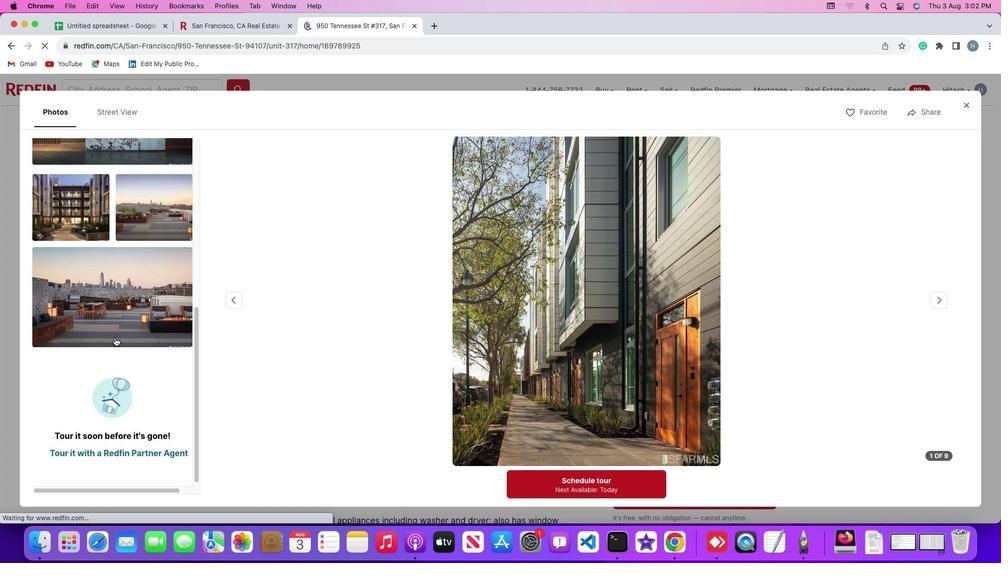 
Action: Mouse scrolled (114, 337) with delta (0, 0)
Screenshot: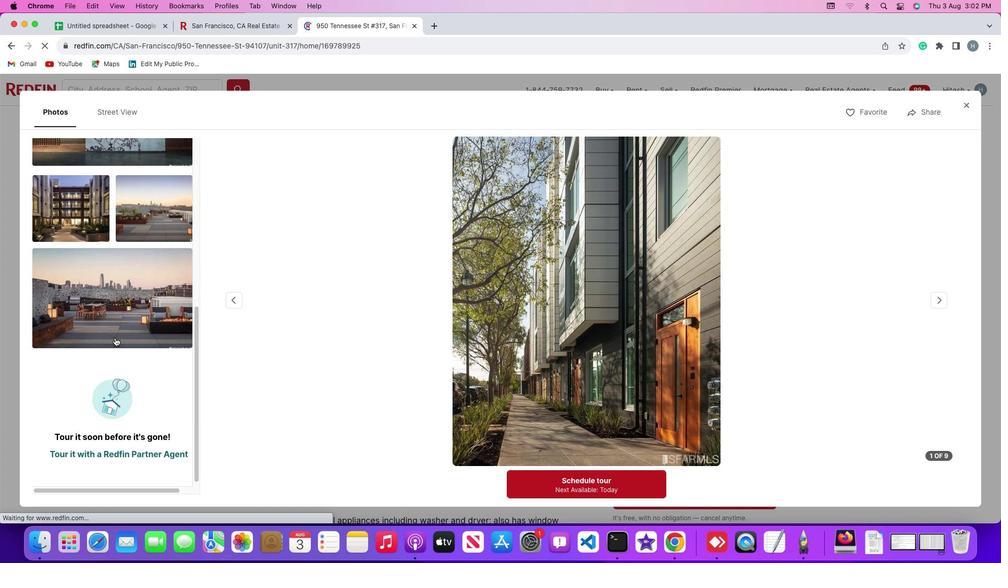 
Action: Mouse scrolled (114, 337) with delta (0, 0)
Screenshot: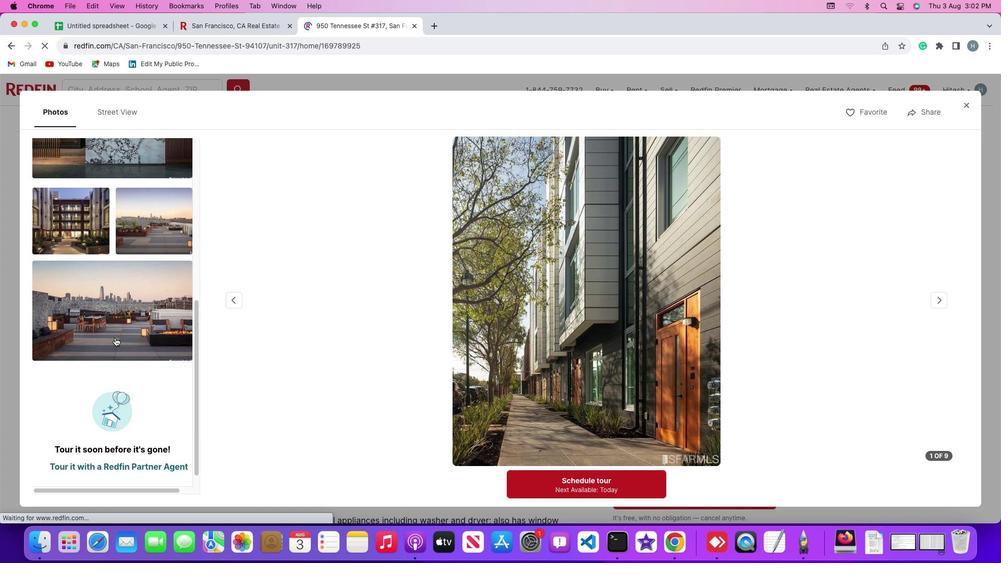 
Action: Mouse scrolled (114, 337) with delta (0, 1)
Screenshot: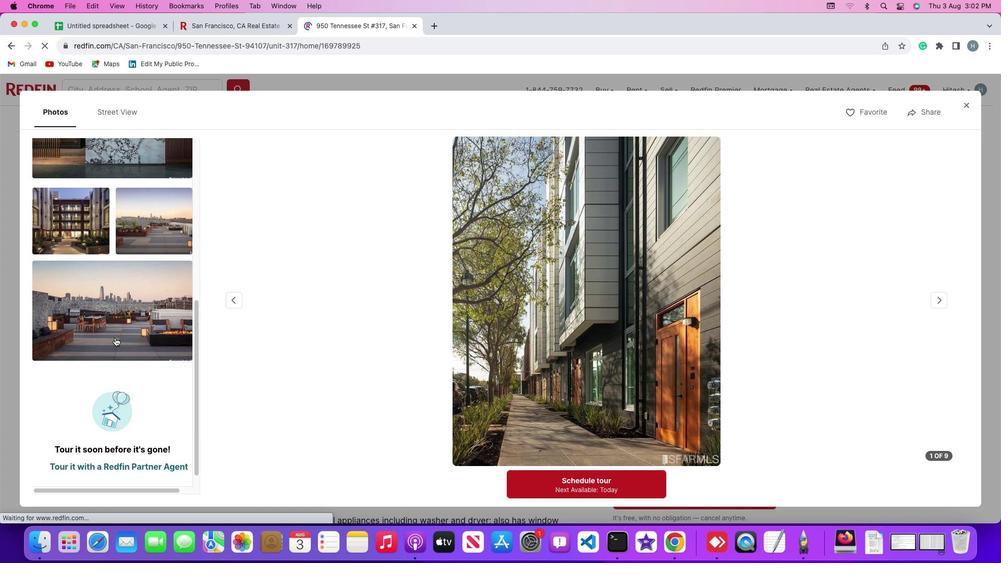 
Action: Mouse scrolled (114, 337) with delta (0, 0)
Screenshot: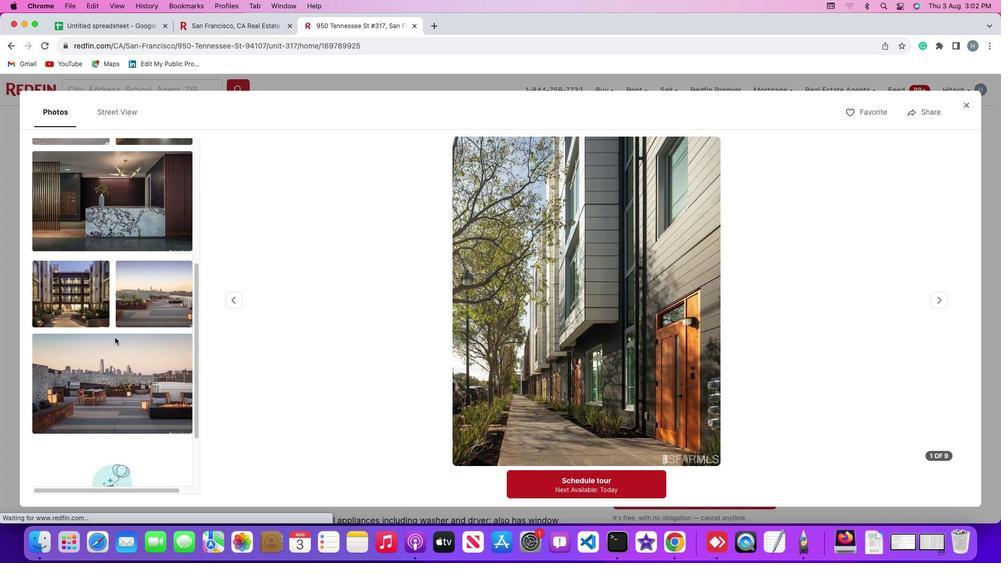 
Action: Mouse scrolled (114, 337) with delta (0, 0)
Screenshot: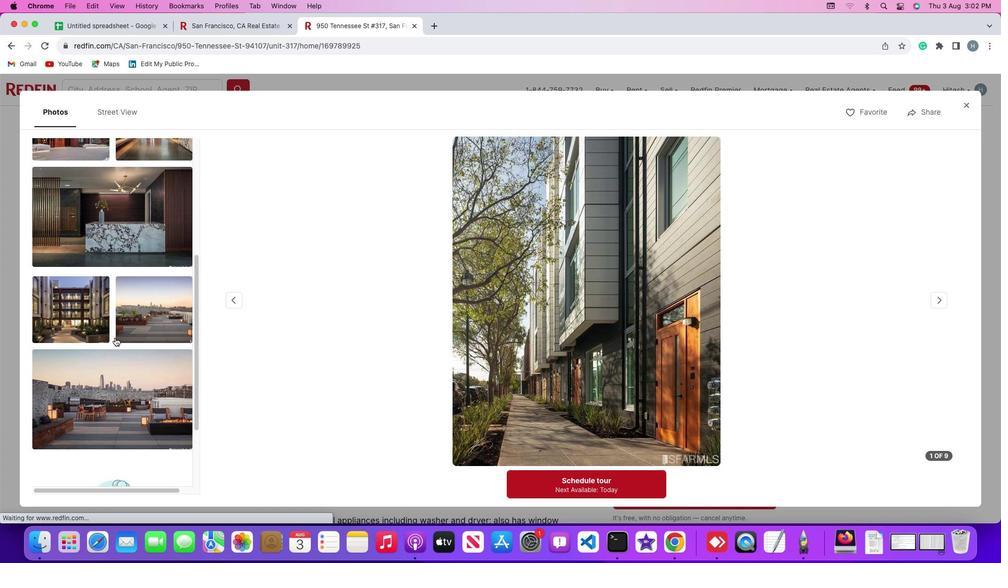 
Action: Mouse scrolled (114, 337) with delta (0, 1)
Screenshot: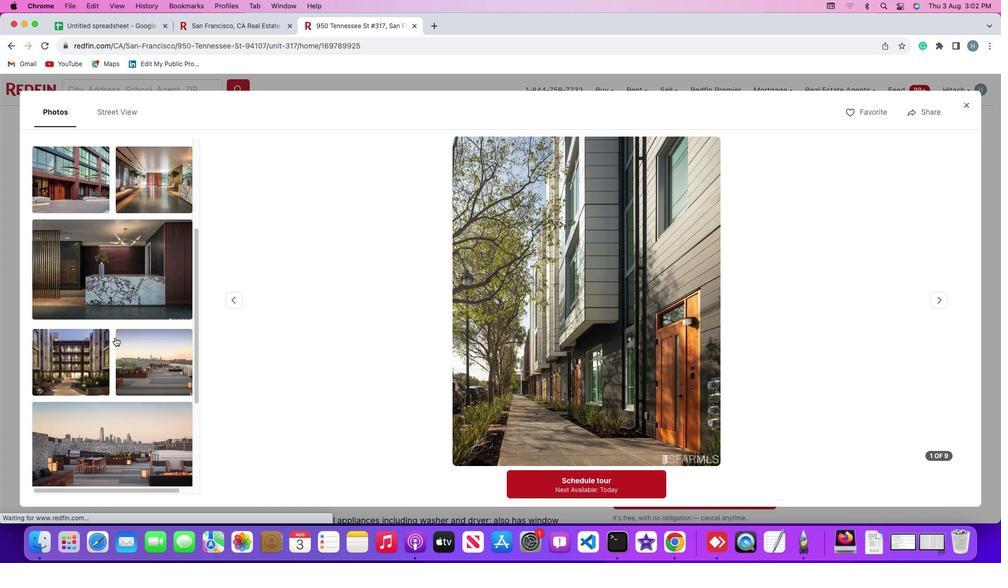 
Action: Mouse scrolled (114, 337) with delta (0, 2)
Screenshot: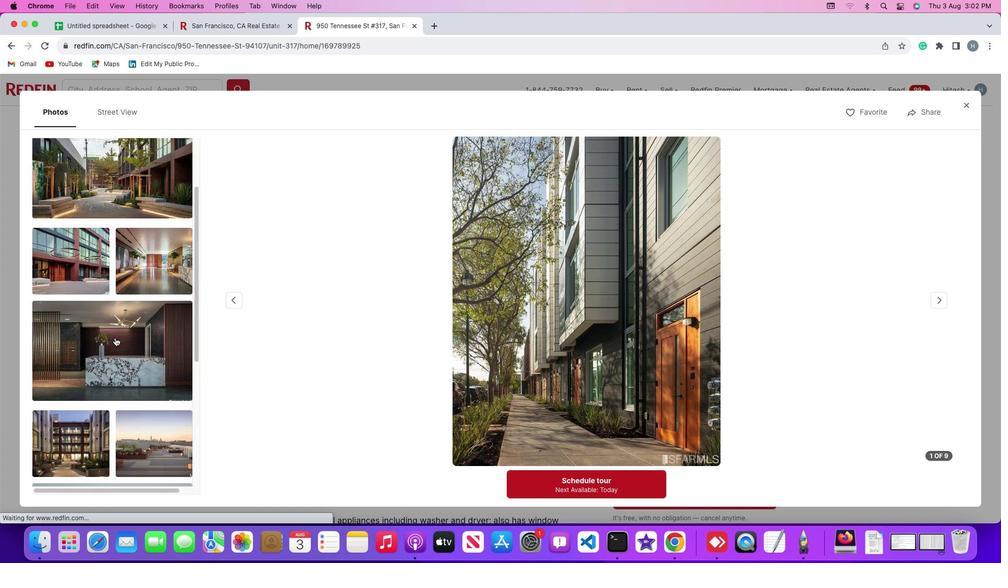 
Action: Mouse scrolled (114, 337) with delta (0, 0)
Screenshot: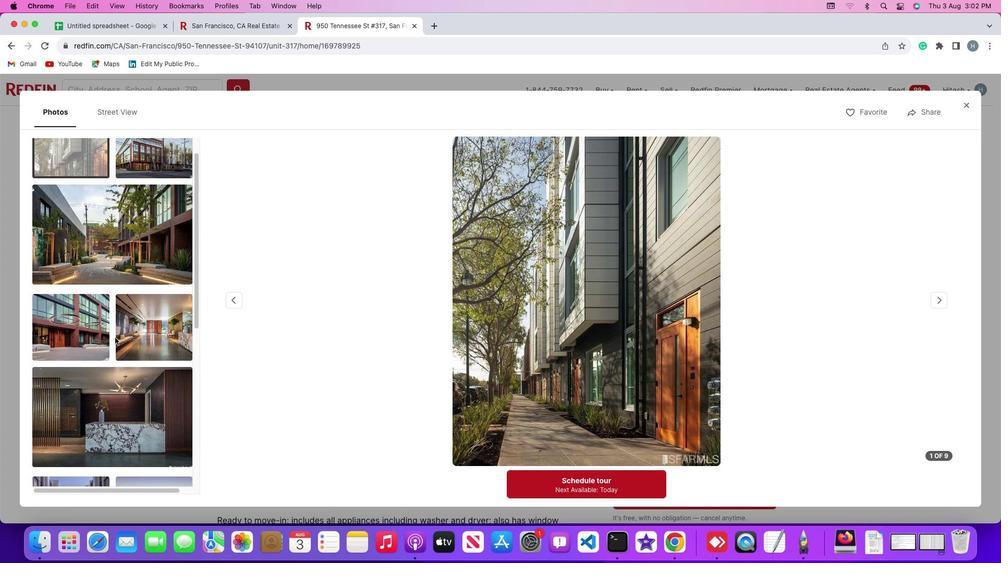 
Action: Mouse scrolled (114, 337) with delta (0, 0)
Screenshot: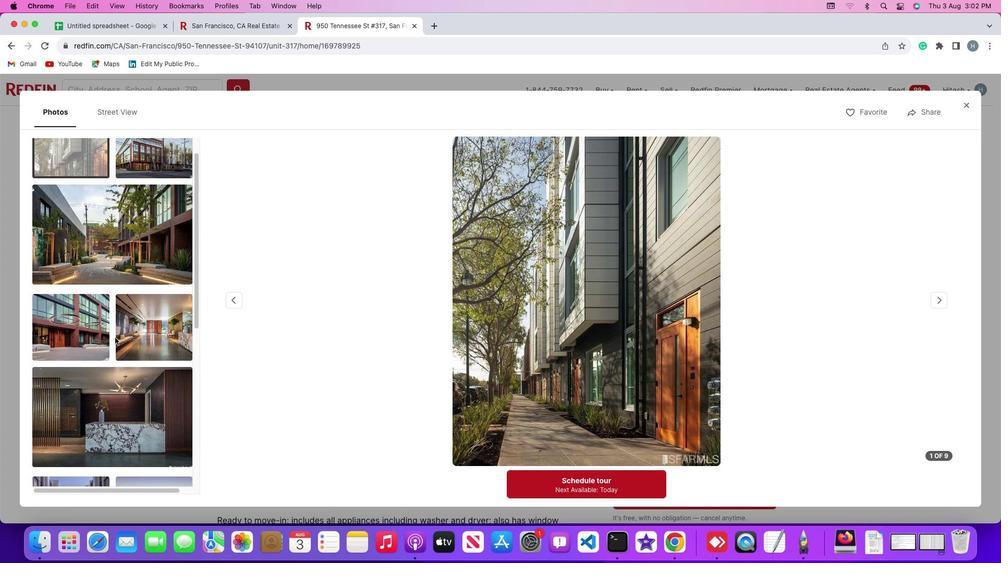 
Action: Mouse scrolled (114, 337) with delta (0, 1)
Screenshot: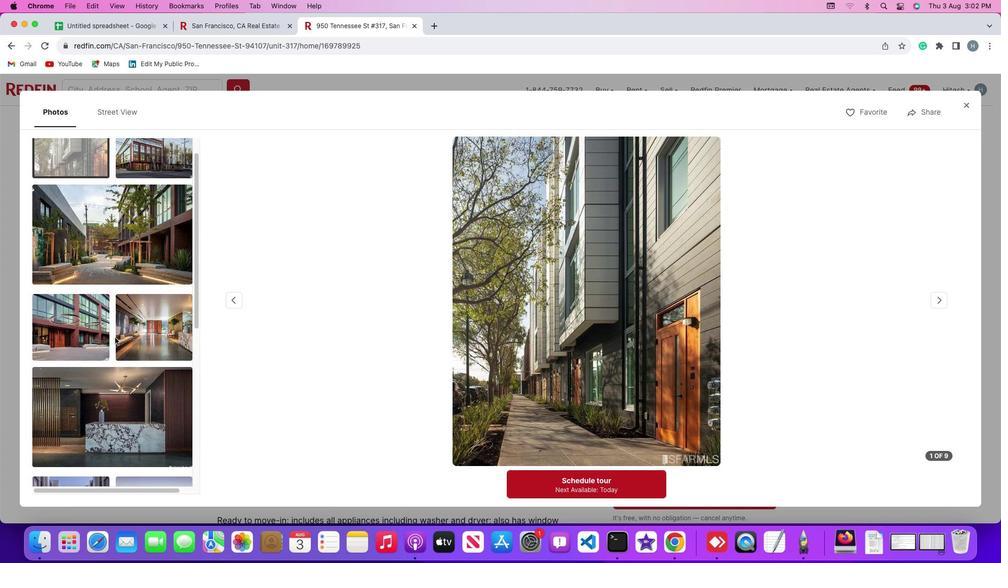 
Action: Mouse scrolled (114, 337) with delta (0, 2)
Screenshot: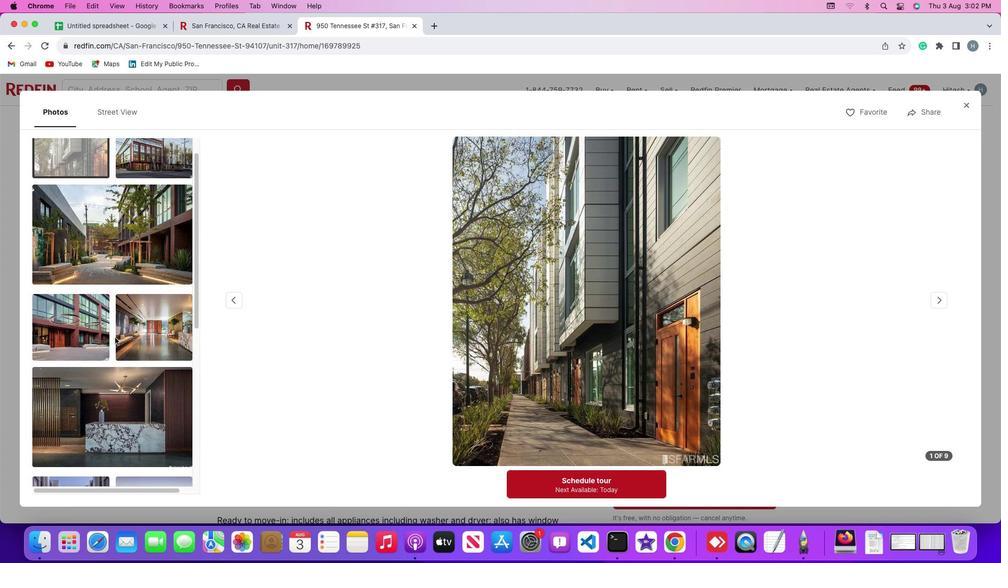 
Action: Mouse scrolled (114, 337) with delta (0, 2)
Screenshot: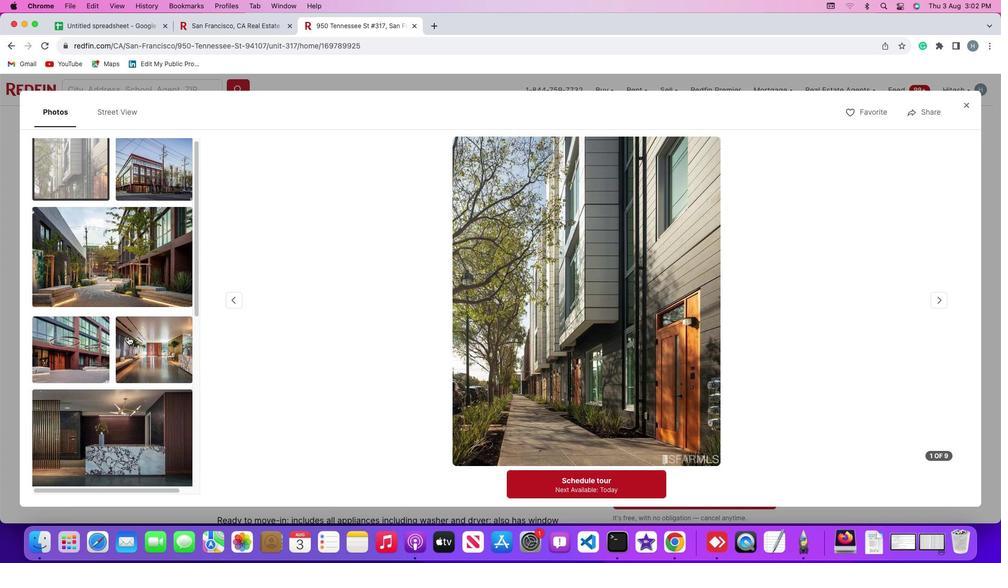 
Action: Mouse moved to (940, 296)
Screenshot: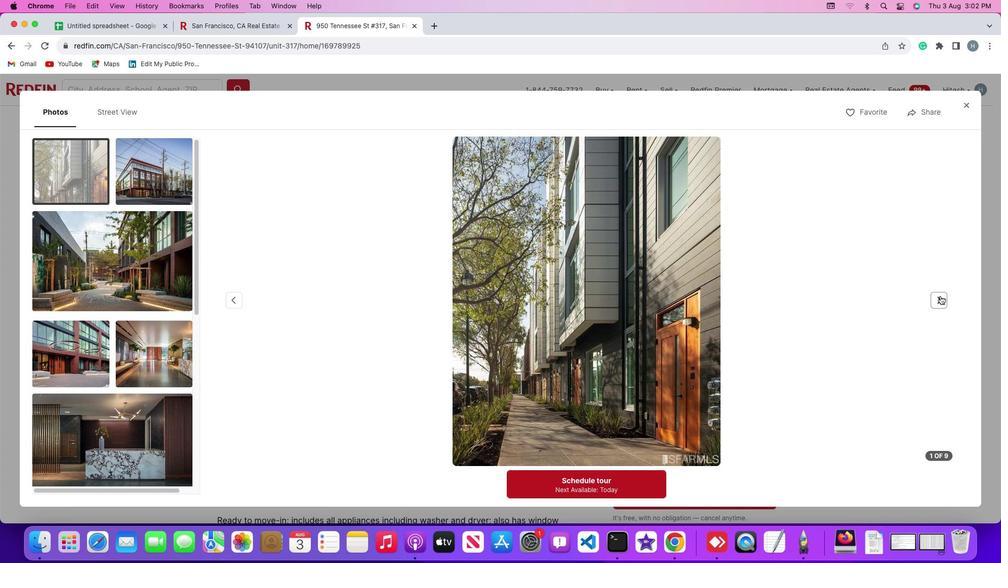 
Action: Mouse pressed left at (940, 296)
Screenshot: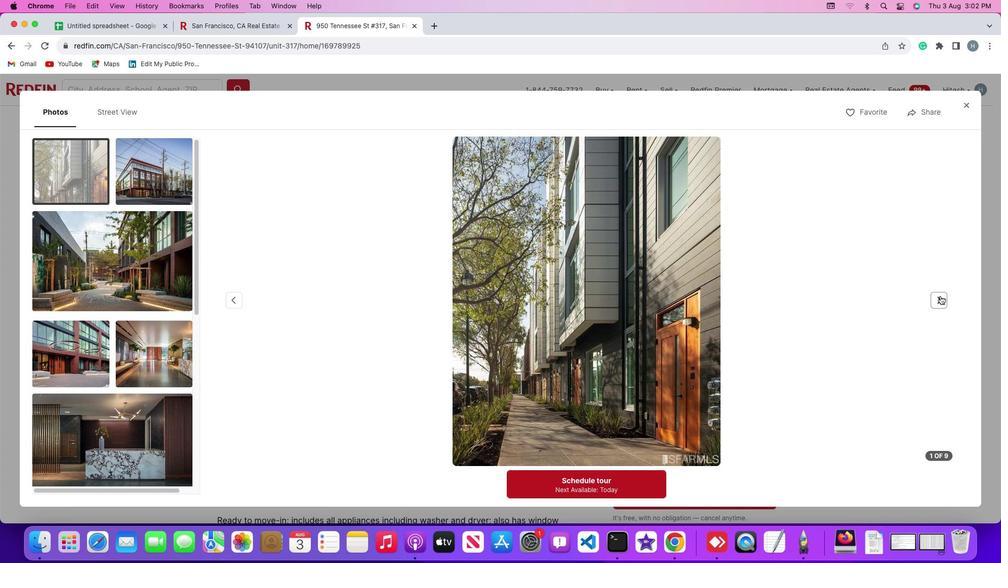 
Action: Mouse moved to (938, 294)
Screenshot: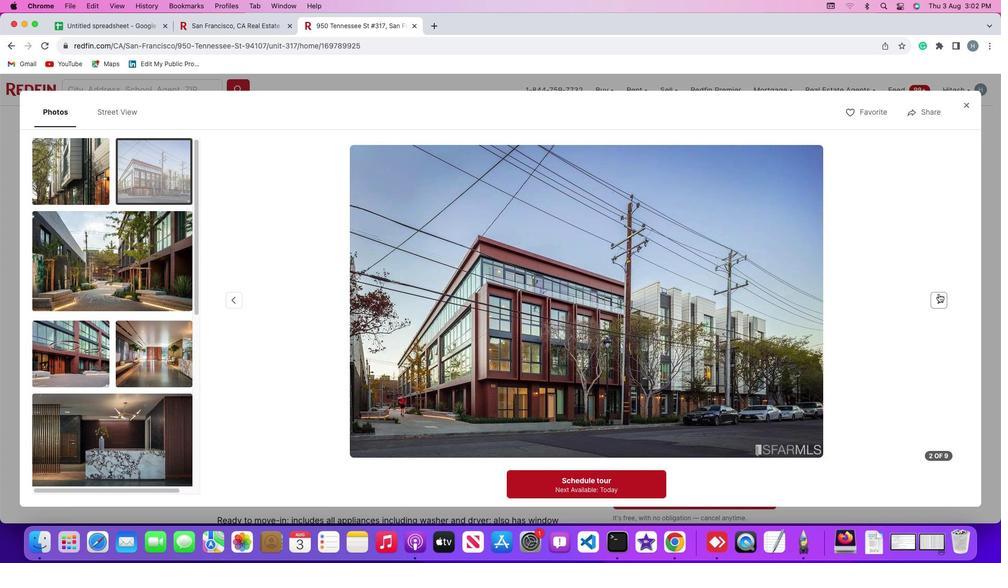 
Action: Mouse pressed left at (938, 294)
Screenshot: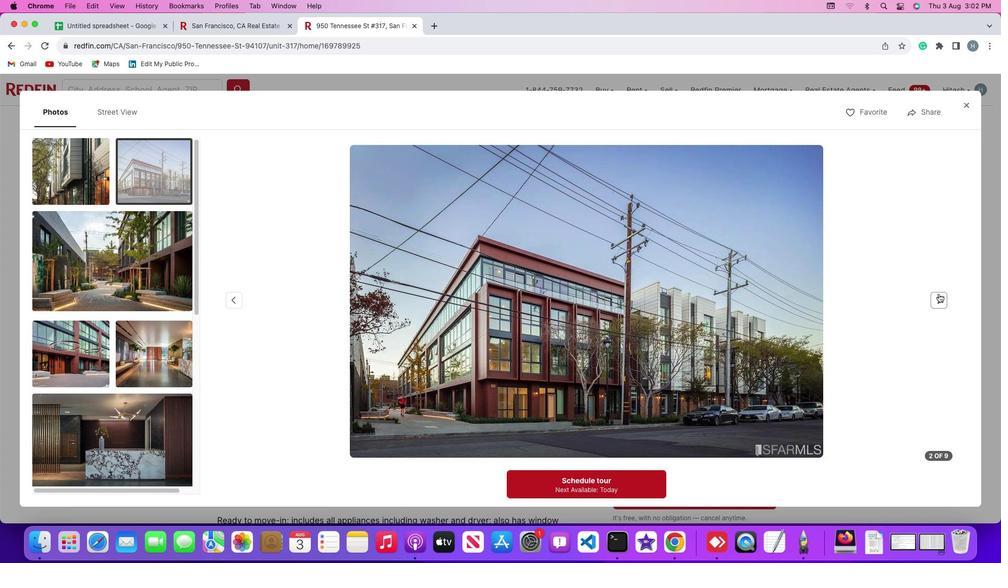 
Action: Mouse pressed left at (938, 294)
Screenshot: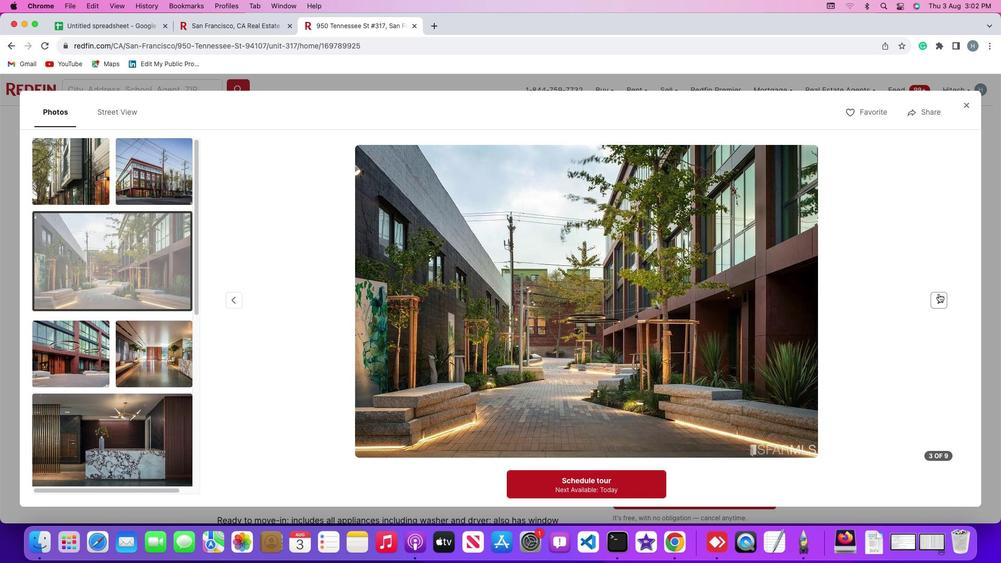 
Action: Mouse moved to (939, 294)
Screenshot: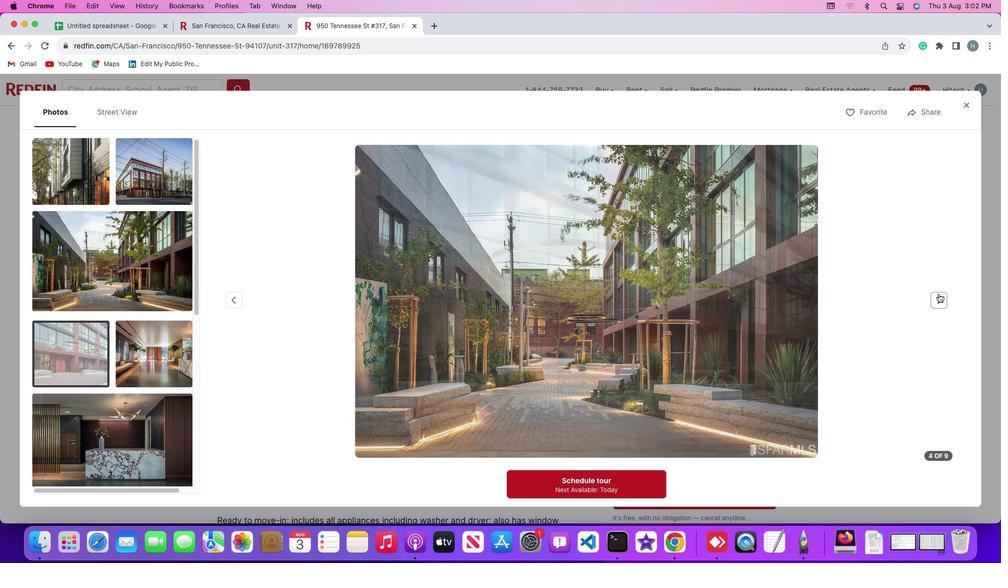 
Action: Mouse pressed left at (939, 294)
Screenshot: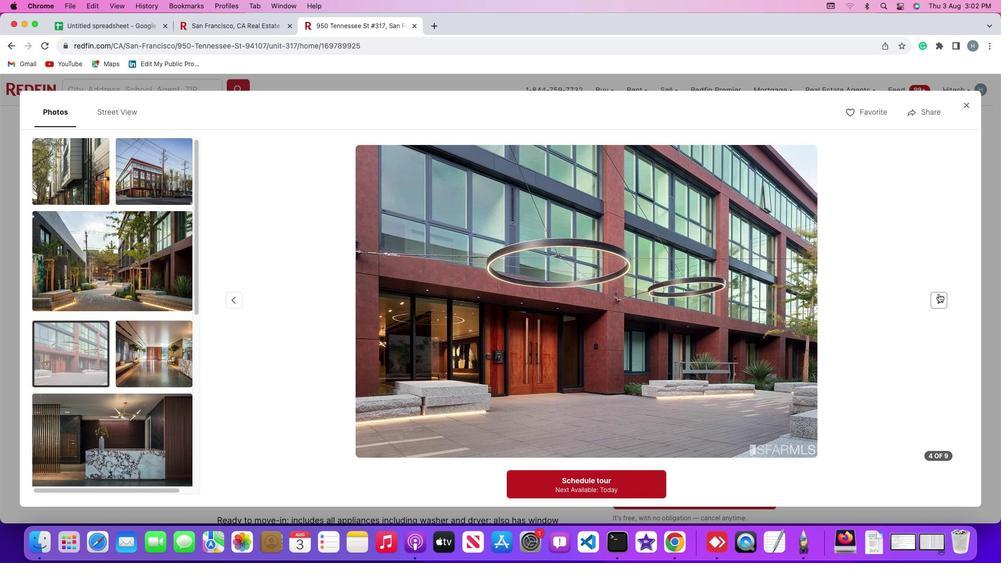 
Action: Mouse pressed left at (939, 294)
Screenshot: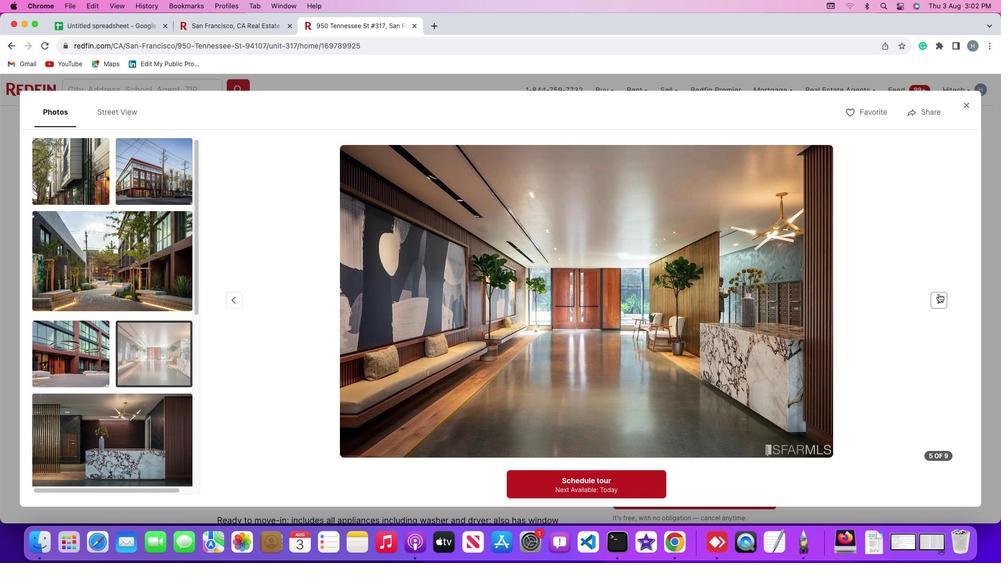 
Action: Mouse pressed left at (939, 294)
Screenshot: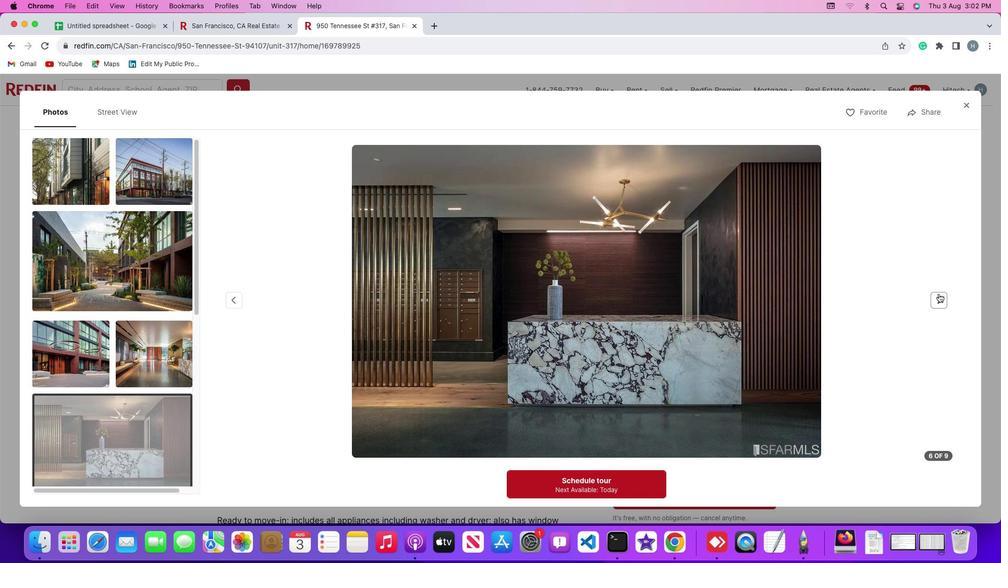 
Action: Mouse moved to (938, 293)
Screenshot: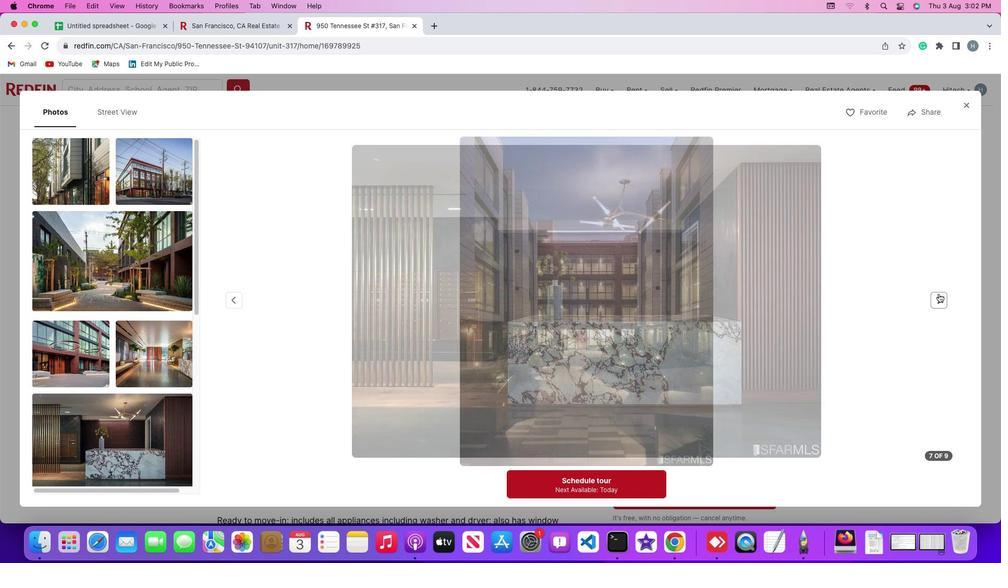 
Action: Mouse pressed left at (938, 293)
Screenshot: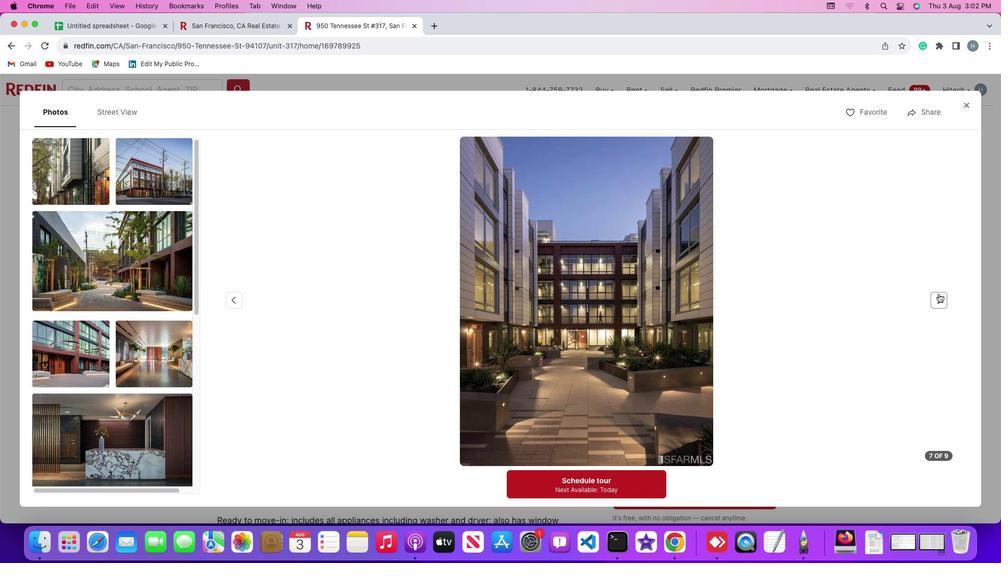 
Action: Mouse pressed left at (938, 293)
Screenshot: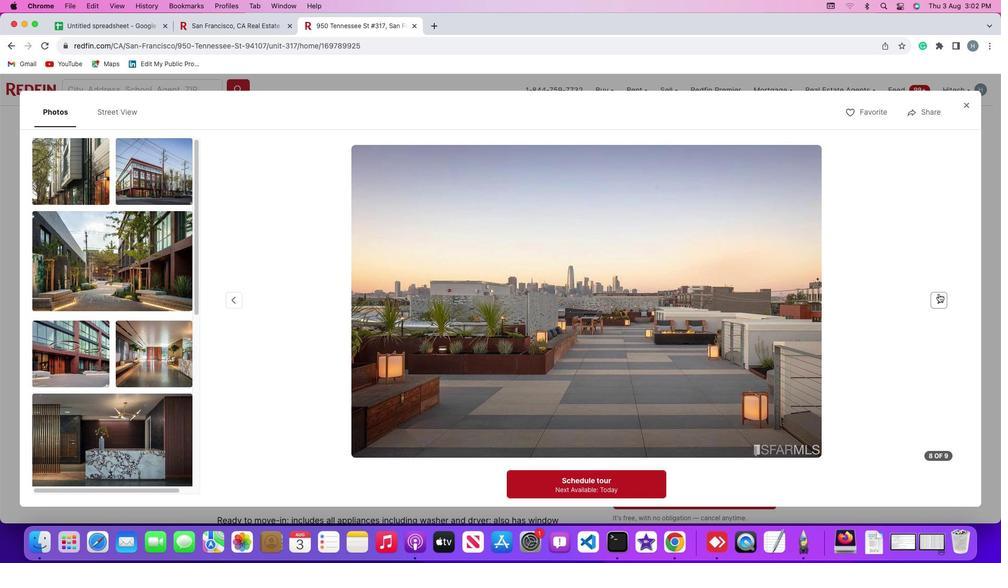 
Action: Mouse pressed left at (938, 293)
Screenshot: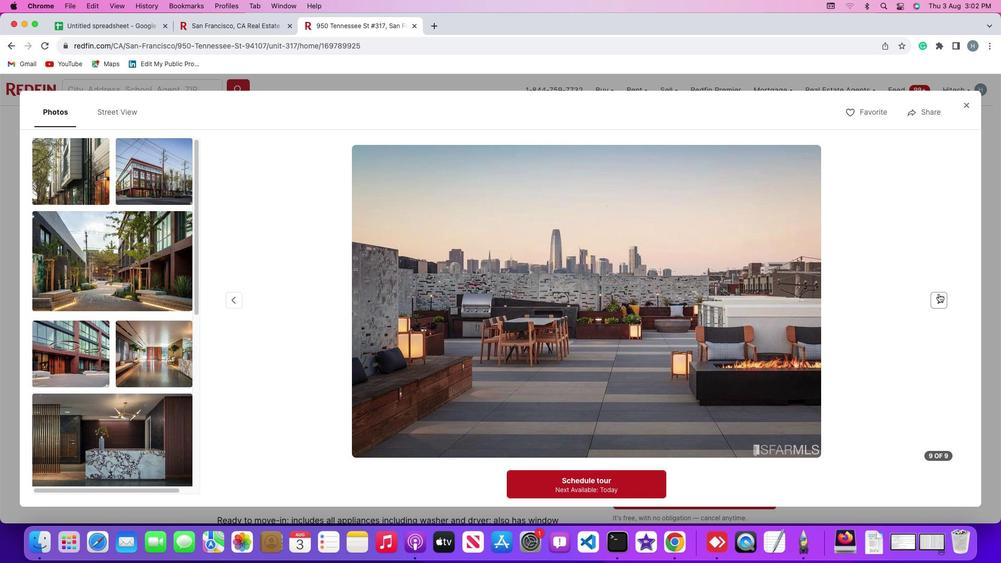 
Action: Mouse moved to (965, 102)
Screenshot: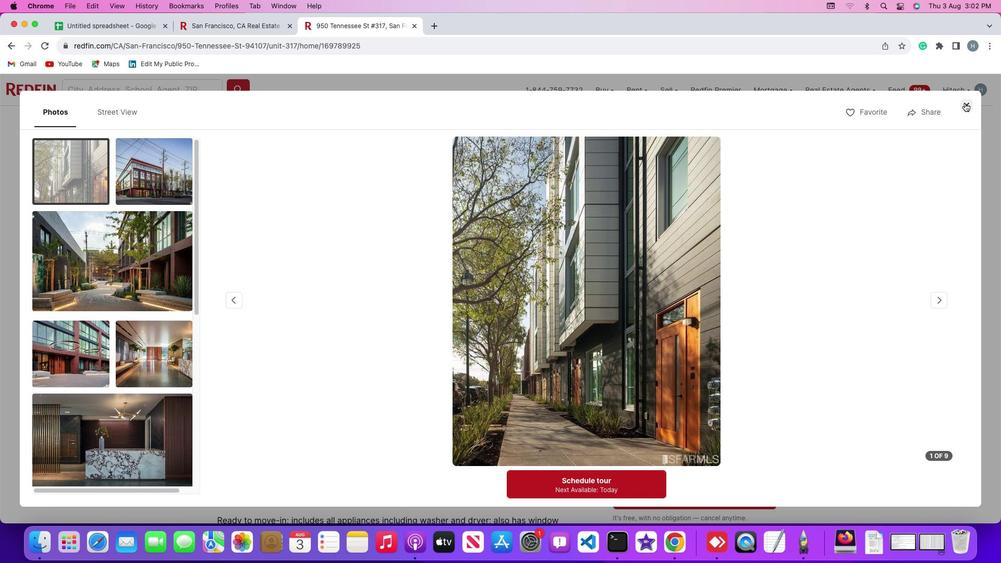
Action: Mouse pressed left at (965, 102)
